 Task: Explore Airbnb accommodation in KpalimÃ©, Togo from 10th December, 2023 to 15th December, 2023 for 7 adults.4 bedrooms having 7 beds and 4 bathrooms. Property type can be house. Amenities needed are: wifi, TV, free parkinig on premises, gym, breakfast. Booking option can be shelf check-in. Look for 5 properties as per requirement.
Action: Mouse moved to (498, 590)
Screenshot: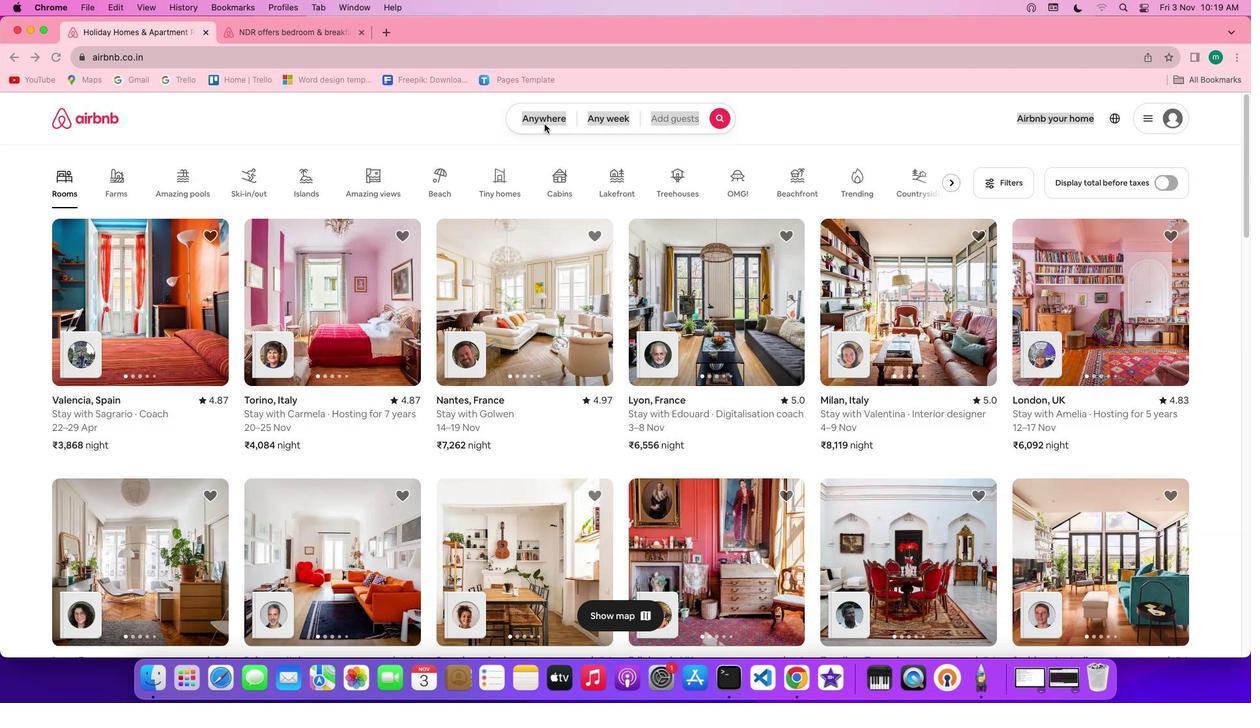 
Action: Mouse pressed left at (498, 590)
Screenshot: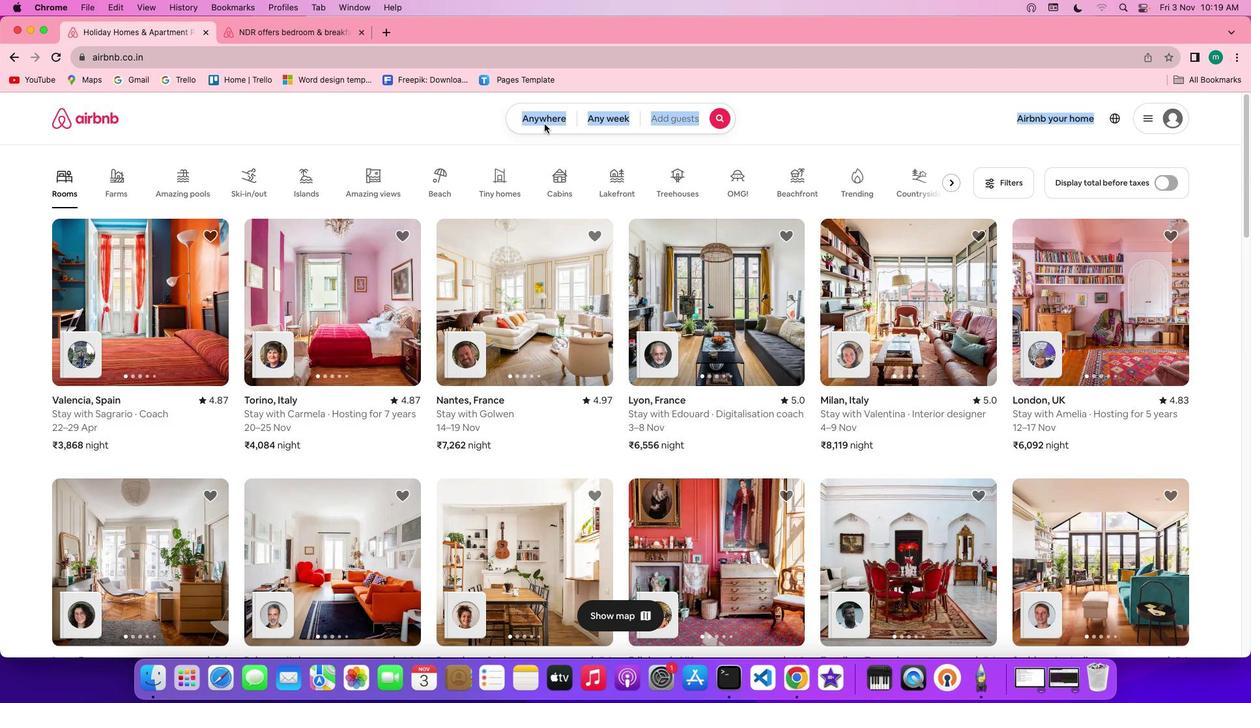 
Action: Mouse pressed left at (498, 590)
Screenshot: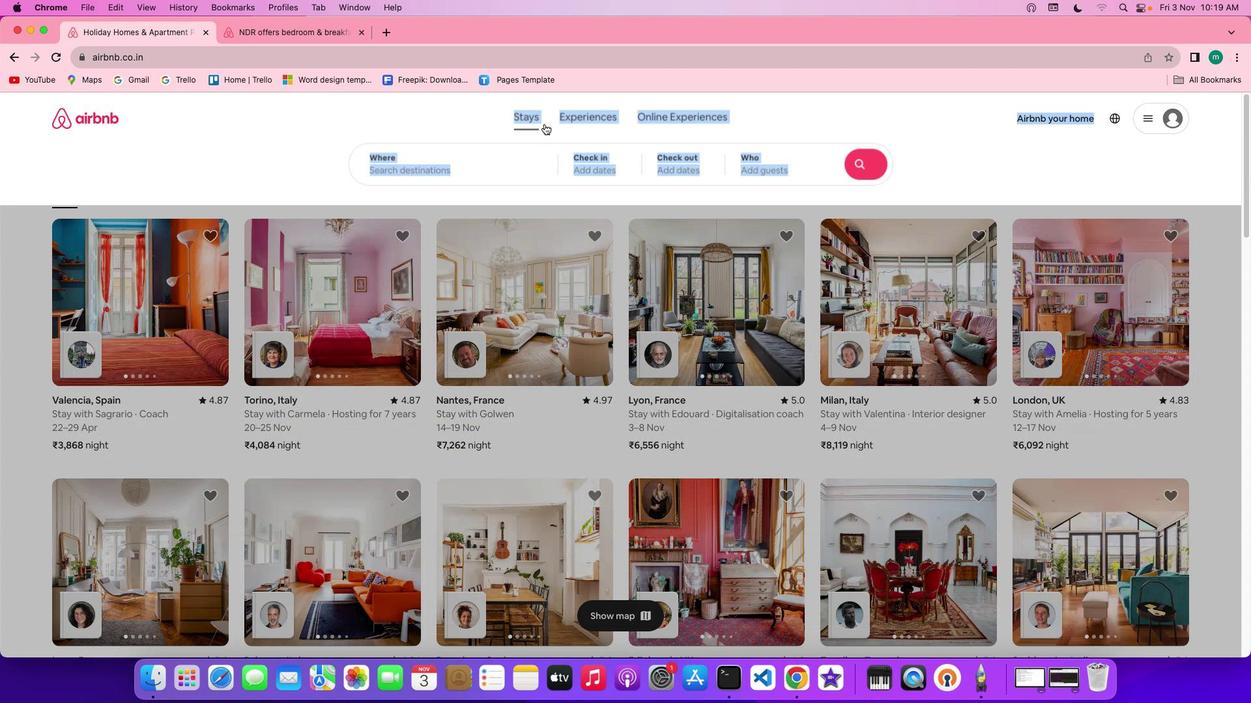 
Action: Mouse moved to (540, 552)
Screenshot: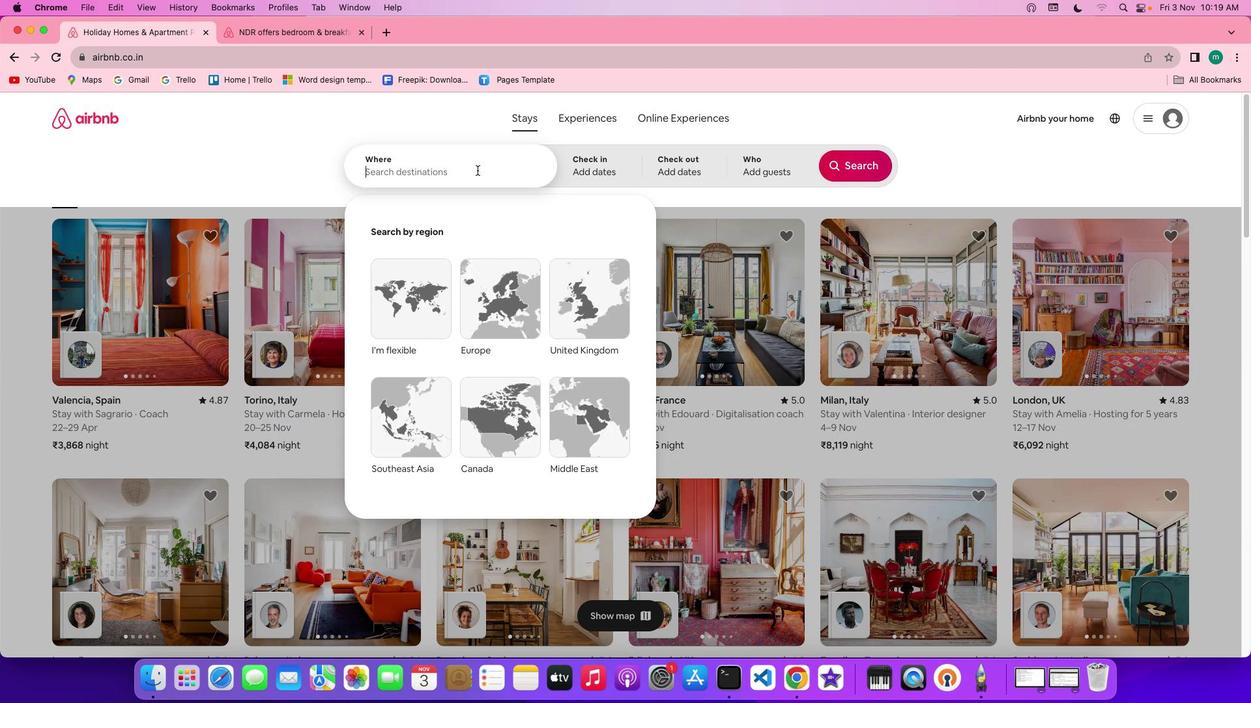 
Action: Key pressed Key.shift'K''p''a''l''i''m''e'','Key.spaceKey.shift'T''o''g''o'
Screenshot: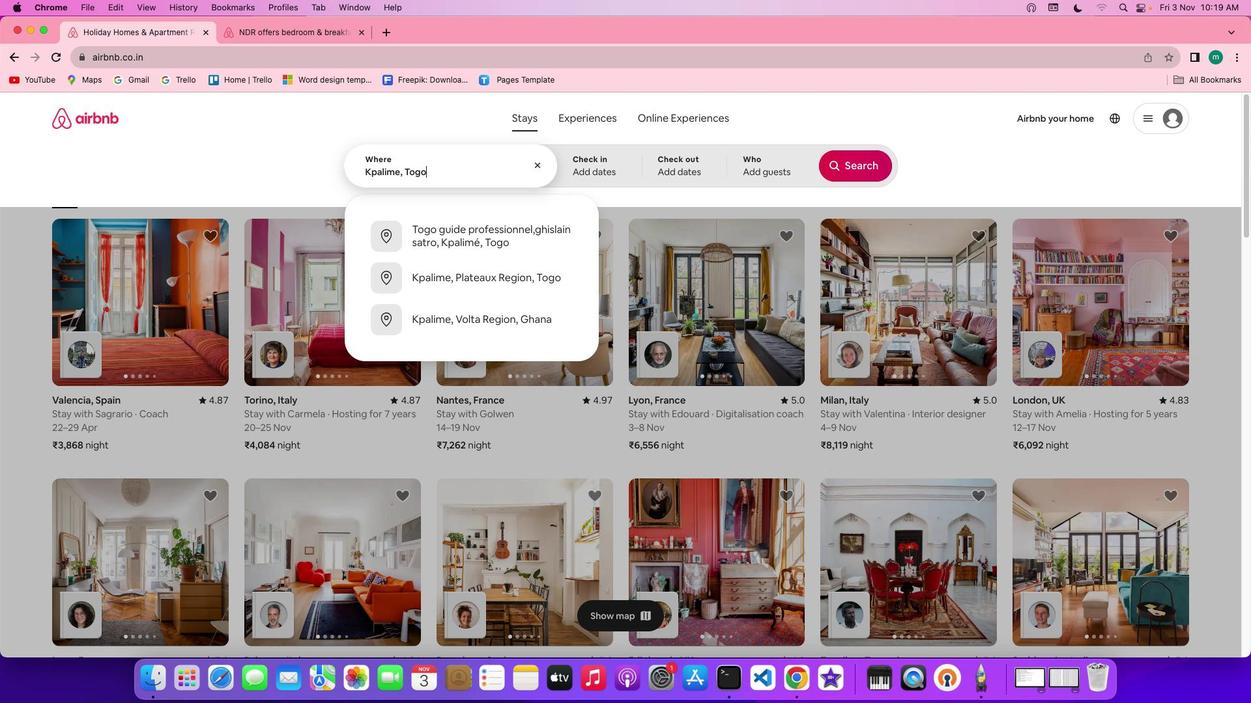 
Action: Mouse moved to (453, 548)
Screenshot: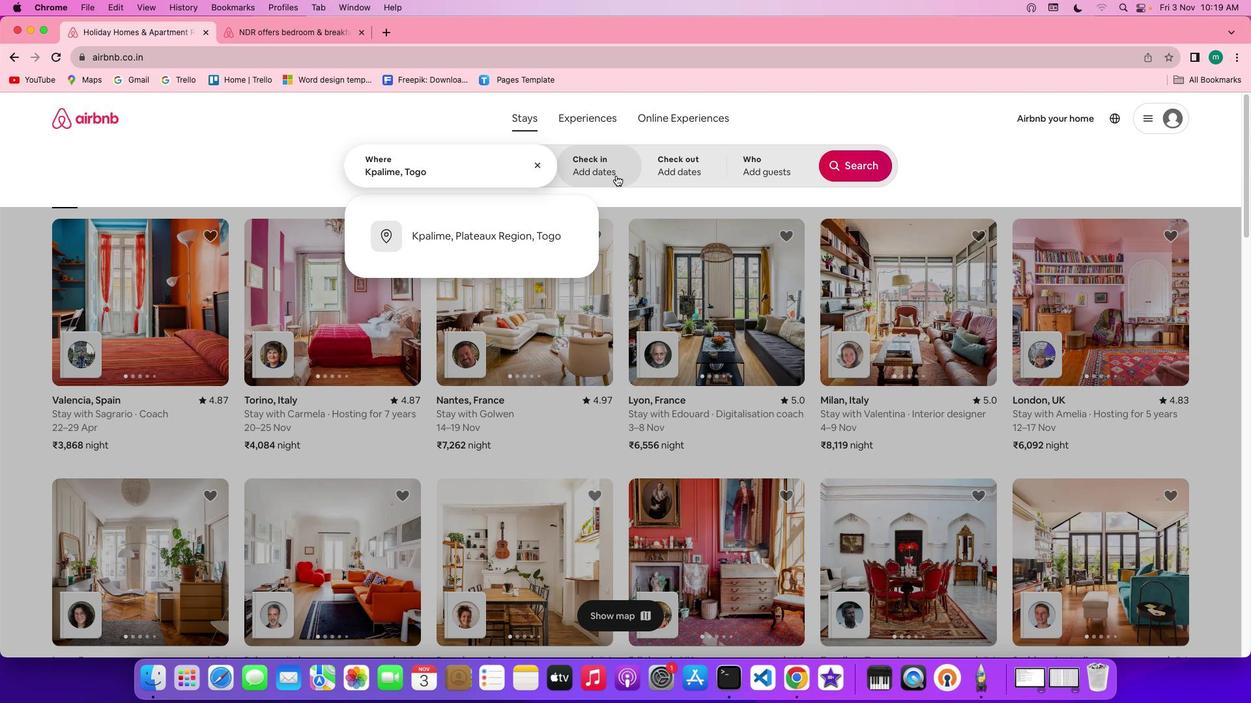 
Action: Mouse pressed left at (453, 548)
Screenshot: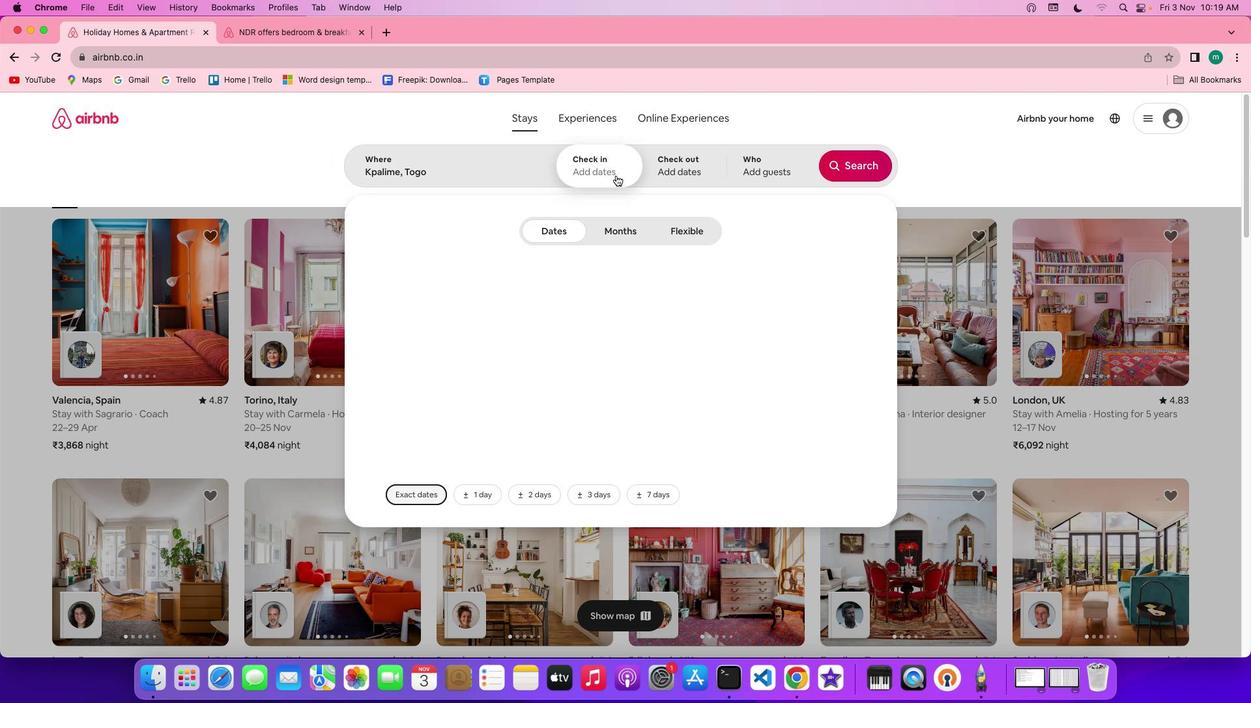 
Action: Mouse moved to (428, 373)
Screenshot: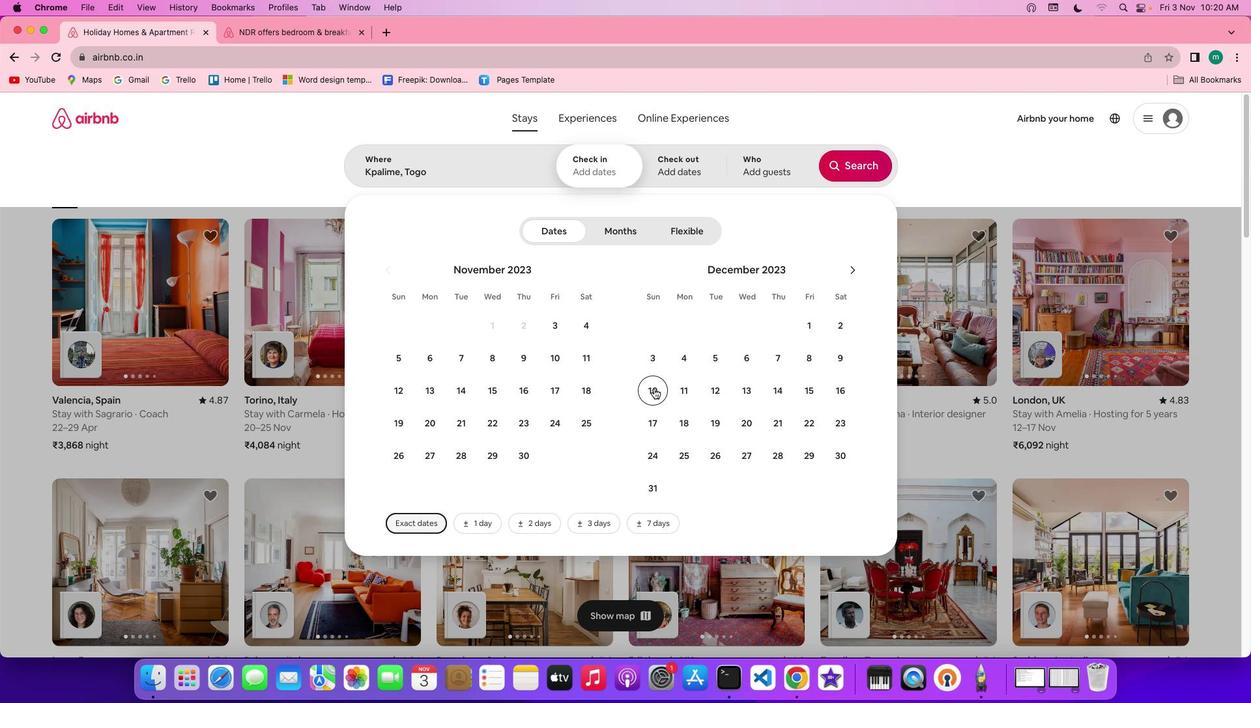 
Action: Mouse pressed left at (428, 373)
Screenshot: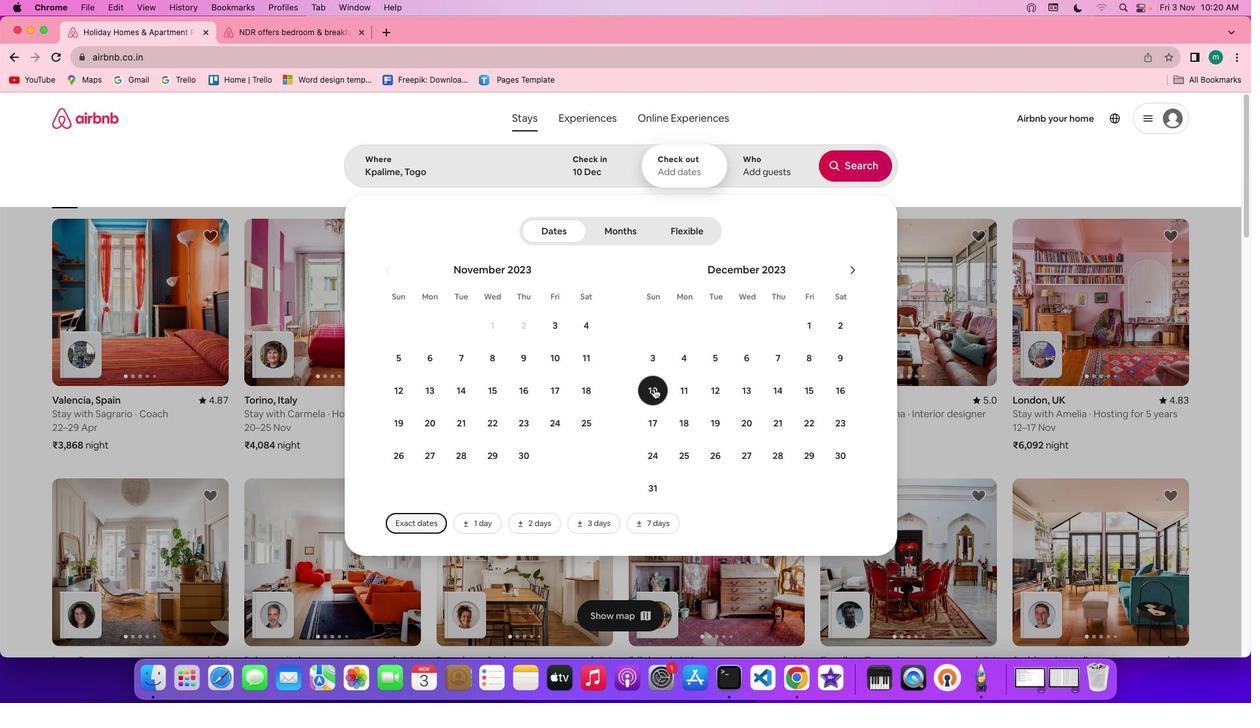 
Action: Mouse moved to (329, 366)
Screenshot: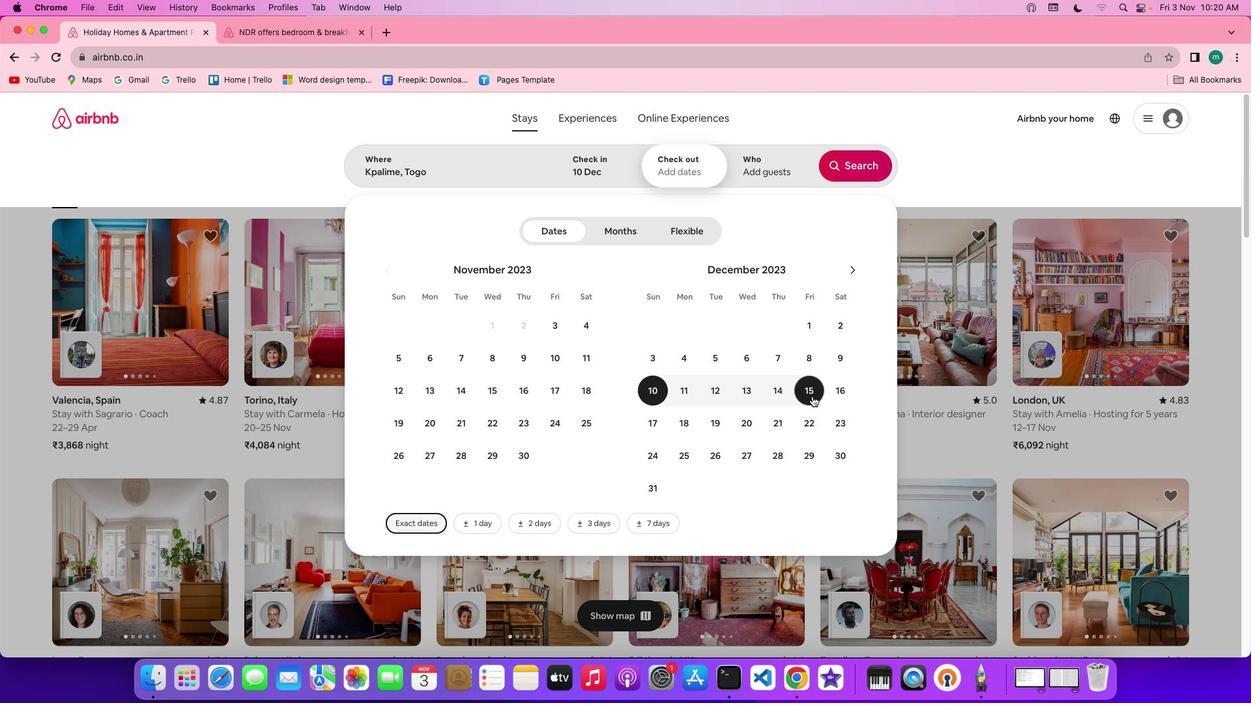 
Action: Mouse pressed left at (329, 366)
Screenshot: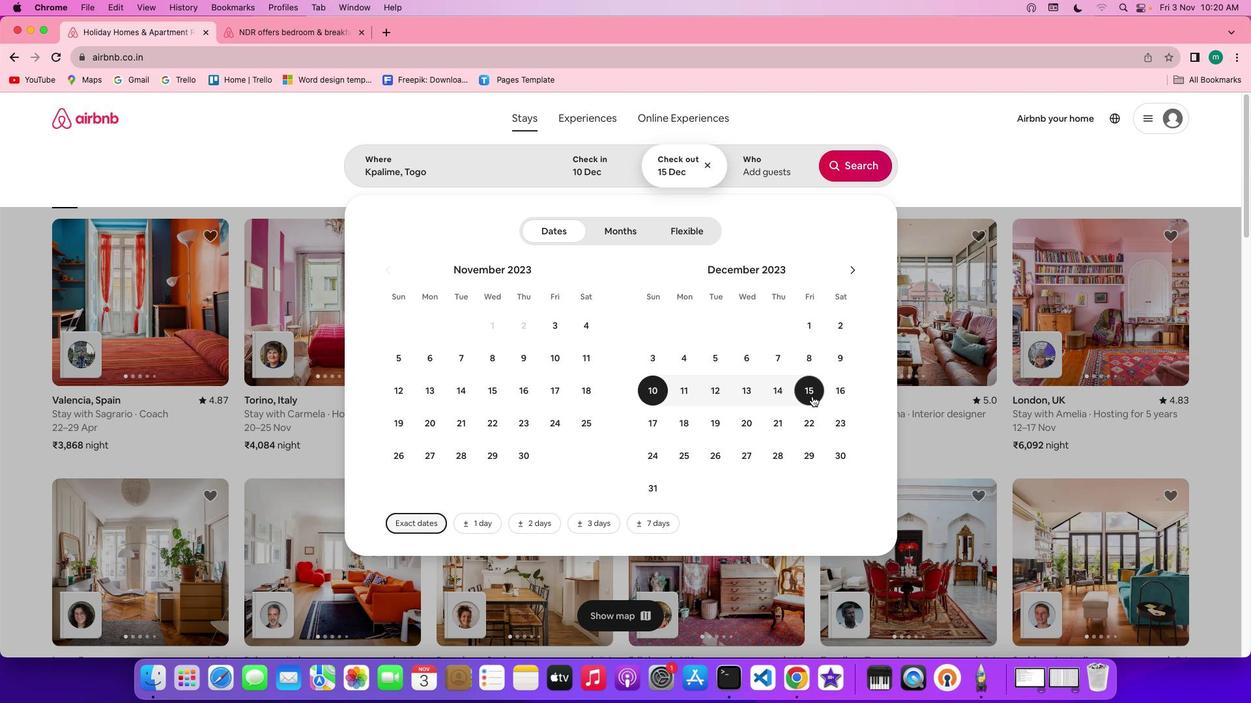 
Action: Mouse moved to (370, 546)
Screenshot: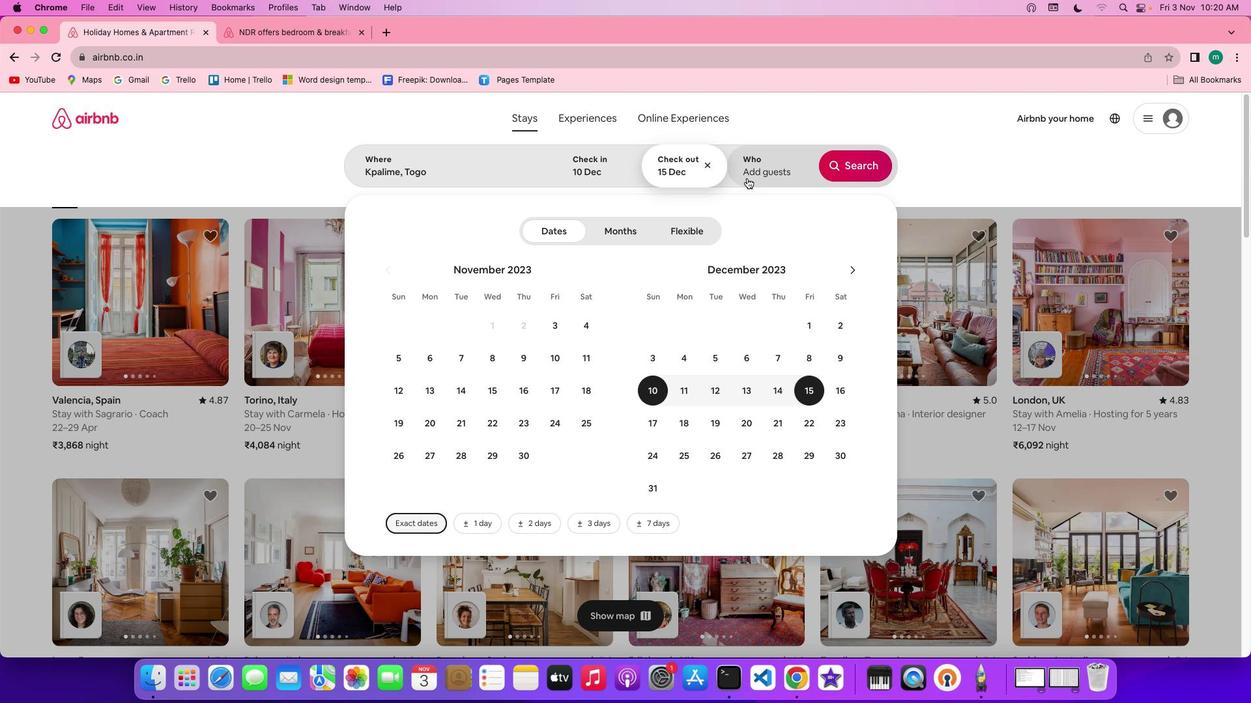 
Action: Mouse pressed left at (370, 546)
Screenshot: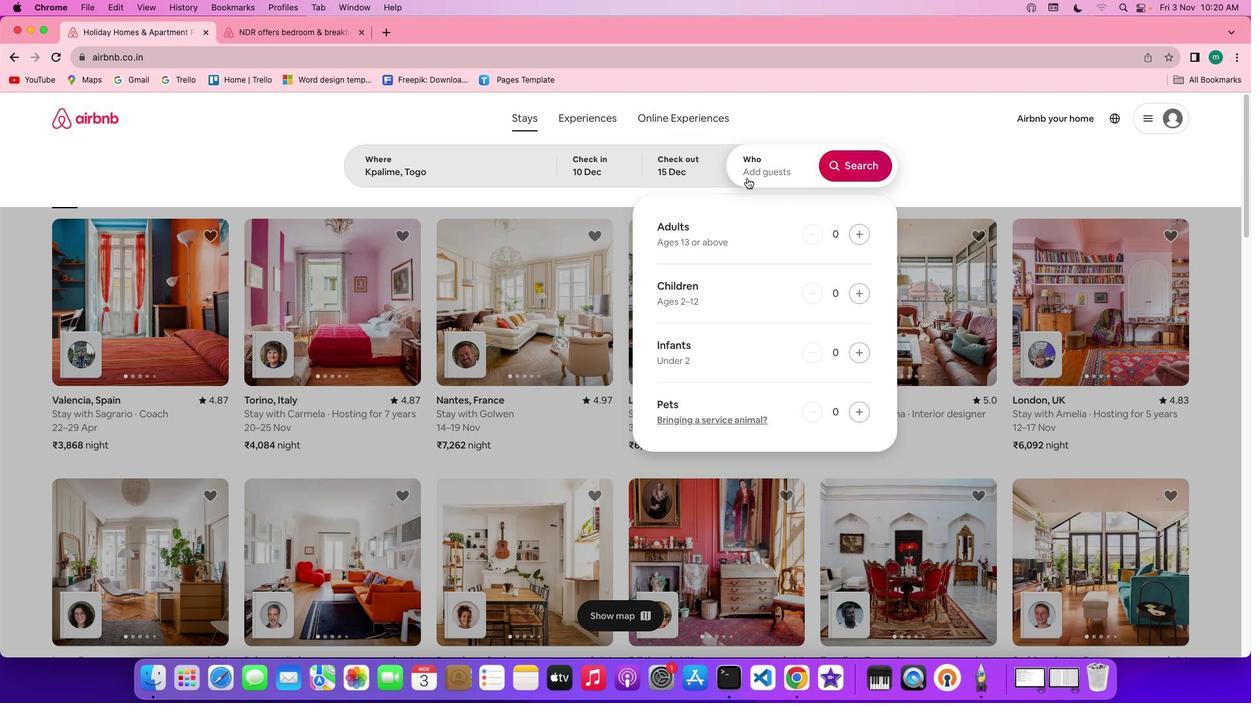
Action: Mouse moved to (297, 501)
Screenshot: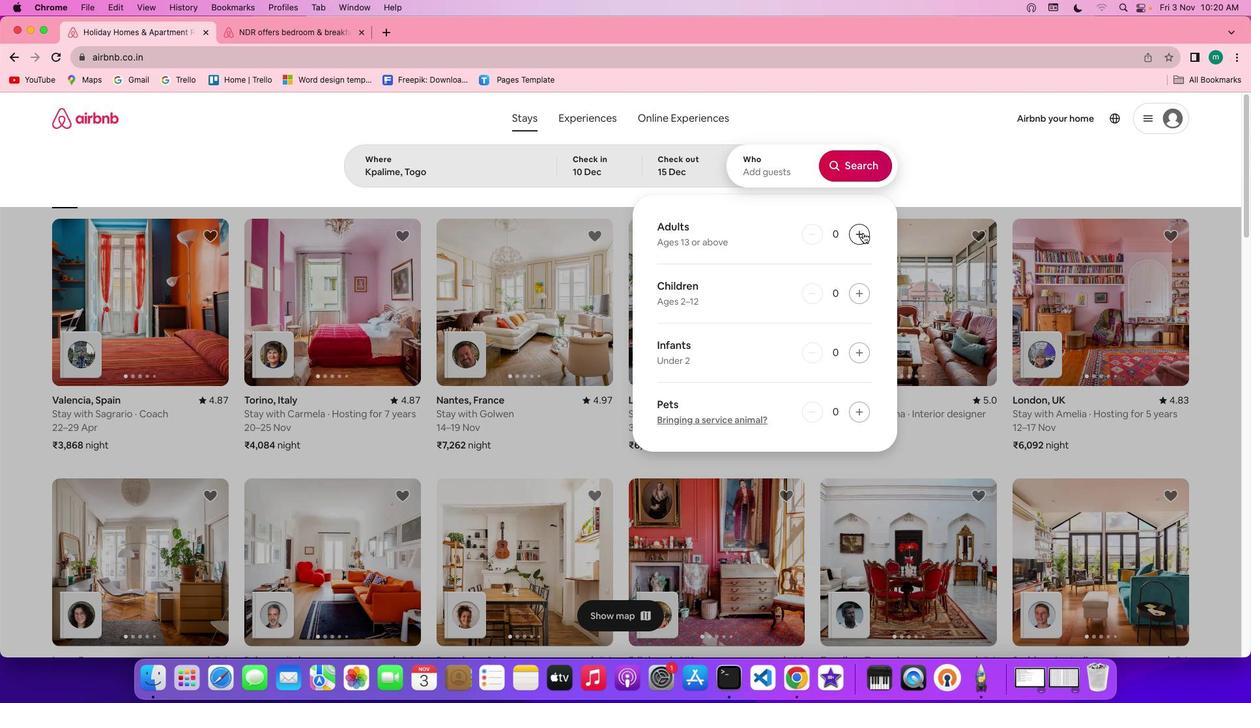 
Action: Mouse pressed left at (297, 501)
Screenshot: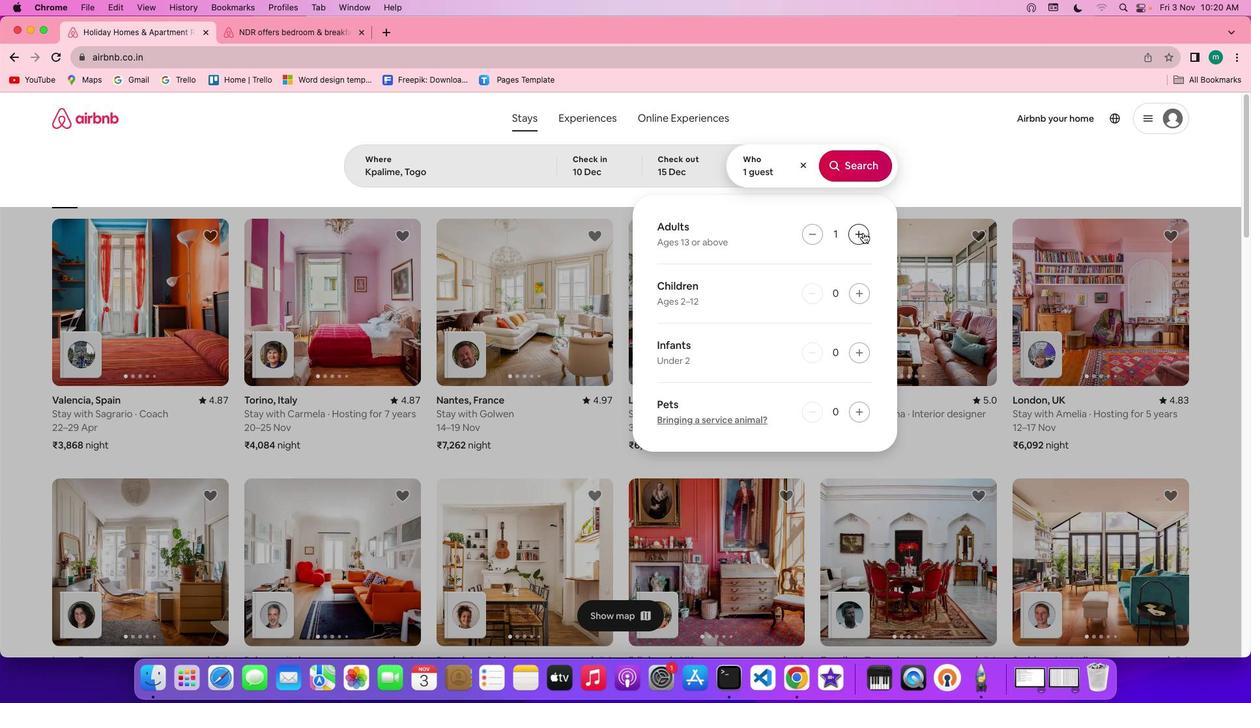 
Action: Mouse pressed left at (297, 501)
Screenshot: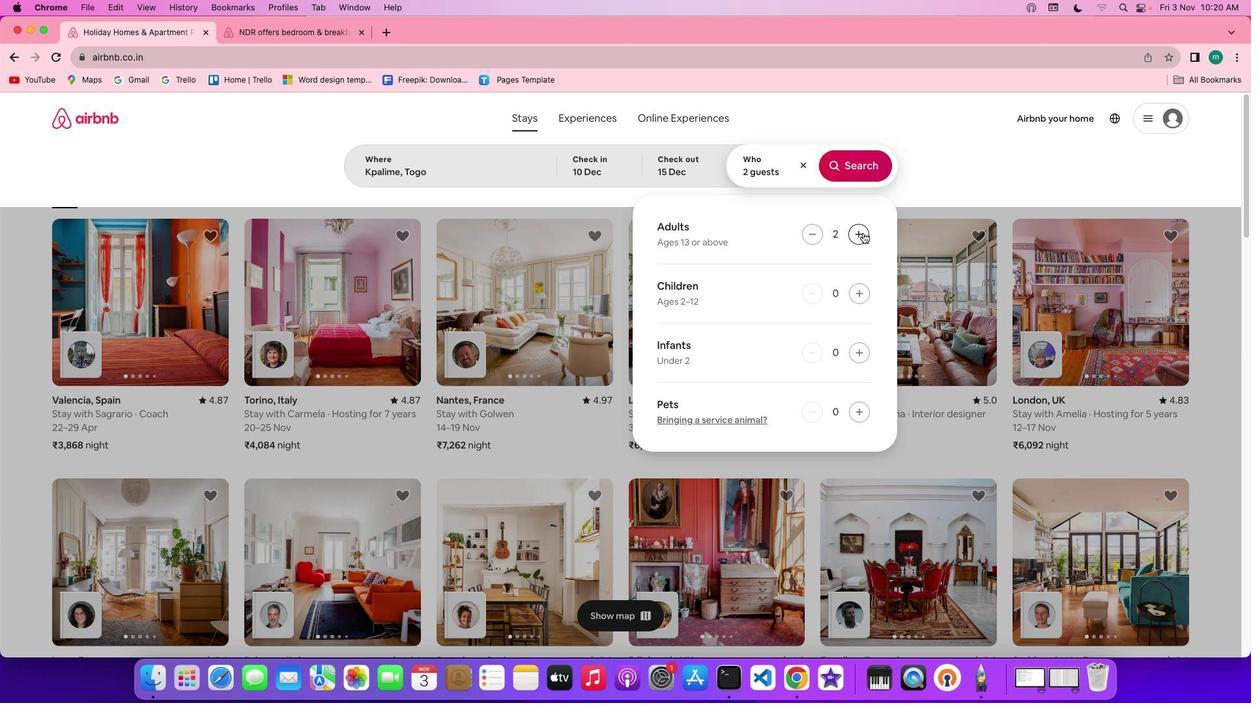 
Action: Mouse pressed left at (297, 501)
Screenshot: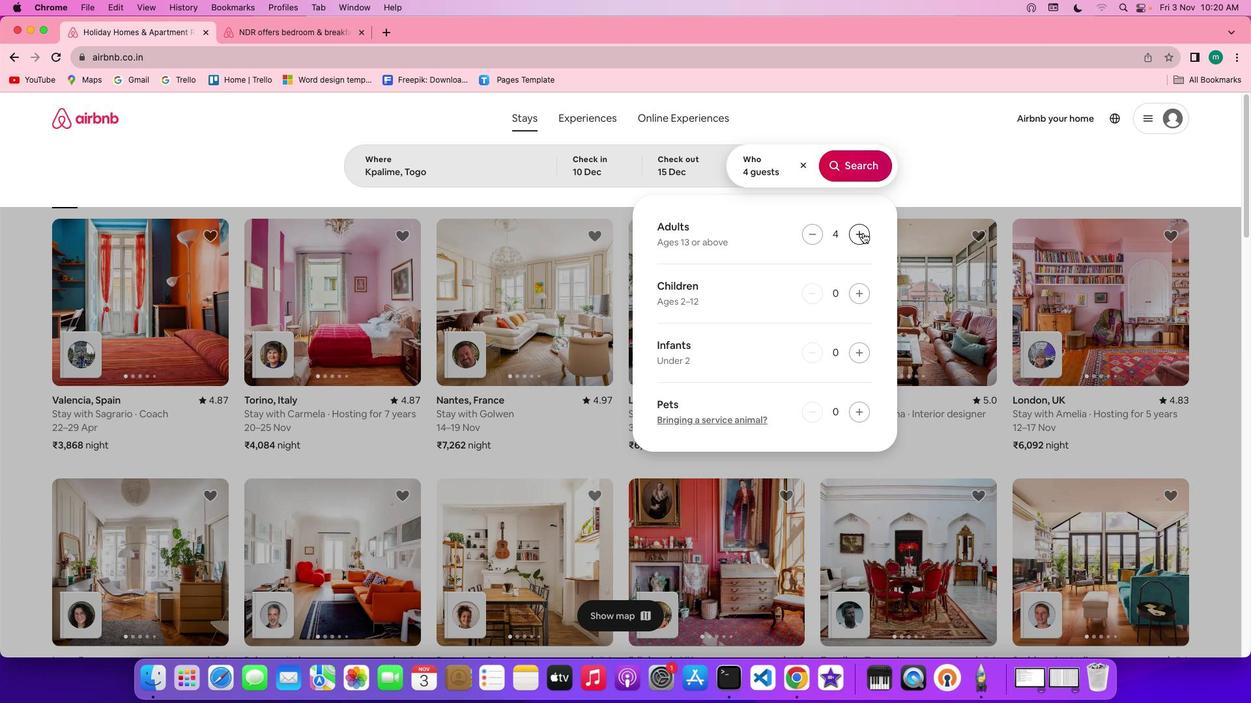 
Action: Mouse pressed left at (297, 501)
Screenshot: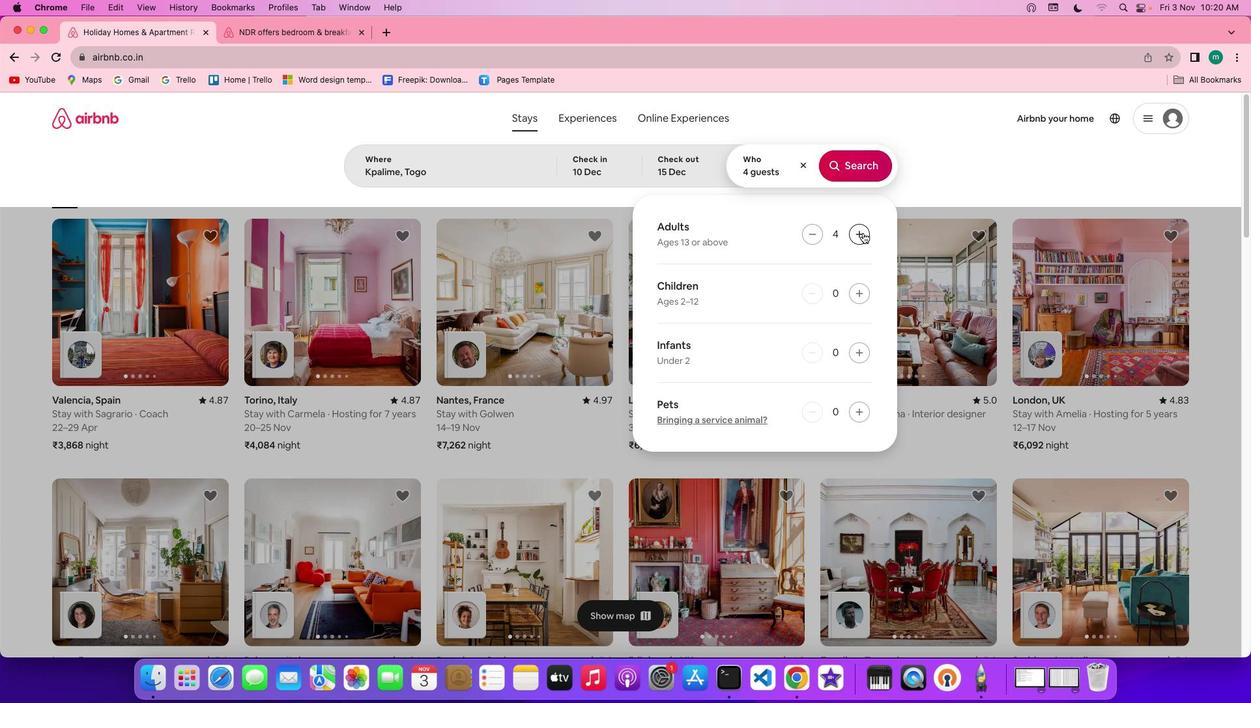 
Action: Mouse pressed left at (297, 501)
Screenshot: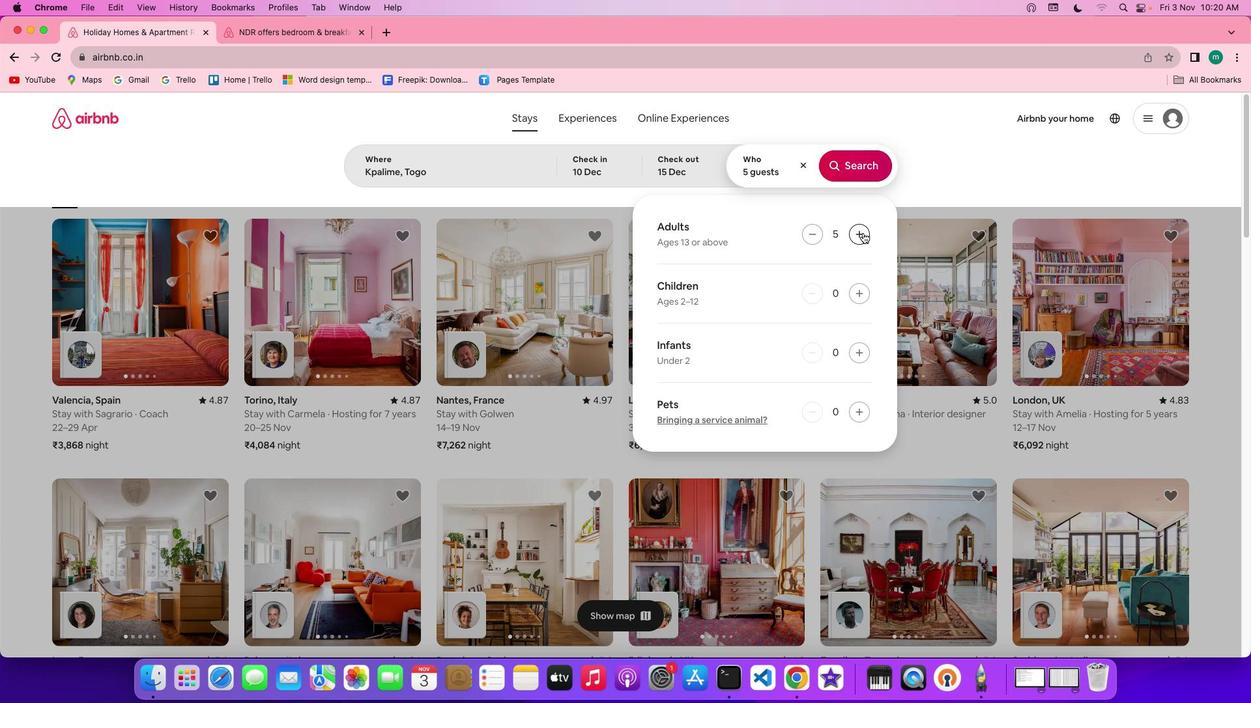 
Action: Mouse pressed left at (297, 501)
Screenshot: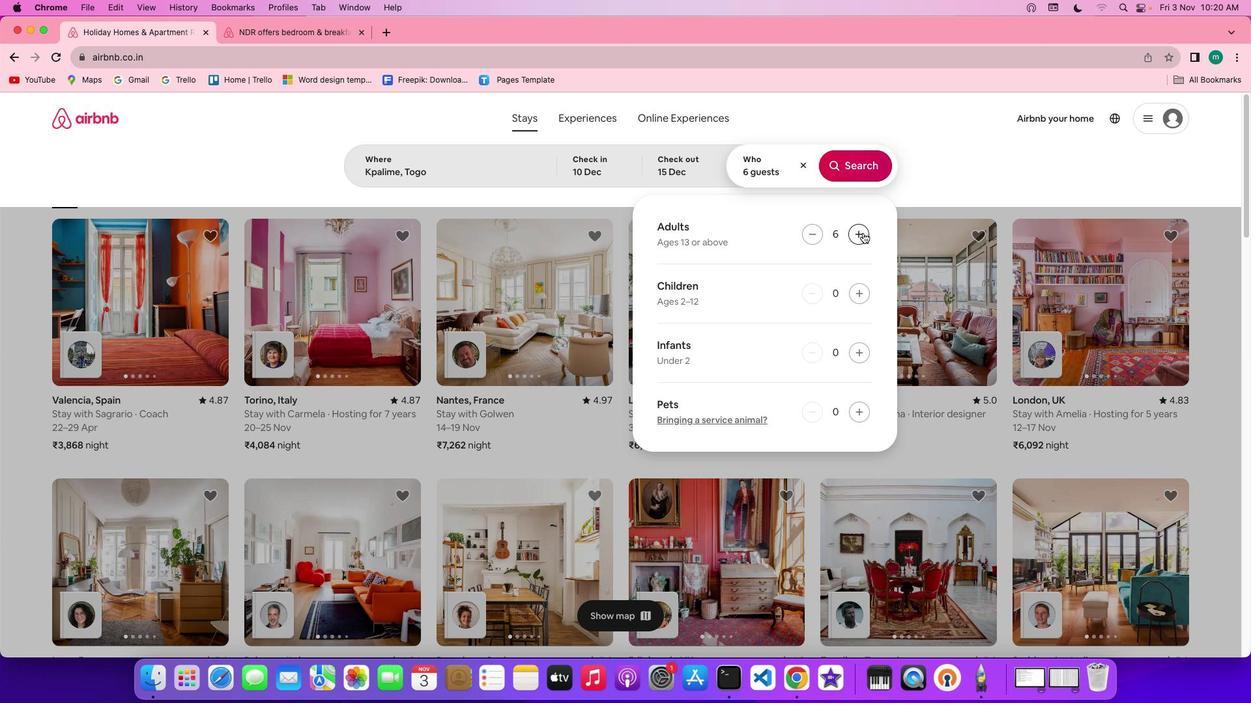 
Action: Mouse pressed left at (297, 501)
Screenshot: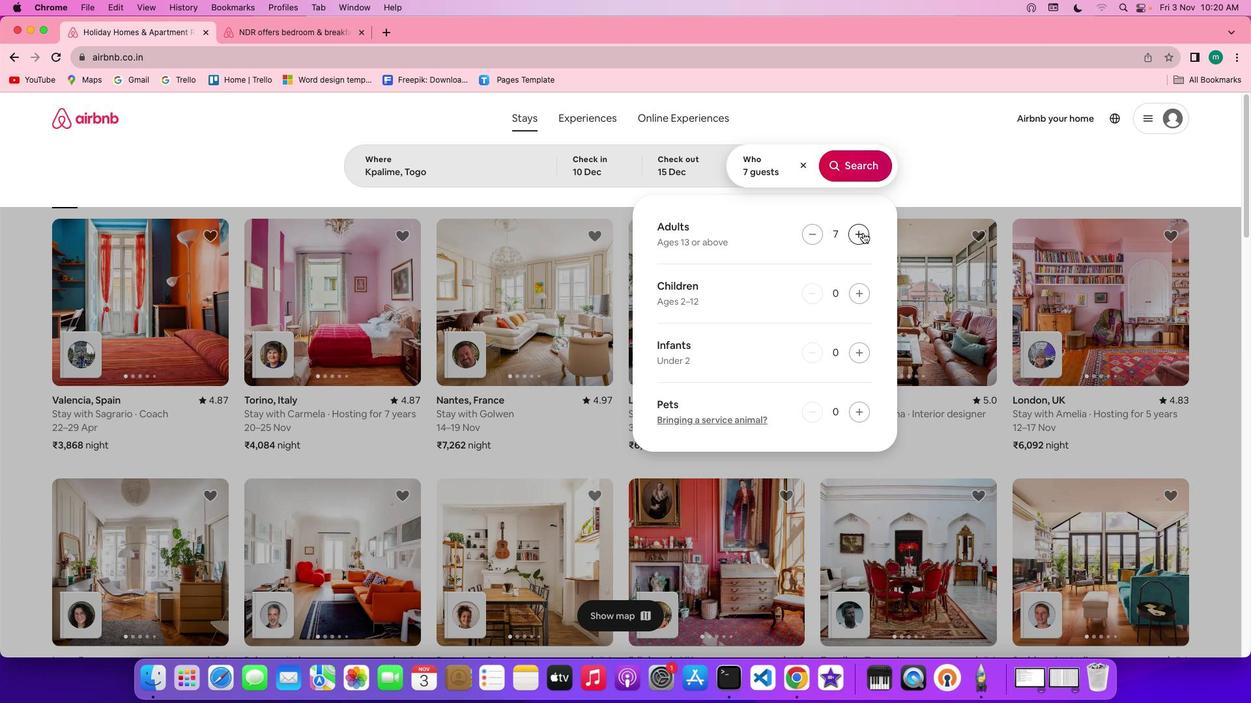 
Action: Mouse moved to (309, 552)
Screenshot: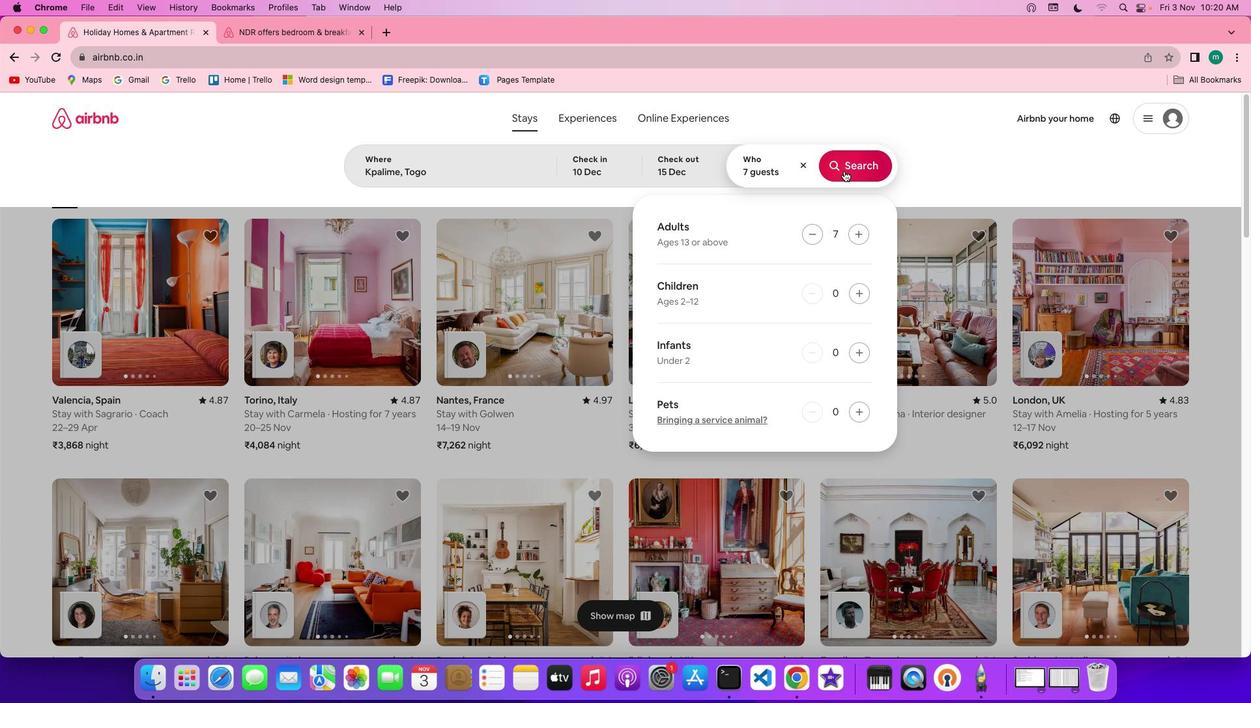 
Action: Mouse pressed left at (309, 552)
Screenshot: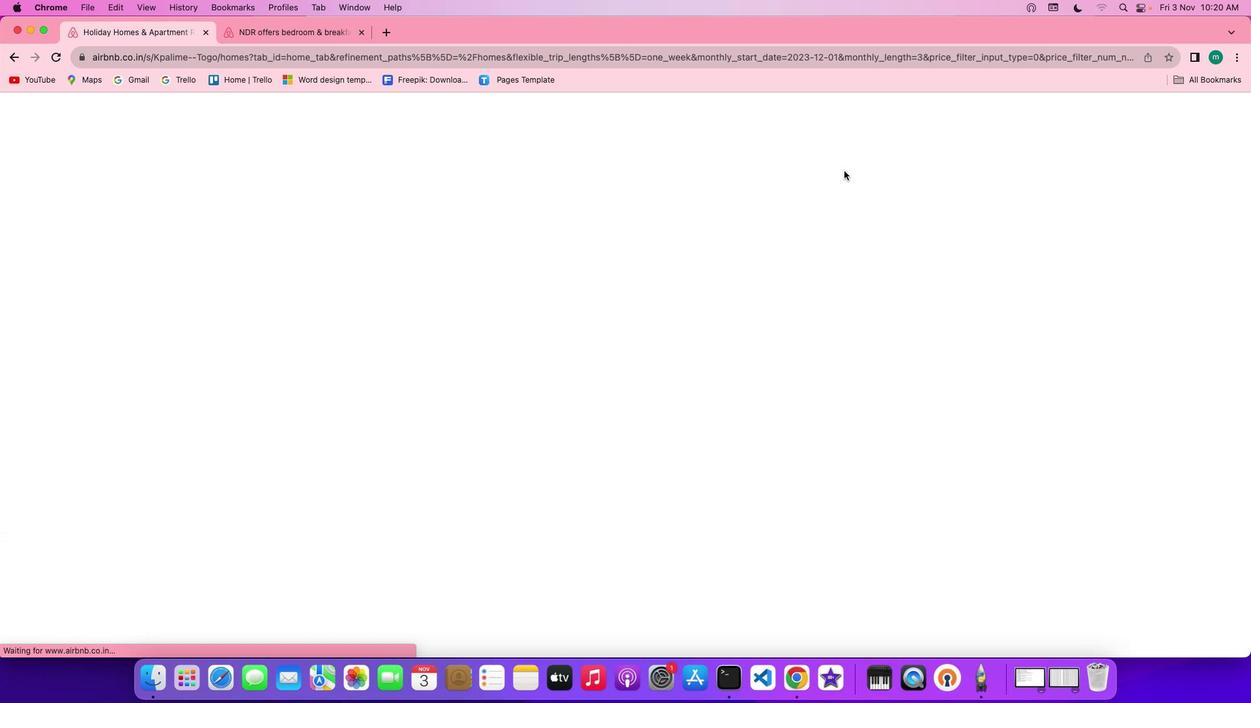 
Action: Mouse moved to (179, 552)
Screenshot: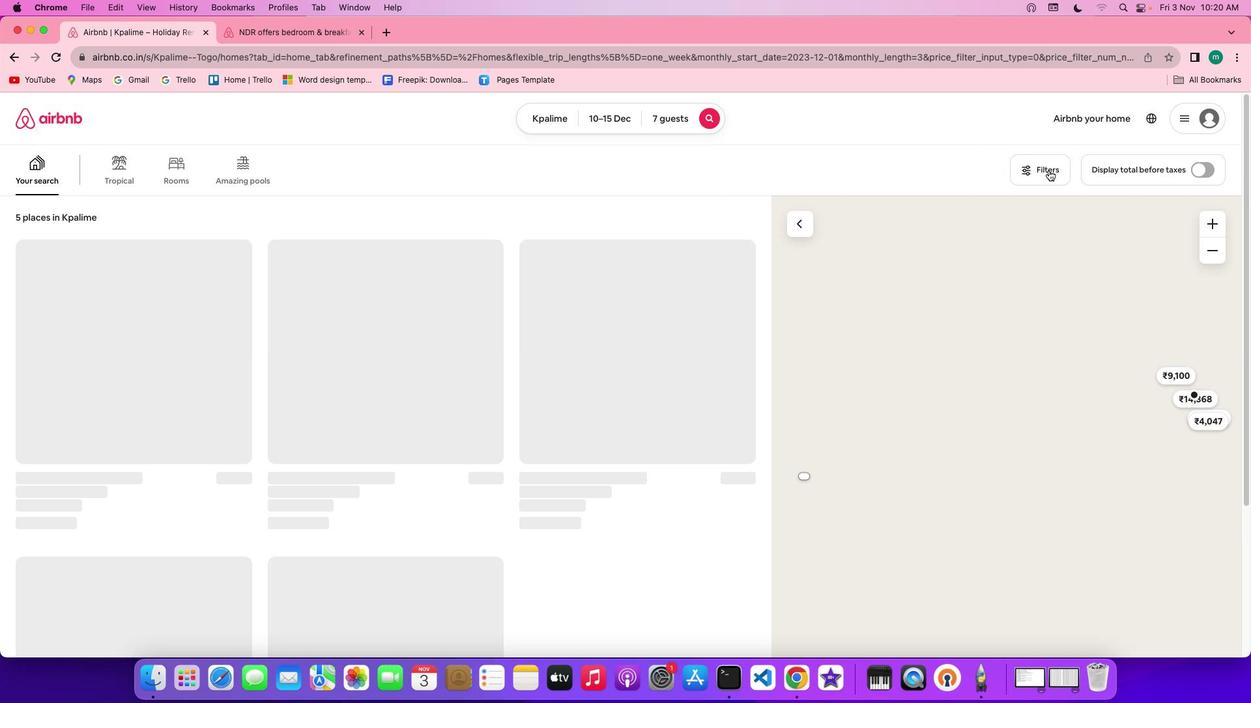 
Action: Mouse pressed left at (179, 552)
Screenshot: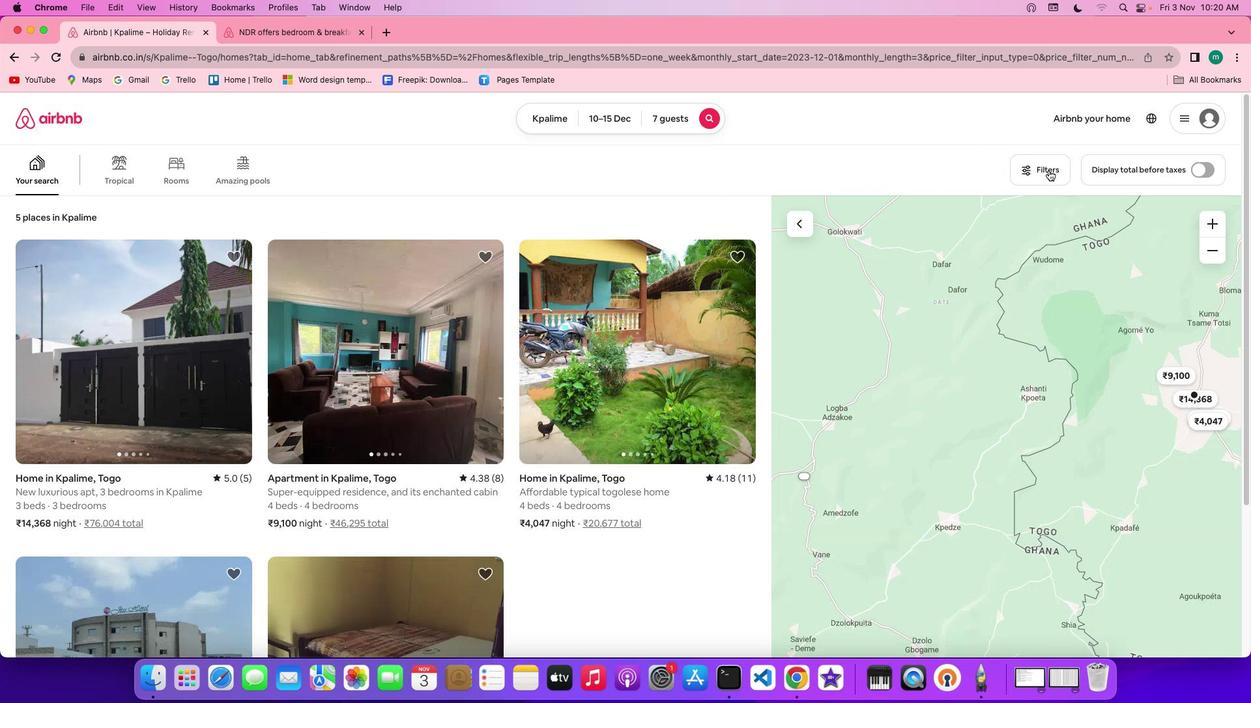 
Action: Mouse moved to (417, 357)
Screenshot: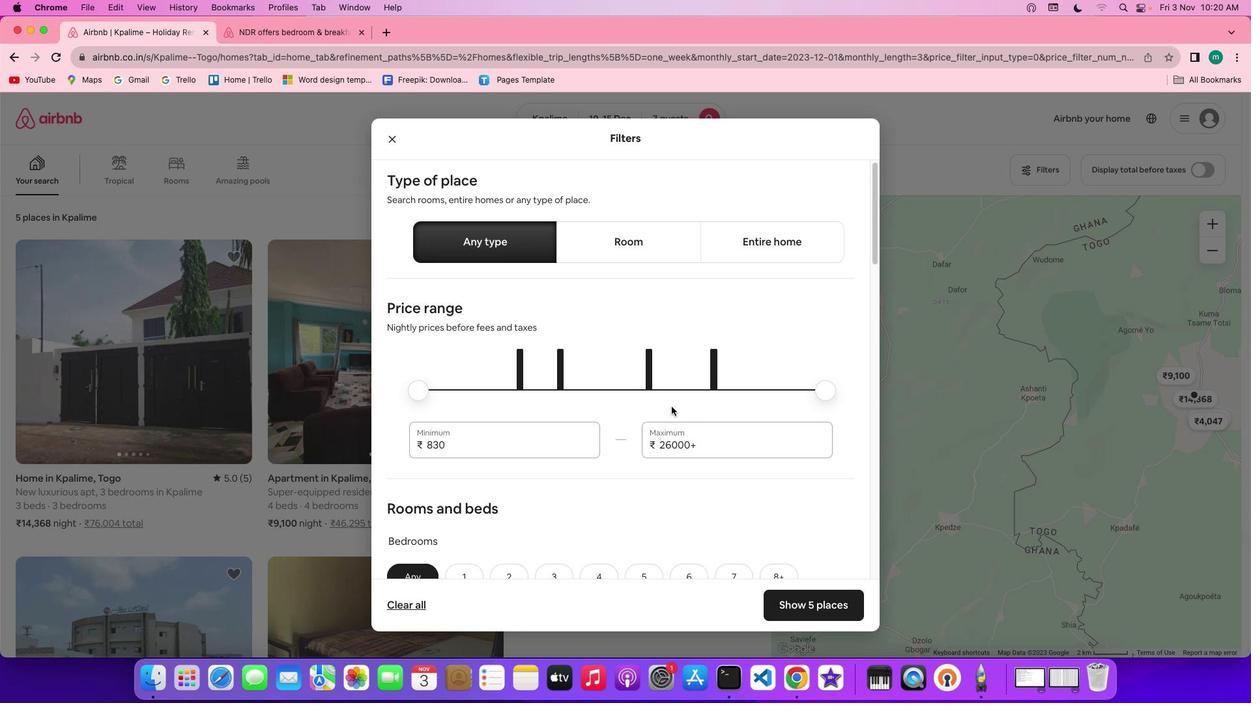 
Action: Mouse scrolled (417, 357) with delta (842, 693)
Screenshot: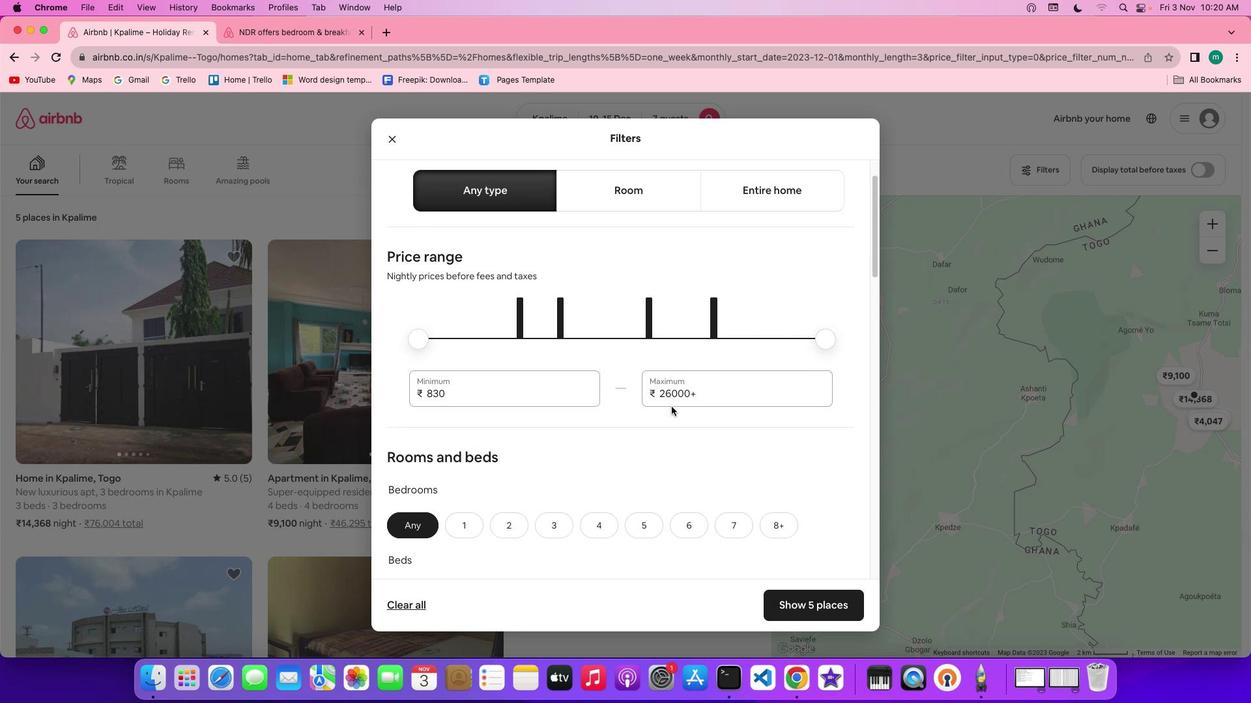 
Action: Mouse scrolled (417, 357) with delta (842, 693)
Screenshot: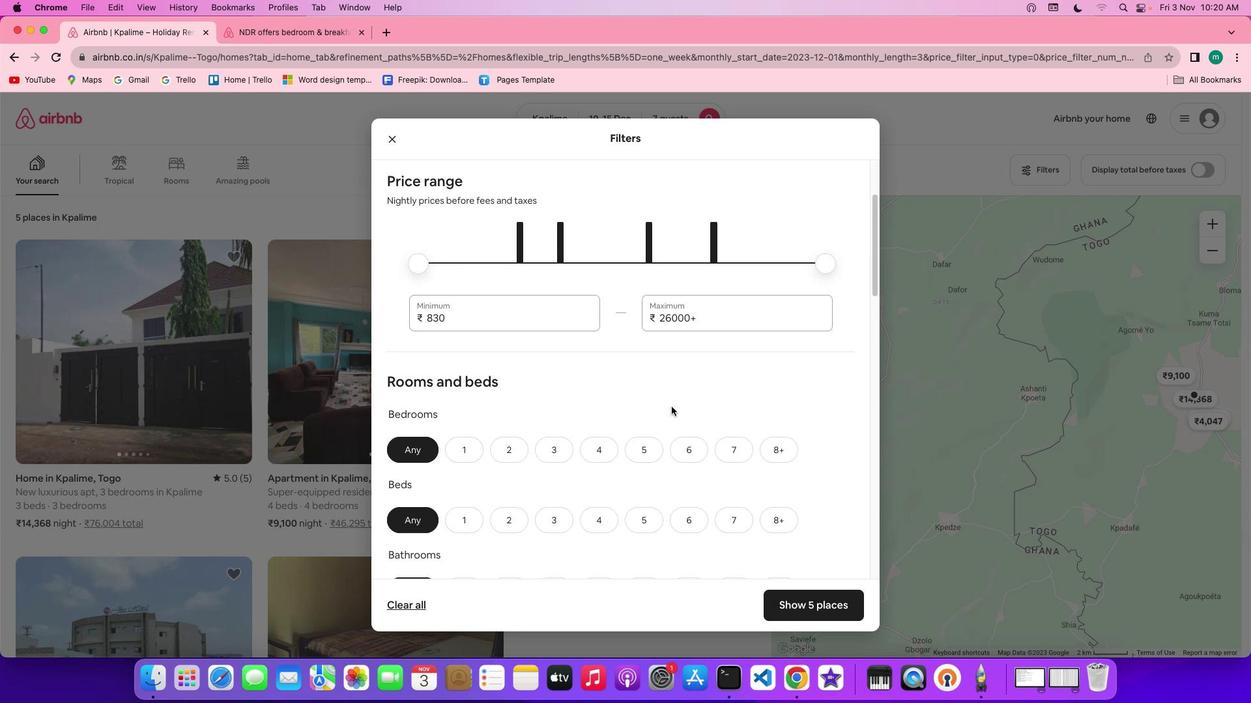 
Action: Mouse scrolled (417, 357) with delta (842, 694)
Screenshot: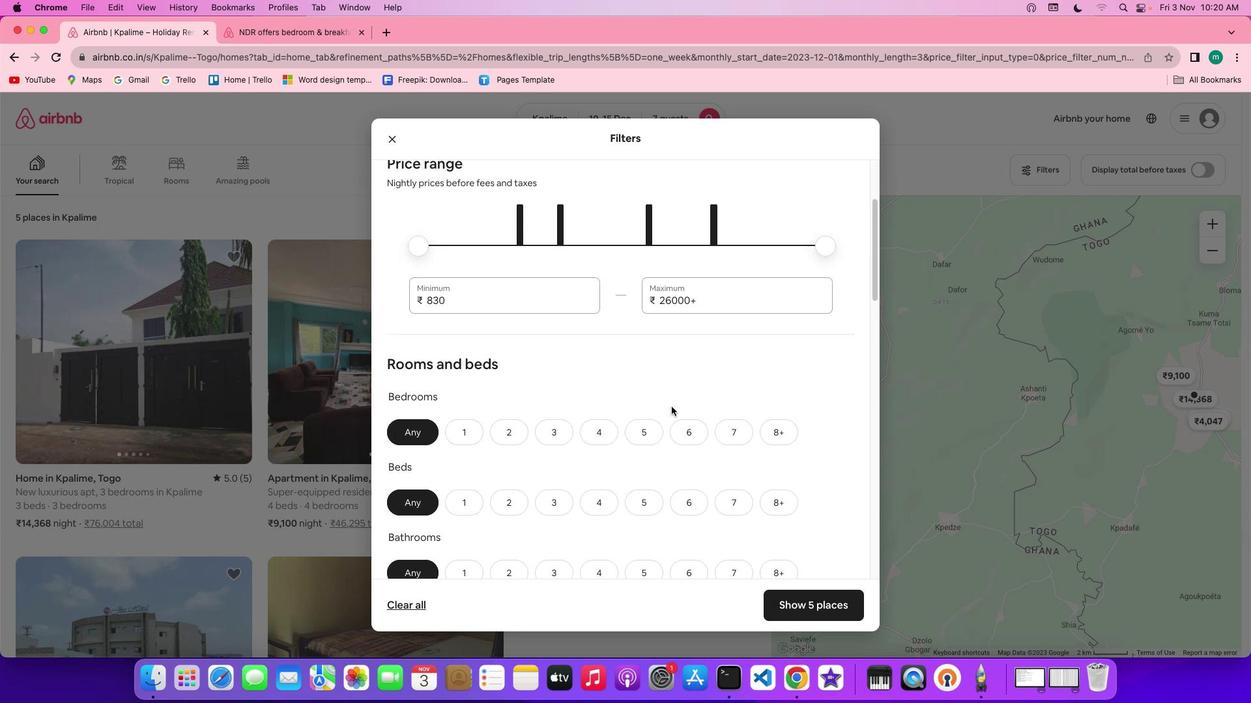 
Action: Mouse scrolled (417, 357) with delta (842, 694)
Screenshot: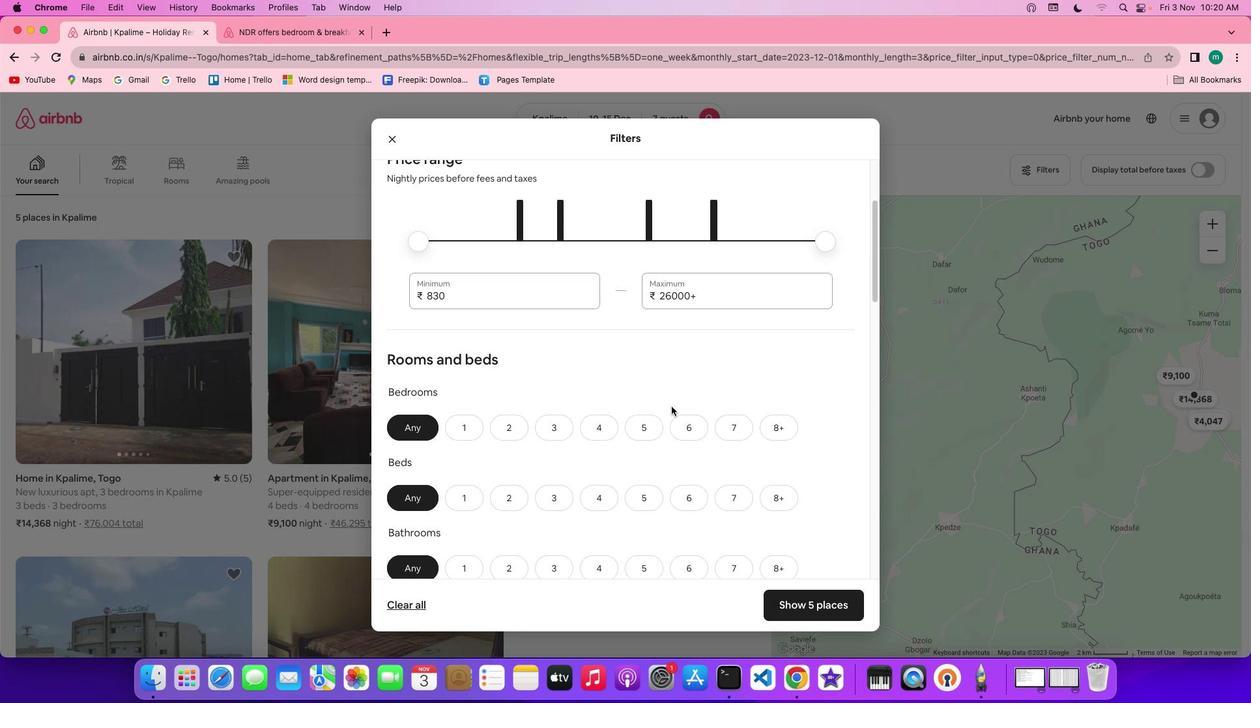 
Action: Mouse scrolled (417, 357) with delta (842, 693)
Screenshot: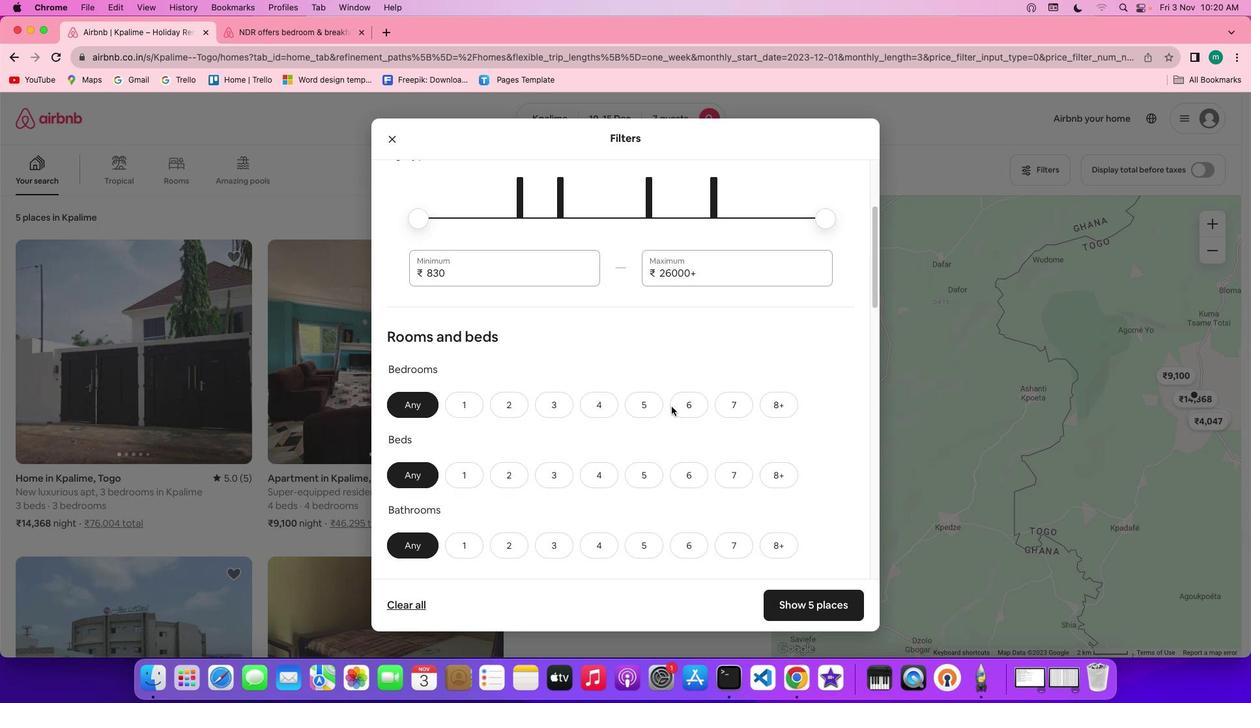 
Action: Mouse scrolled (417, 357) with delta (842, 693)
Screenshot: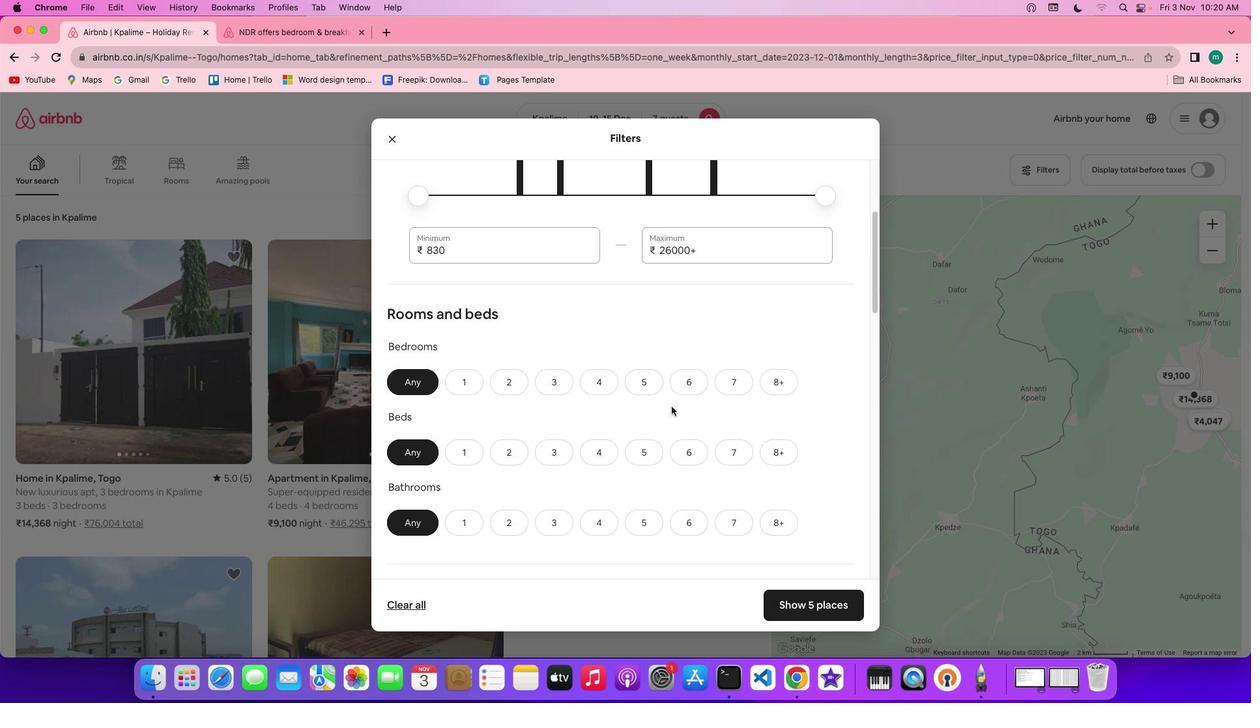 
Action: Mouse scrolled (417, 357) with delta (842, 693)
Screenshot: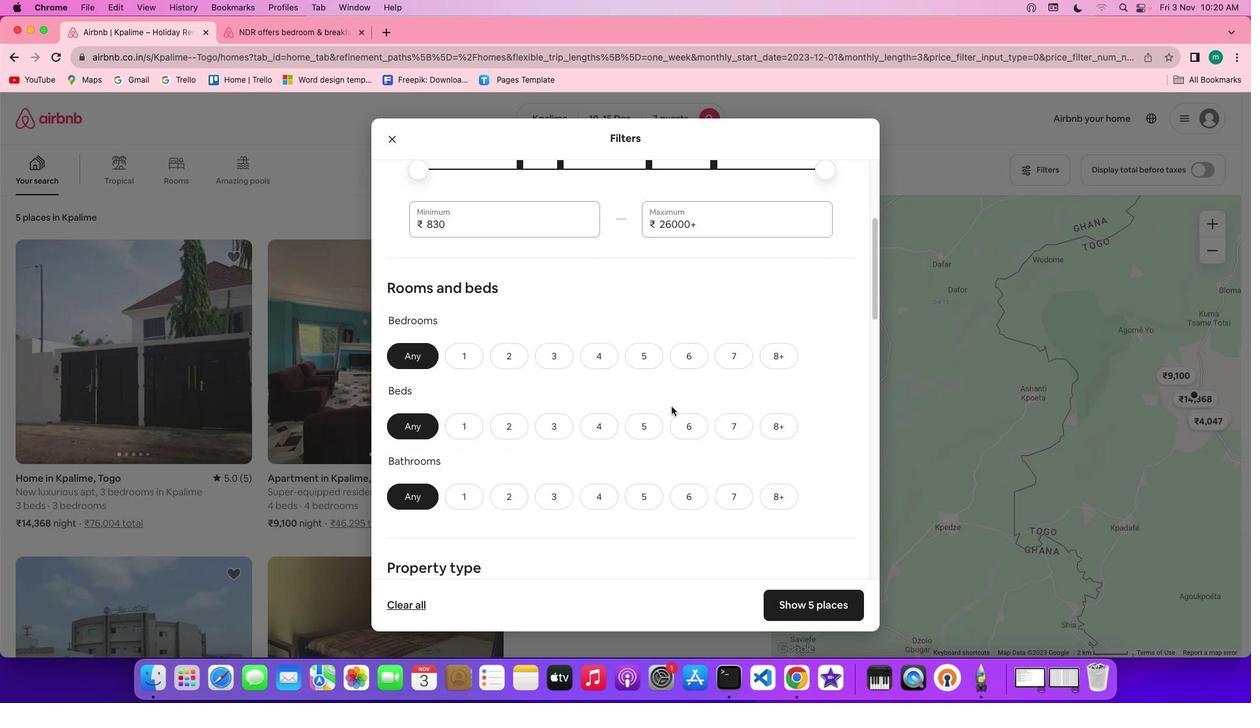 
Action: Mouse scrolled (417, 357) with delta (842, 693)
Screenshot: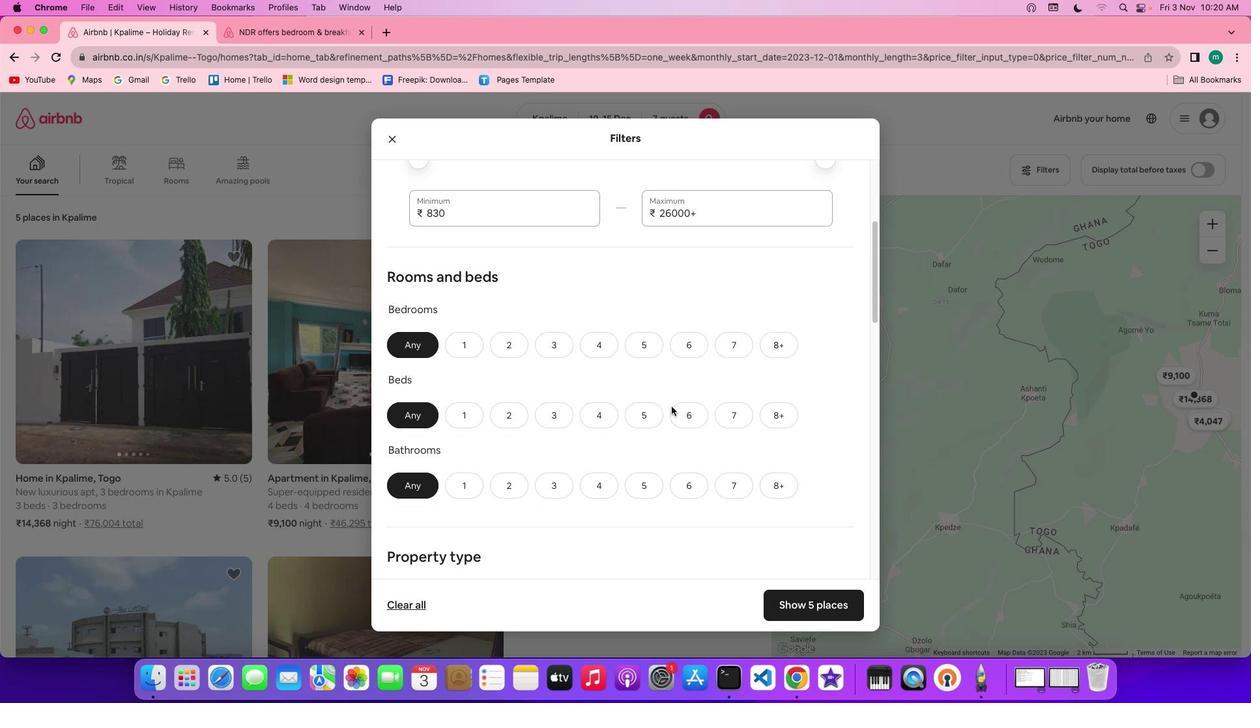 
Action: Mouse scrolled (417, 357) with delta (842, 693)
Screenshot: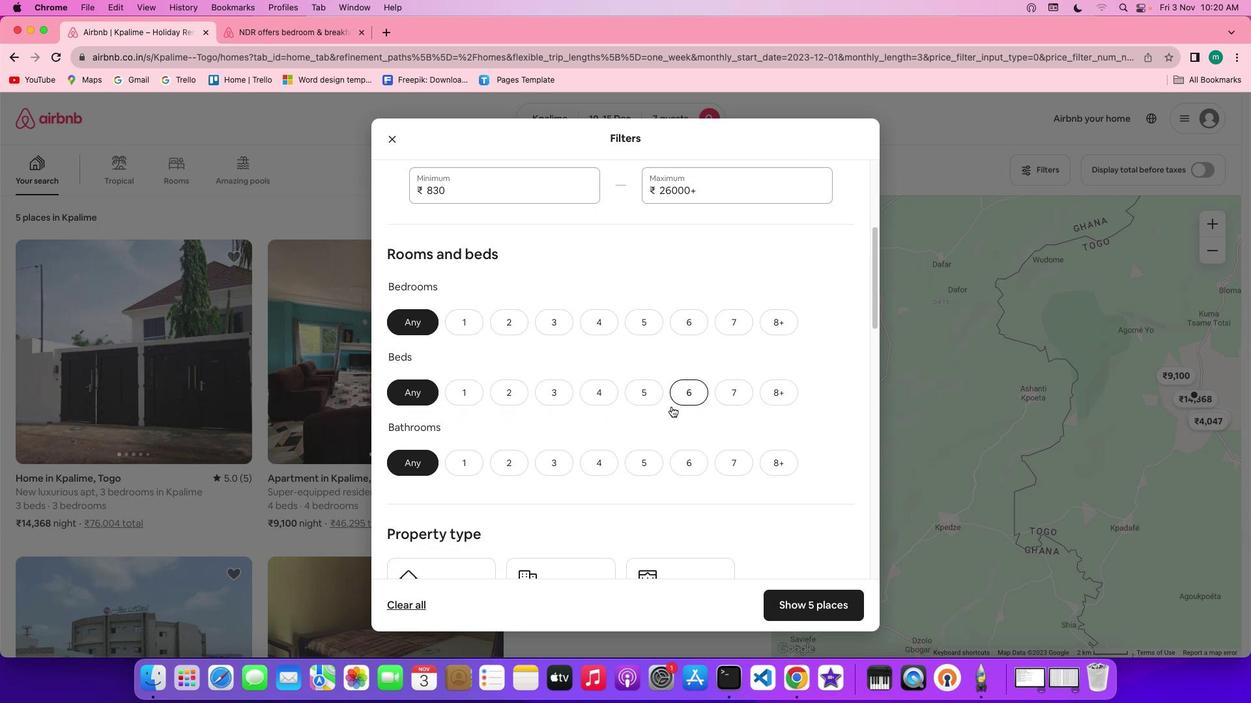 
Action: Mouse scrolled (417, 357) with delta (842, 693)
Screenshot: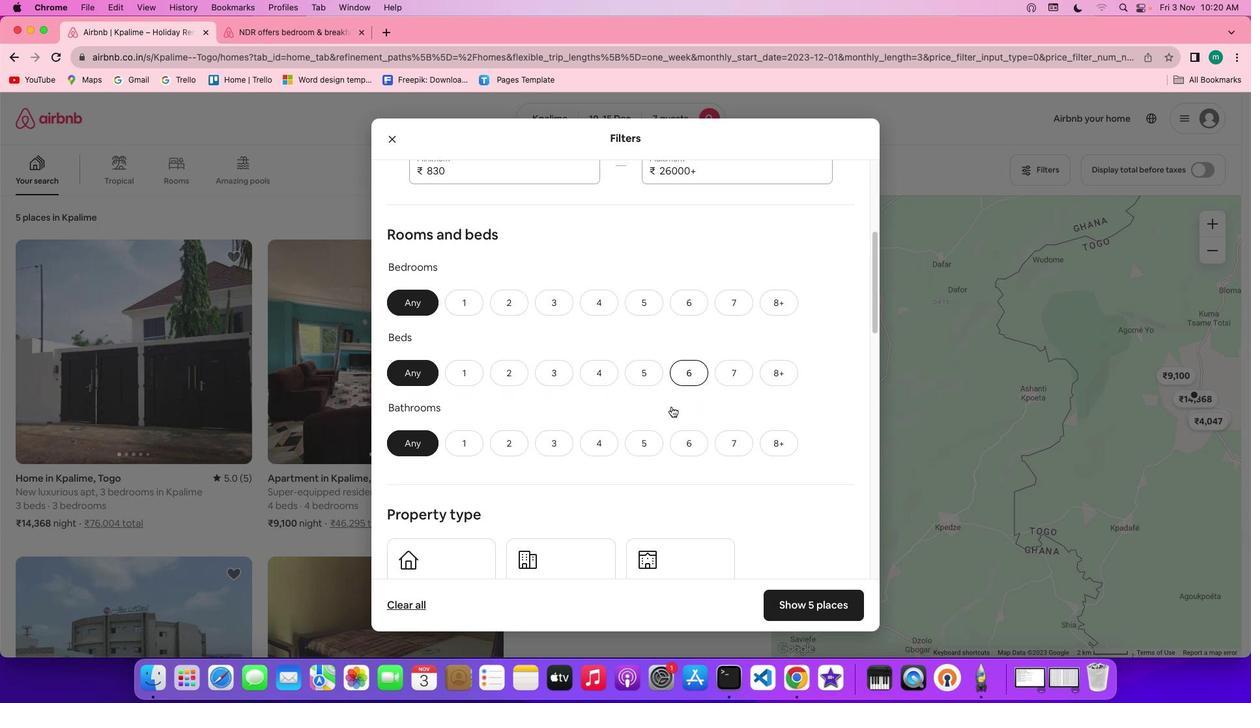 
Action: Mouse scrolled (417, 357) with delta (842, 693)
Screenshot: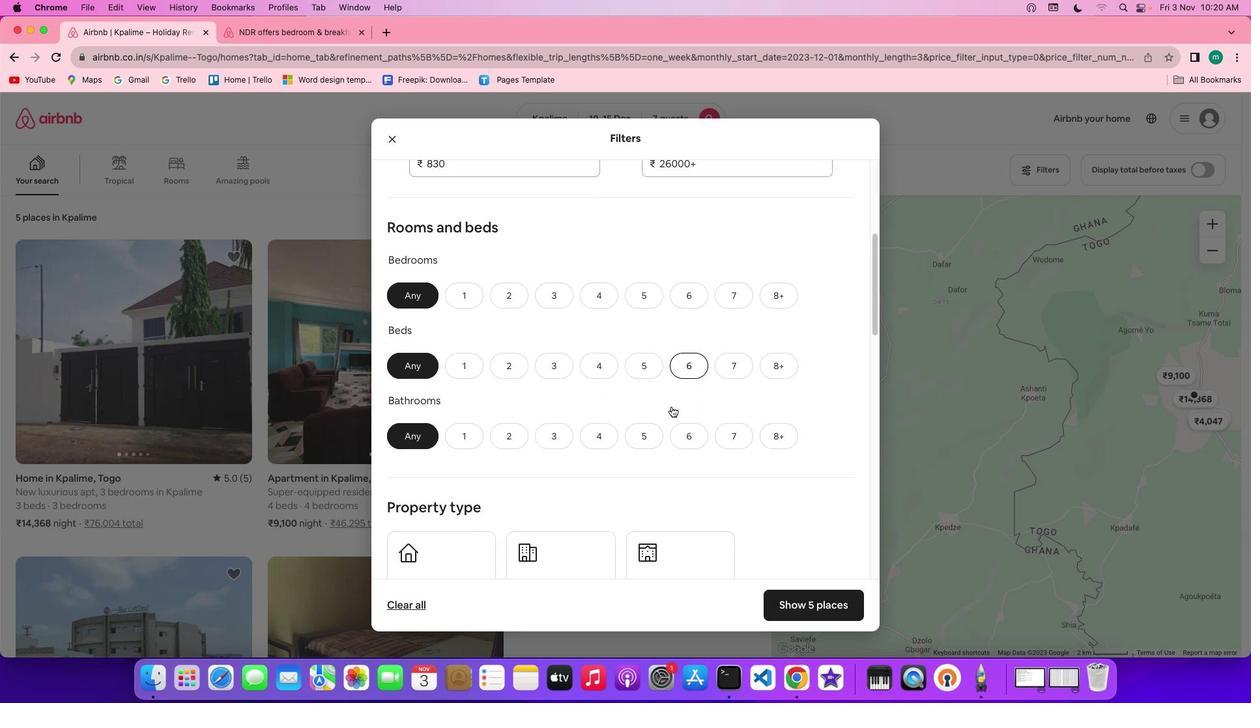 
Action: Mouse moved to (458, 453)
Screenshot: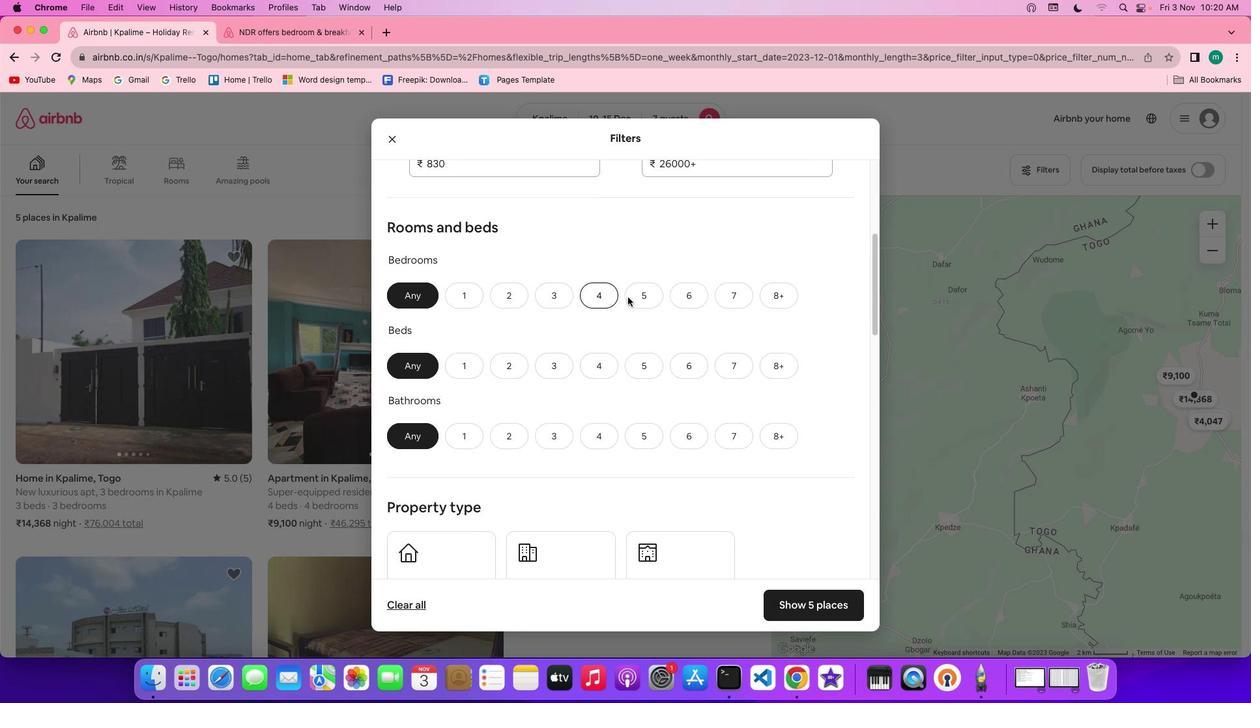 
Action: Mouse pressed left at (458, 453)
Screenshot: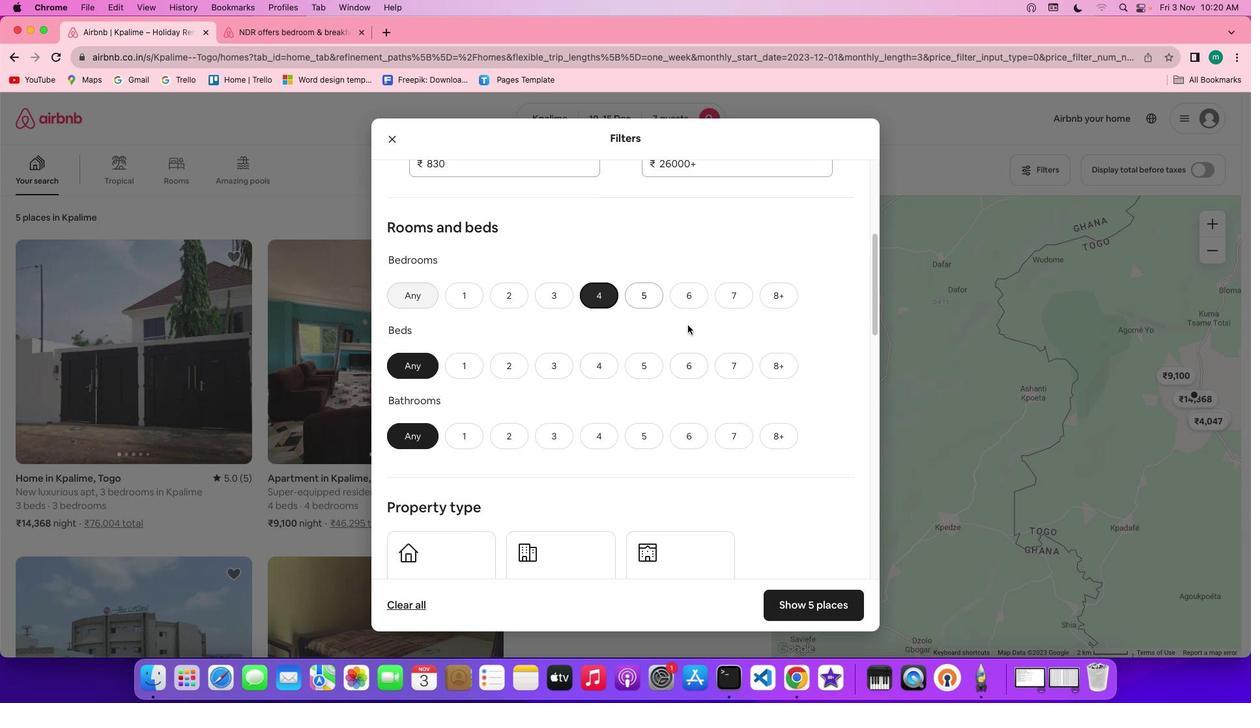 
Action: Mouse moved to (373, 393)
Screenshot: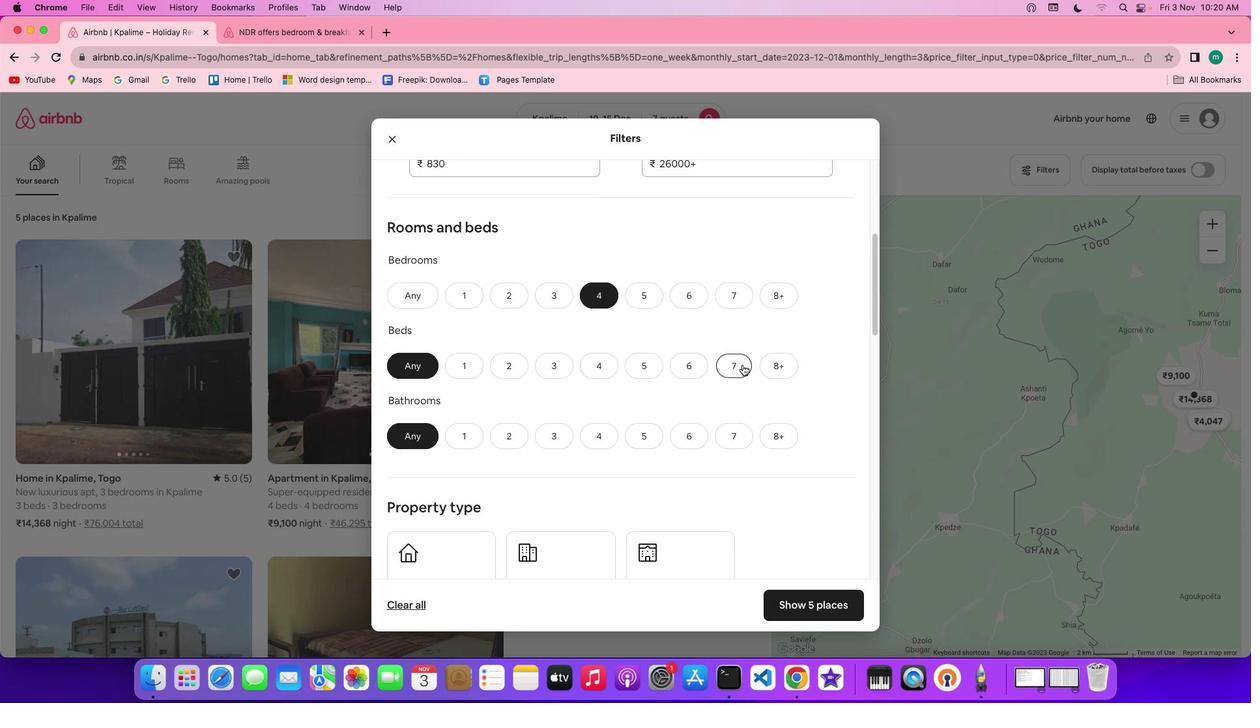 
Action: Mouse pressed left at (373, 393)
Screenshot: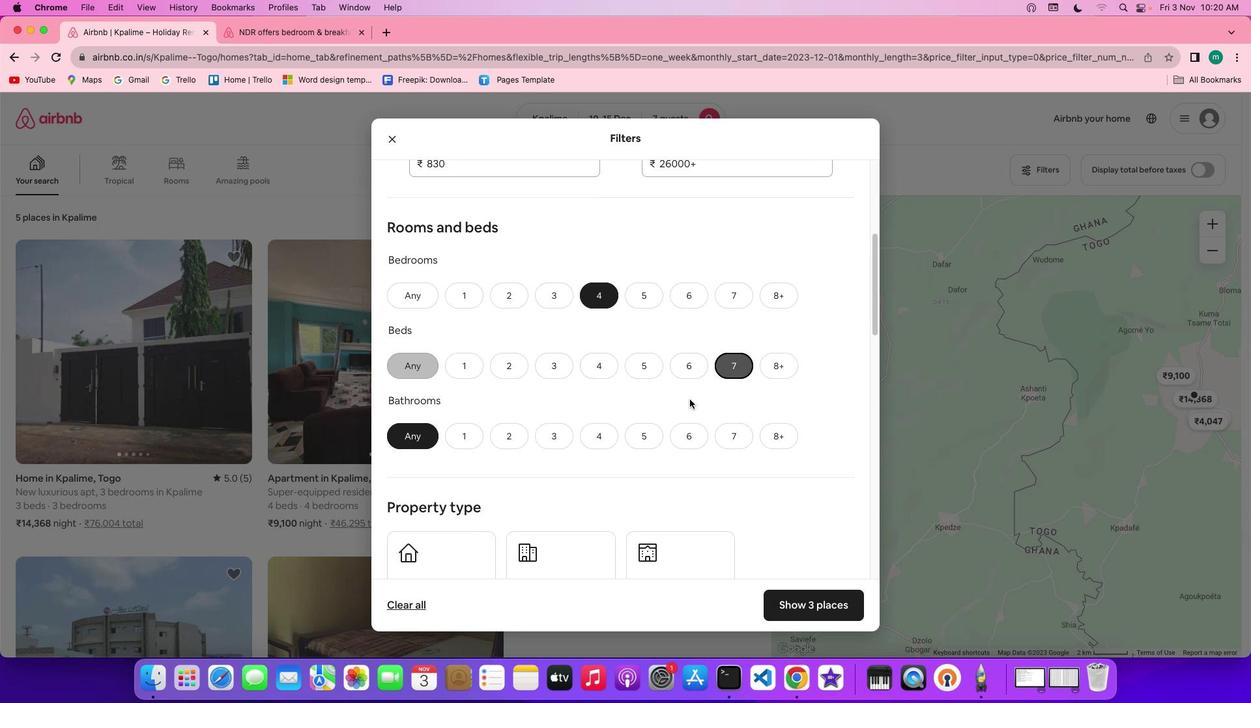 
Action: Mouse moved to (462, 333)
Screenshot: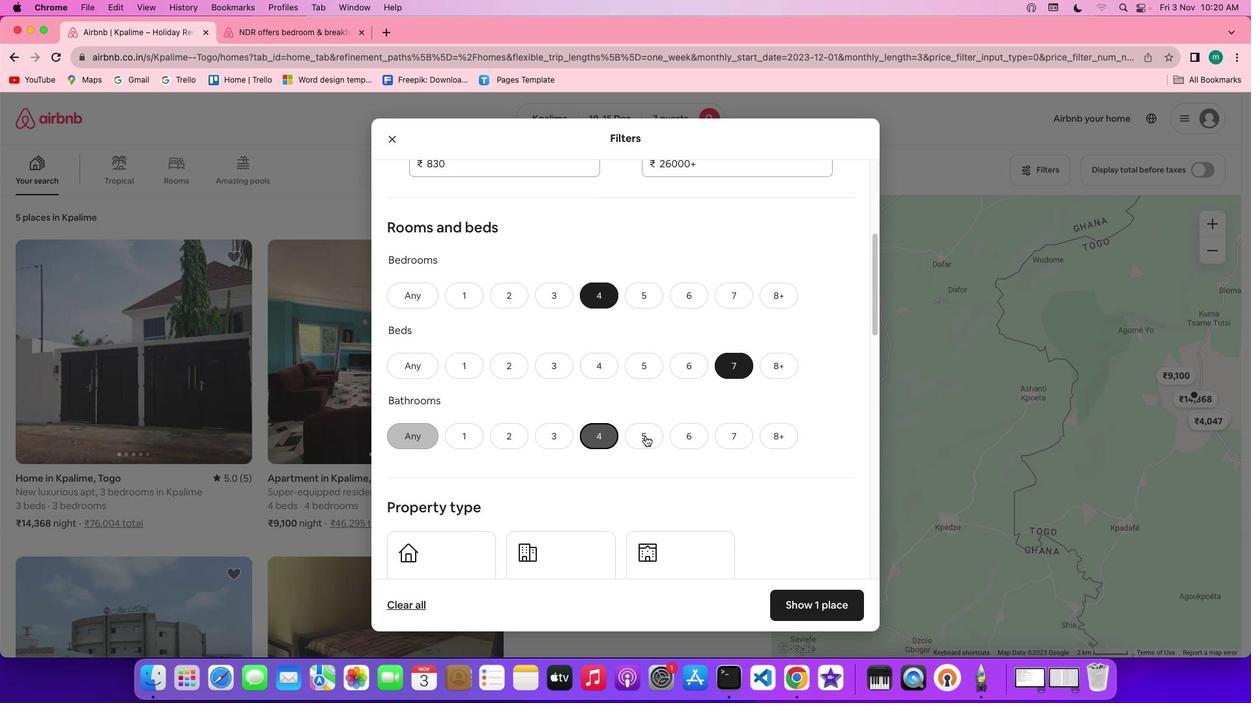 
Action: Mouse pressed left at (462, 333)
Screenshot: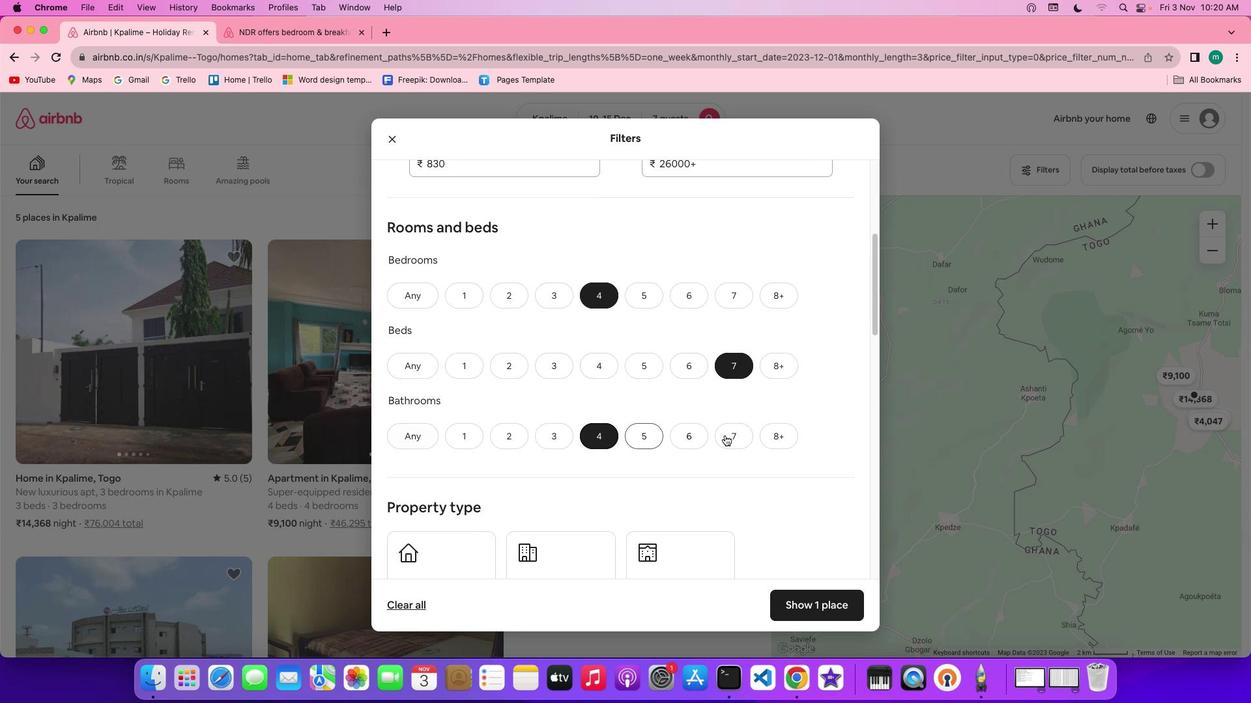 
Action: Mouse moved to (365, 335)
Screenshot: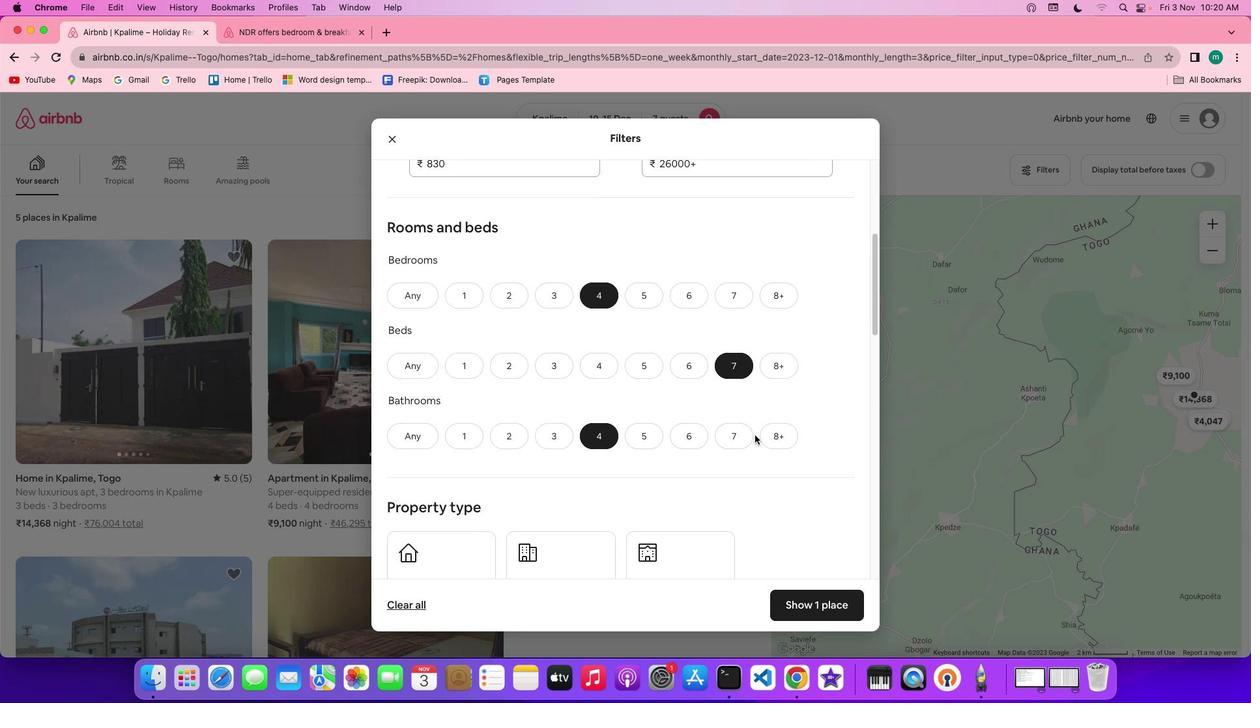 
Action: Mouse scrolled (365, 335) with delta (842, 693)
Screenshot: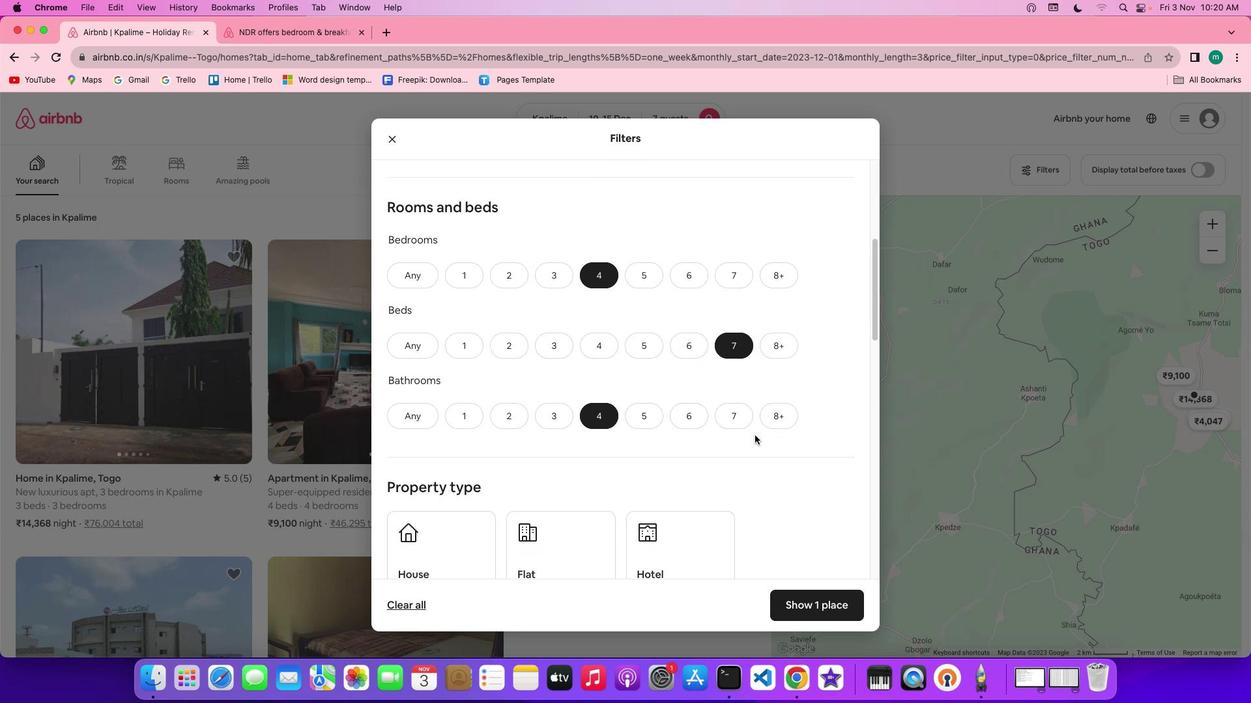 
Action: Mouse scrolled (365, 335) with delta (842, 693)
Screenshot: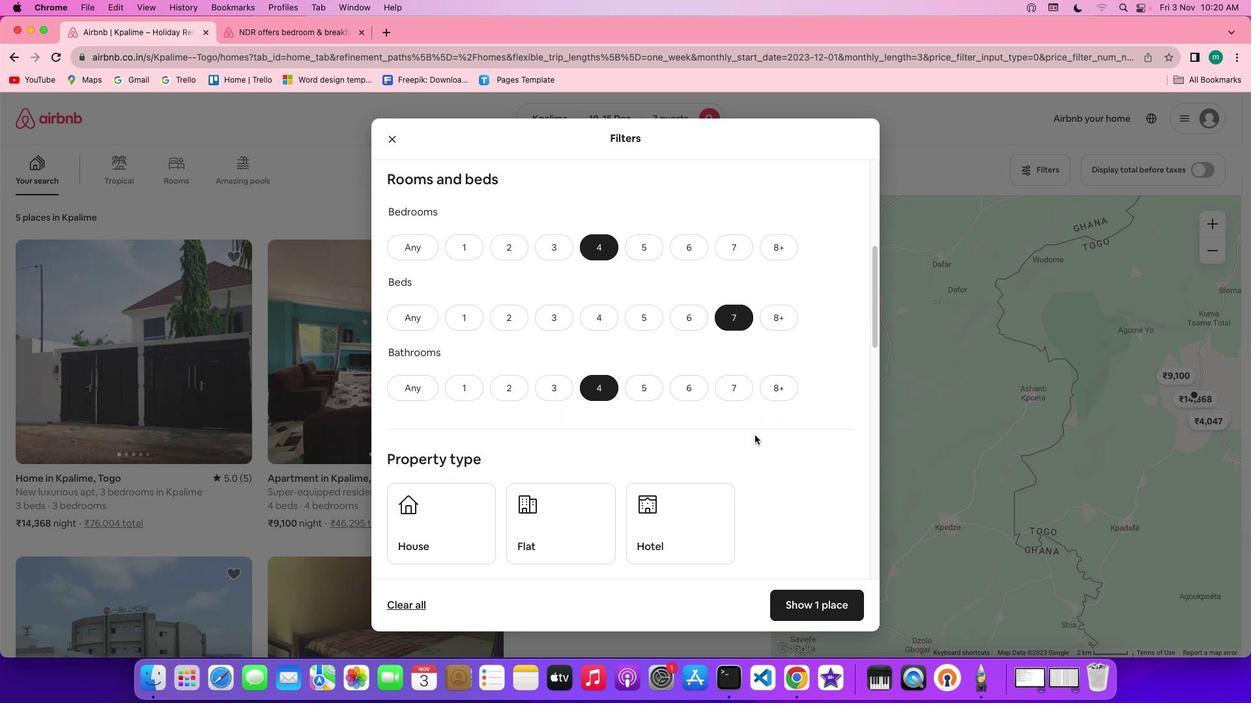 
Action: Mouse scrolled (365, 335) with delta (842, 693)
Screenshot: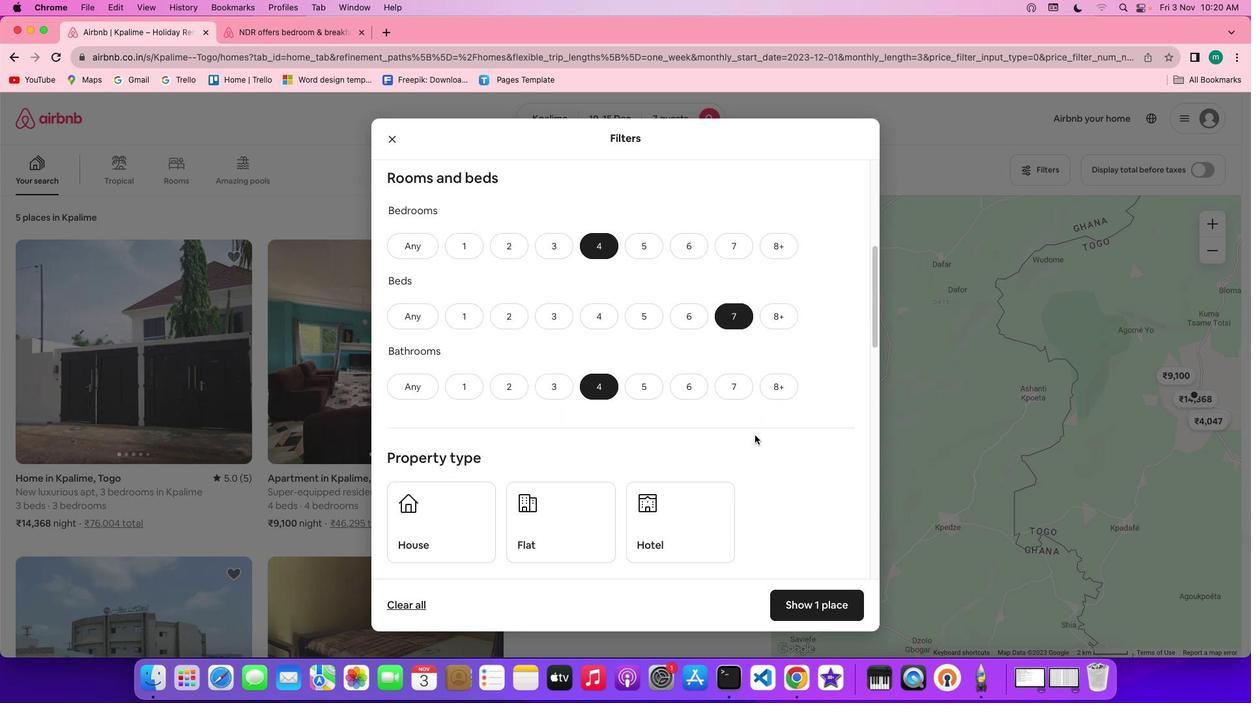 
Action: Mouse scrolled (365, 335) with delta (842, 693)
Screenshot: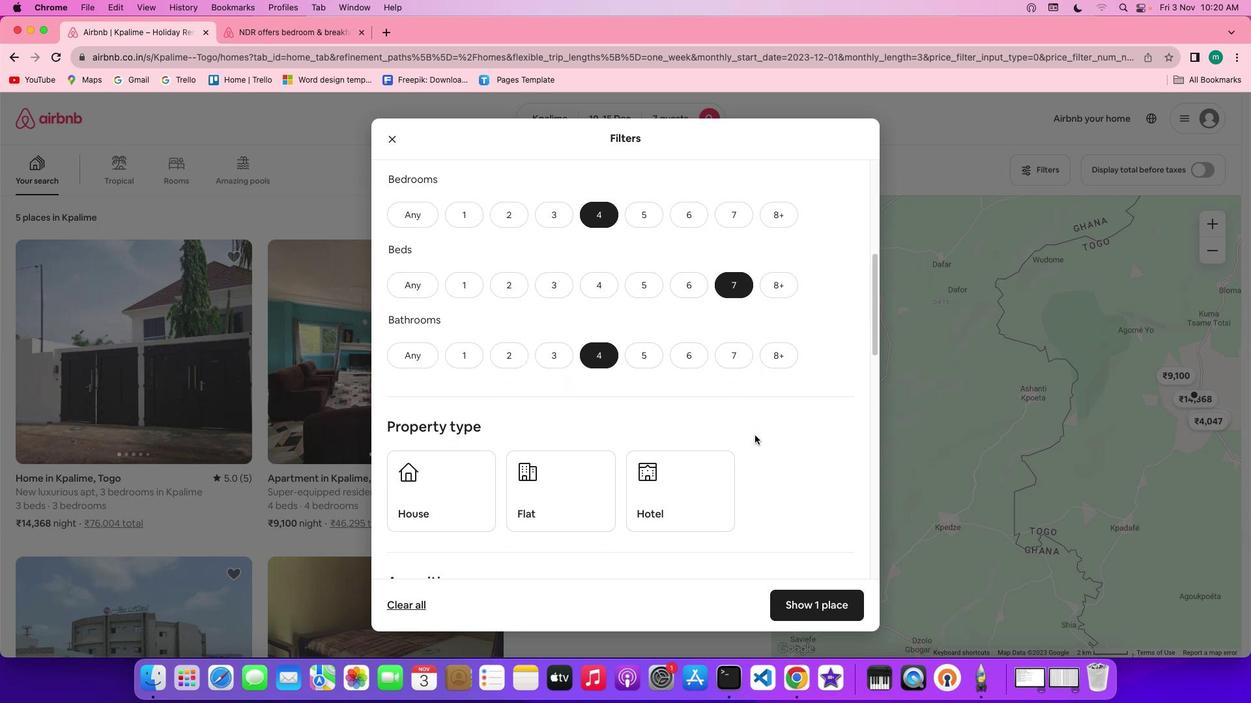 
Action: Mouse scrolled (365, 335) with delta (842, 693)
Screenshot: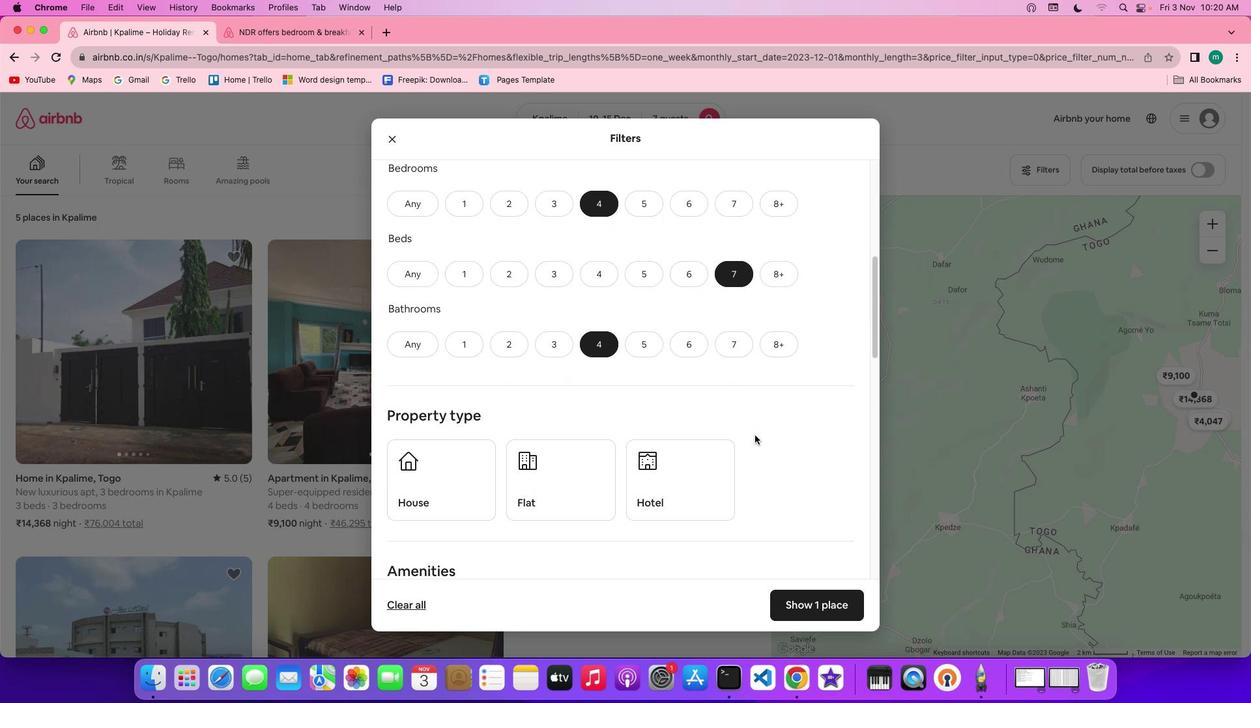 
Action: Mouse scrolled (365, 335) with delta (842, 693)
Screenshot: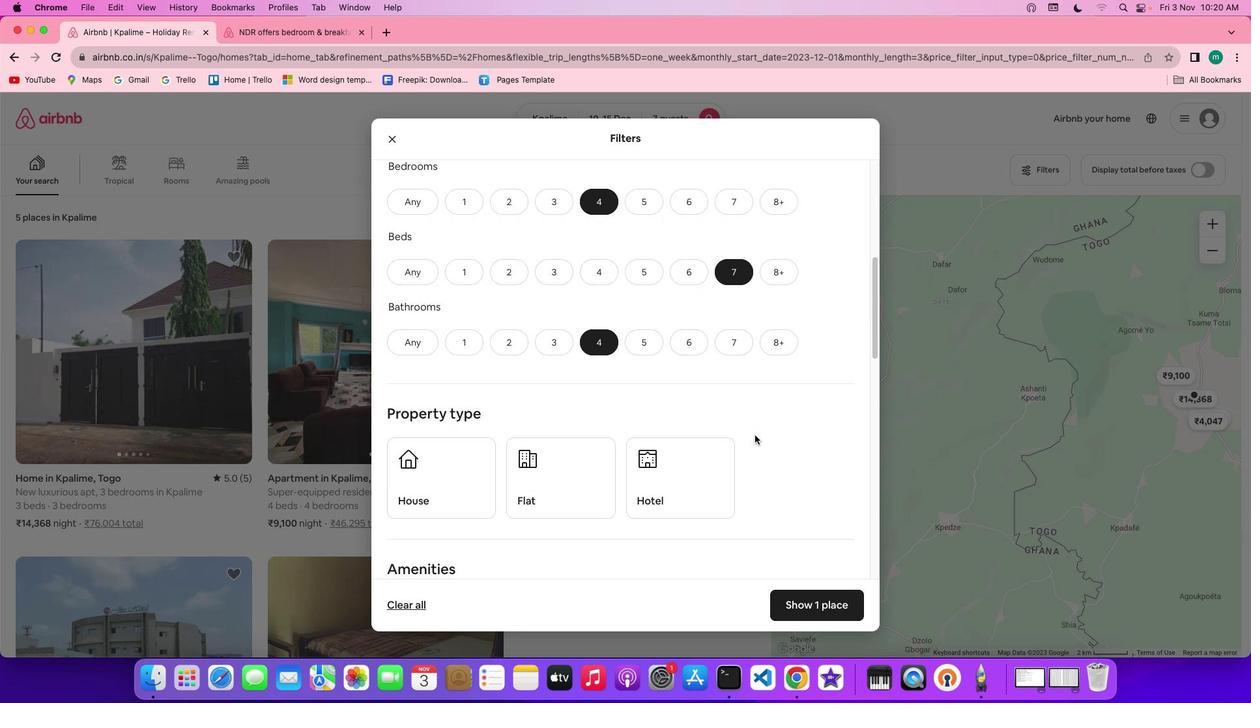 
Action: Mouse scrolled (365, 335) with delta (842, 693)
Screenshot: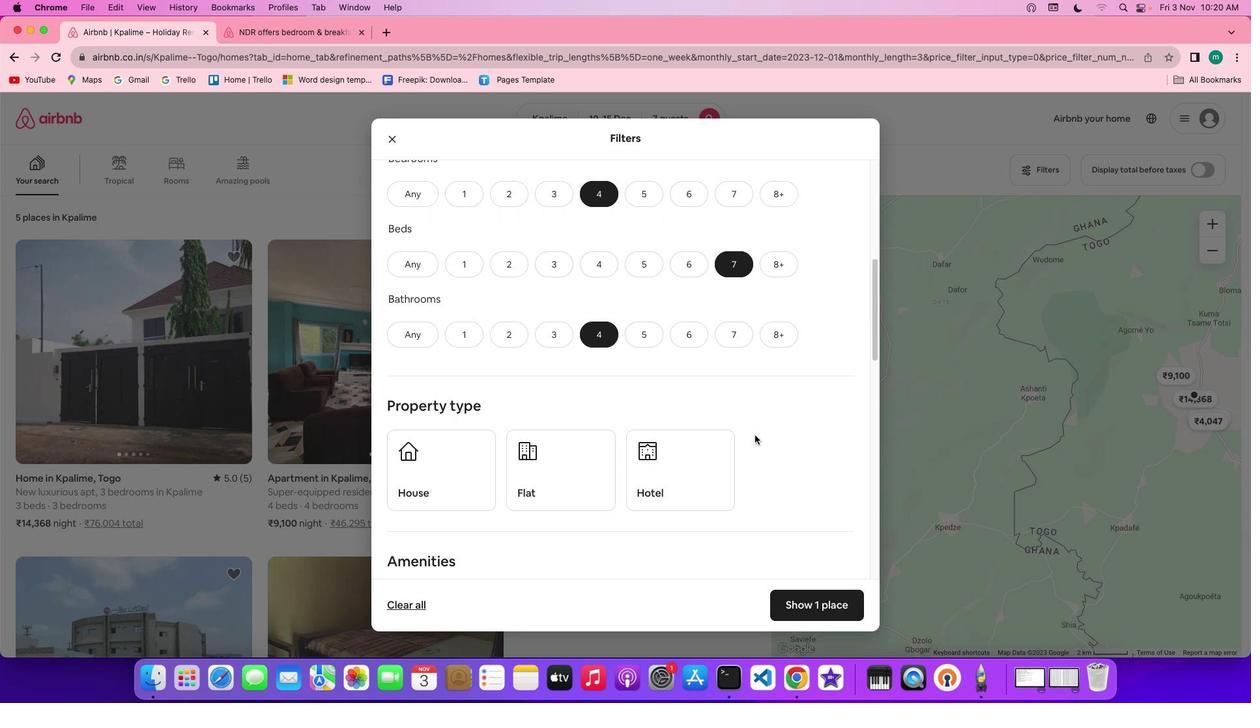 
Action: Mouse scrolled (365, 335) with delta (842, 693)
Screenshot: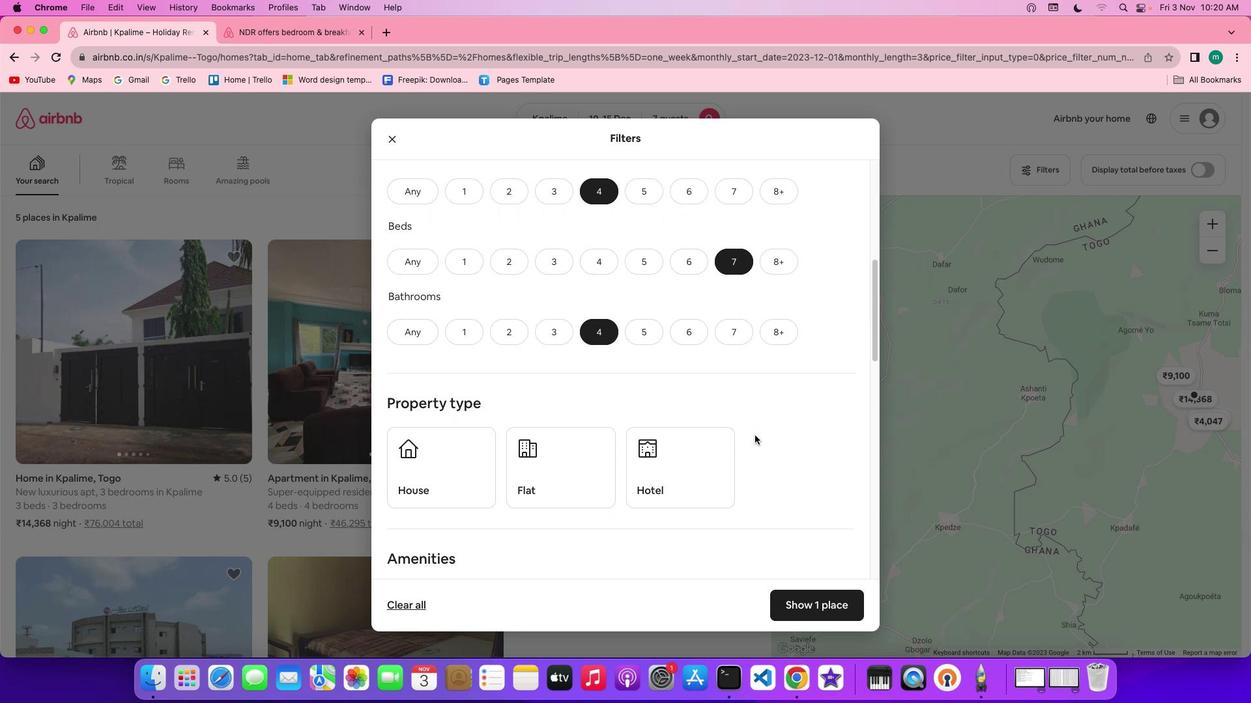 
Action: Mouse scrolled (365, 335) with delta (842, 693)
Screenshot: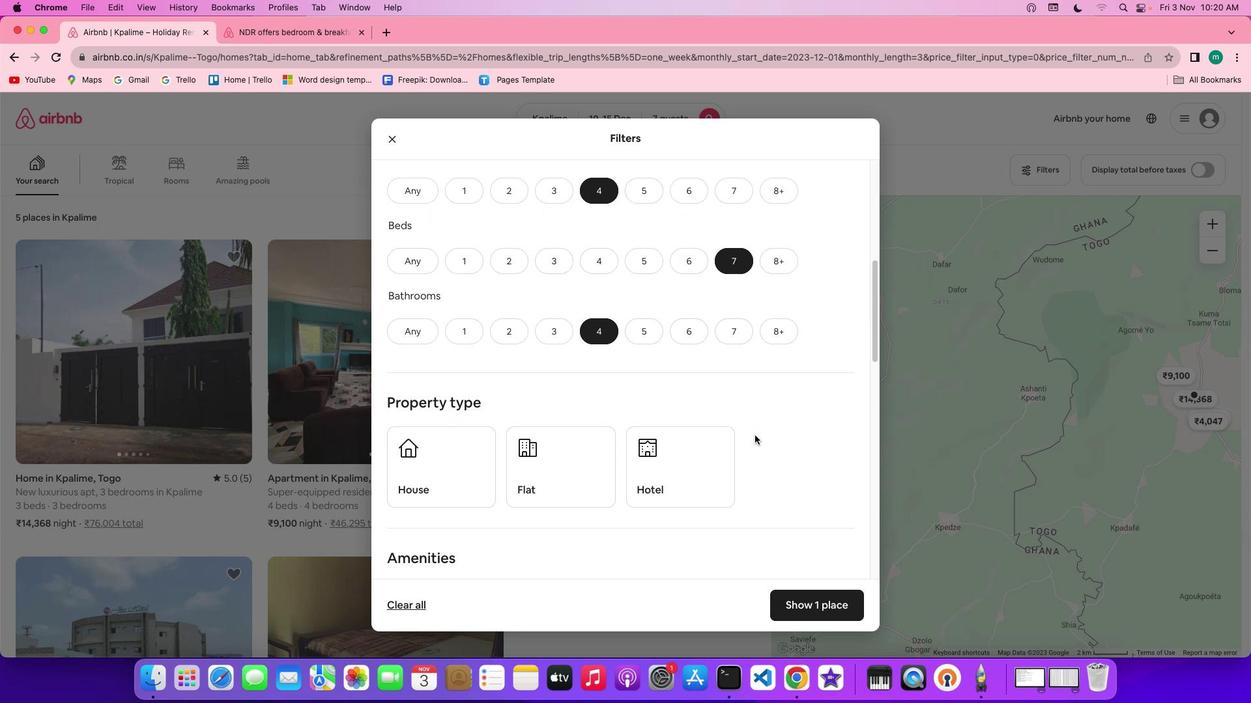 
Action: Mouse scrolled (365, 335) with delta (842, 693)
Screenshot: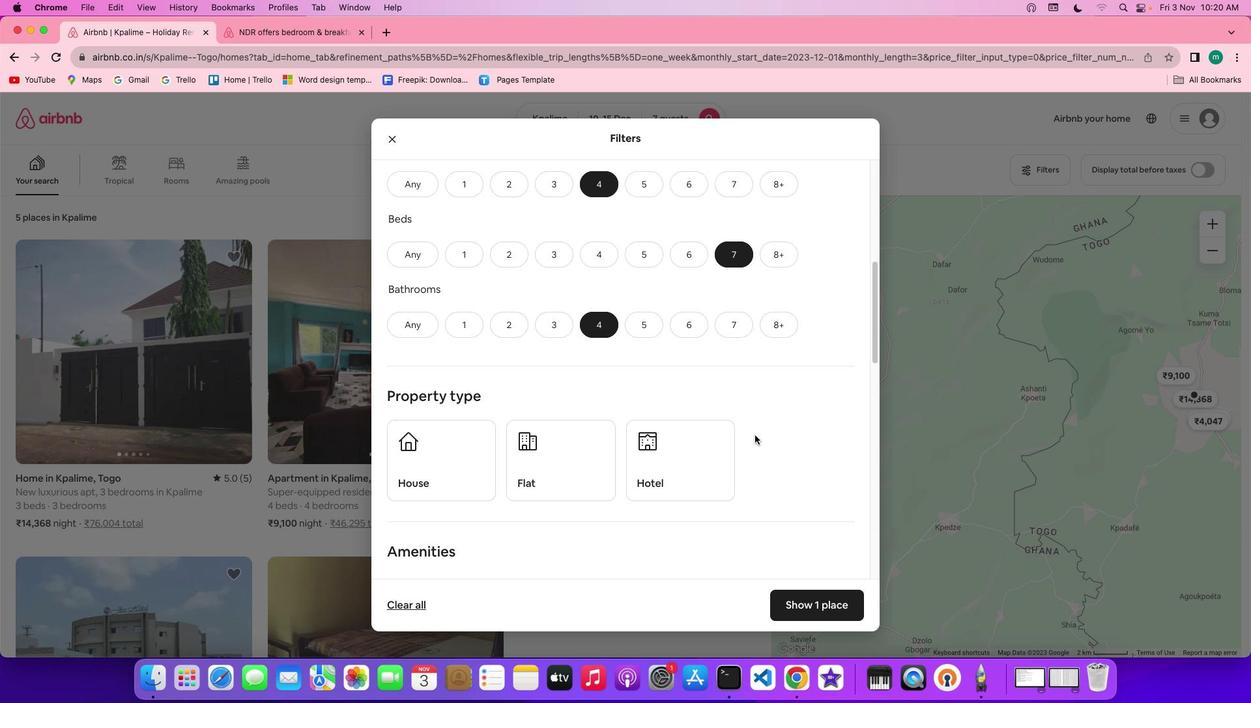 
Action: Mouse scrolled (365, 335) with delta (842, 693)
Screenshot: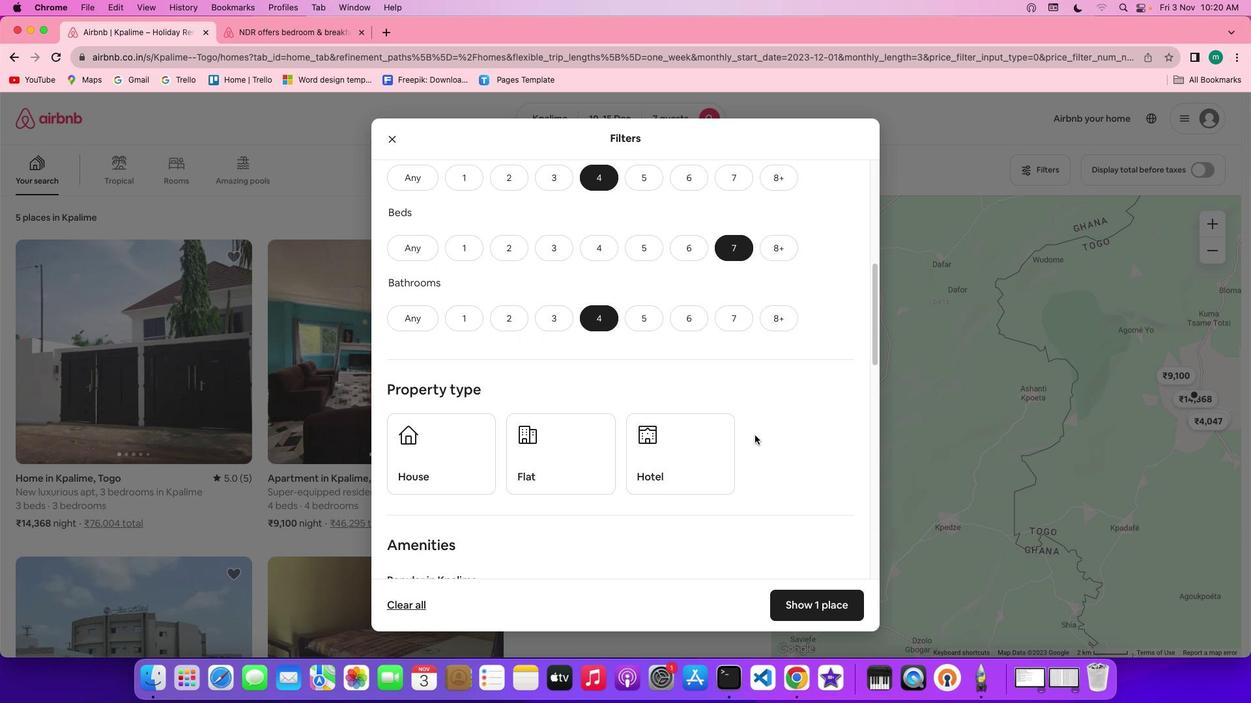 
Action: Mouse scrolled (365, 335) with delta (842, 693)
Screenshot: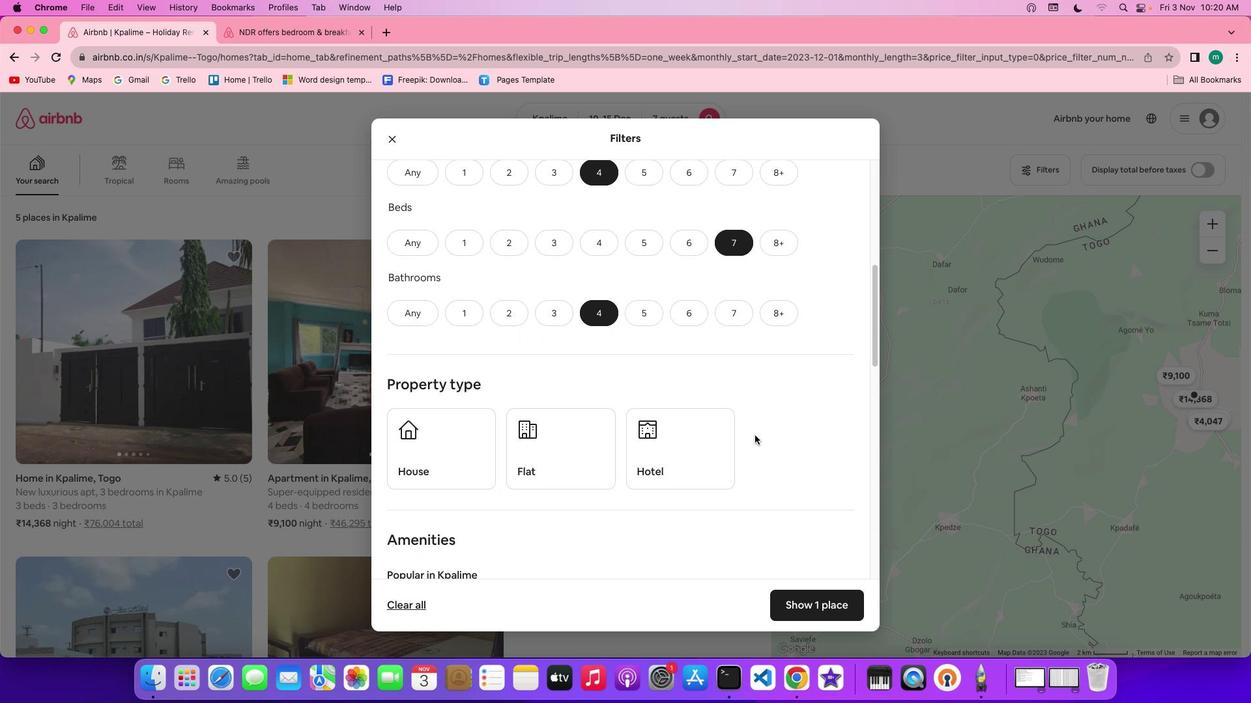 
Action: Mouse scrolled (365, 335) with delta (842, 693)
Screenshot: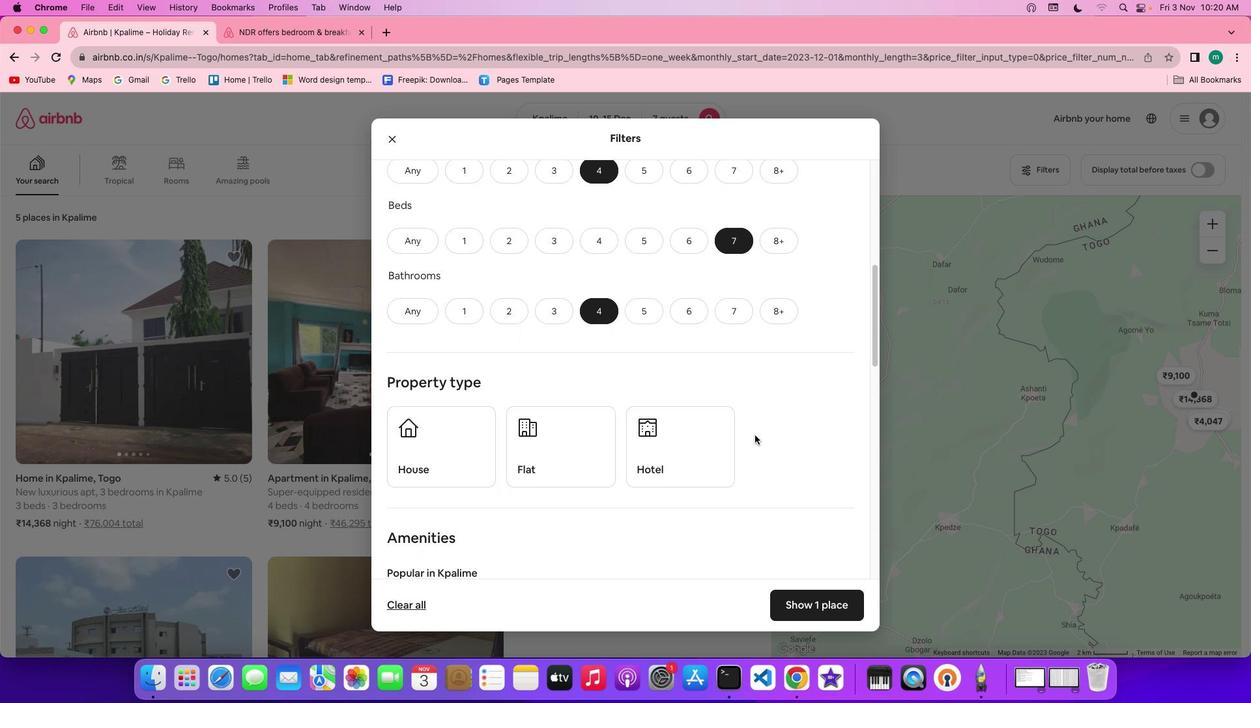 
Action: Mouse scrolled (365, 335) with delta (842, 693)
Screenshot: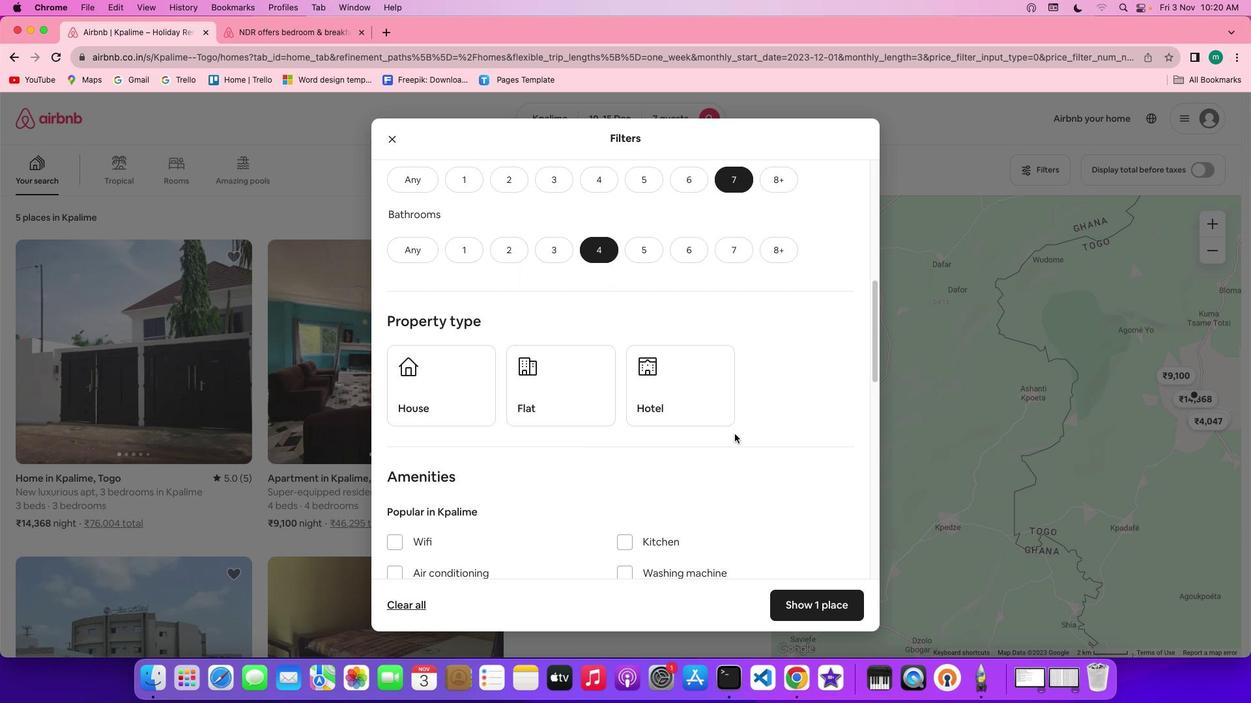 
Action: Mouse scrolled (365, 335) with delta (842, 693)
Screenshot: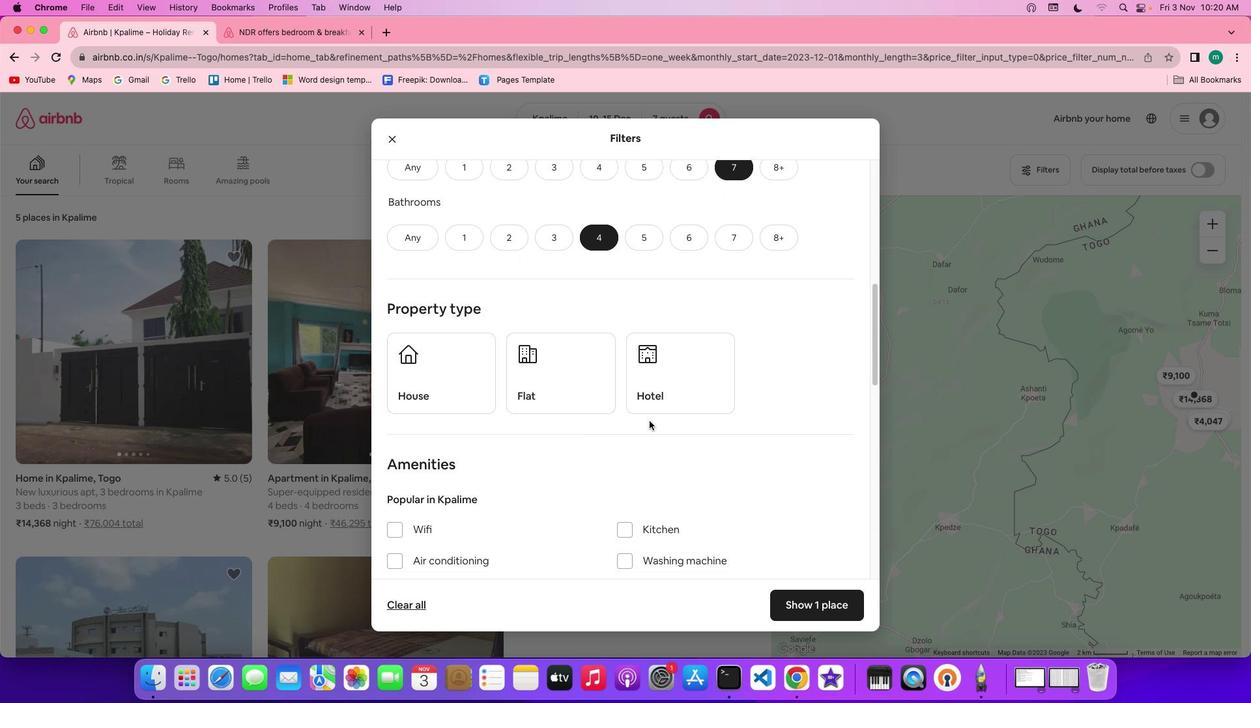 
Action: Mouse scrolled (365, 335) with delta (842, 694)
Screenshot: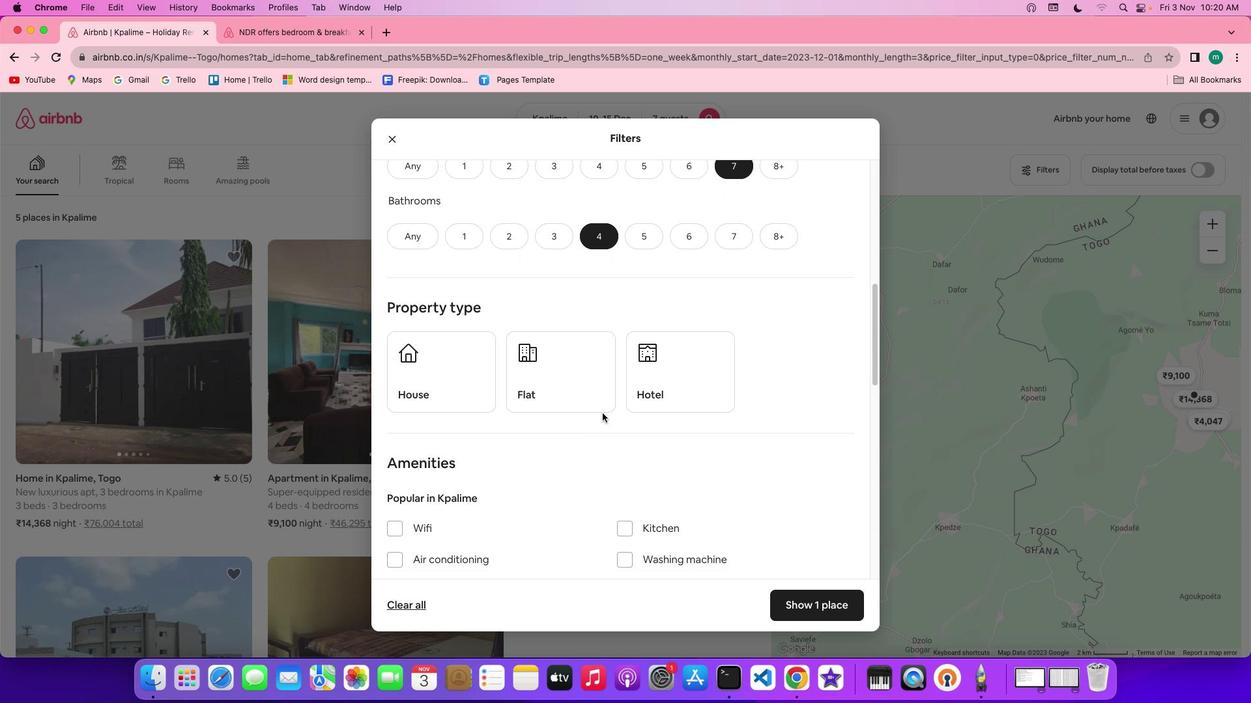 
Action: Mouse moved to (531, 372)
Screenshot: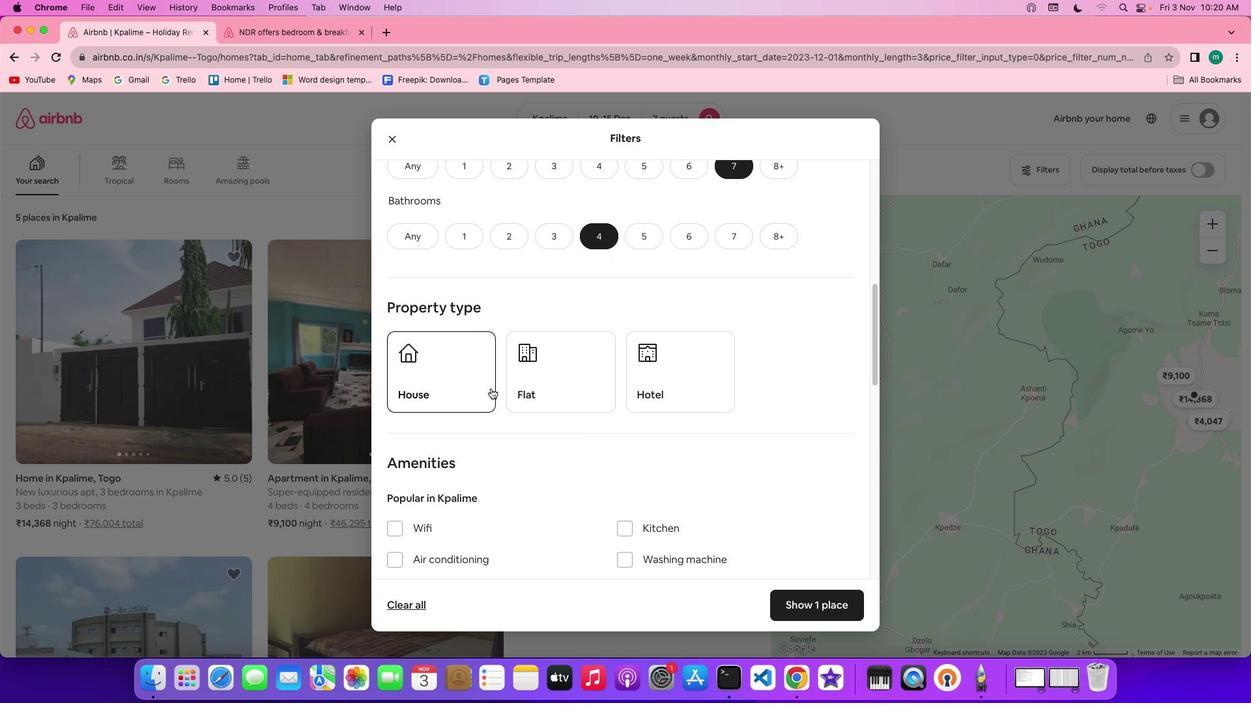 
Action: Mouse pressed left at (531, 372)
Screenshot: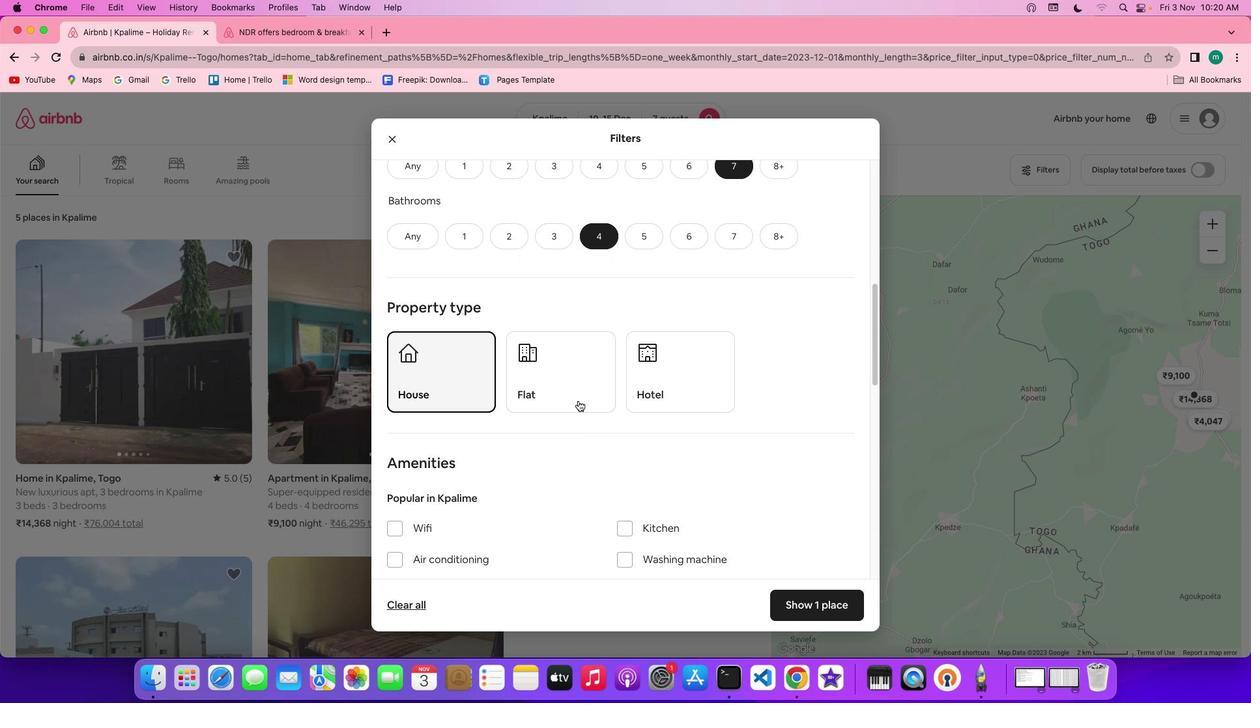 
Action: Mouse moved to (378, 345)
Screenshot: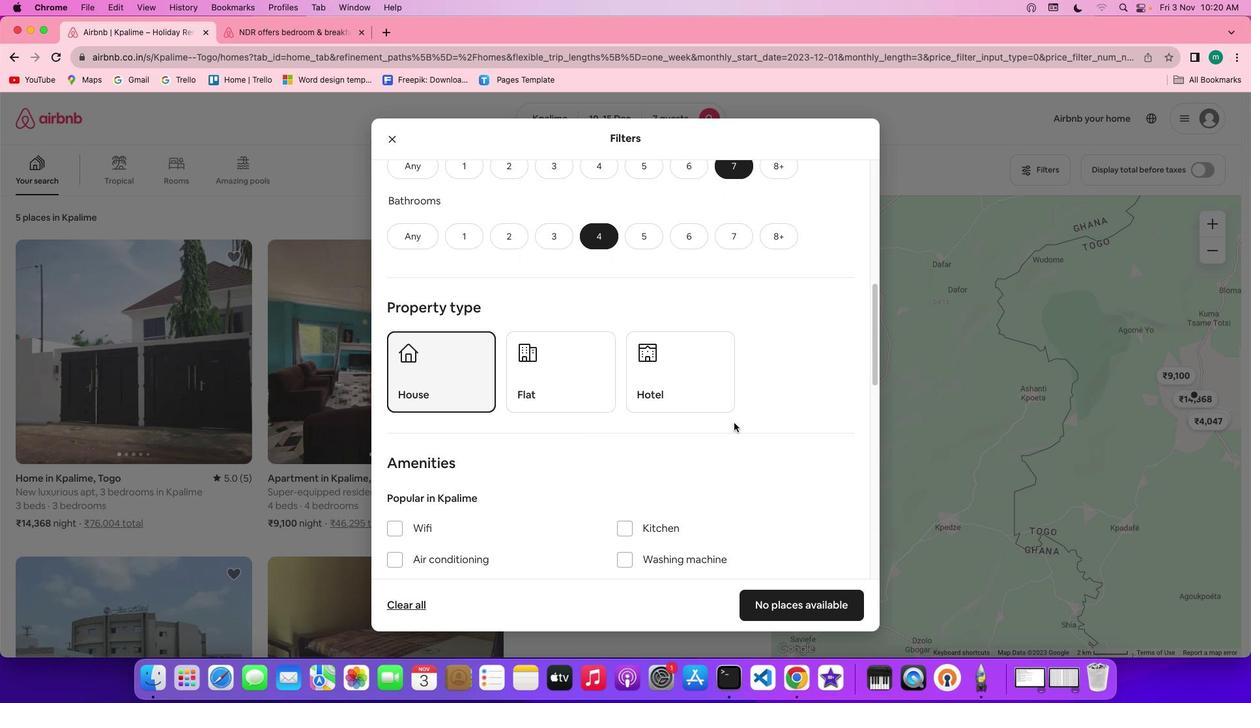 
Action: Mouse scrolled (378, 345) with delta (842, 693)
Screenshot: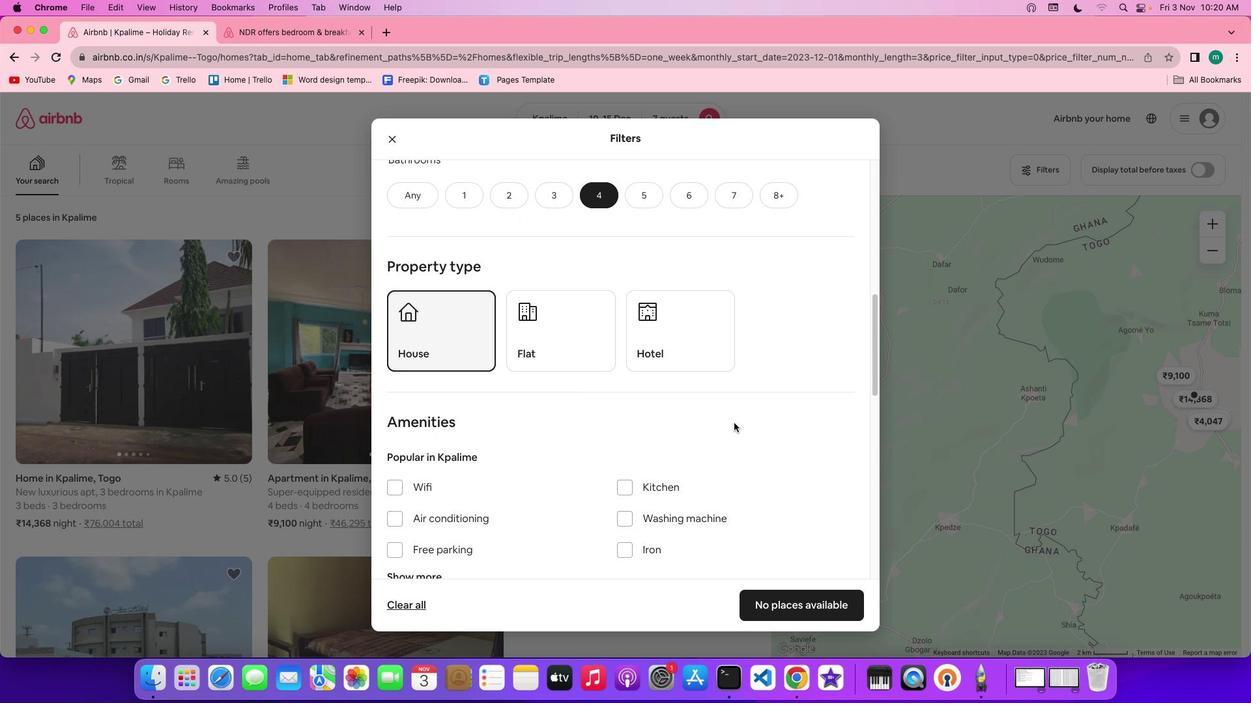
Action: Mouse scrolled (378, 345) with delta (842, 693)
Screenshot: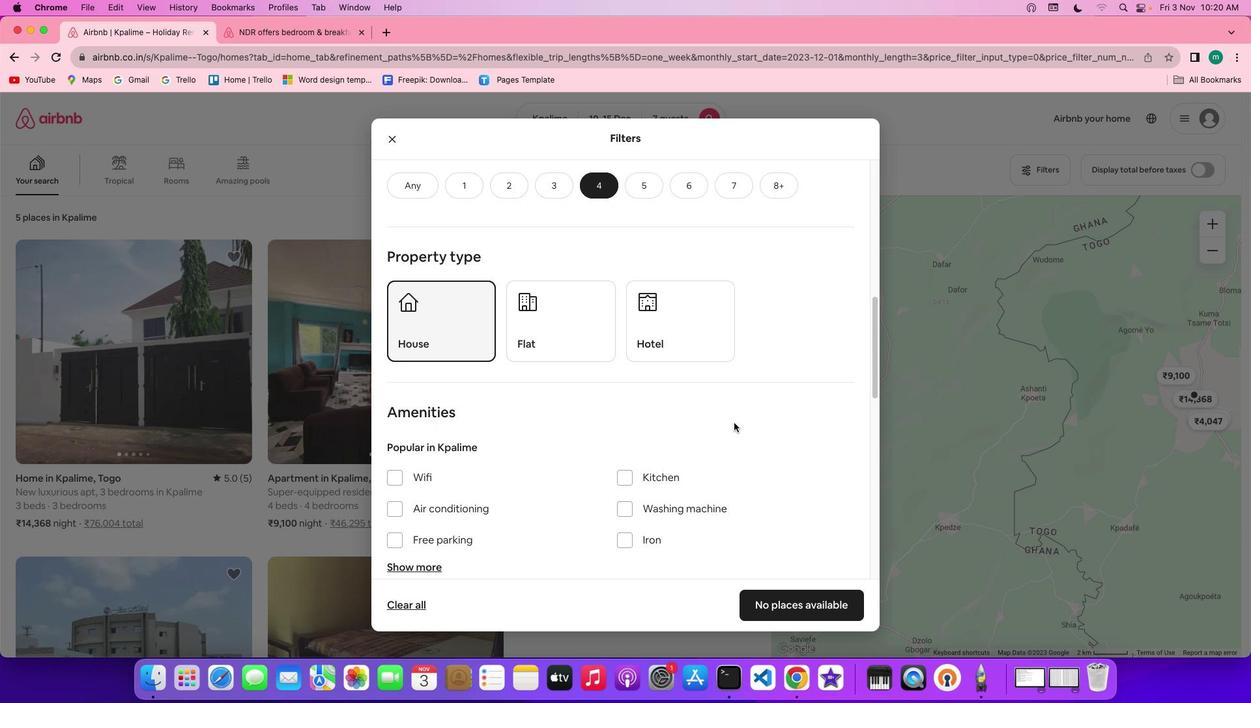 
Action: Mouse scrolled (378, 345) with delta (842, 693)
Screenshot: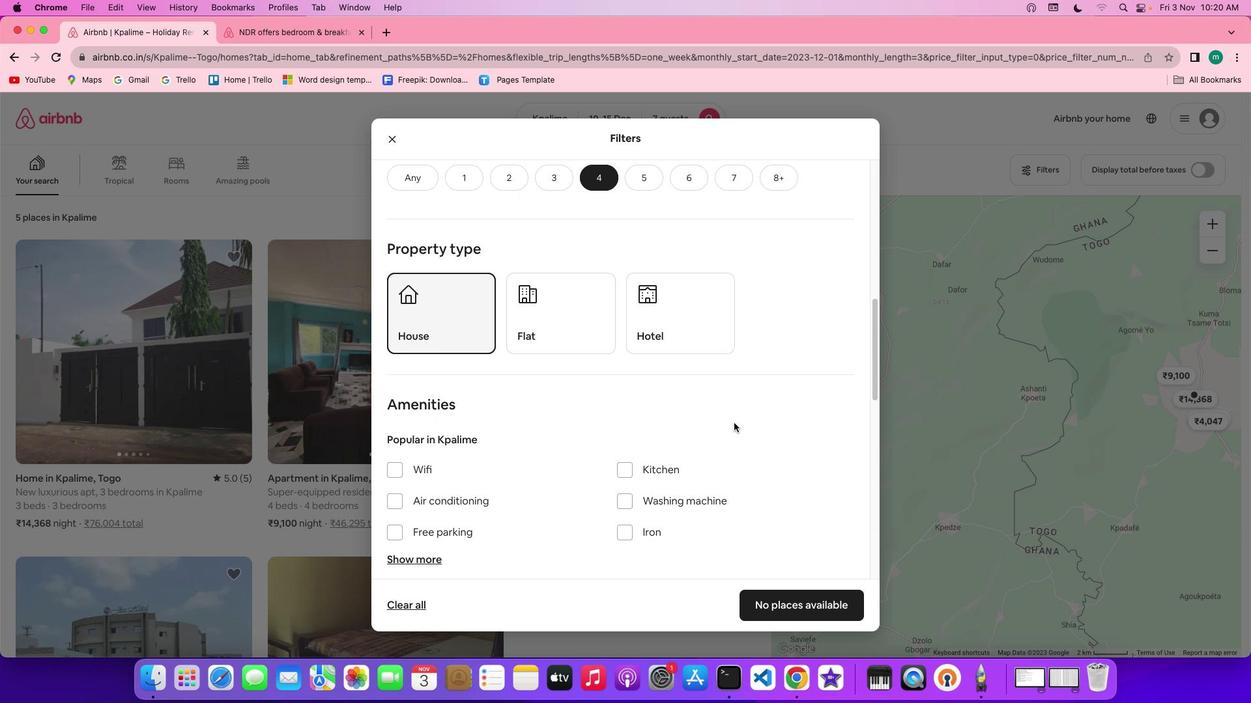 
Action: Mouse scrolled (378, 345) with delta (842, 693)
Screenshot: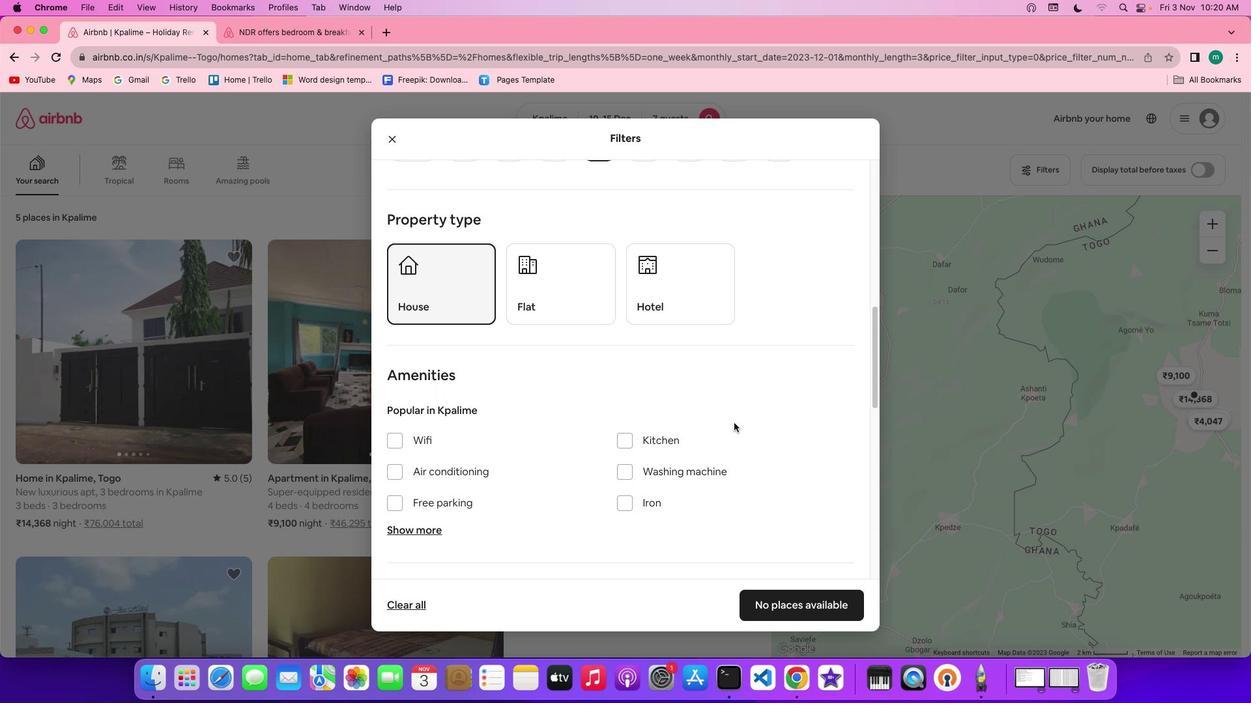 
Action: Mouse scrolled (378, 345) with delta (842, 693)
Screenshot: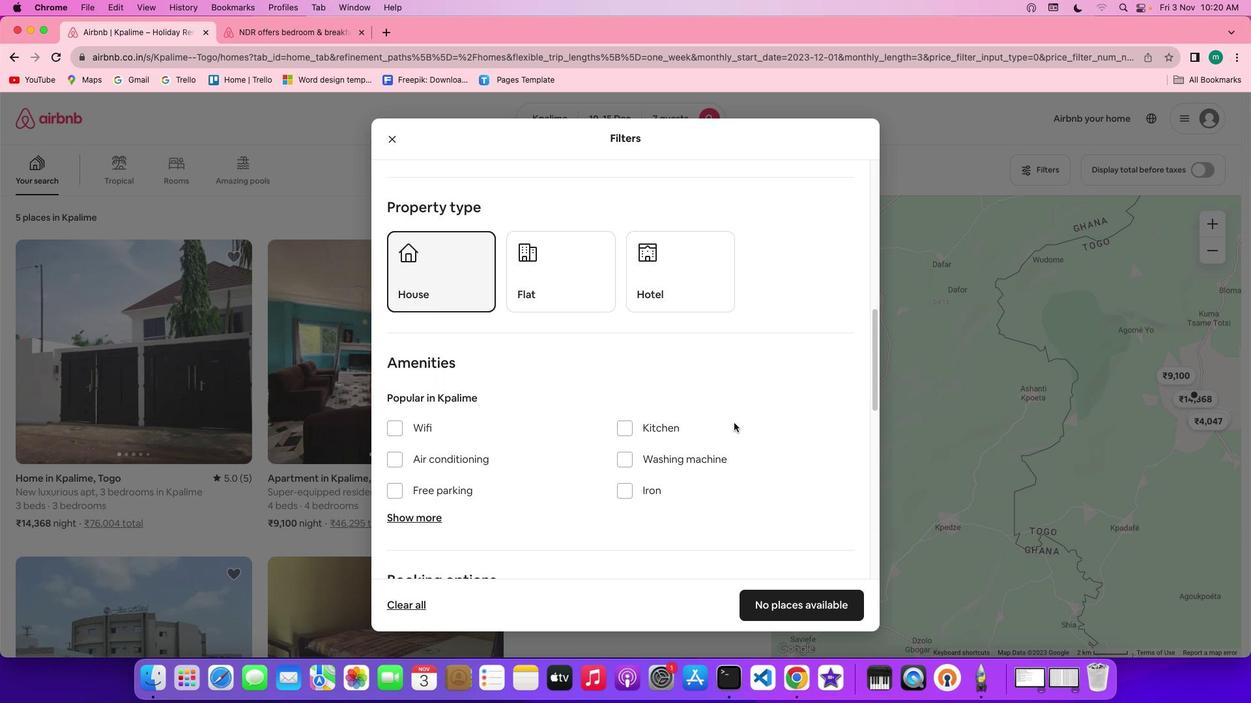
Action: Mouse scrolled (378, 345) with delta (842, 693)
Screenshot: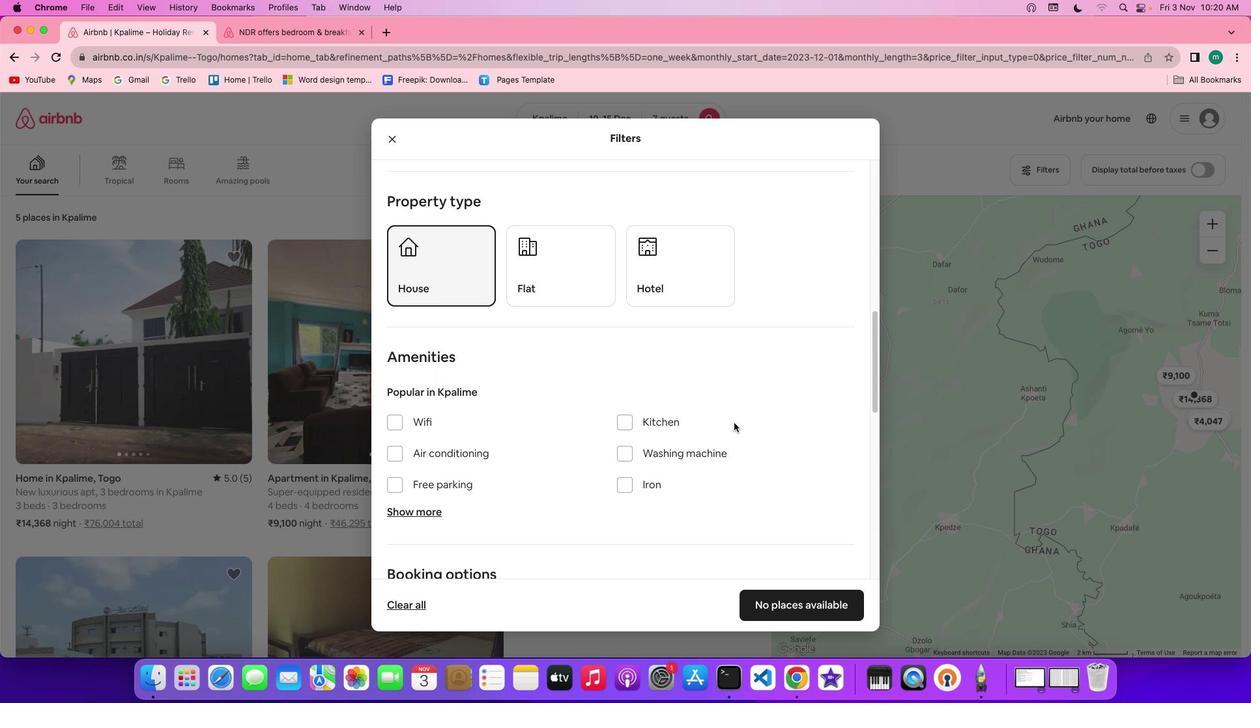 
Action: Mouse scrolled (378, 345) with delta (842, 693)
Screenshot: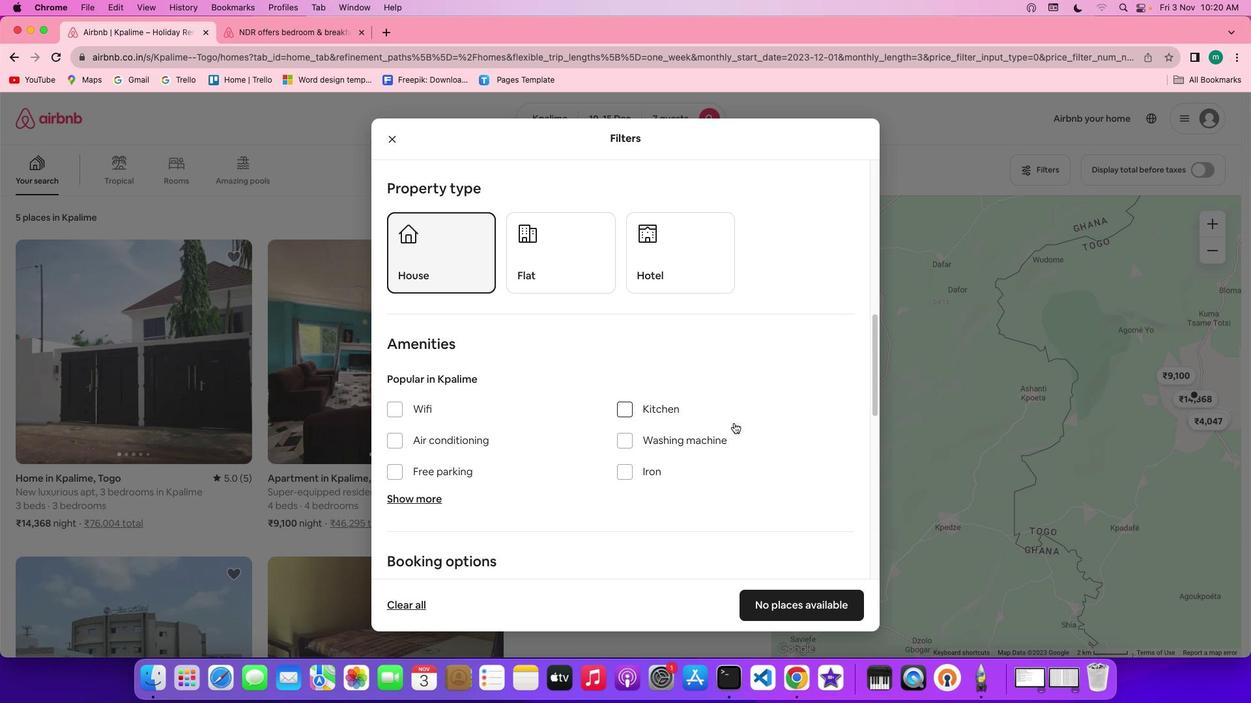 
Action: Mouse scrolled (378, 345) with delta (842, 693)
Screenshot: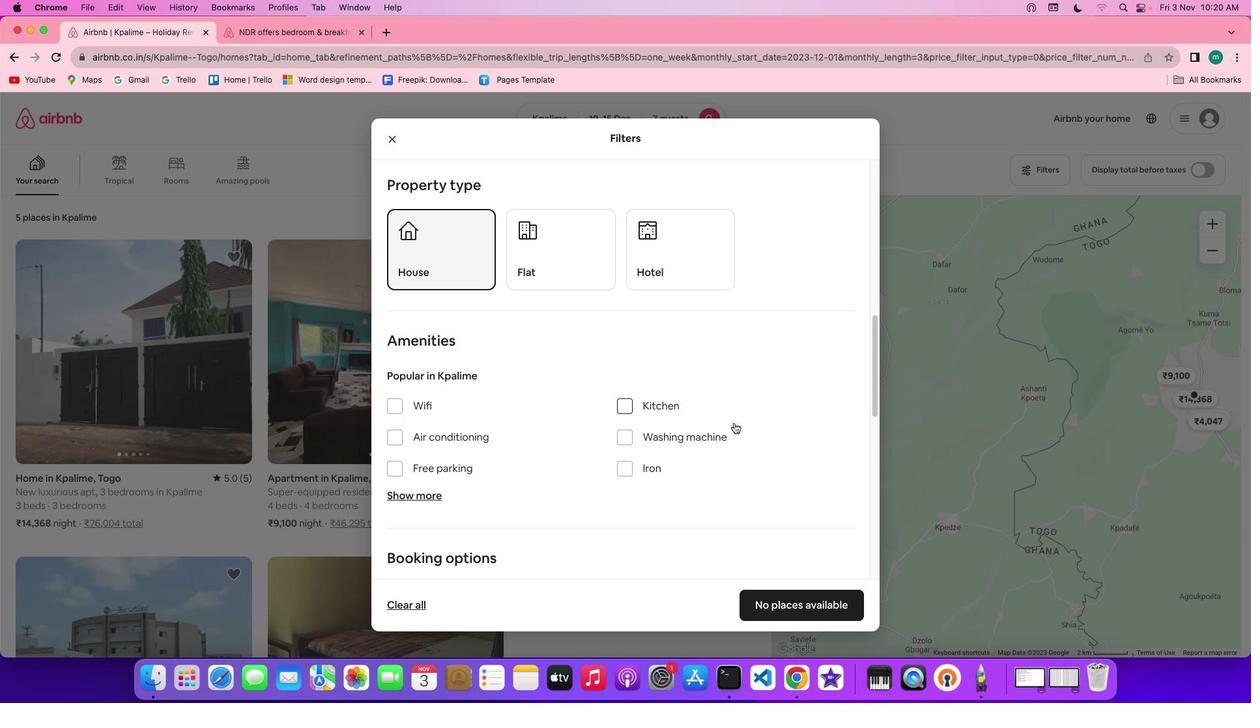 
Action: Mouse scrolled (378, 345) with delta (842, 693)
Screenshot: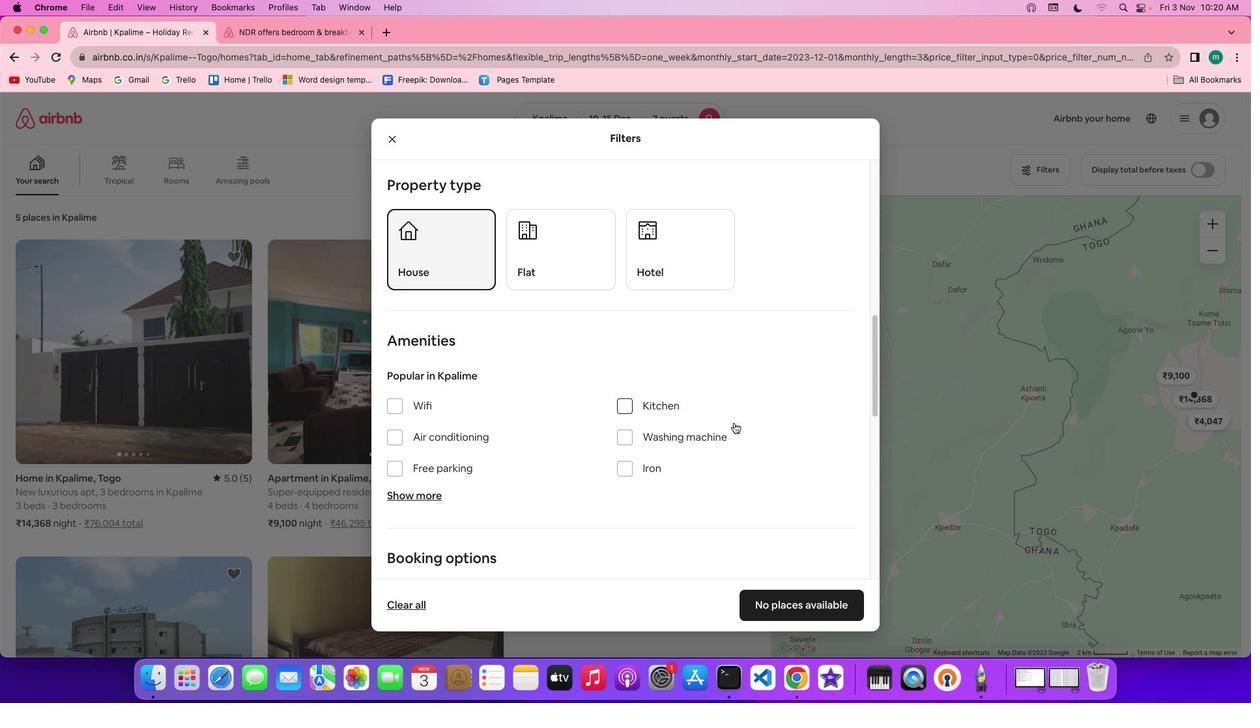 
Action: Mouse scrolled (378, 345) with delta (842, 693)
Screenshot: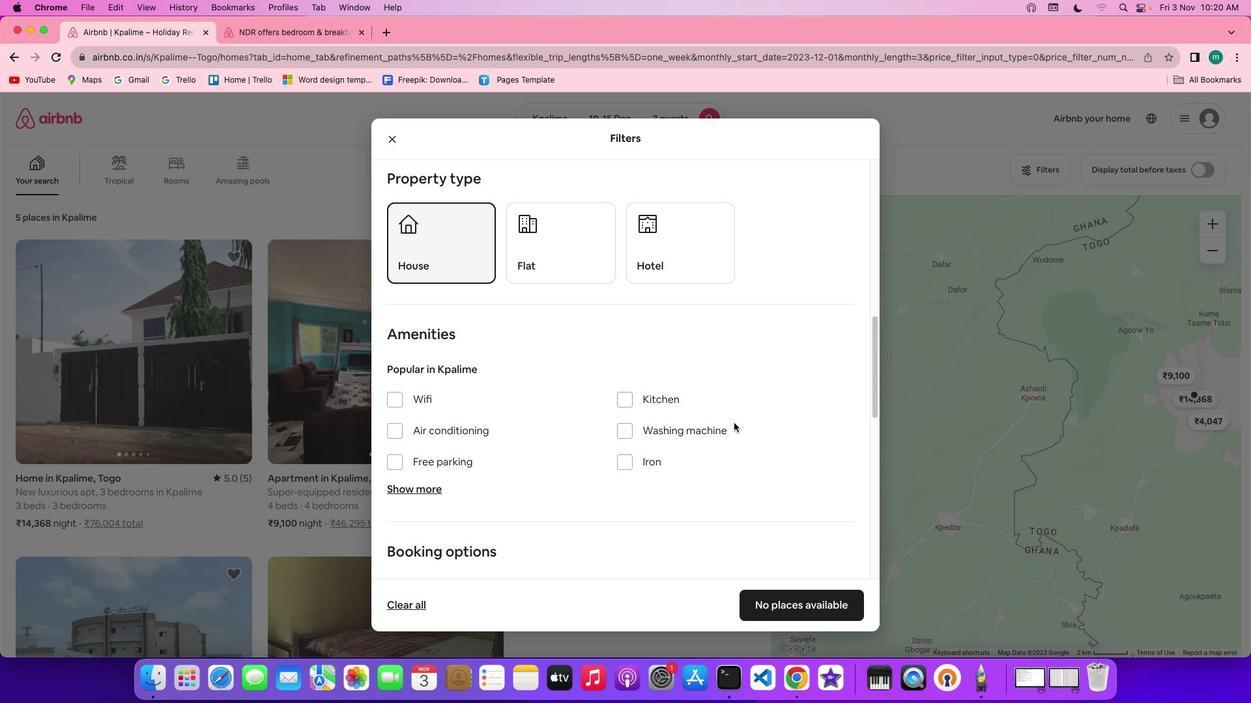 
Action: Mouse scrolled (378, 345) with delta (842, 693)
Screenshot: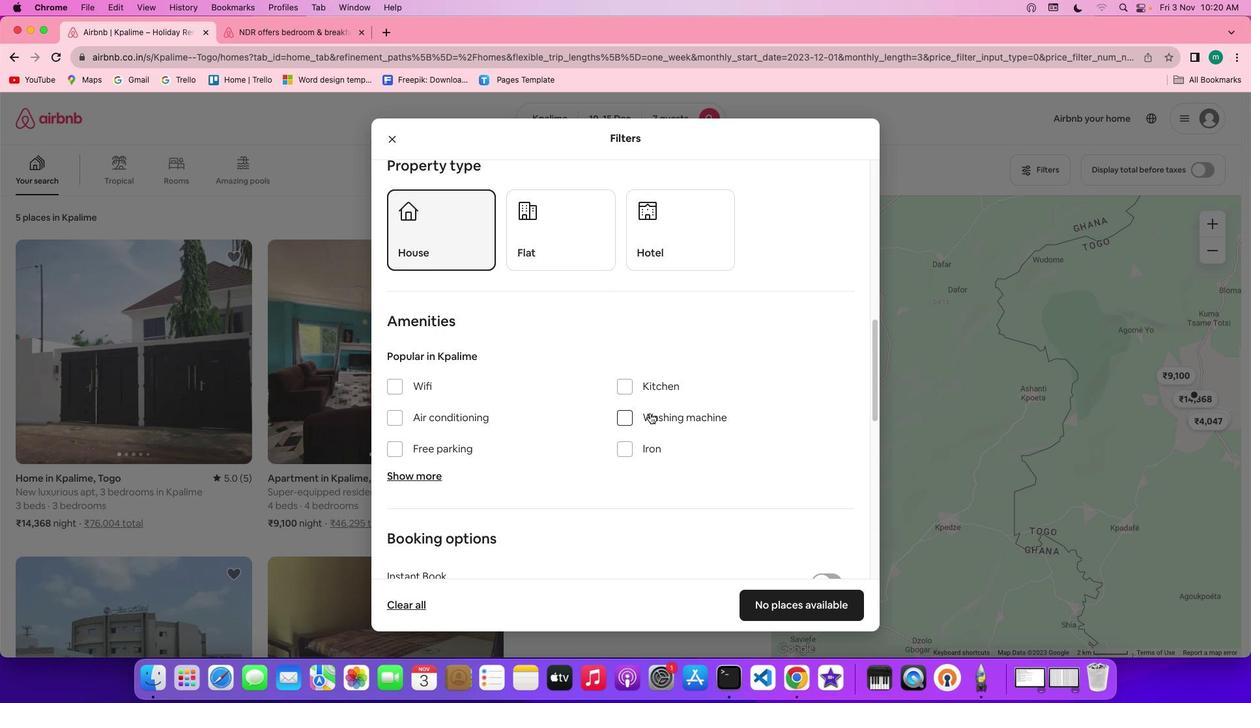 
Action: Mouse scrolled (378, 345) with delta (842, 693)
Screenshot: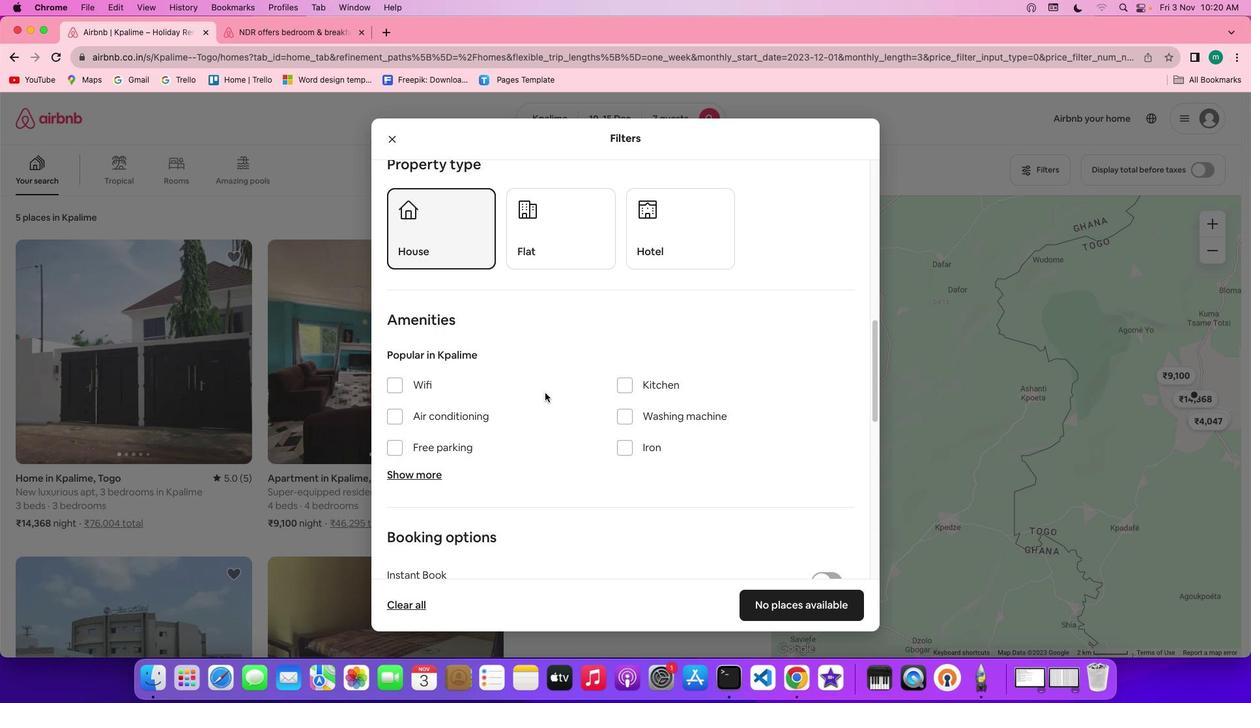 
Action: Mouse moved to (572, 379)
Screenshot: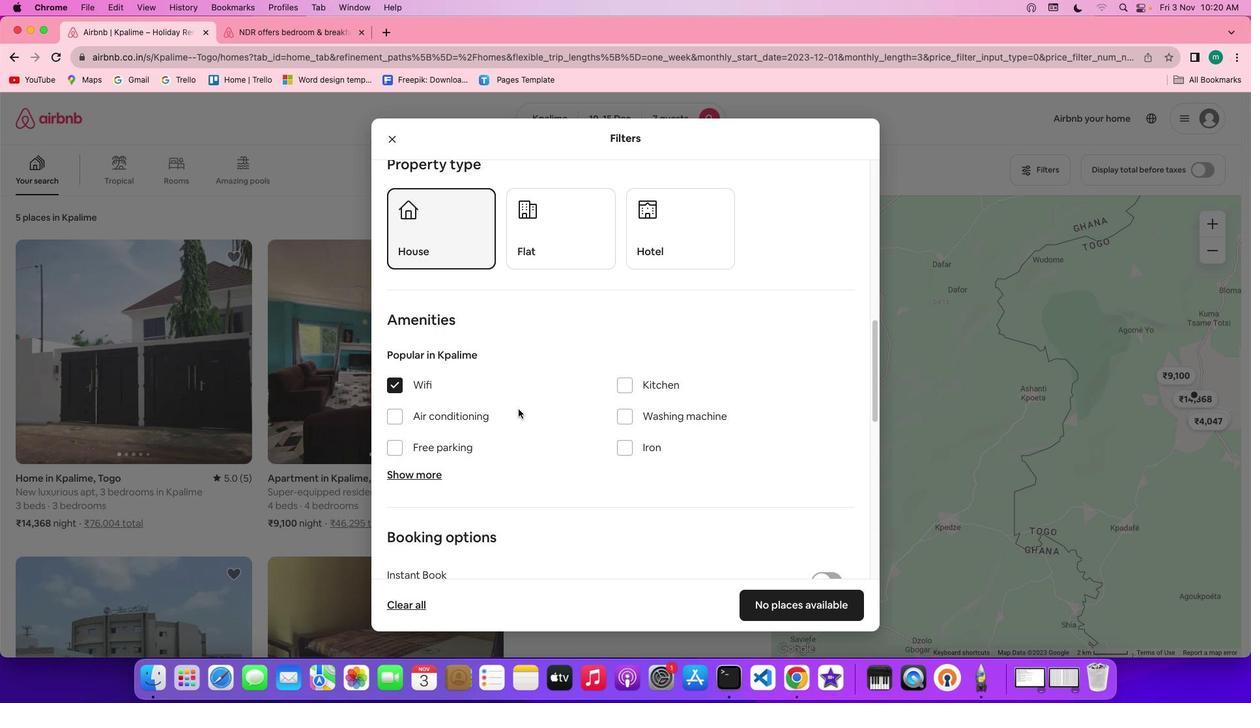 
Action: Mouse pressed left at (572, 379)
Screenshot: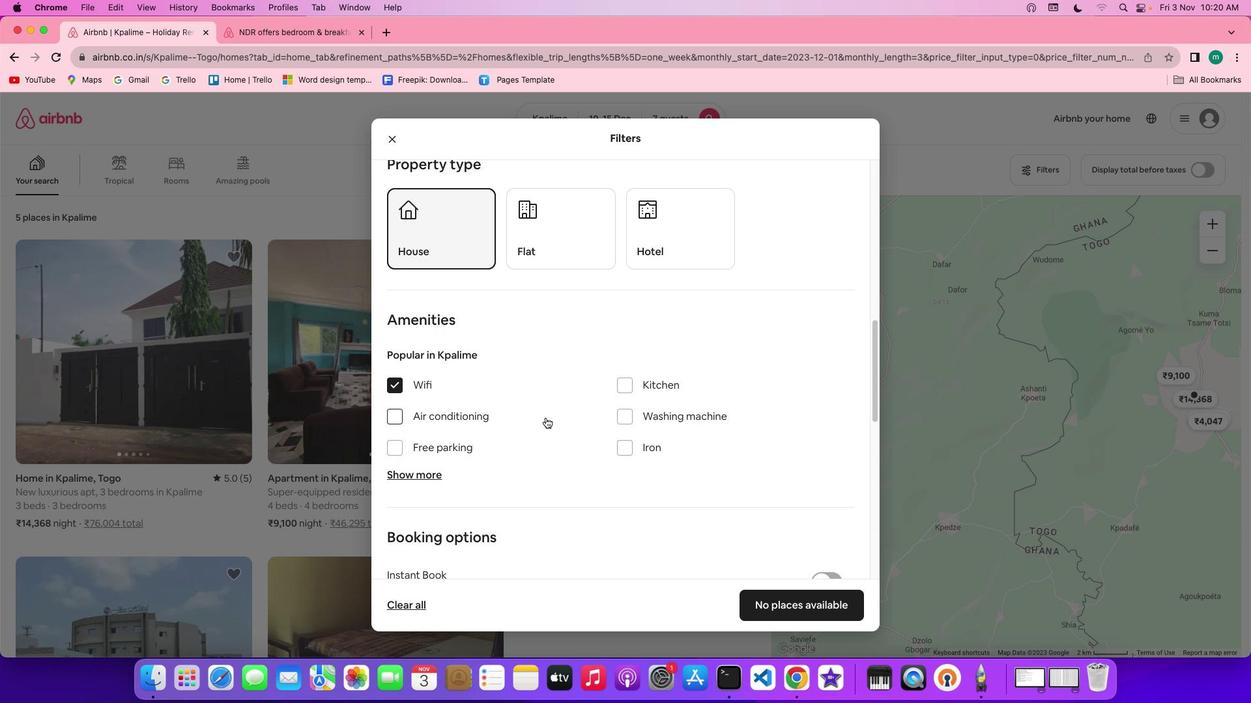 
Action: Mouse moved to (479, 345)
Screenshot: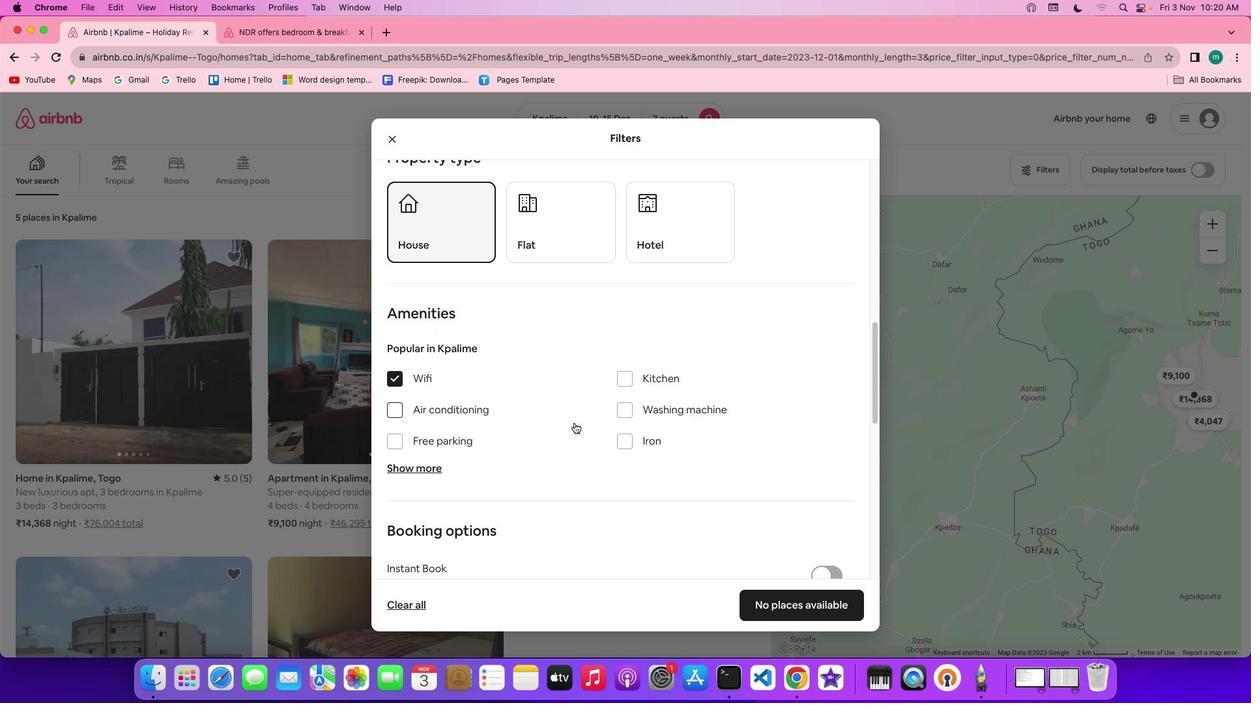 
Action: Mouse scrolled (479, 345) with delta (842, 693)
Screenshot: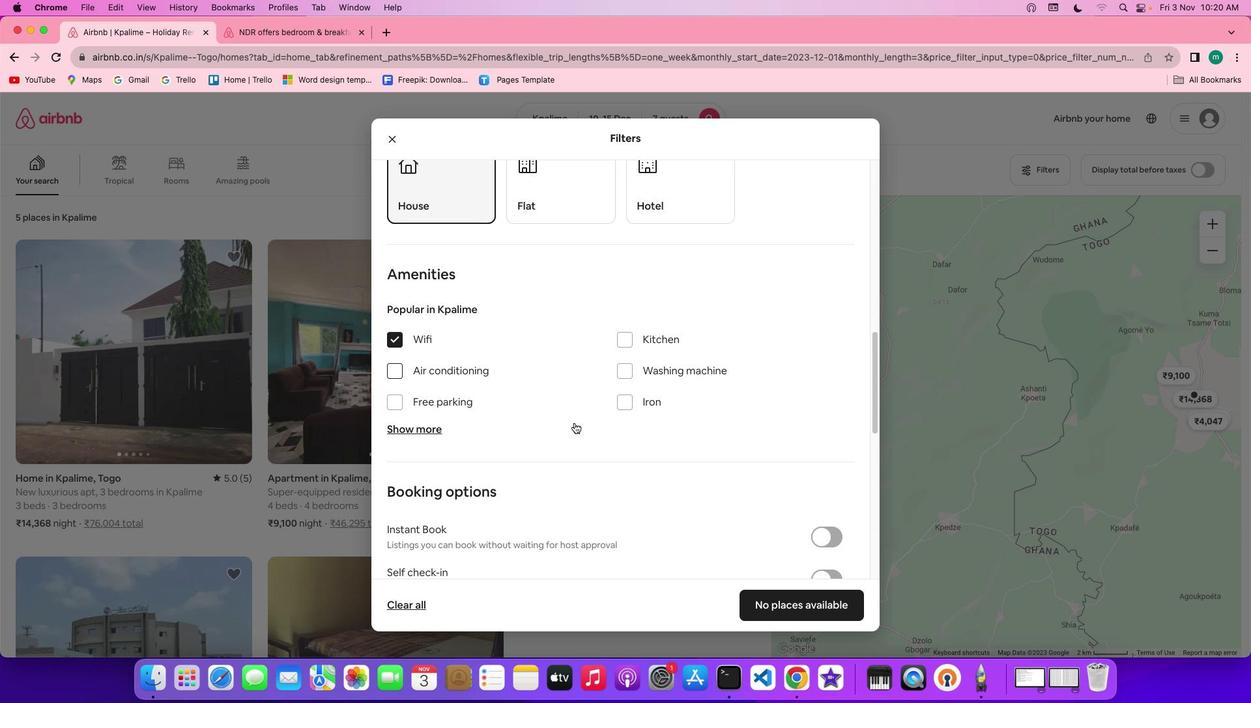 
Action: Mouse scrolled (479, 345) with delta (842, 693)
Screenshot: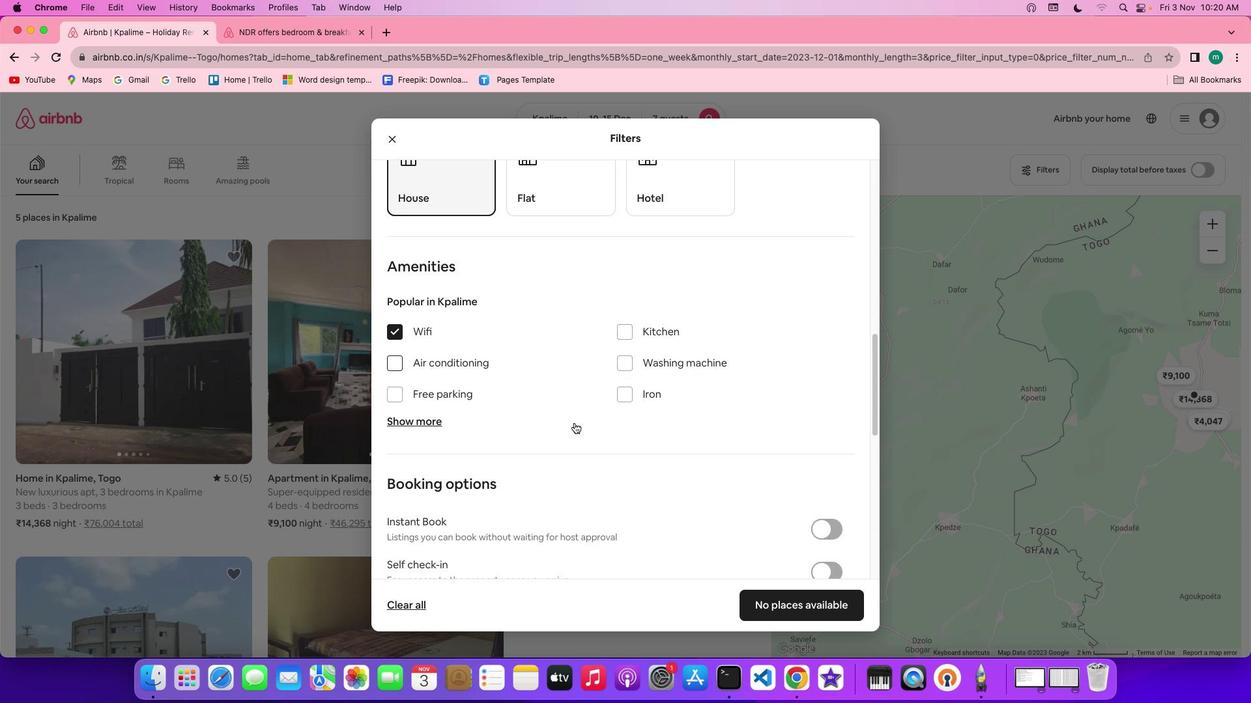 
Action: Mouse scrolled (479, 345) with delta (842, 693)
Screenshot: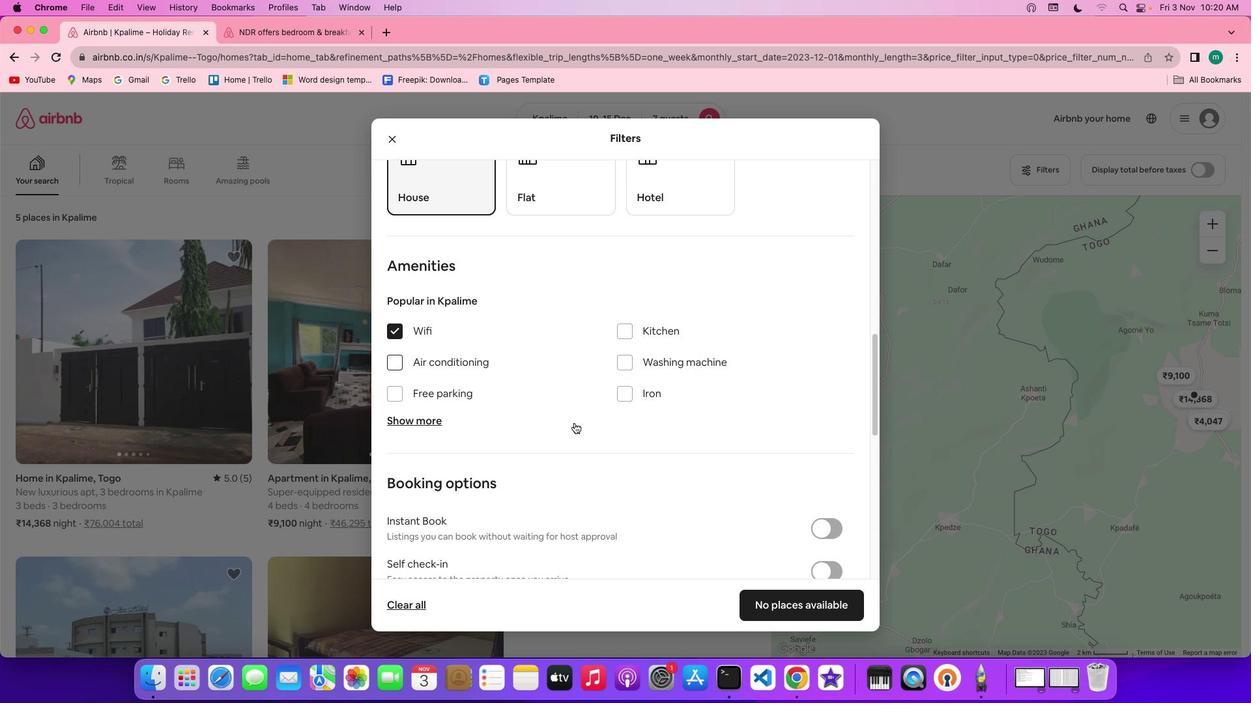 
Action: Mouse scrolled (479, 345) with delta (842, 693)
Screenshot: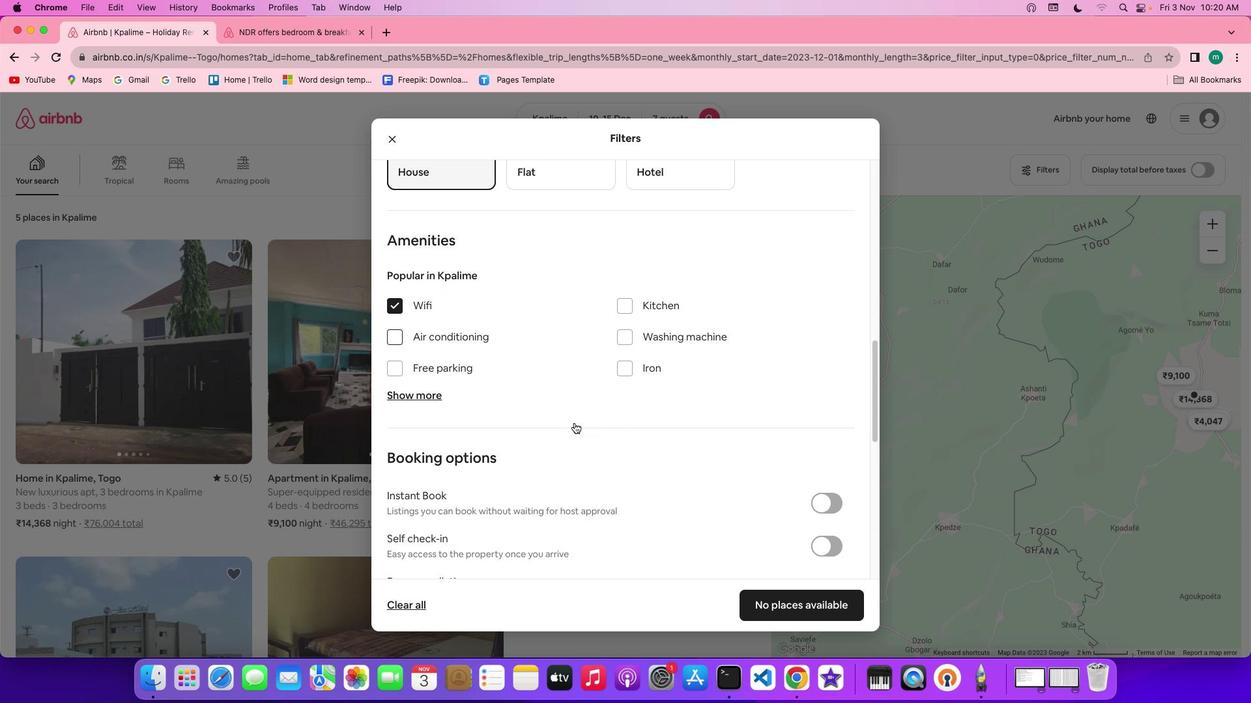 
Action: Mouse scrolled (479, 345) with delta (842, 693)
Screenshot: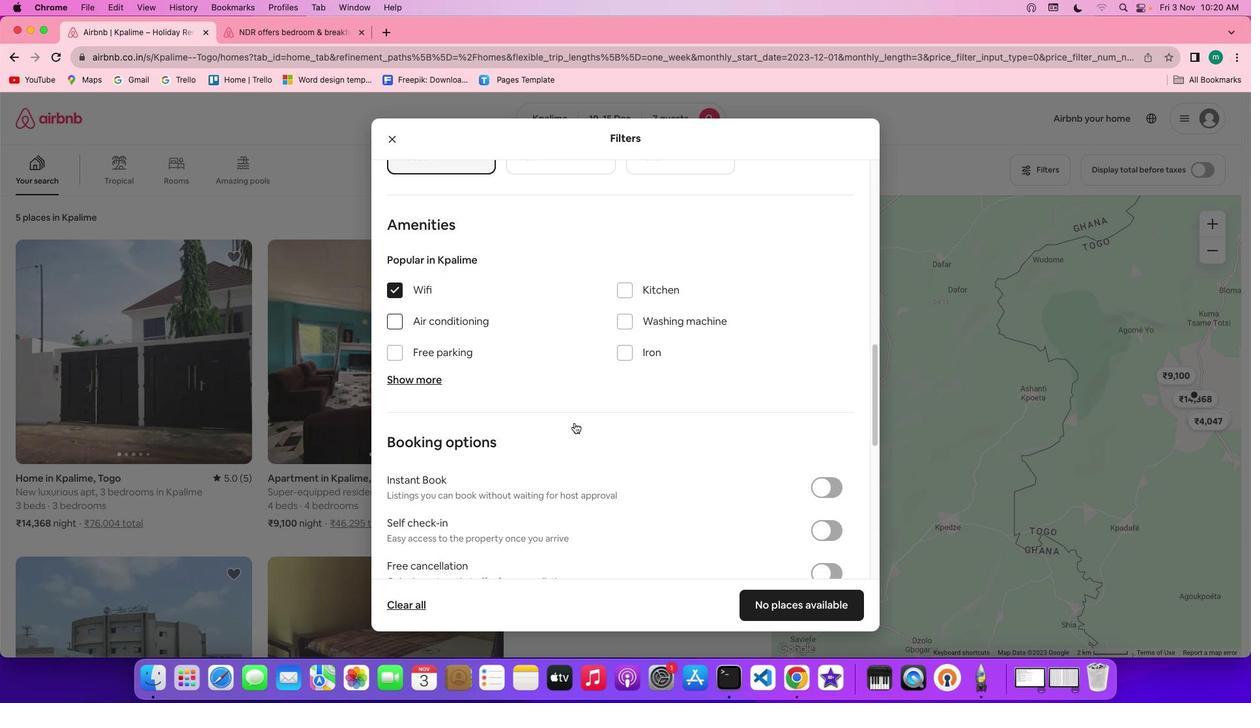 
Action: Mouse scrolled (479, 345) with delta (842, 693)
Screenshot: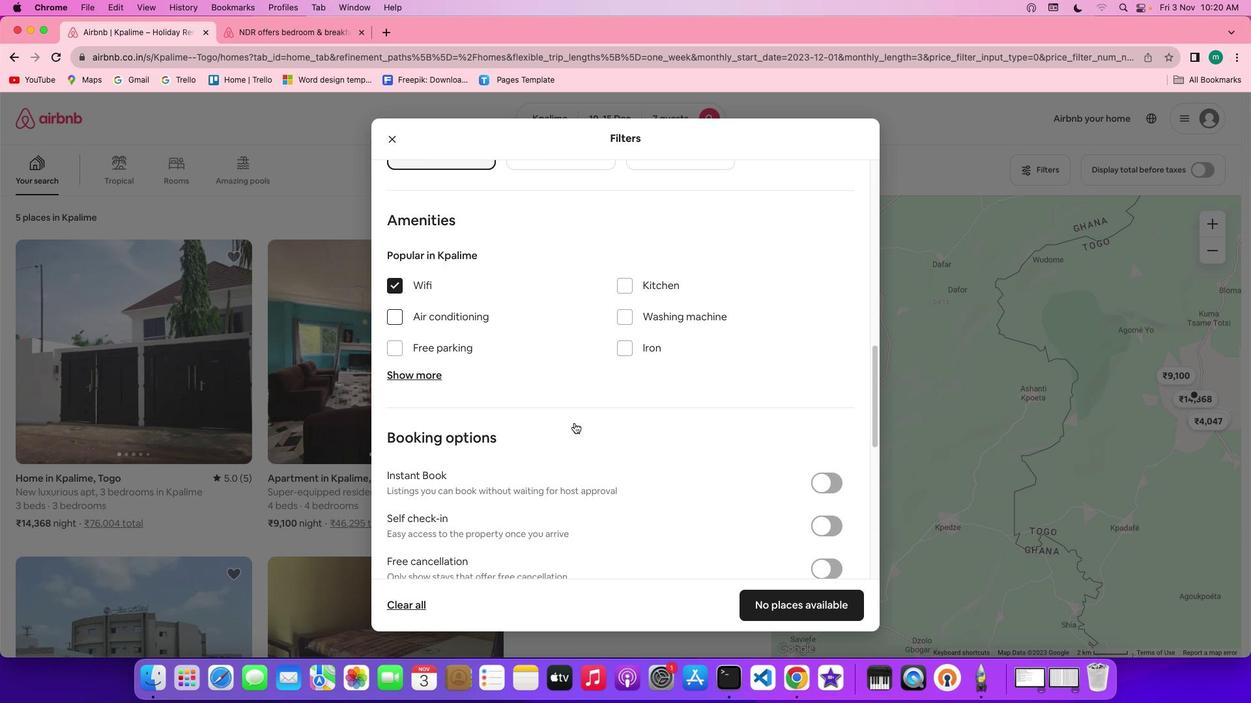 
Action: Mouse scrolled (479, 345) with delta (842, 693)
Screenshot: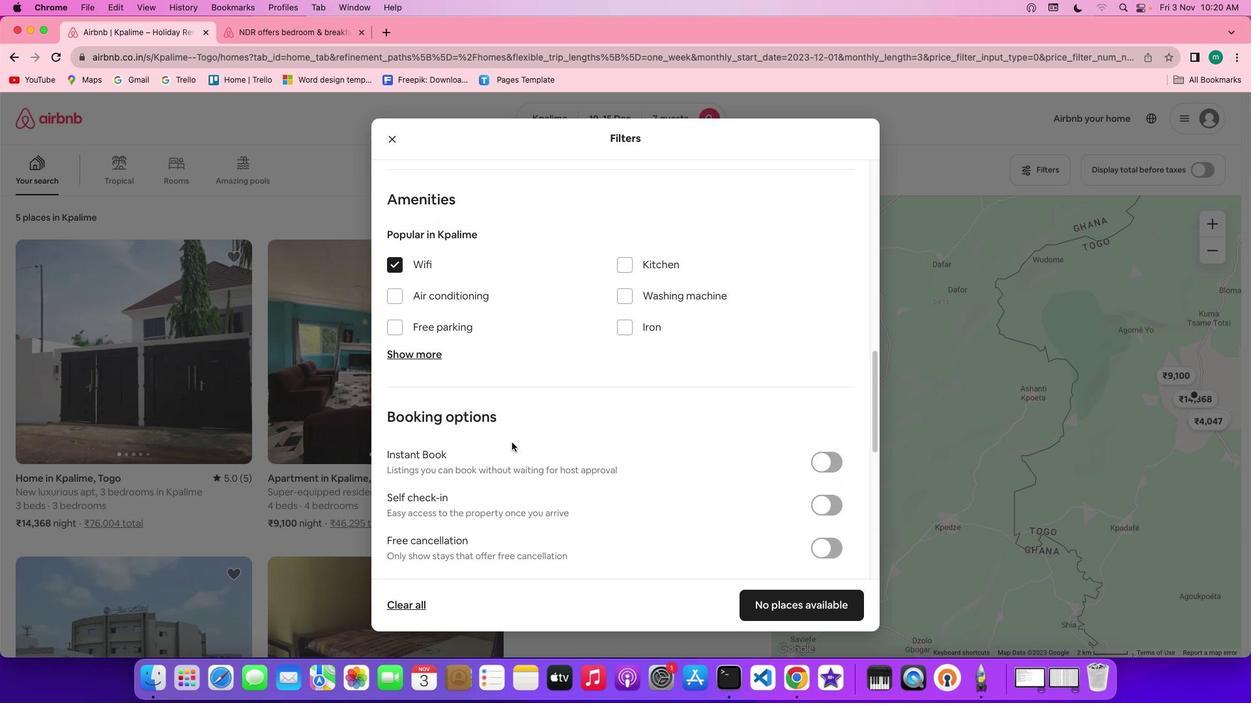 
Action: Mouse scrolled (479, 345) with delta (842, 693)
Screenshot: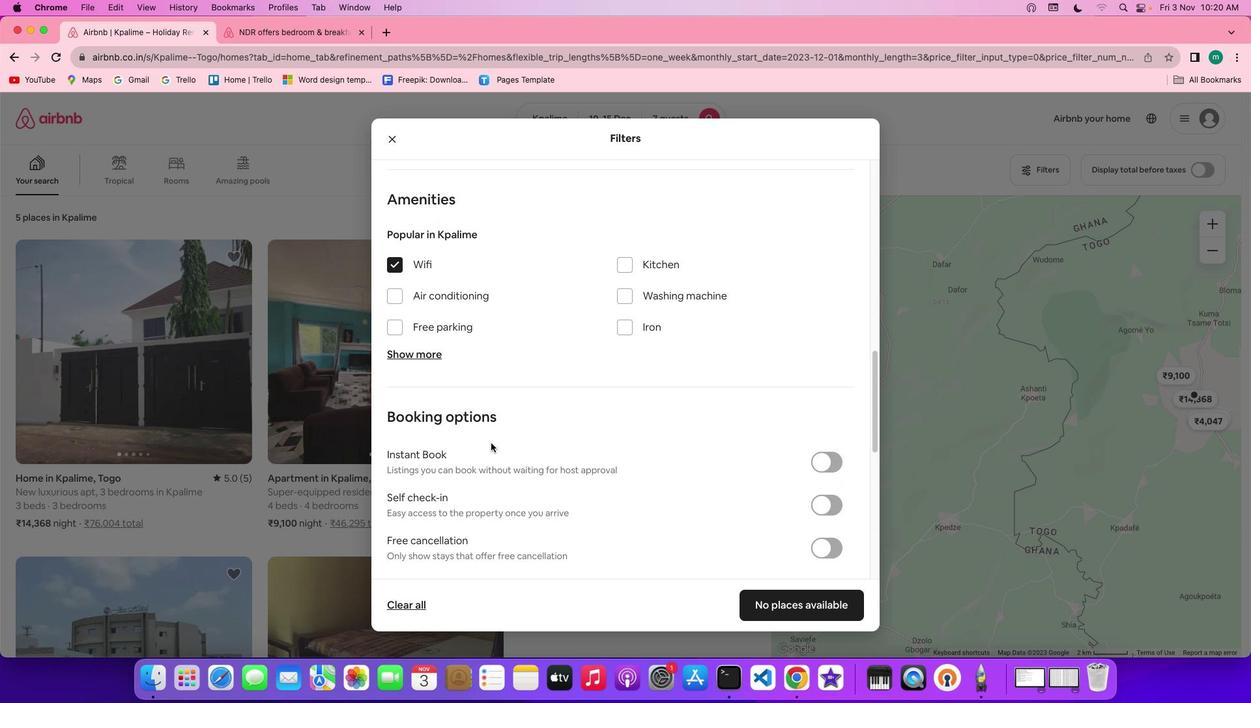 
Action: Mouse moved to (572, 397)
Screenshot: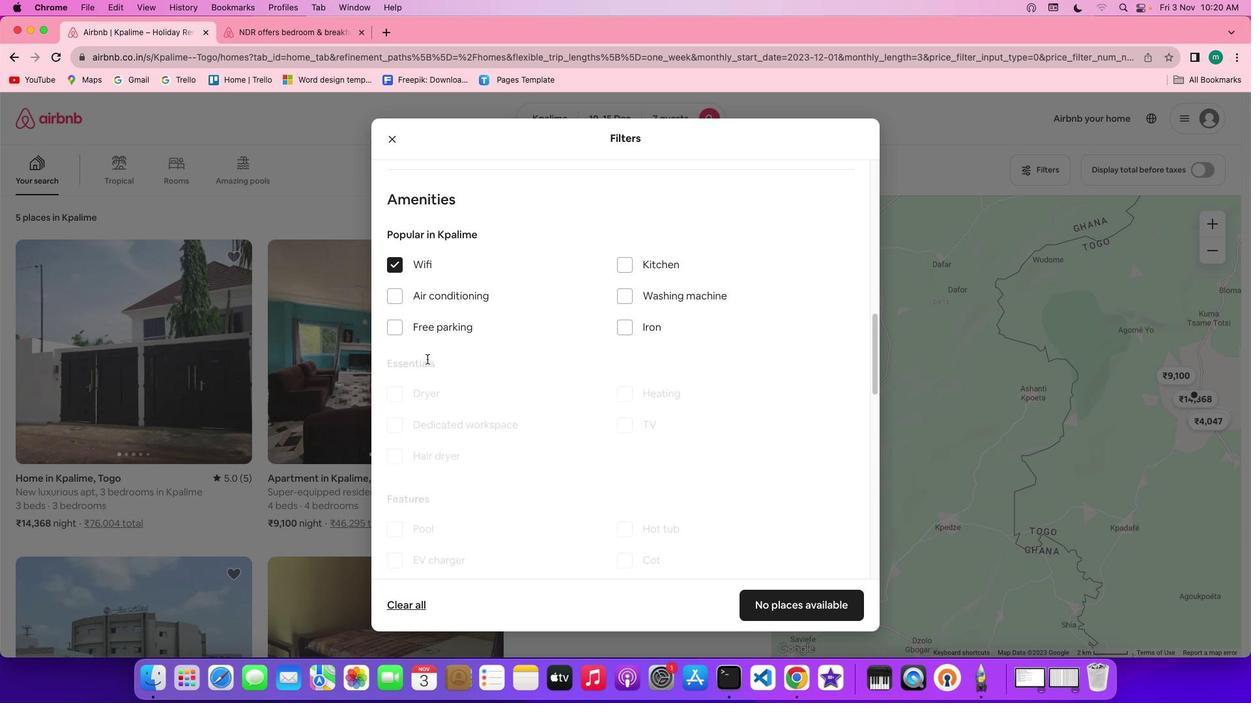 
Action: Mouse pressed left at (572, 397)
Screenshot: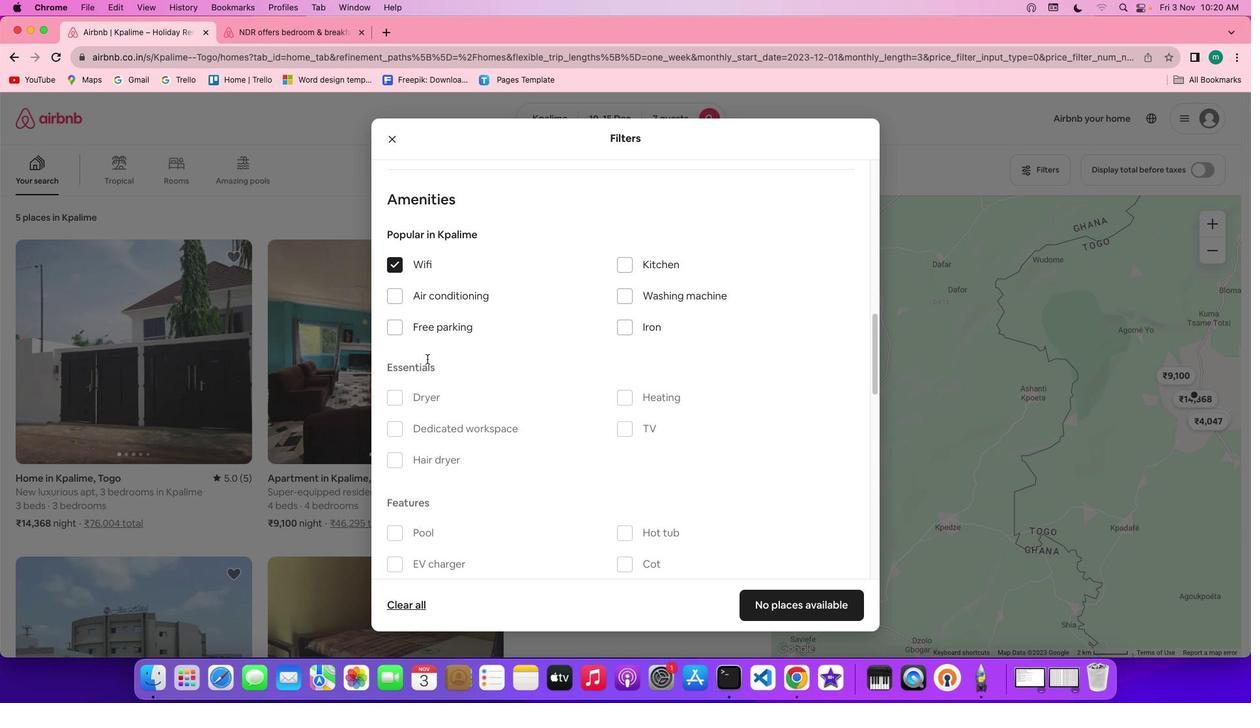 
Action: Mouse moved to (444, 339)
Screenshot: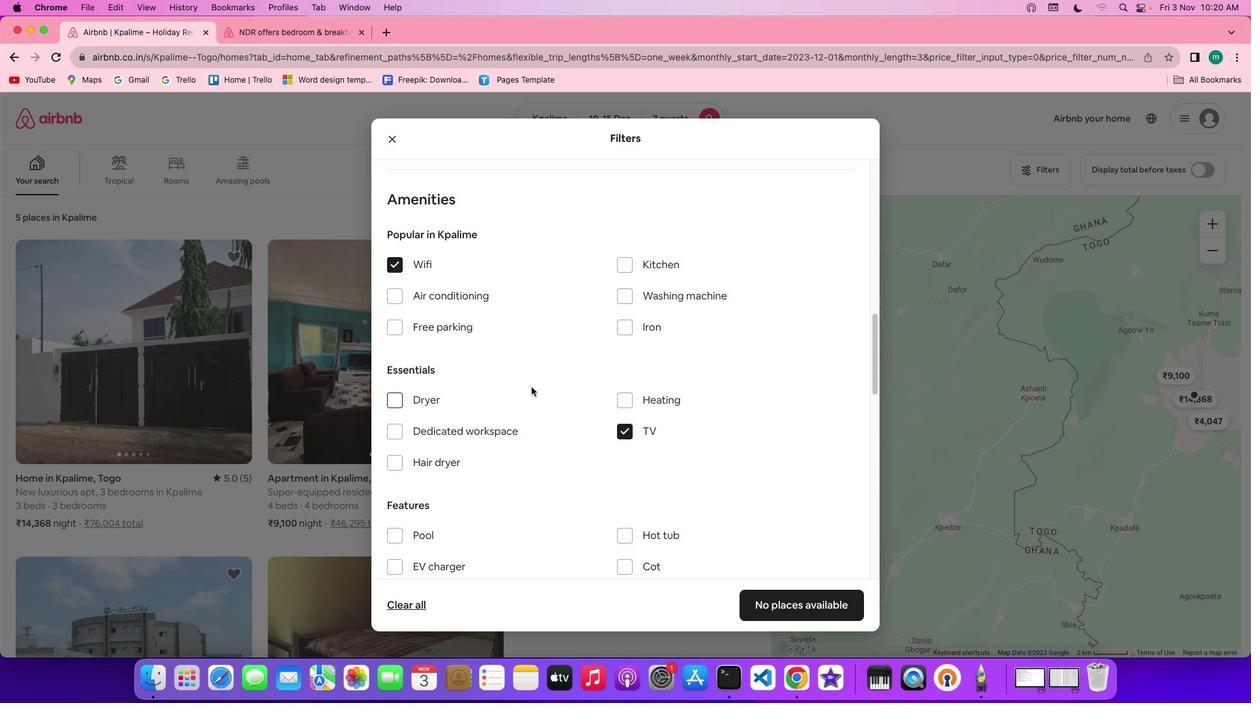 
Action: Mouse pressed left at (444, 339)
Screenshot: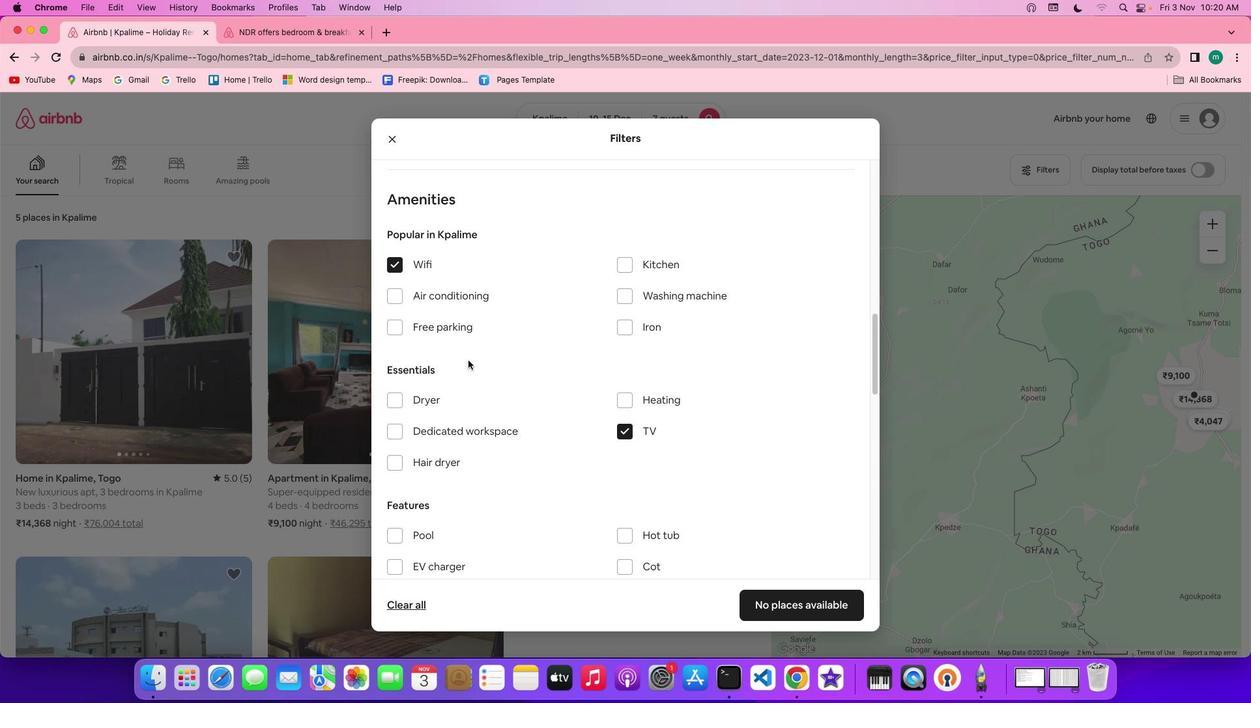 
Action: Mouse moved to (557, 423)
Screenshot: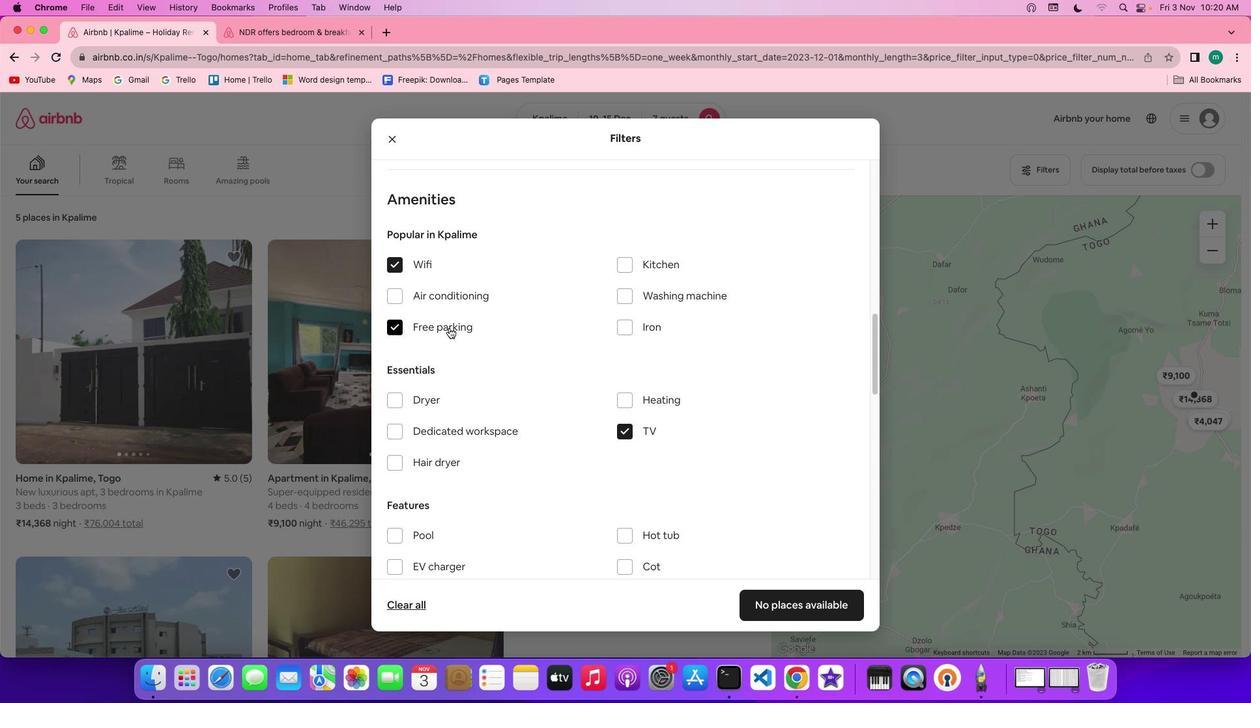 
Action: Mouse pressed left at (557, 423)
Screenshot: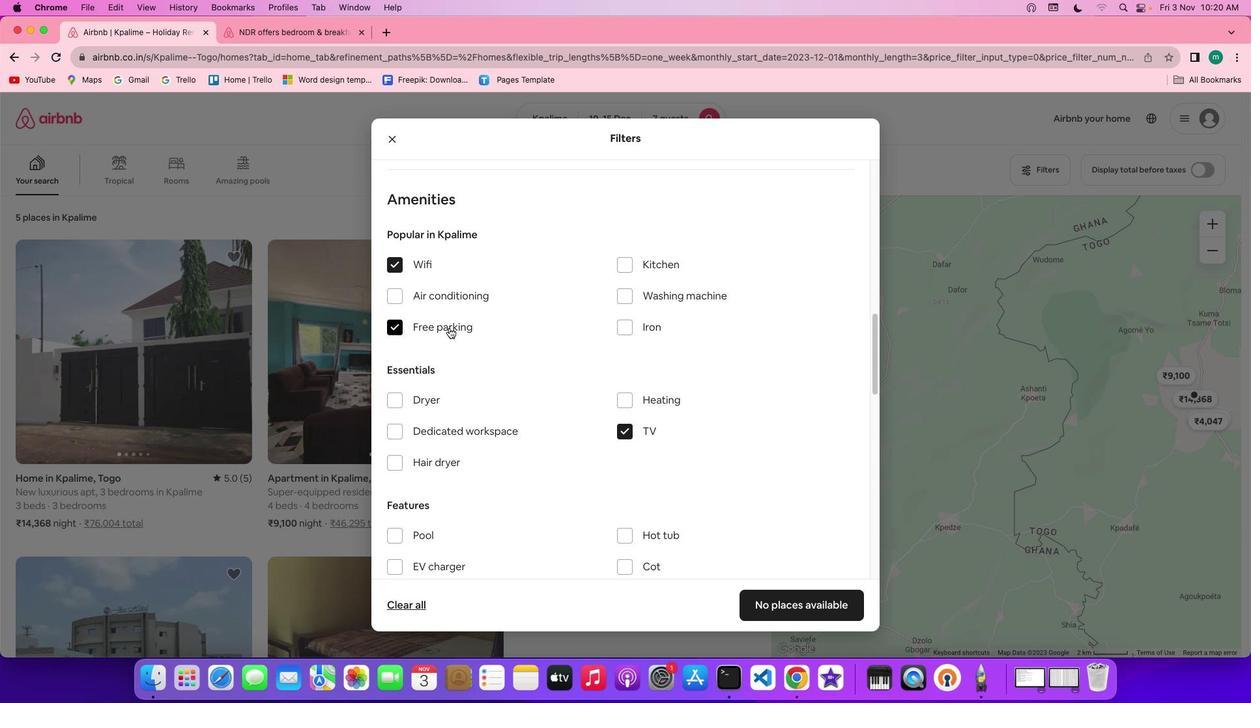 
Action: Mouse moved to (454, 370)
Screenshot: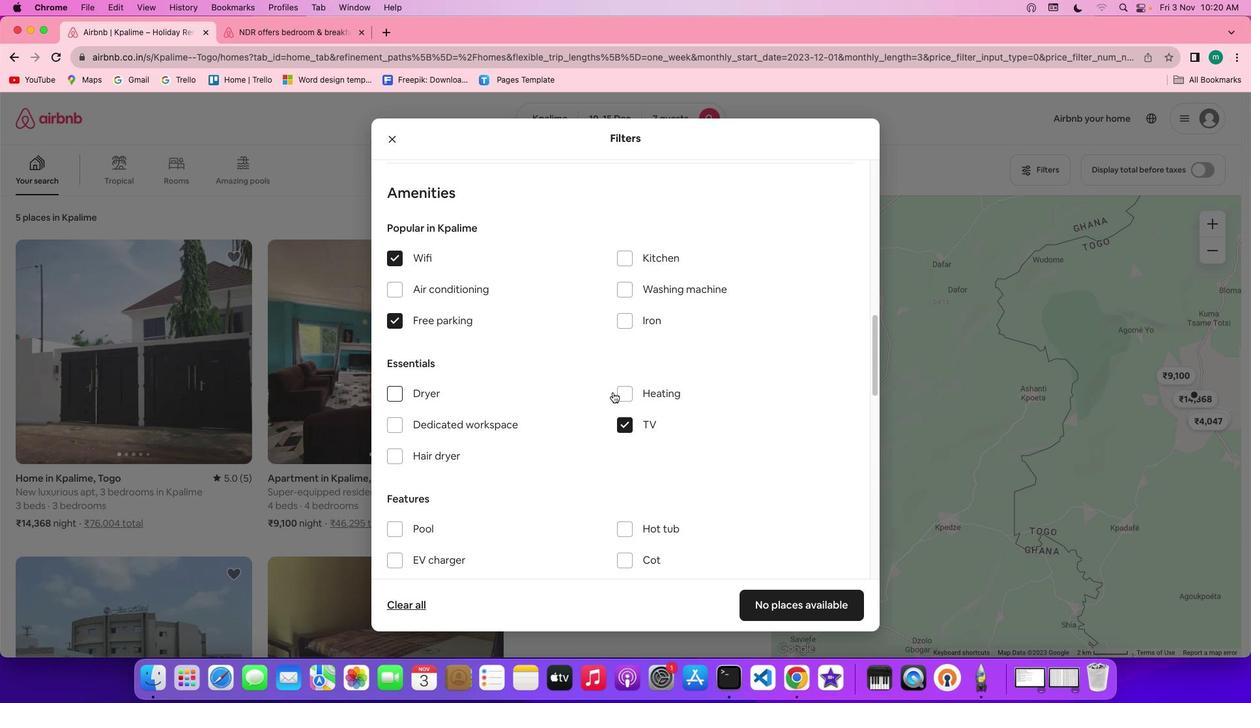 
Action: Mouse scrolled (454, 370) with delta (842, 693)
Screenshot: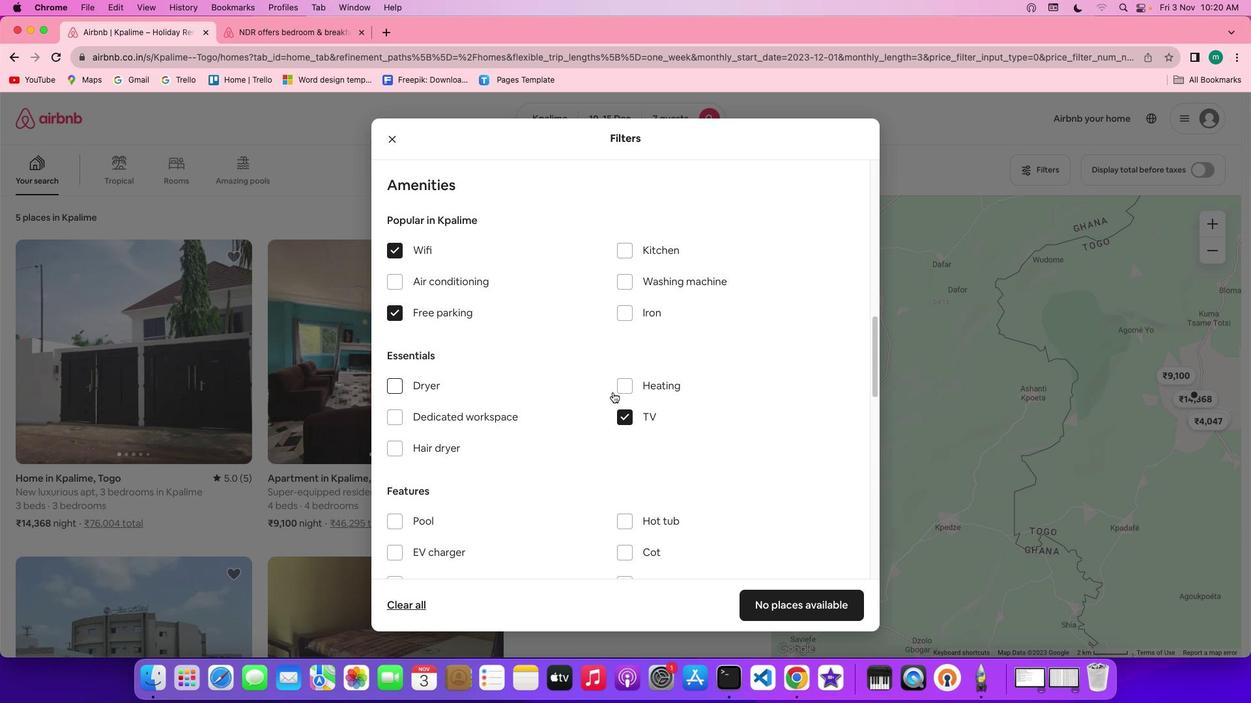 
Action: Mouse scrolled (454, 370) with delta (842, 693)
Screenshot: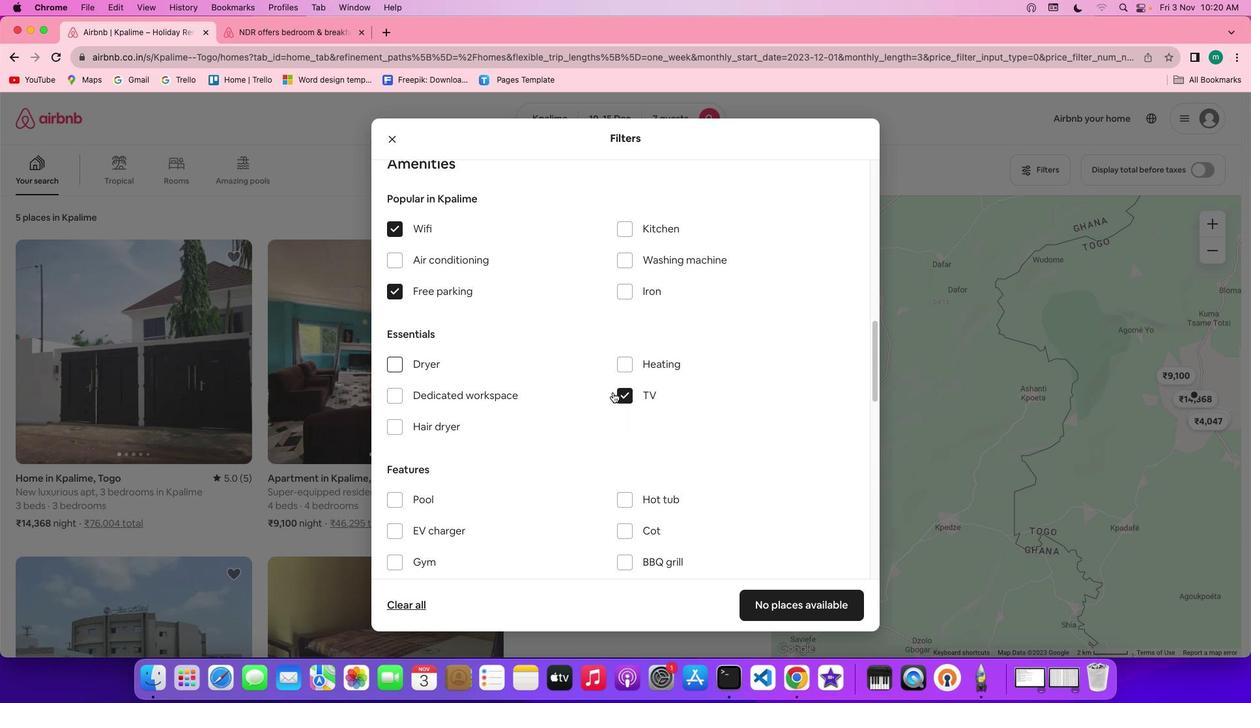
Action: Mouse scrolled (454, 370) with delta (842, 693)
Screenshot: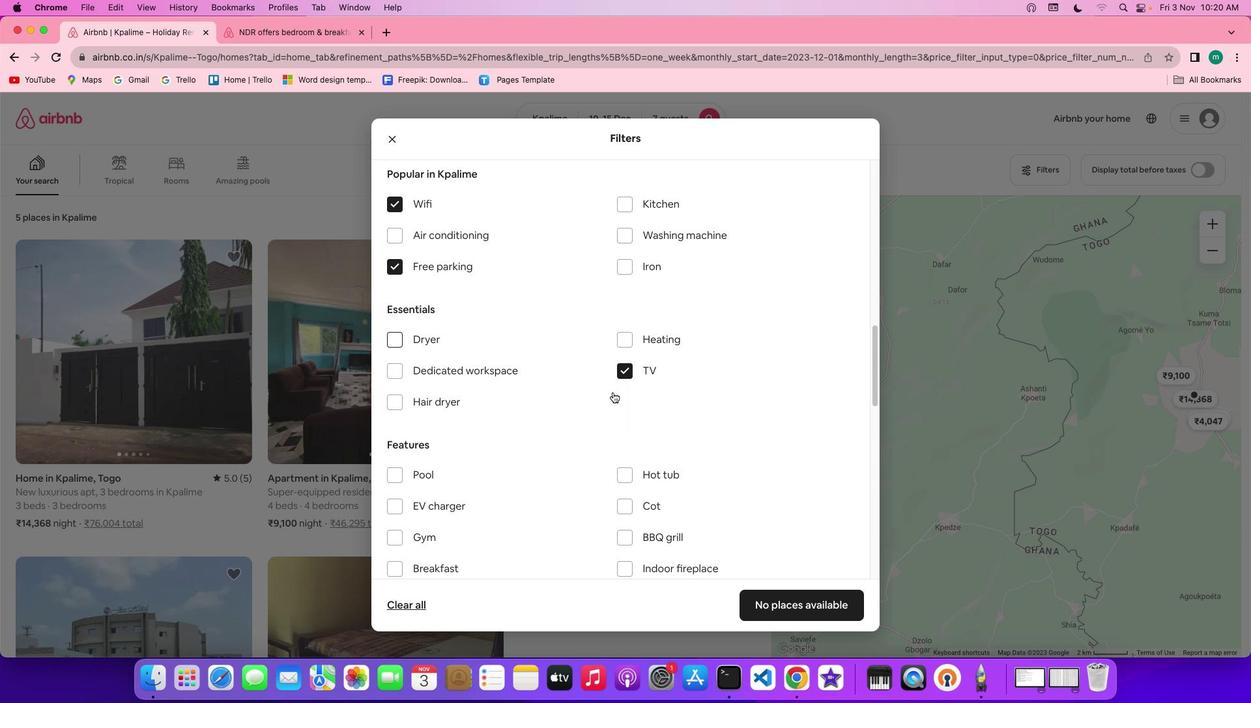 
Action: Mouse scrolled (454, 370) with delta (842, 693)
Screenshot: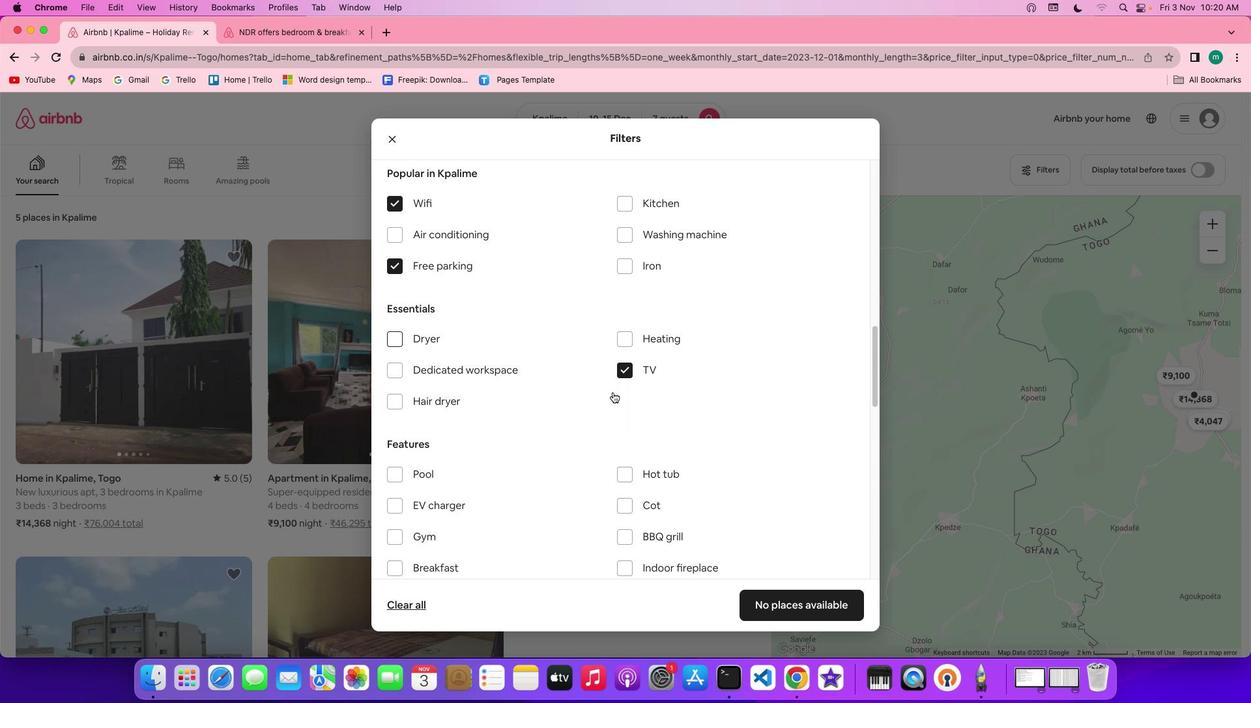 
Action: Mouse scrolled (454, 370) with delta (842, 693)
Screenshot: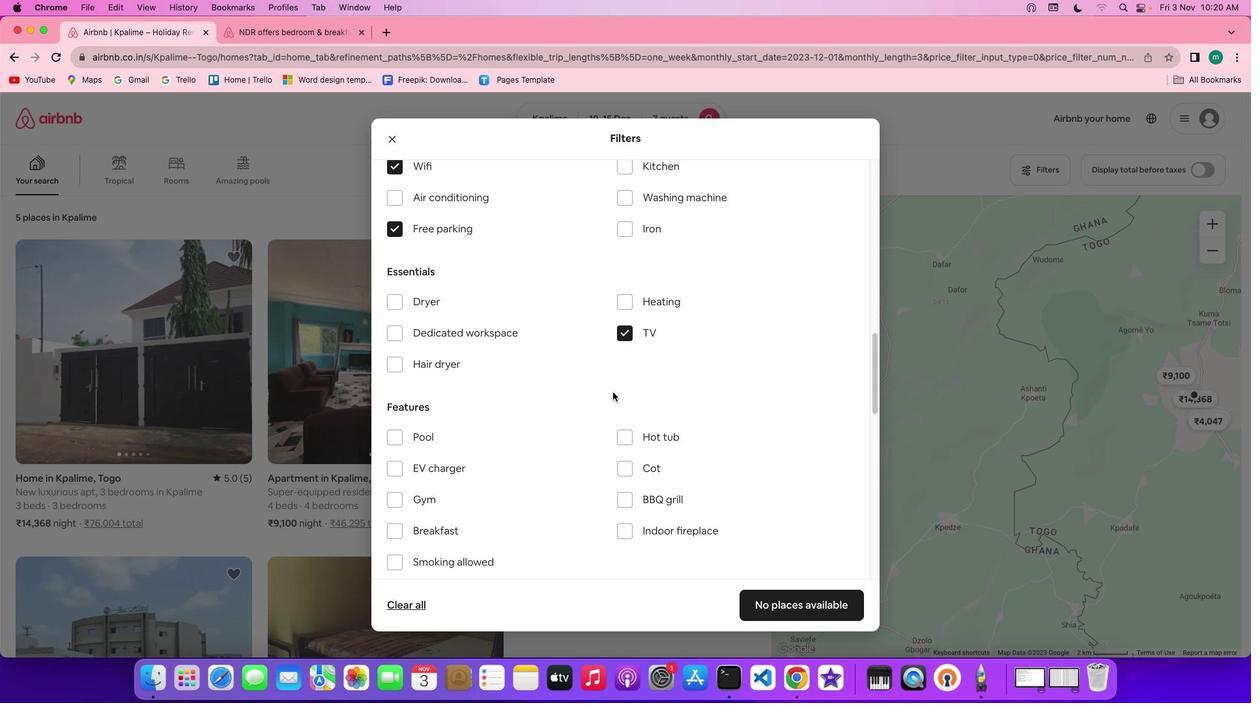 
Action: Mouse scrolled (454, 370) with delta (842, 693)
Screenshot: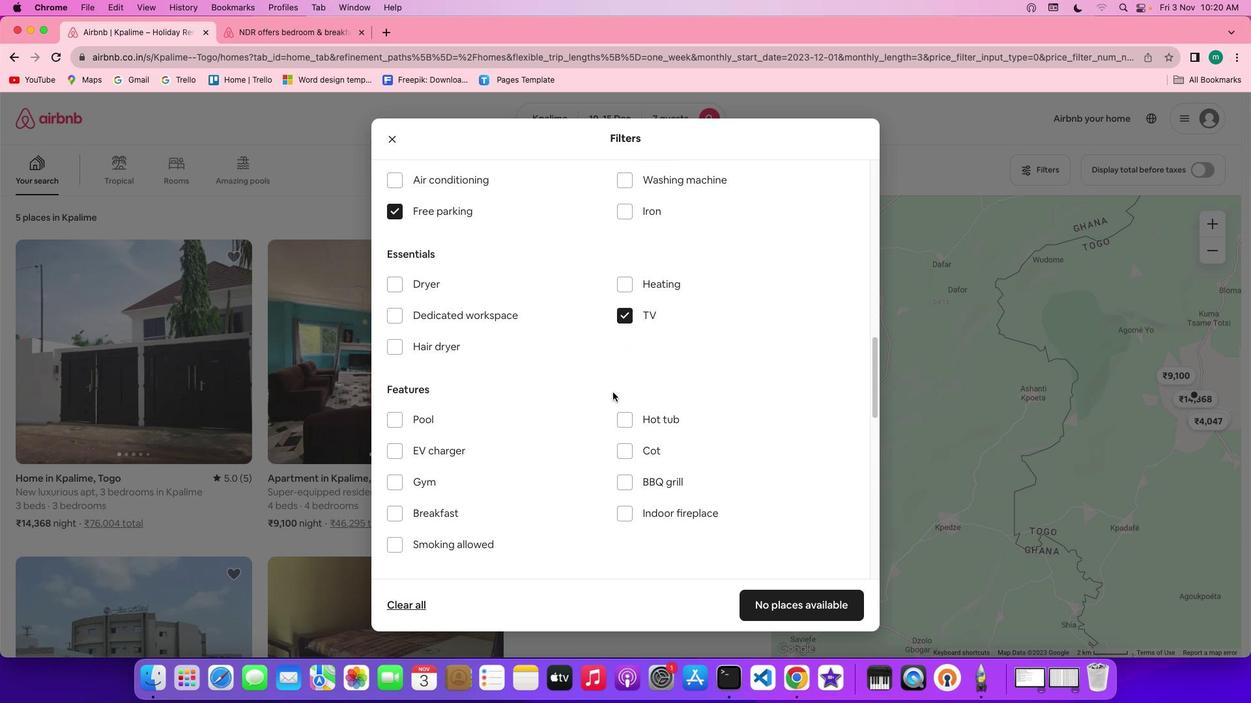 
Action: Mouse scrolled (454, 370) with delta (842, 693)
Screenshot: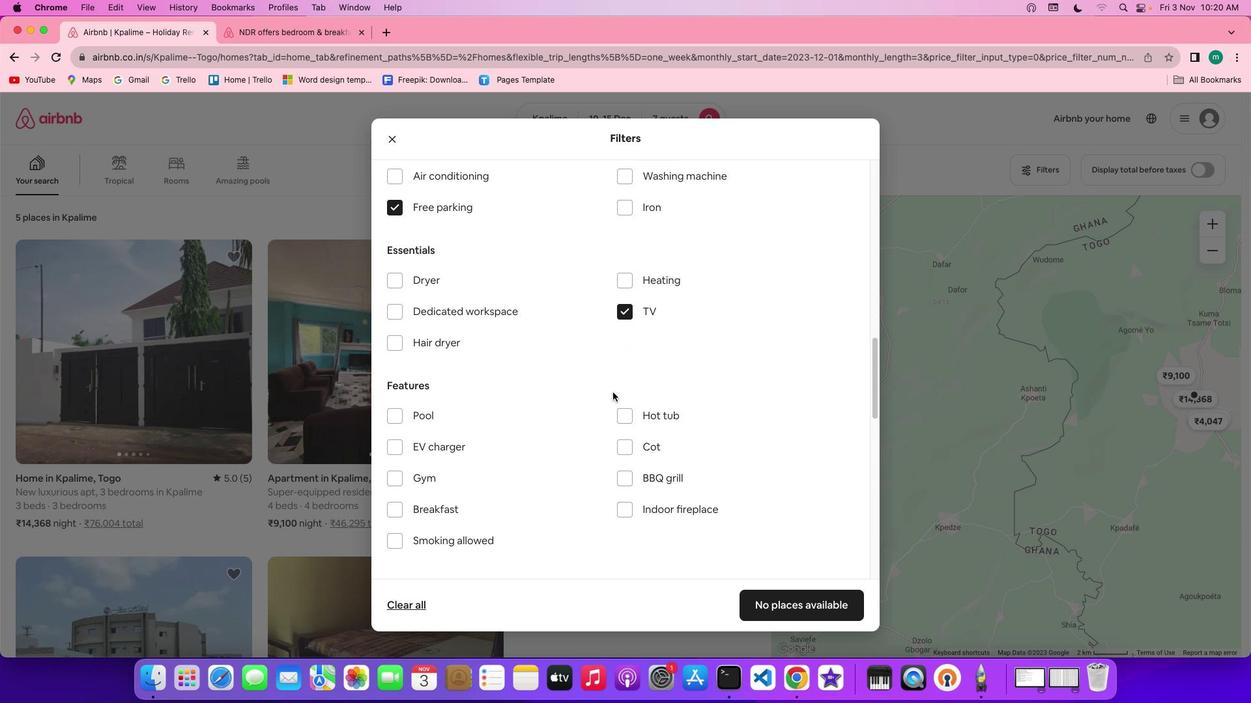 
Action: Mouse scrolled (454, 370) with delta (842, 693)
Screenshot: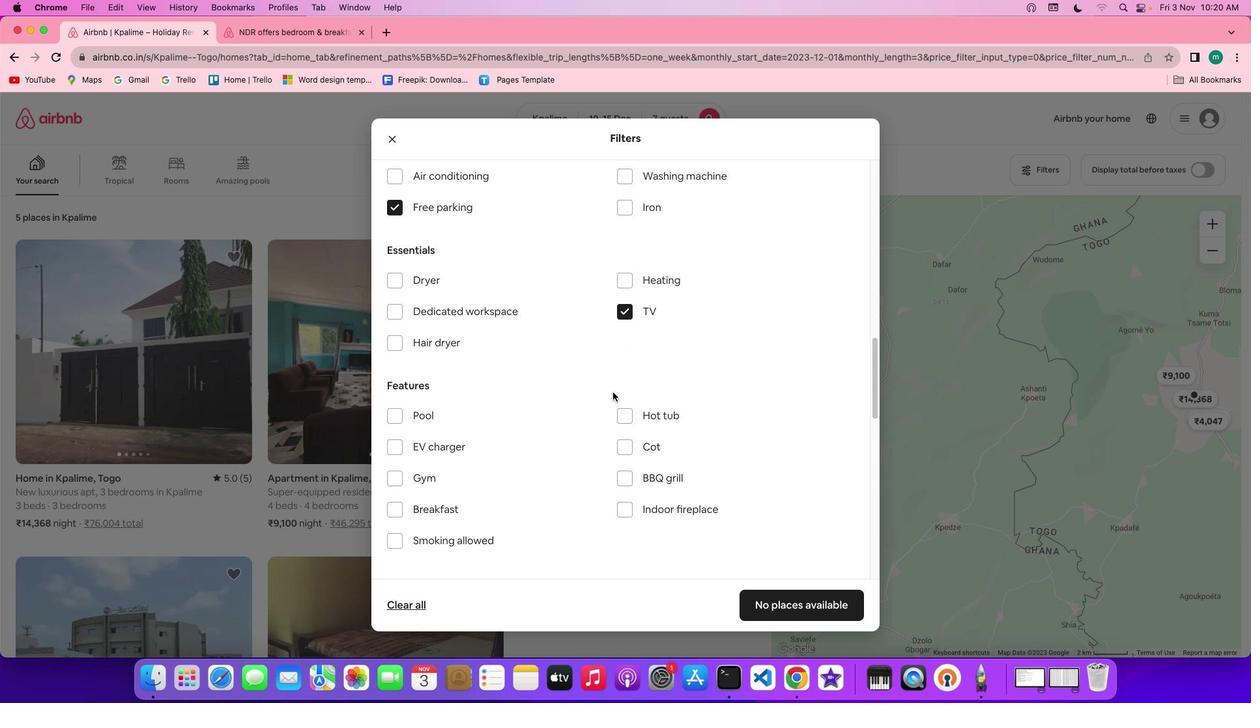 
Action: Mouse scrolled (454, 370) with delta (842, 693)
Screenshot: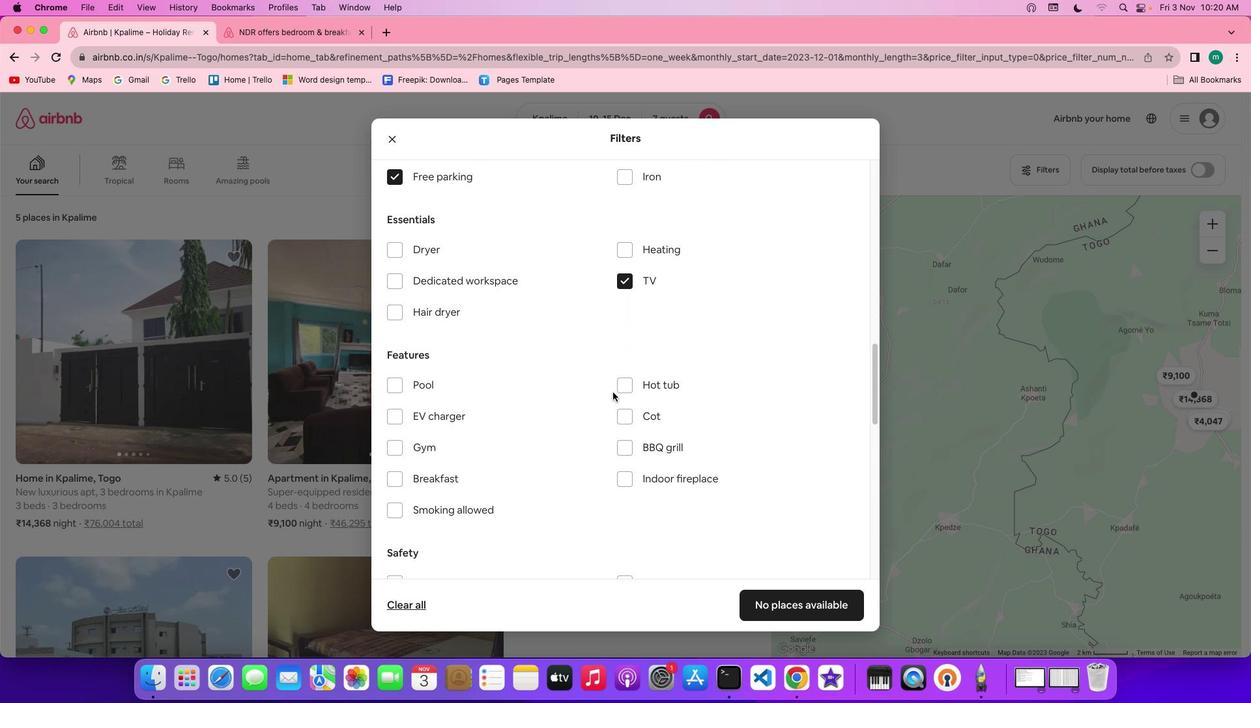 
Action: Mouse scrolled (454, 370) with delta (842, 693)
Screenshot: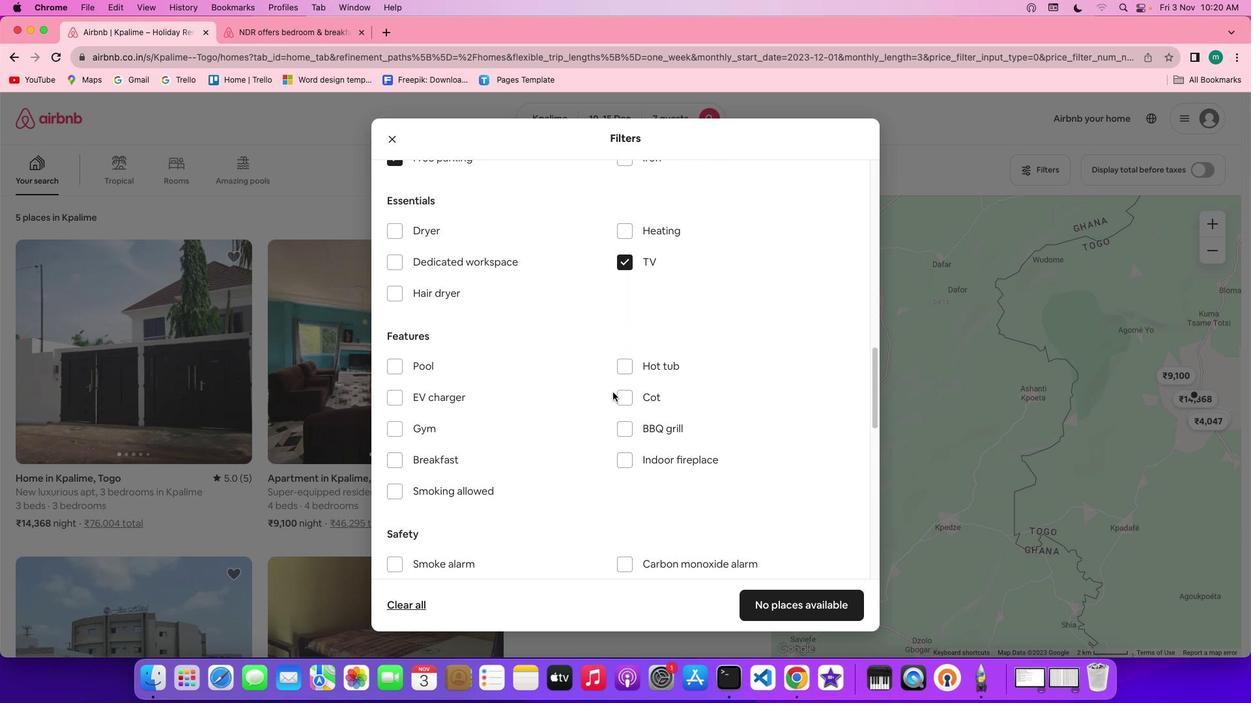 
Action: Mouse scrolled (454, 370) with delta (842, 693)
Screenshot: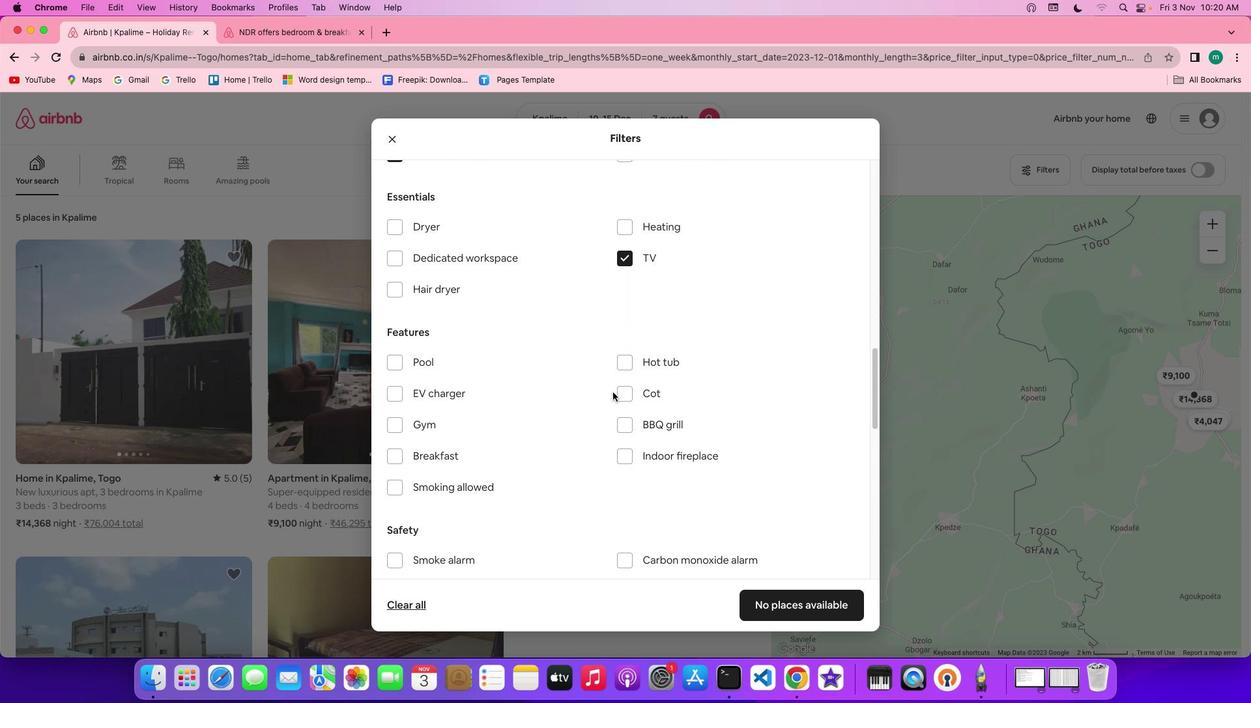 
Action: Mouse scrolled (454, 370) with delta (842, 693)
Screenshot: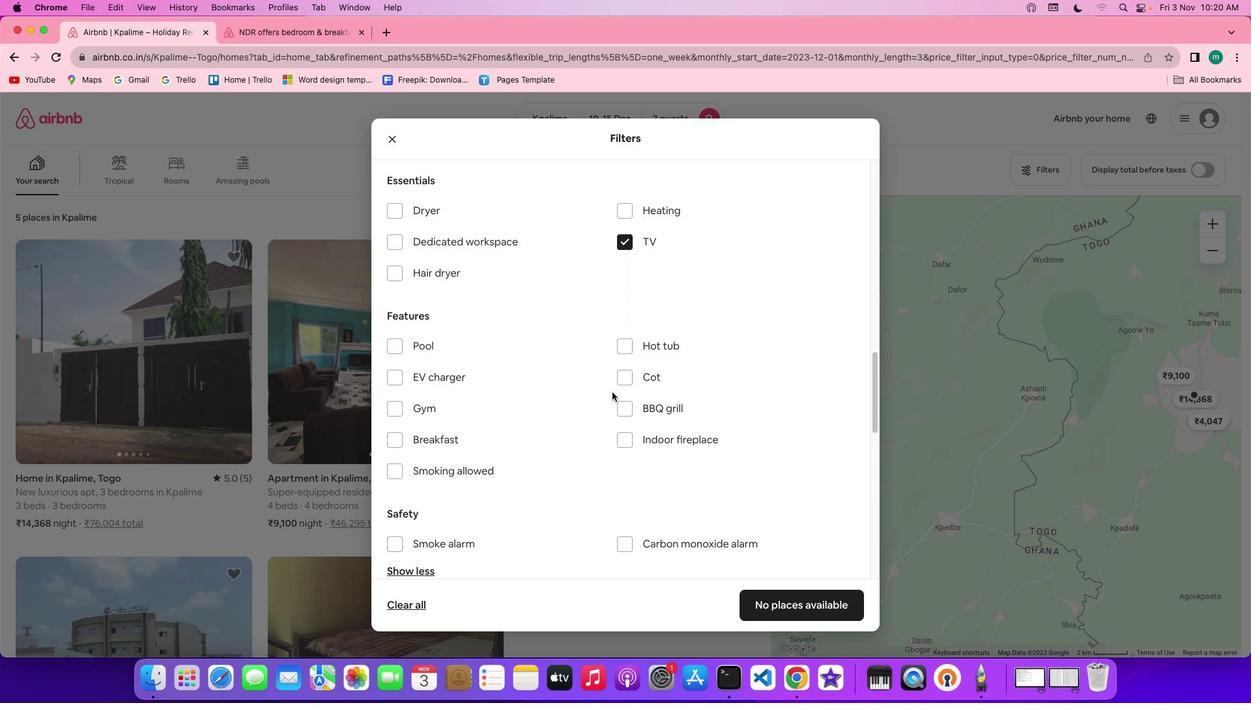 
Action: Mouse scrolled (454, 370) with delta (842, 693)
Screenshot: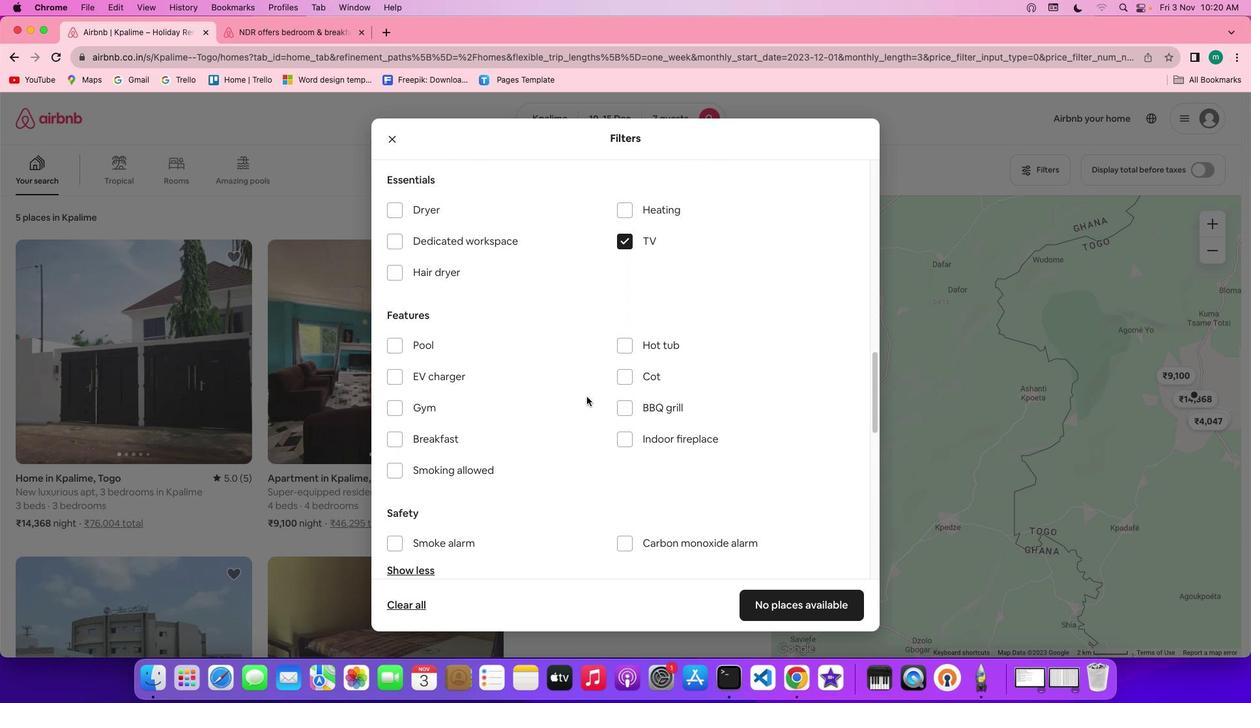 
Action: Mouse moved to (572, 356)
Screenshot: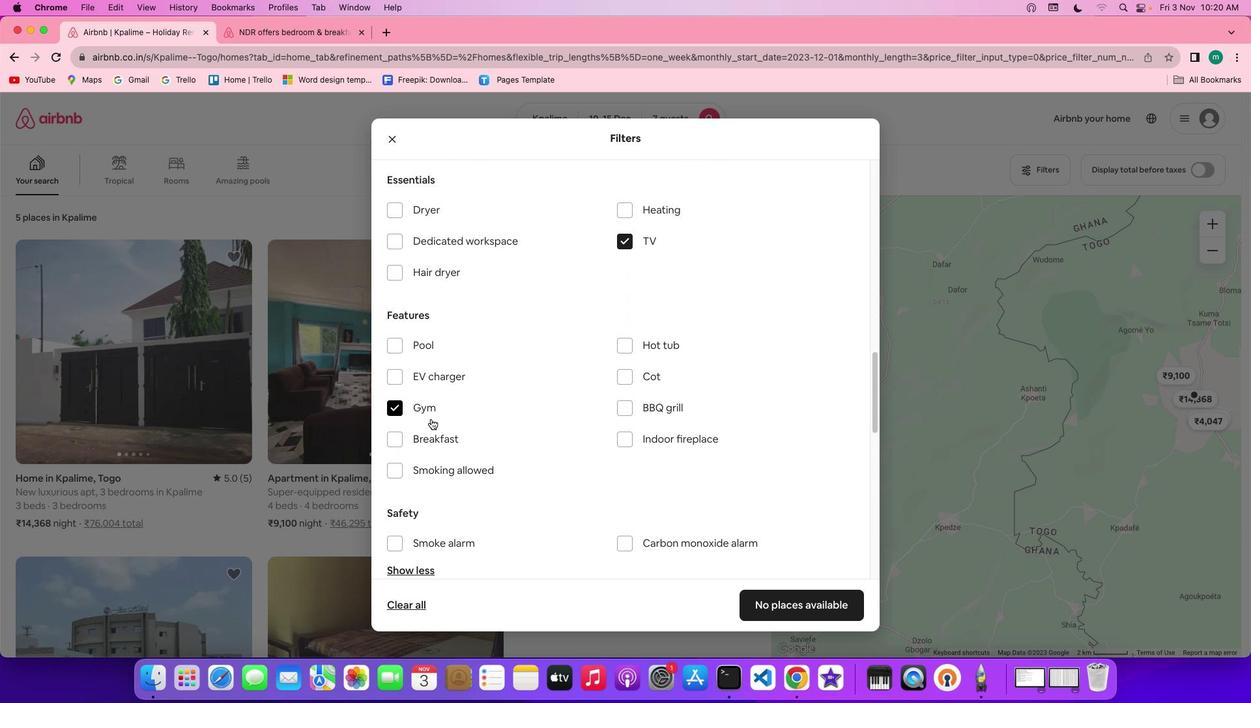 
Action: Mouse pressed left at (572, 356)
Screenshot: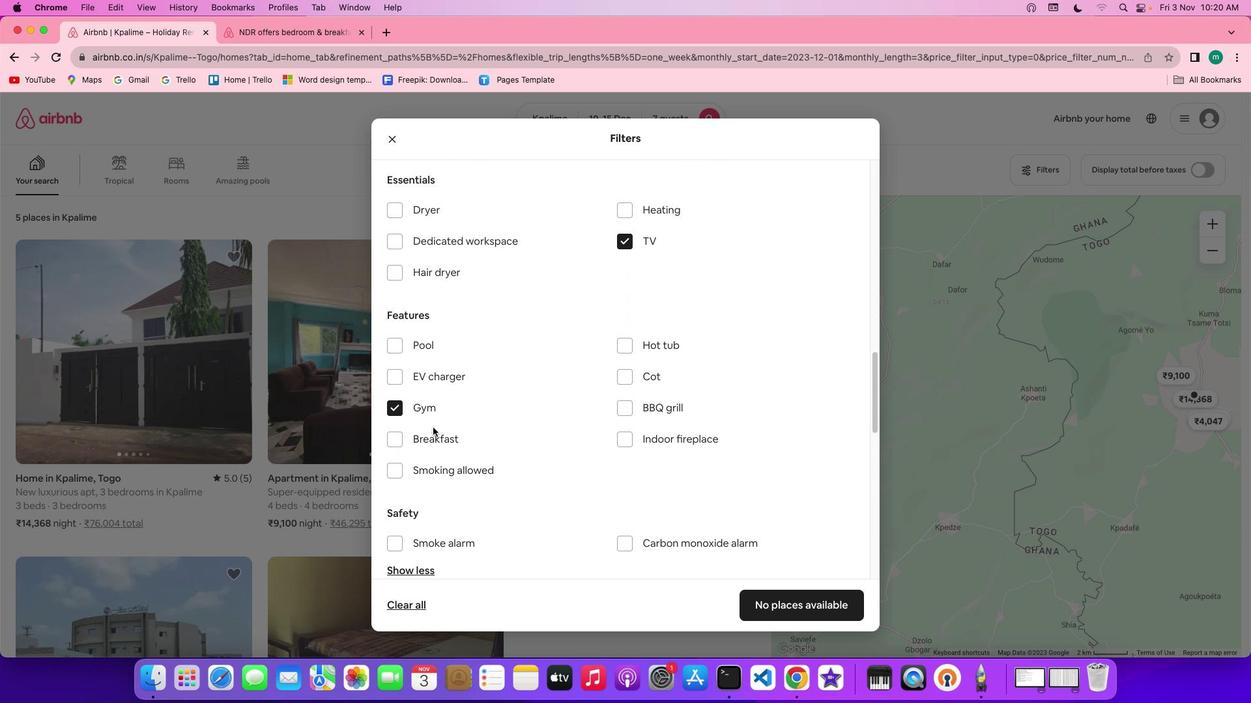
Action: Mouse moved to (570, 334)
Screenshot: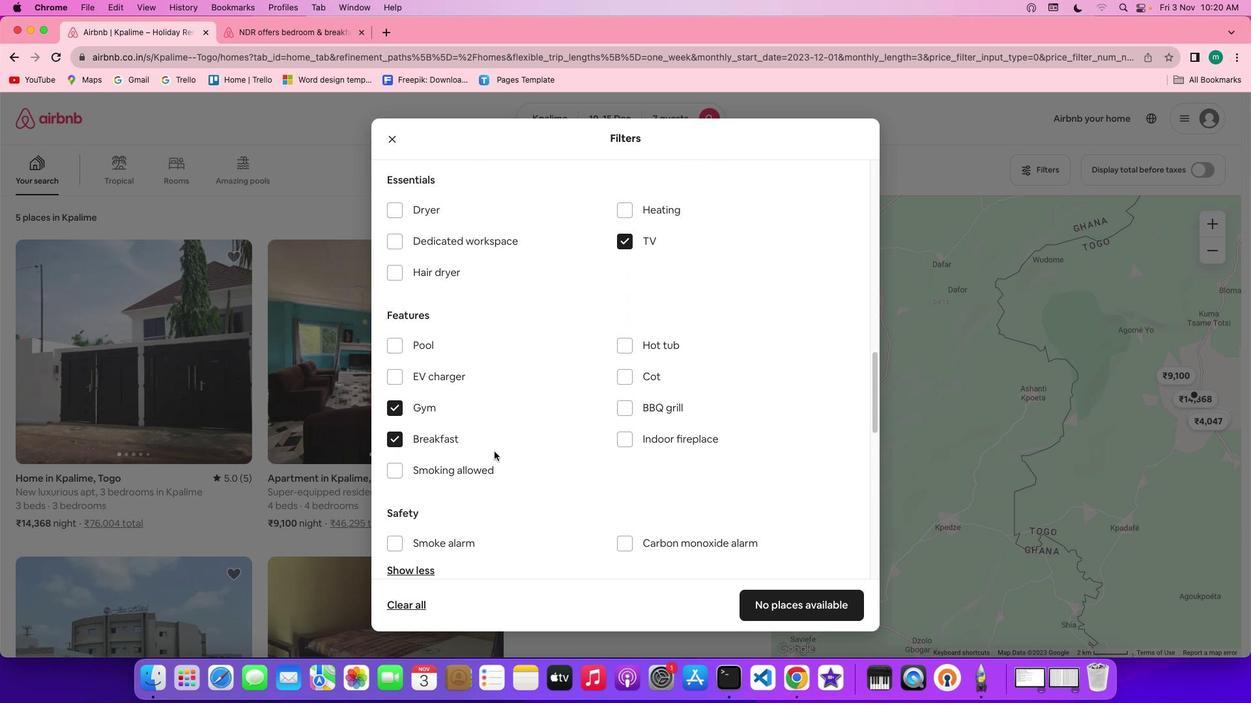 
Action: Mouse pressed left at (570, 334)
Screenshot: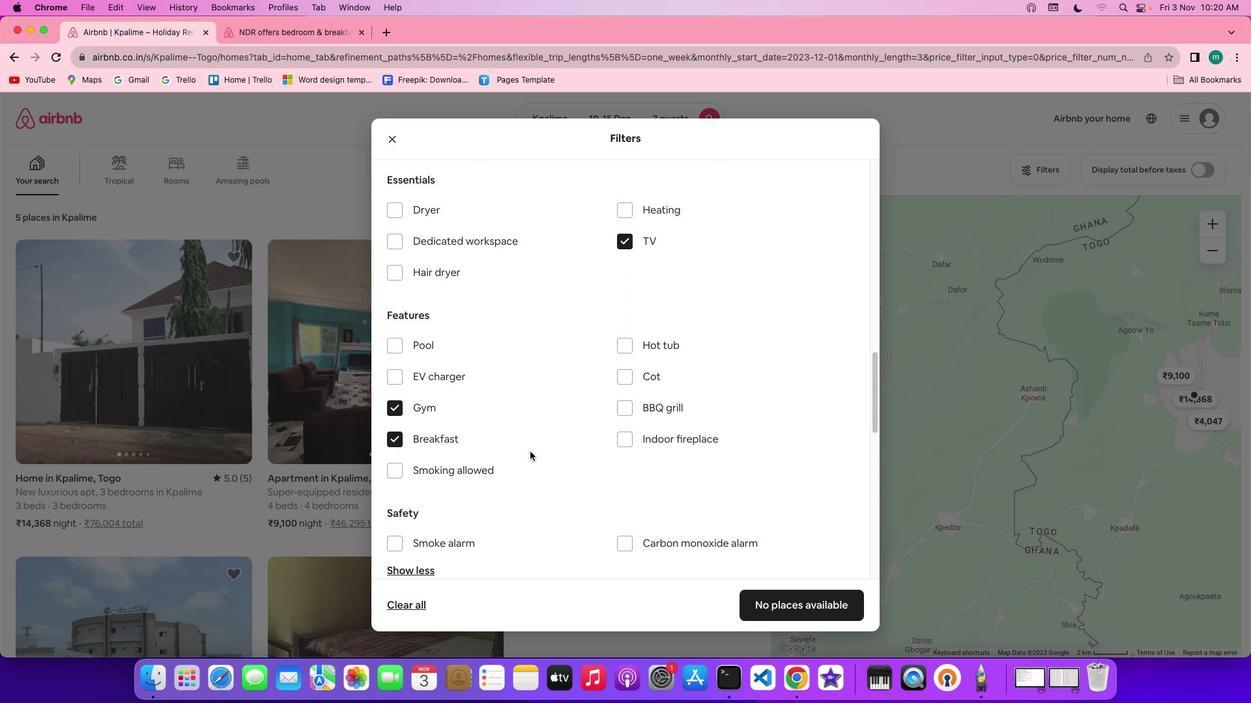 
Action: Mouse moved to (488, 319)
Screenshot: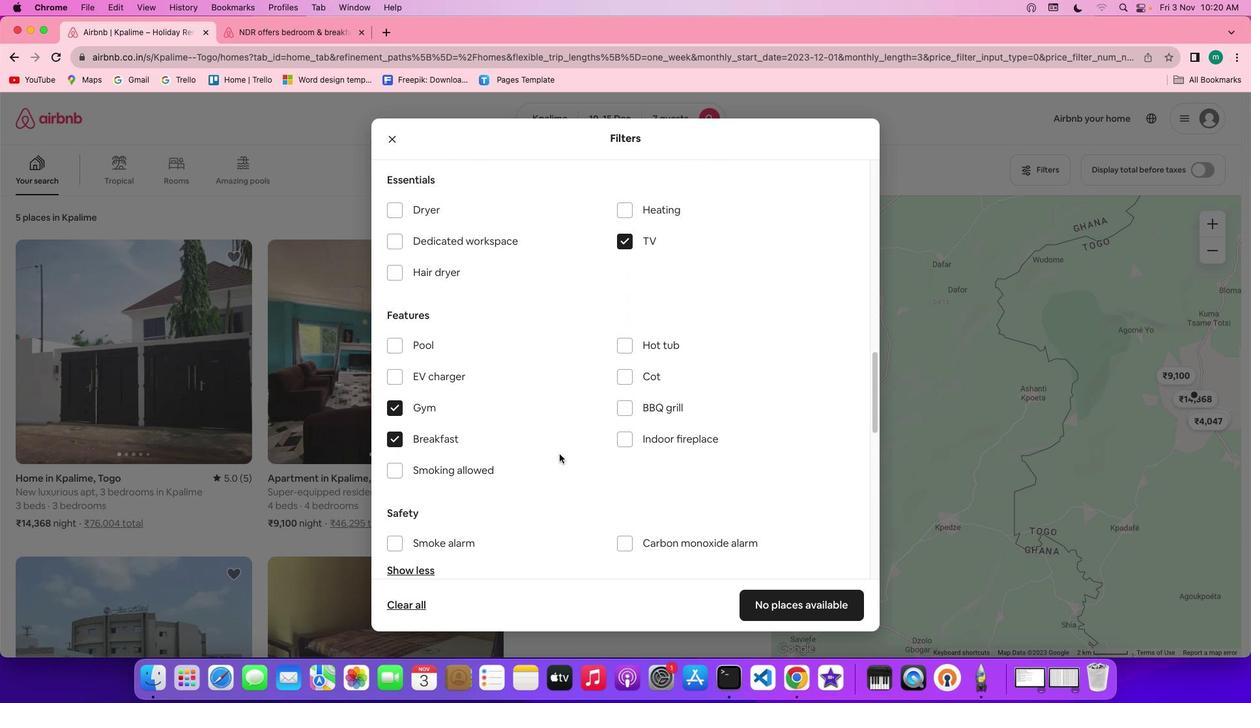 
Action: Mouse scrolled (488, 319) with delta (842, 693)
Screenshot: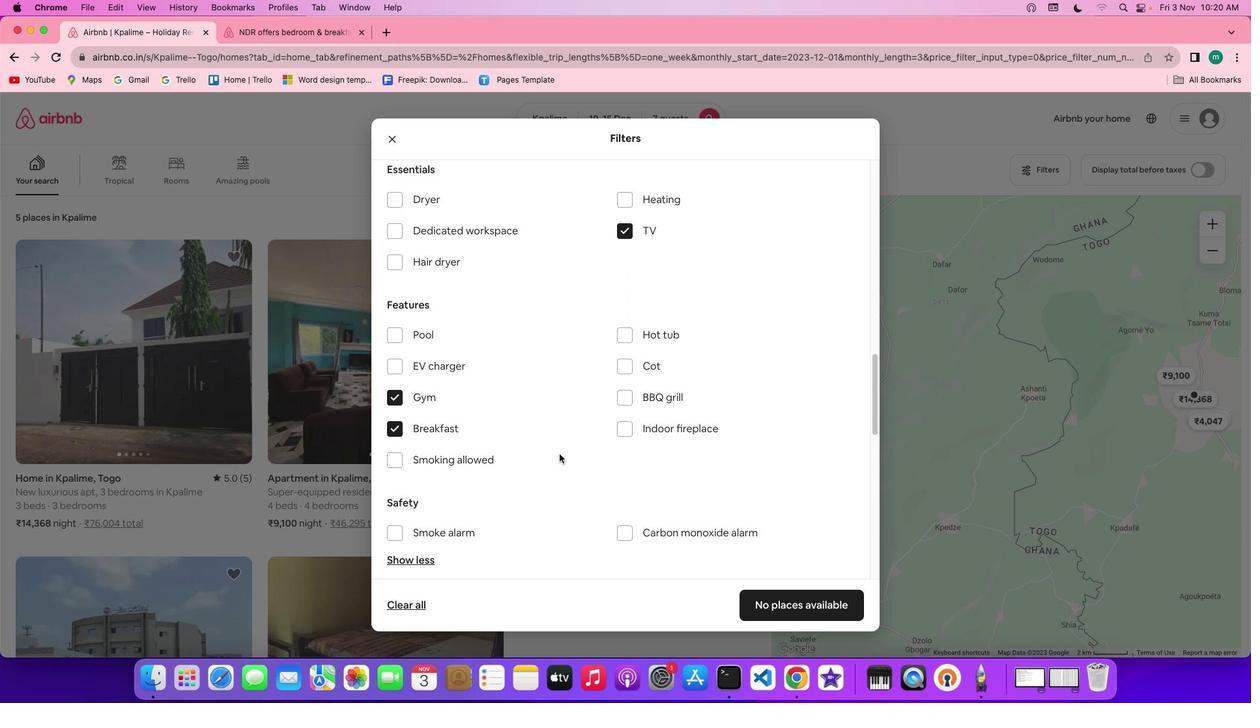 
Action: Mouse scrolled (488, 319) with delta (842, 693)
Screenshot: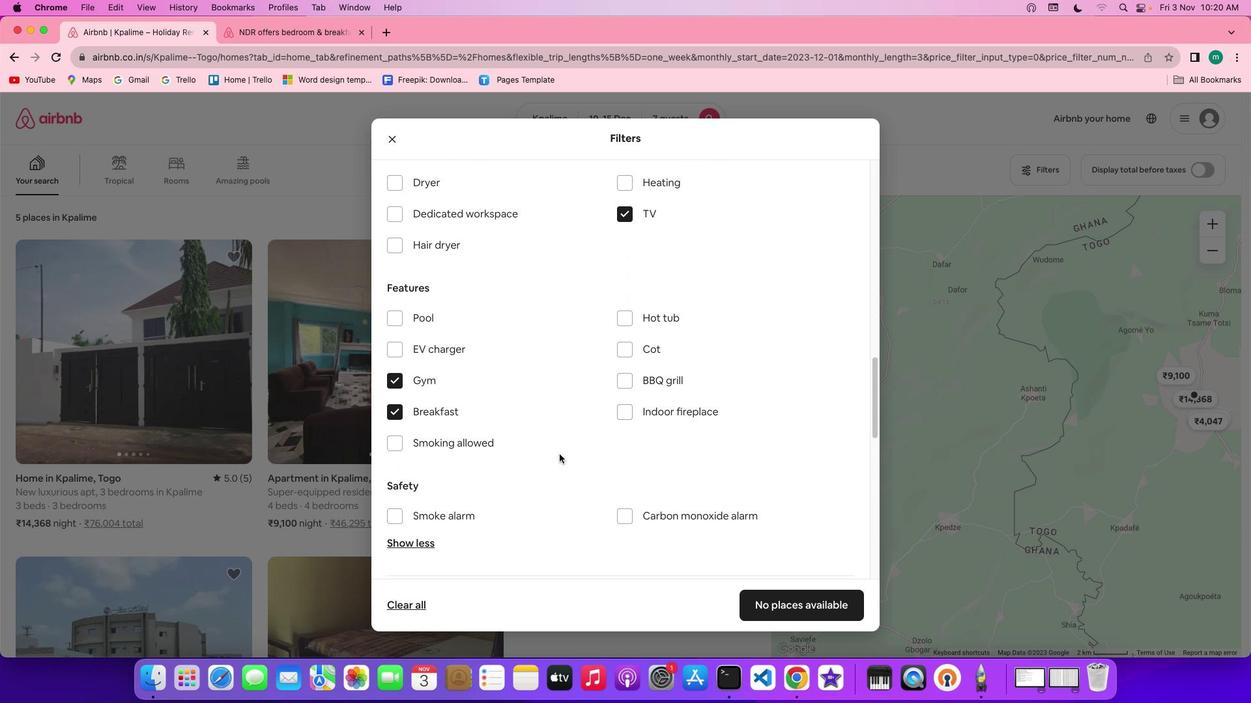 
Action: Mouse scrolled (488, 319) with delta (842, 693)
Screenshot: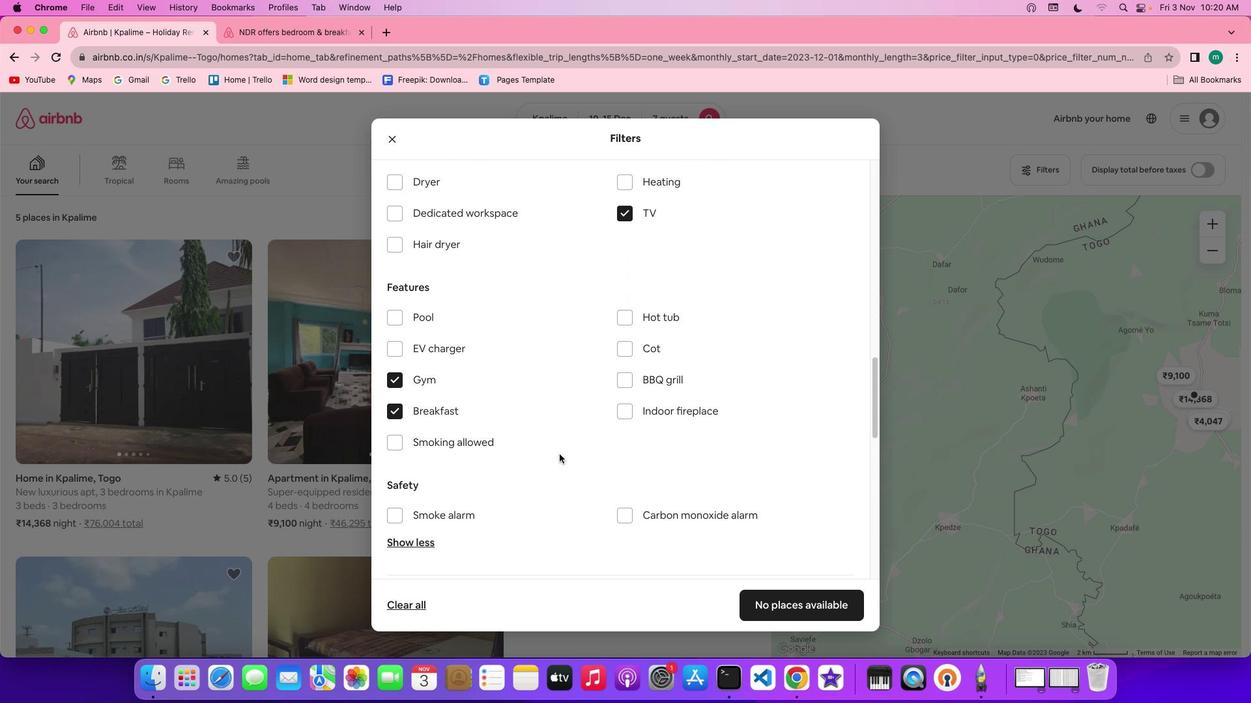 
Action: Mouse scrolled (488, 319) with delta (842, 693)
Screenshot: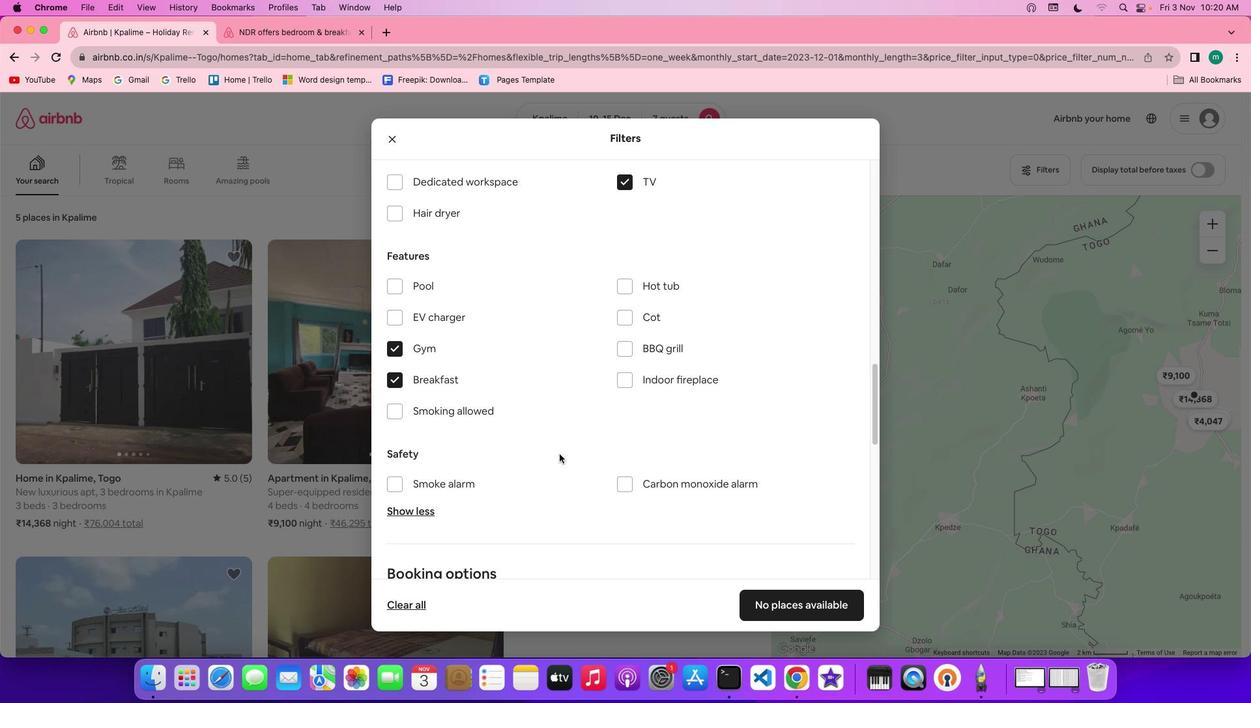 
Action: Mouse scrolled (488, 319) with delta (842, 693)
Screenshot: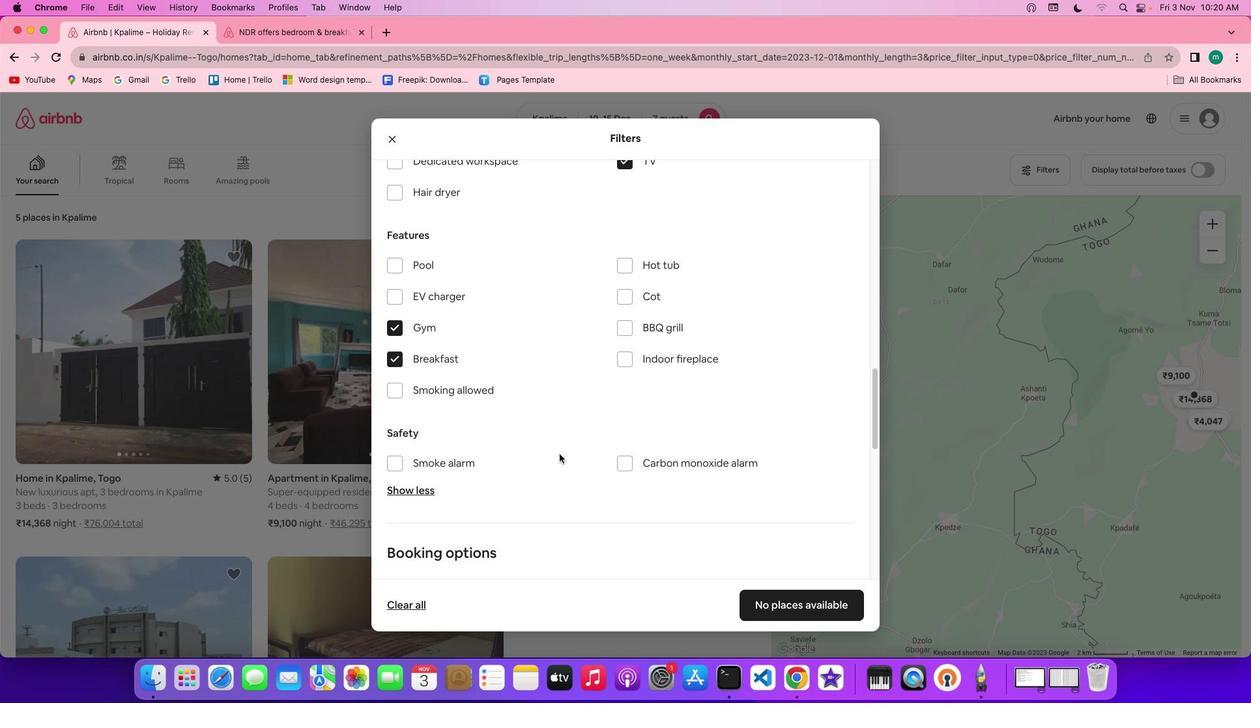 
Action: Mouse scrolled (488, 319) with delta (842, 693)
Screenshot: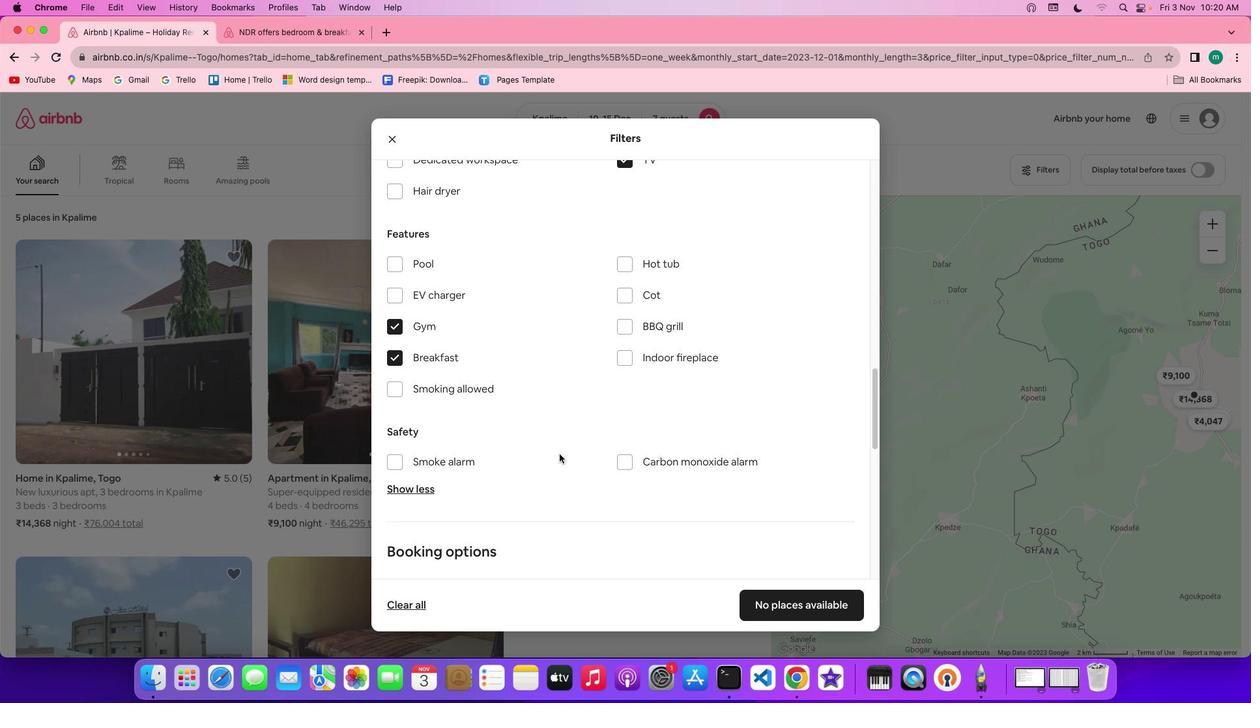 
Action: Mouse scrolled (488, 319) with delta (842, 693)
Screenshot: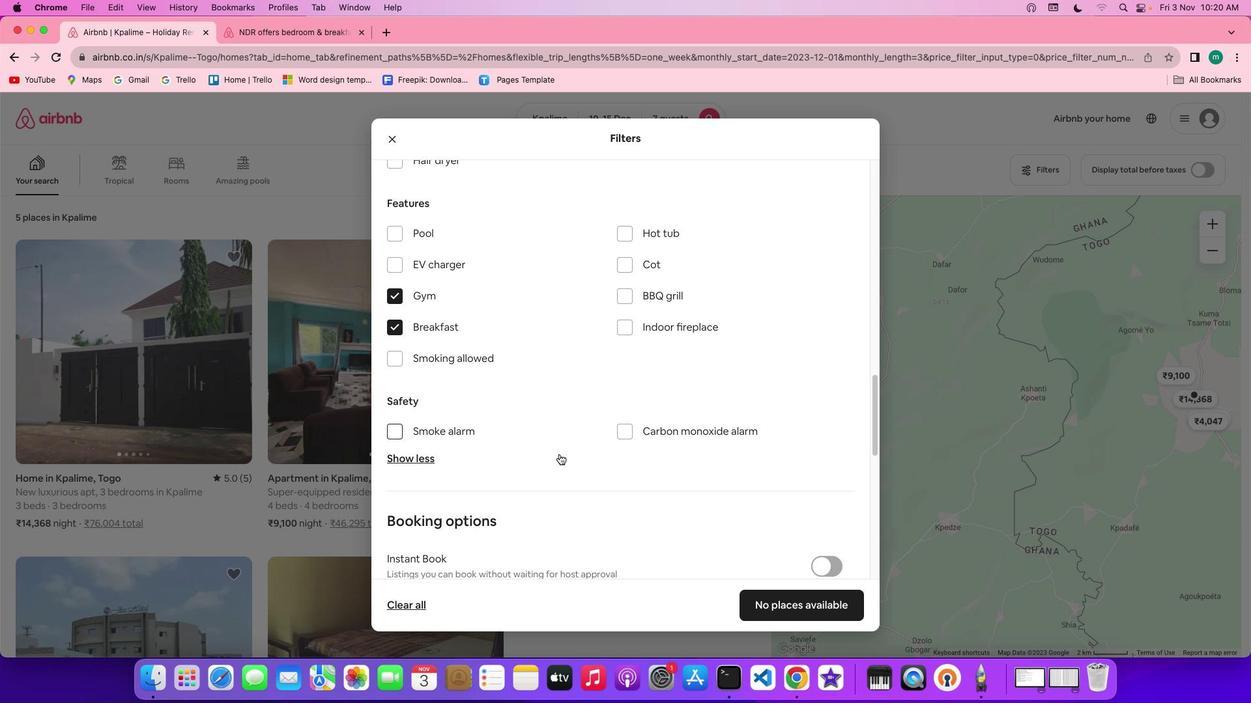 
Action: Mouse scrolled (488, 319) with delta (842, 693)
Screenshot: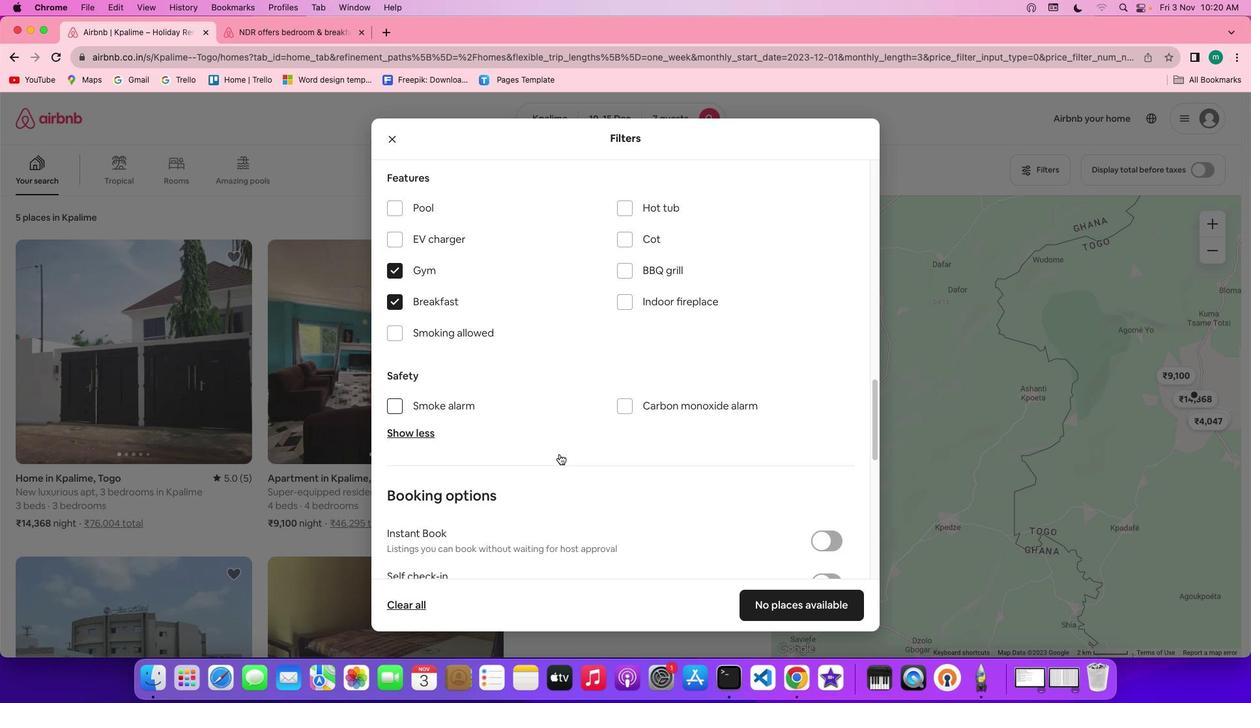 
Action: Mouse scrolled (488, 319) with delta (842, 693)
Screenshot: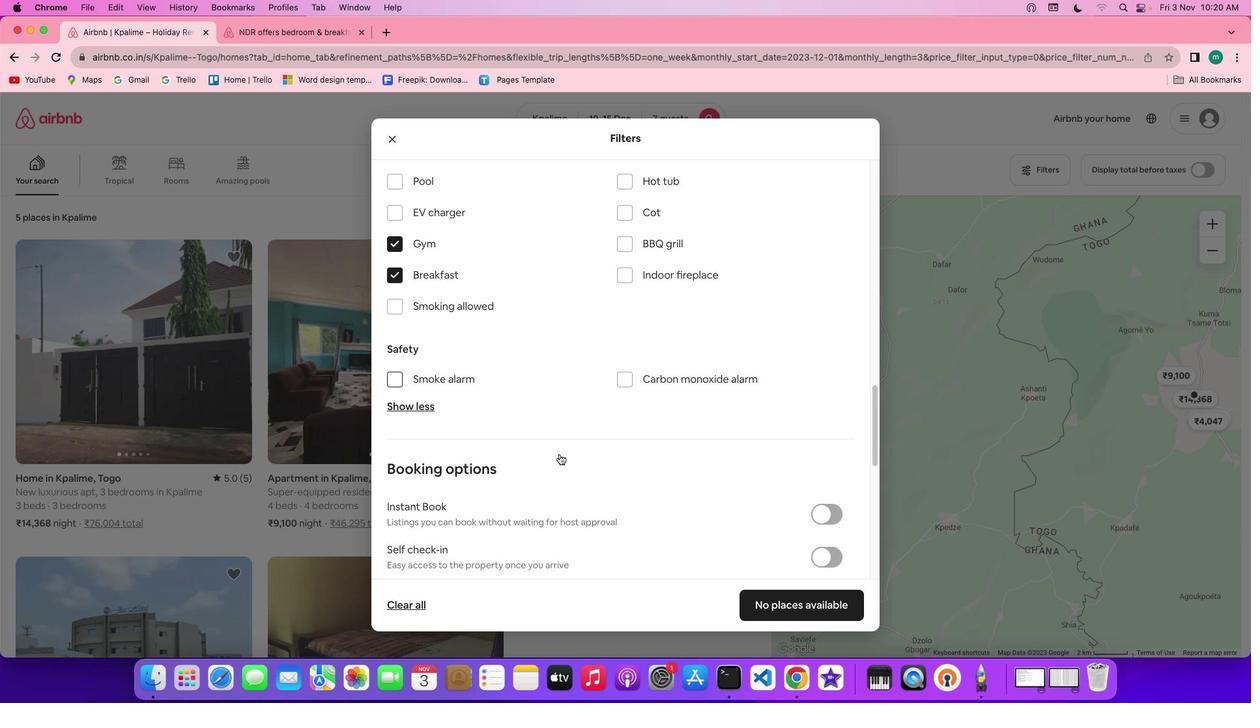
Action: Mouse scrolled (488, 319) with delta (842, 693)
Screenshot: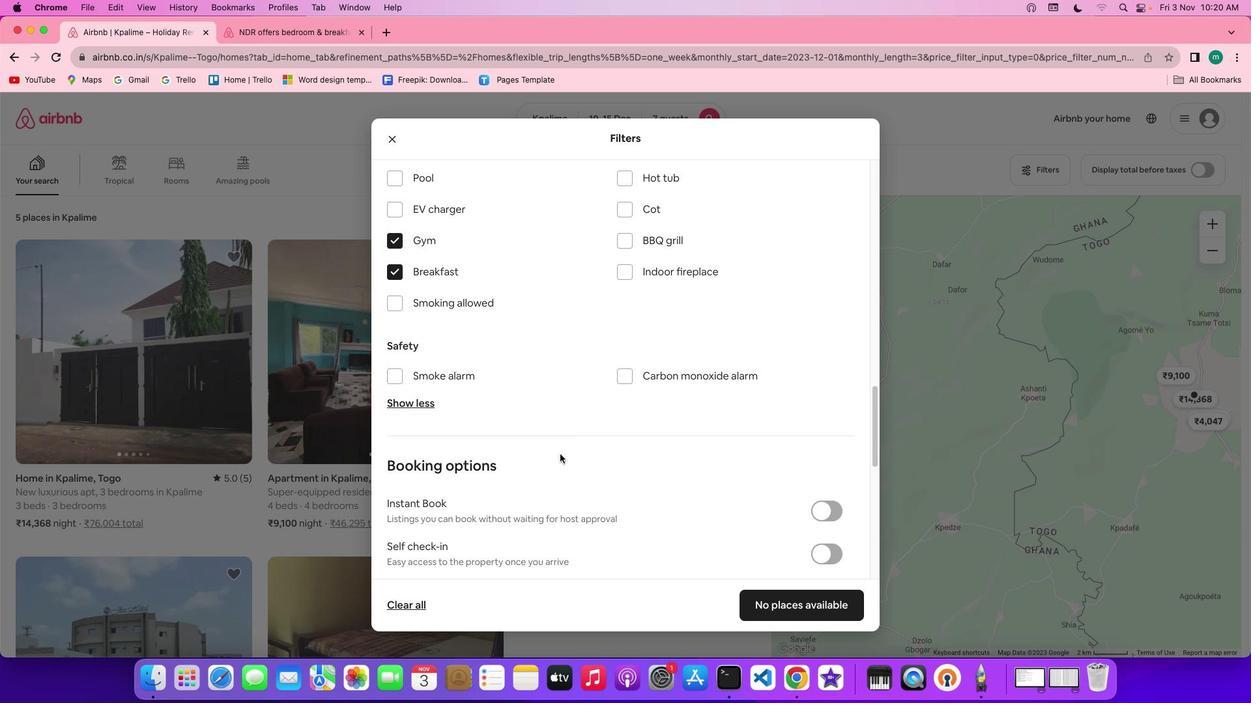 
Action: Mouse moved to (488, 319)
Screenshot: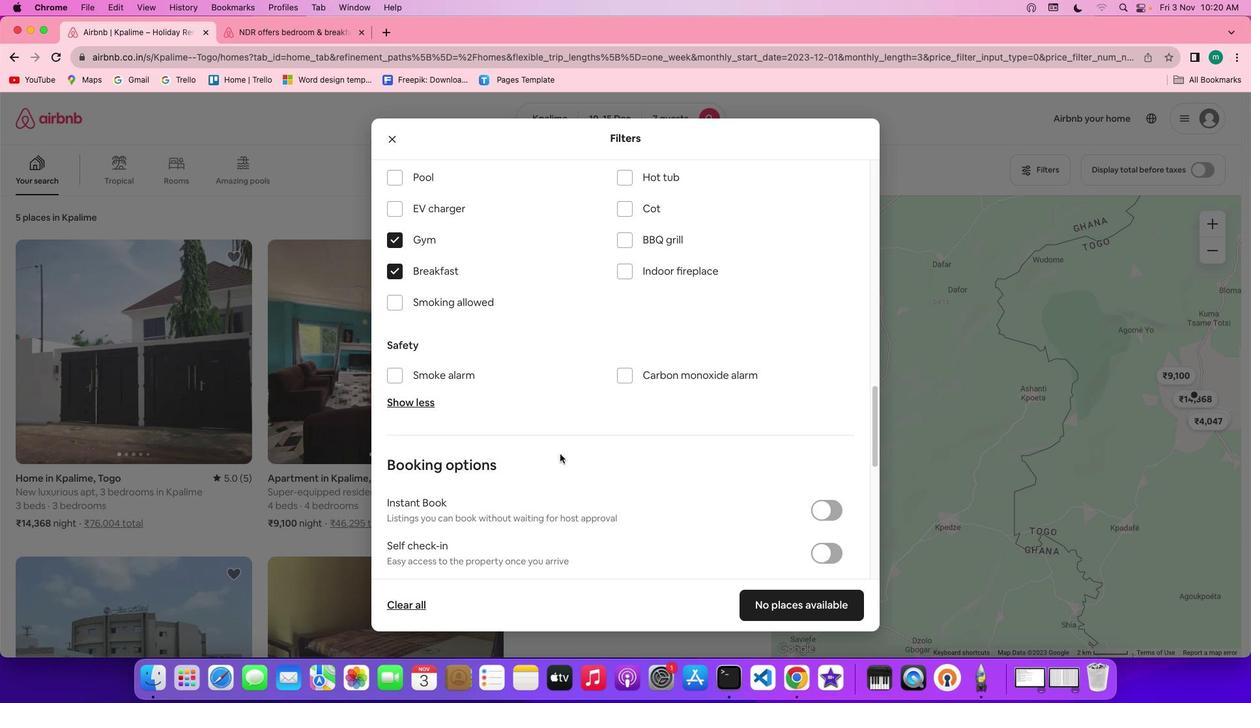 
Action: Mouse scrolled (488, 319) with delta (842, 693)
Screenshot: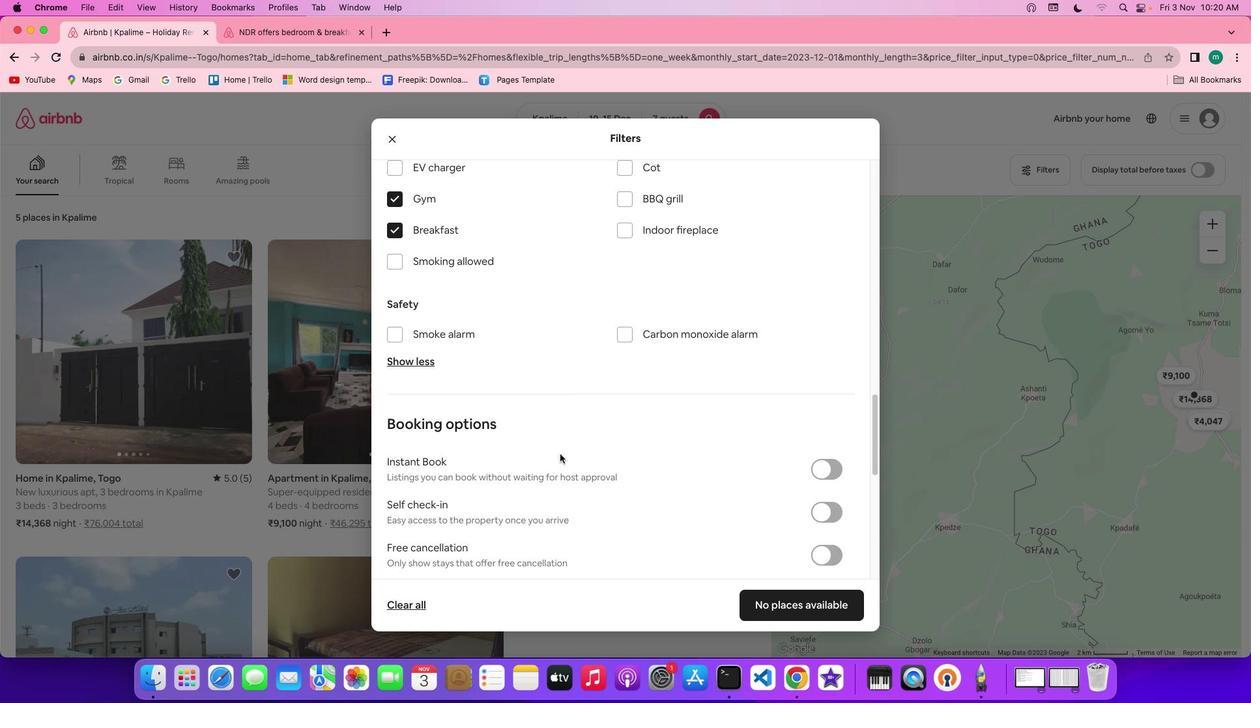 
Action: Mouse scrolled (488, 319) with delta (842, 693)
Screenshot: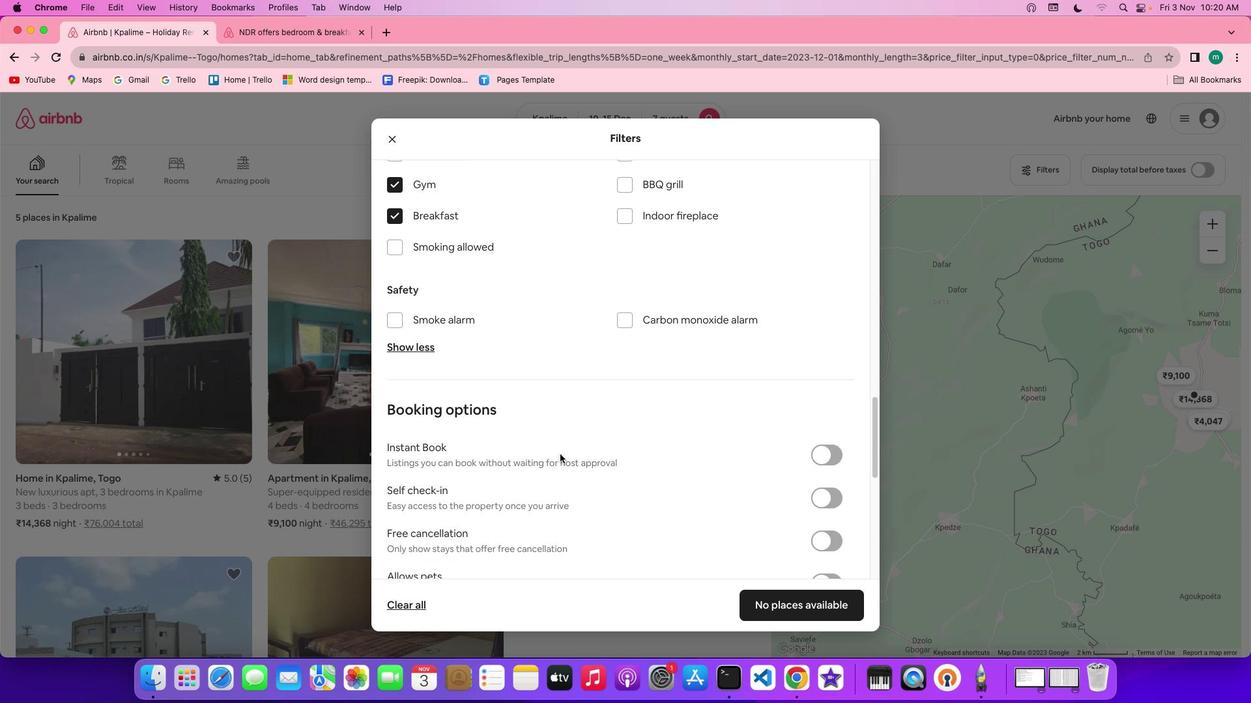 
Action: Mouse scrolled (488, 319) with delta (842, 693)
Screenshot: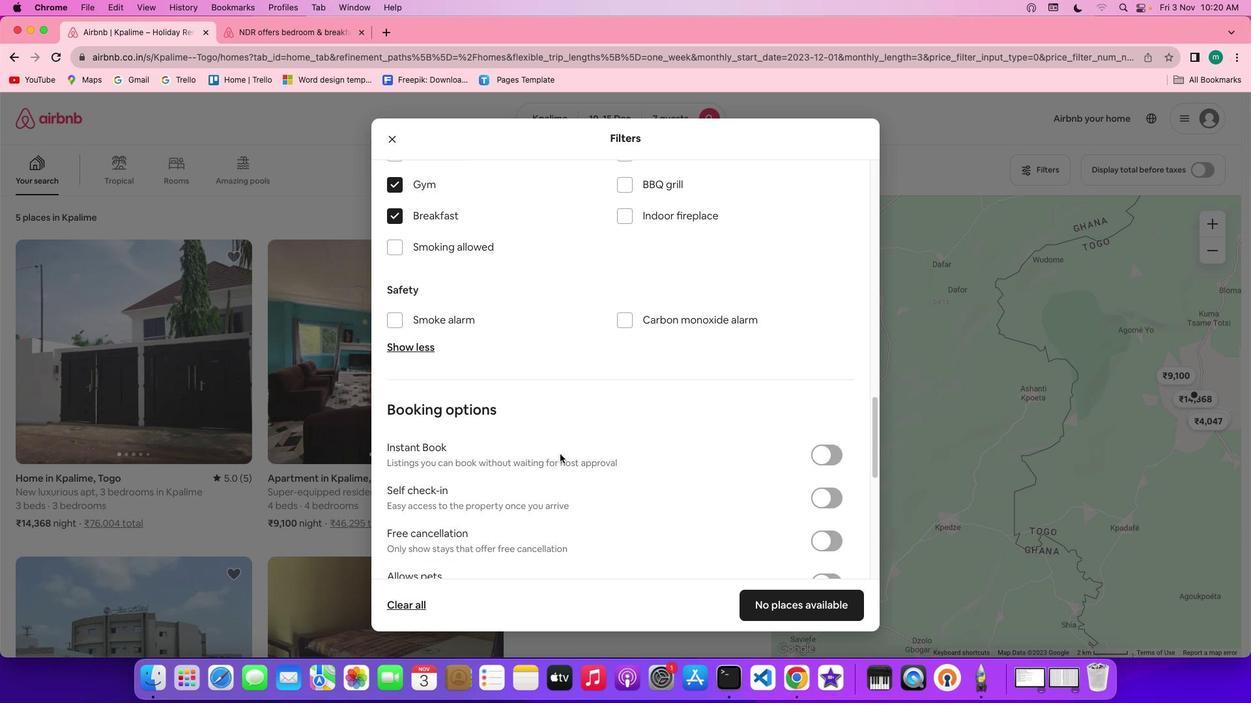 
Action: Mouse scrolled (488, 319) with delta (842, 693)
Screenshot: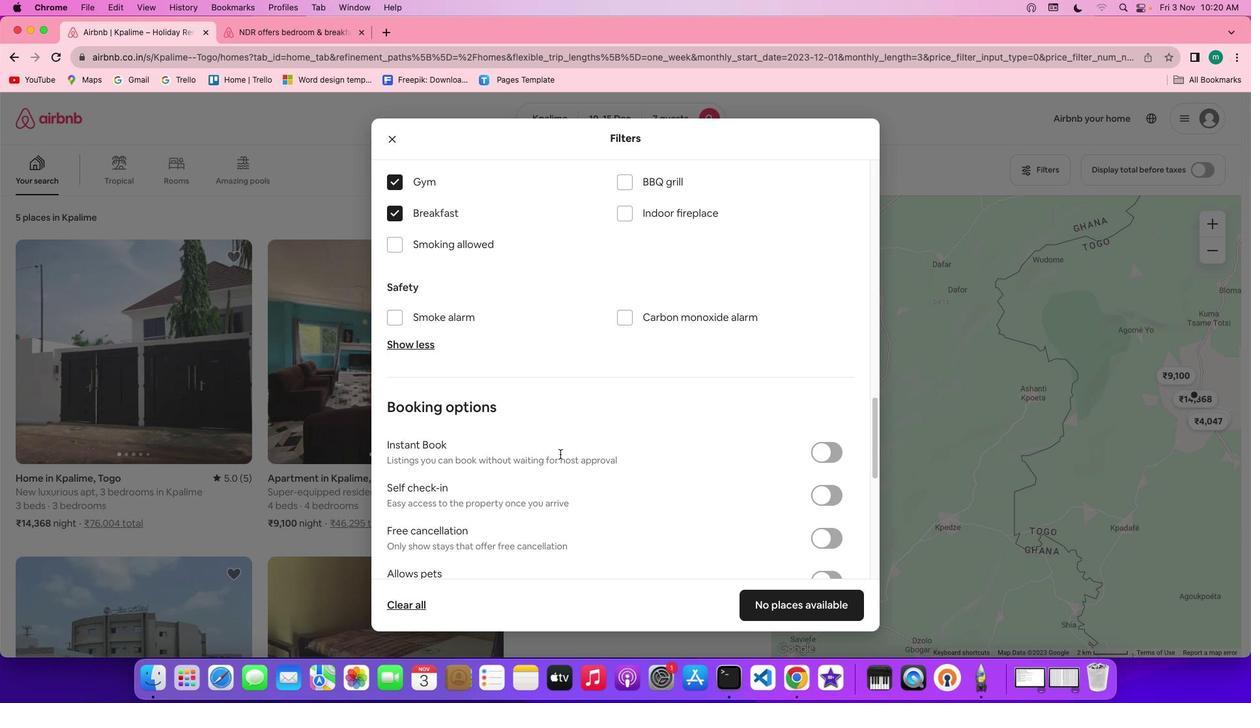 
Action: Mouse moved to (488, 319)
Screenshot: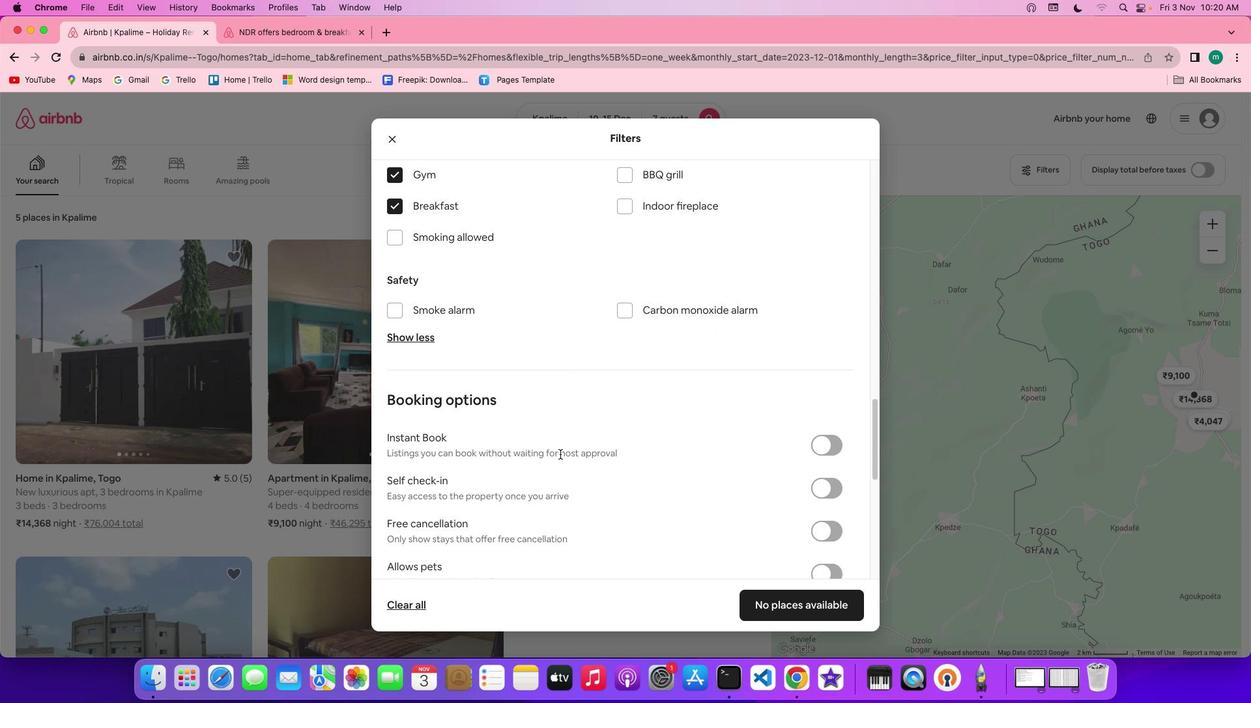 
Action: Mouse scrolled (488, 319) with delta (842, 693)
Screenshot: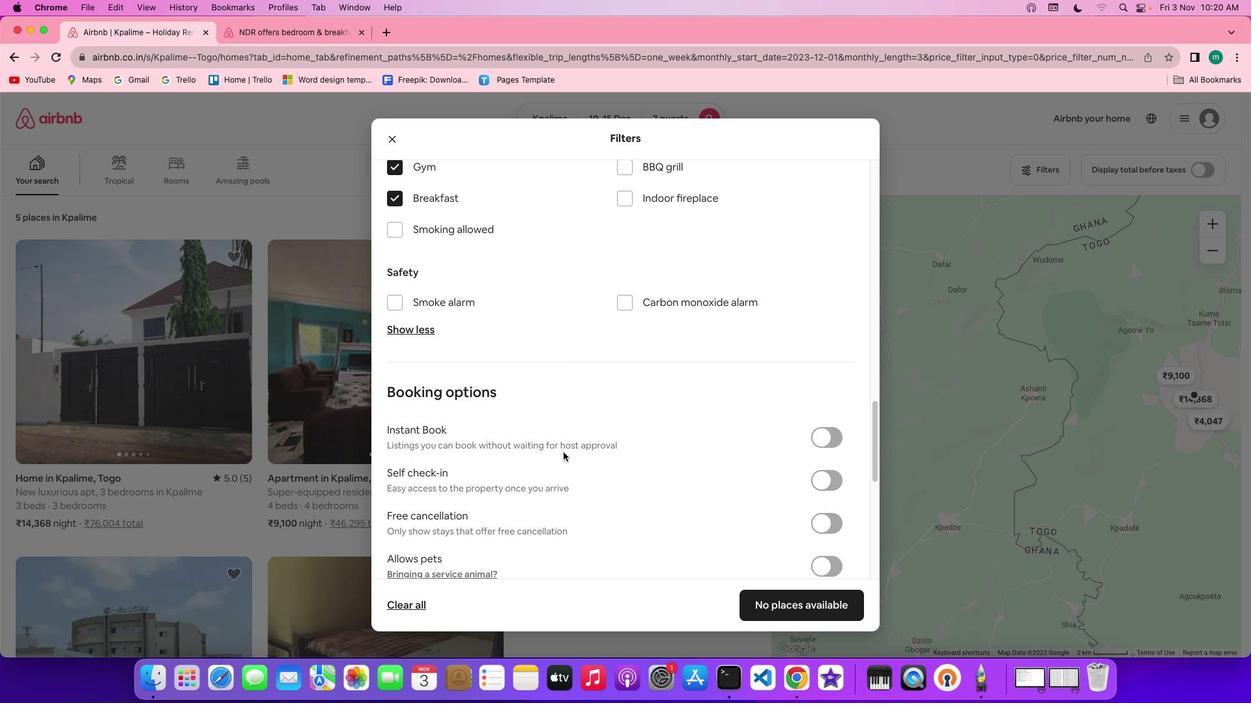 
Action: Mouse scrolled (488, 319) with delta (842, 693)
Screenshot: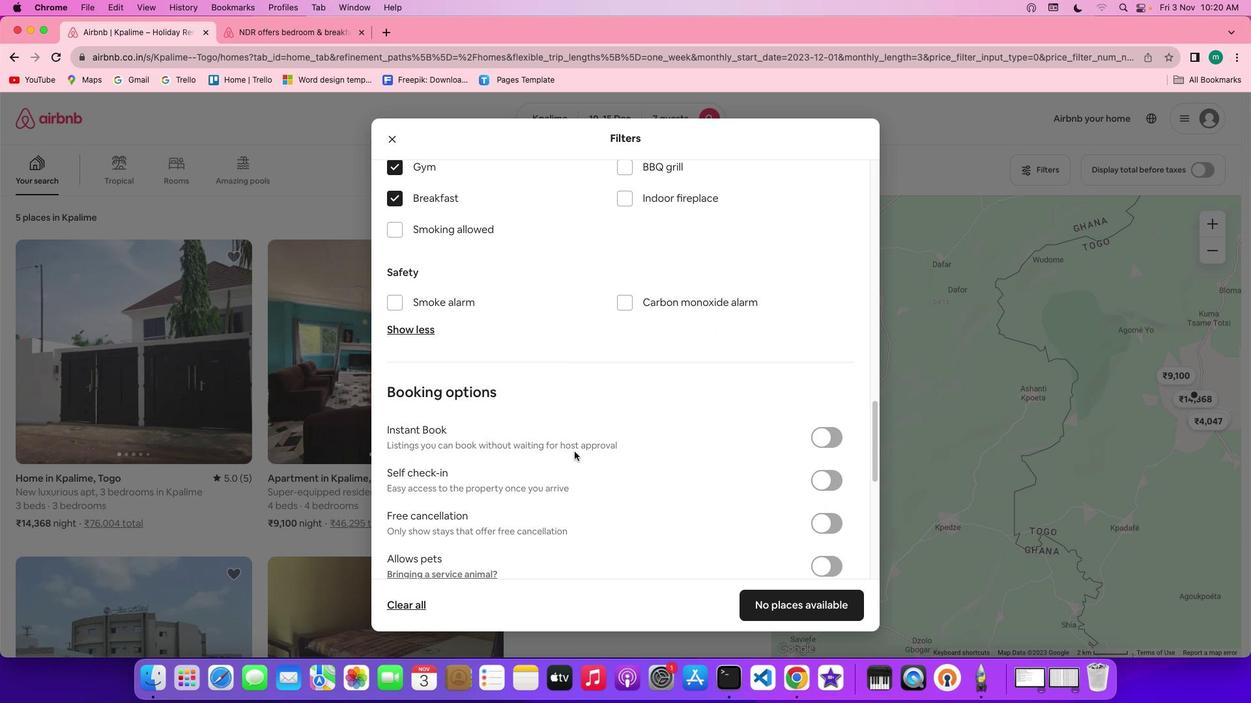 
Action: Mouse moved to (326, 297)
Screenshot: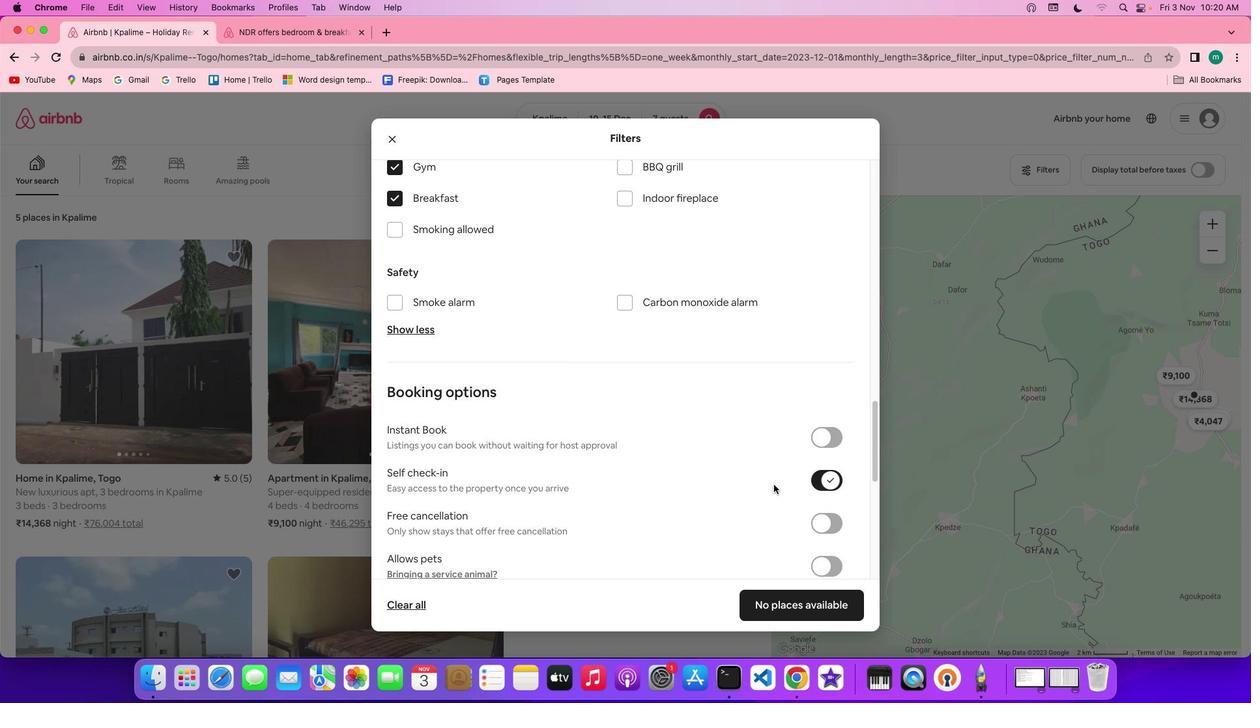 
Action: Mouse pressed left at (326, 297)
Screenshot: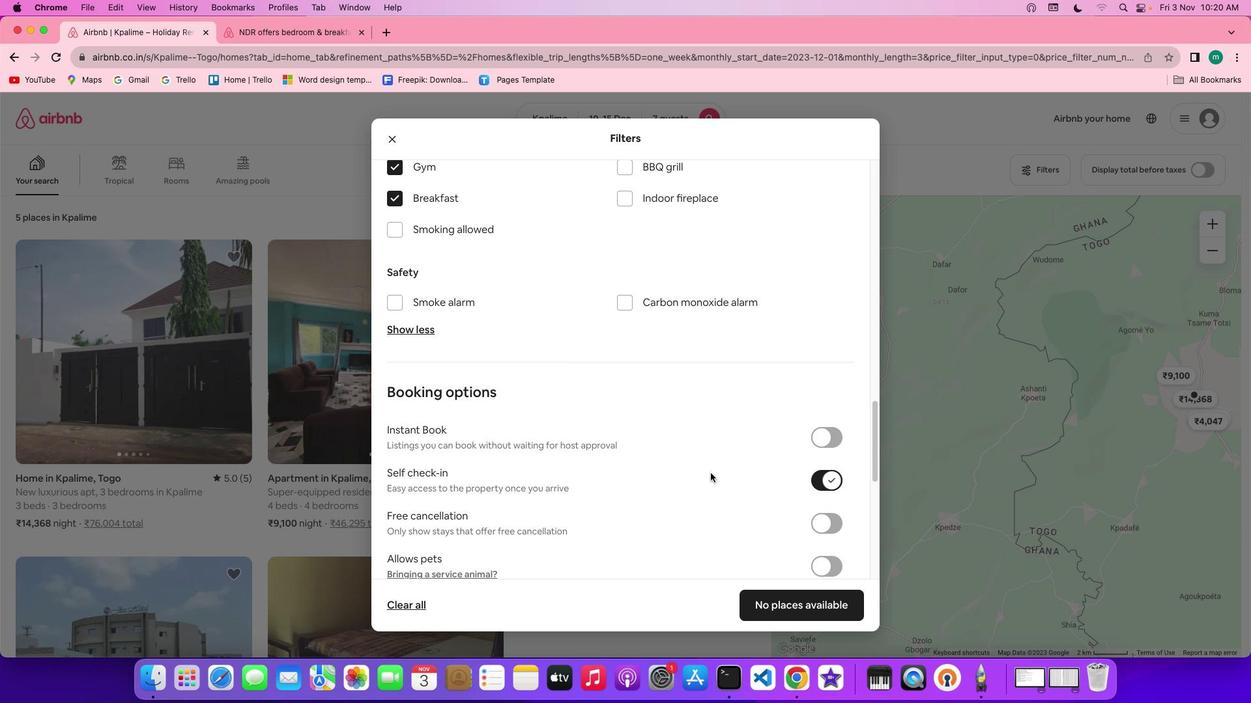 
Action: Mouse moved to (416, 312)
Screenshot: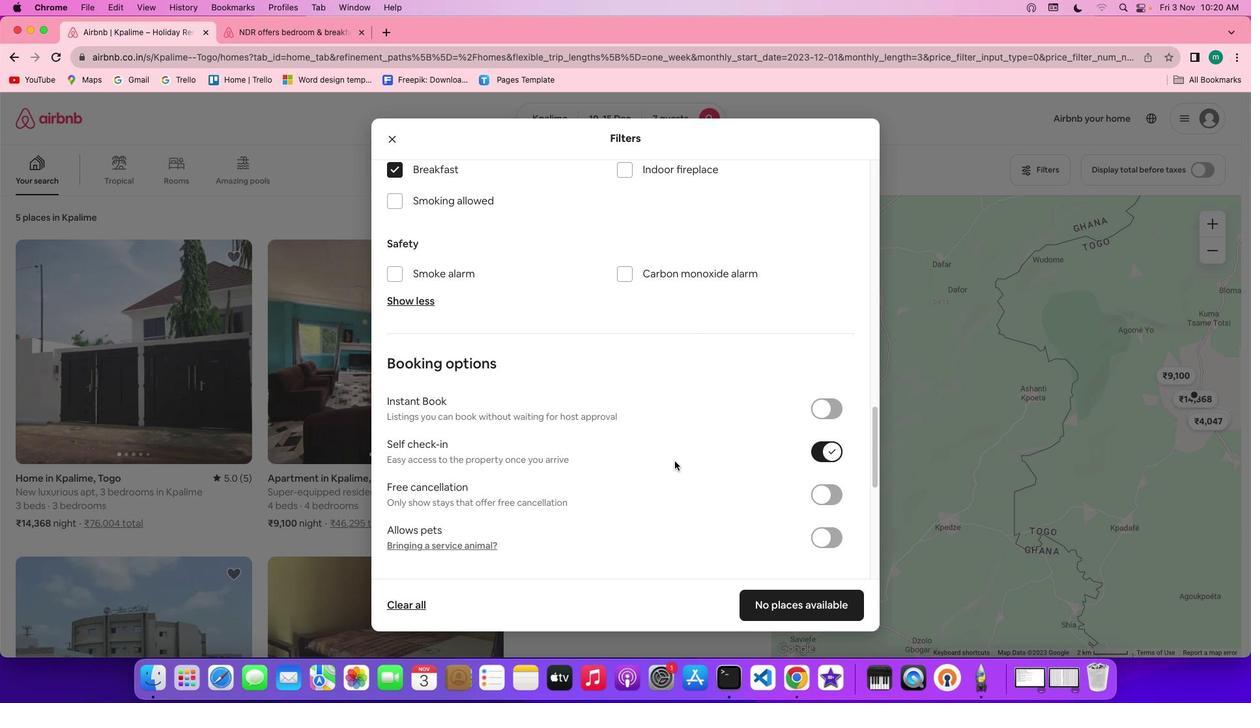 
Action: Mouse scrolled (416, 312) with delta (842, 693)
Screenshot: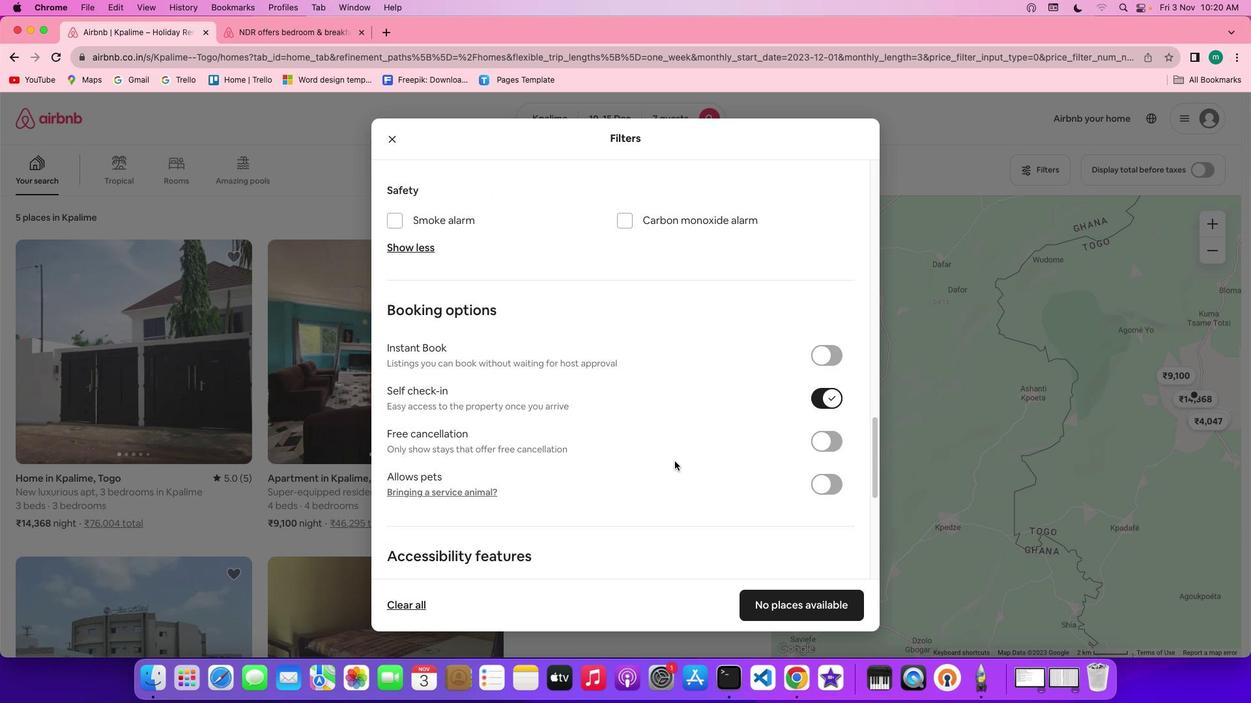 
Action: Mouse scrolled (416, 312) with delta (842, 693)
Screenshot: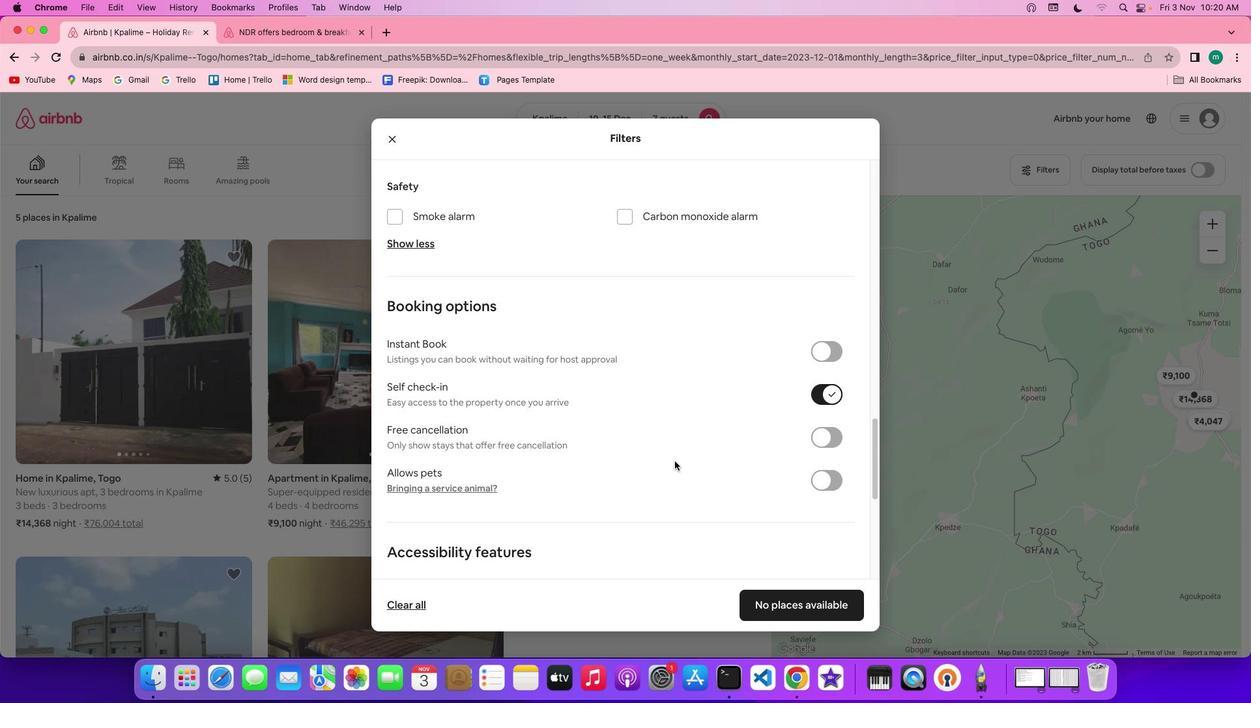 
Action: Mouse scrolled (416, 312) with delta (842, 694)
Screenshot: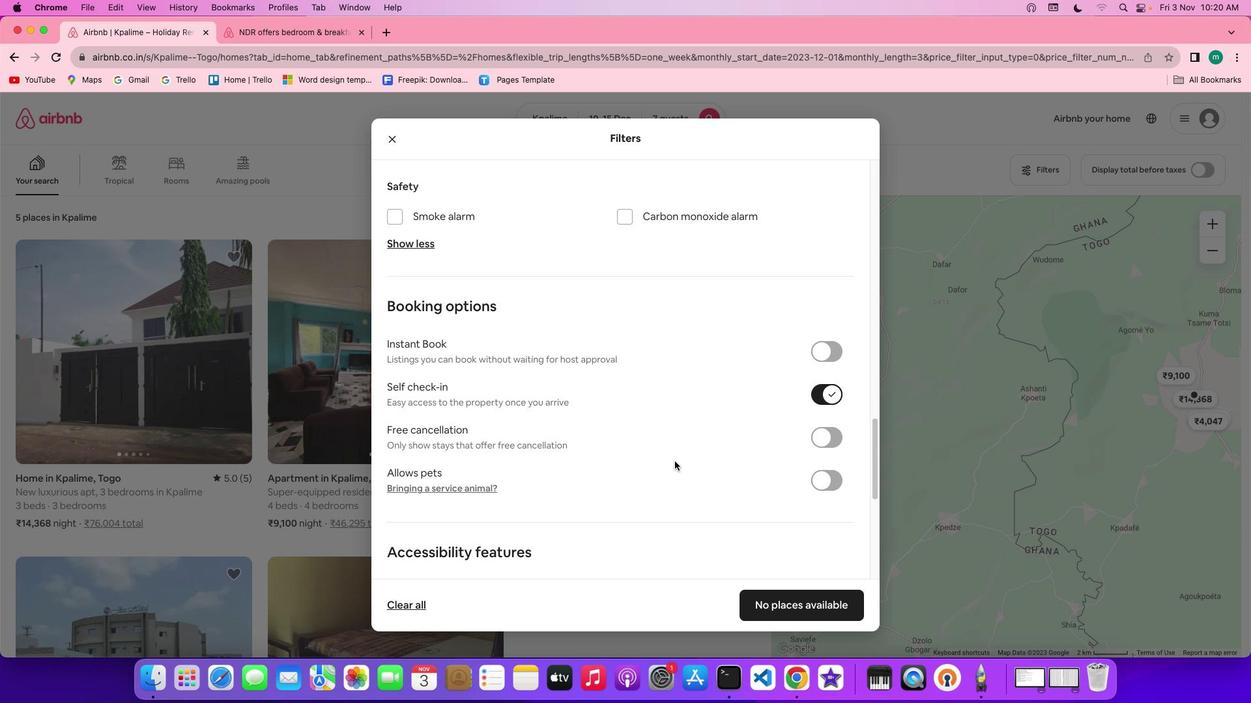 
Action: Mouse scrolled (416, 312) with delta (842, 693)
Screenshot: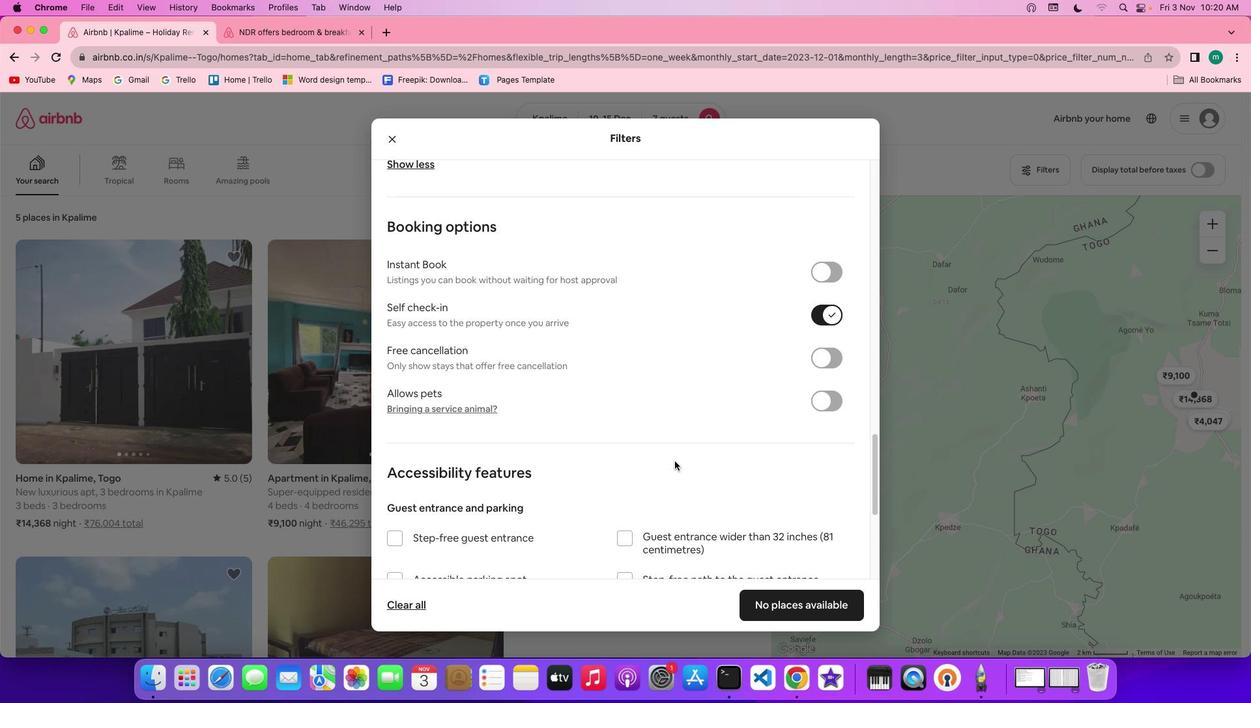 
Action: Mouse scrolled (416, 312) with delta (842, 693)
Screenshot: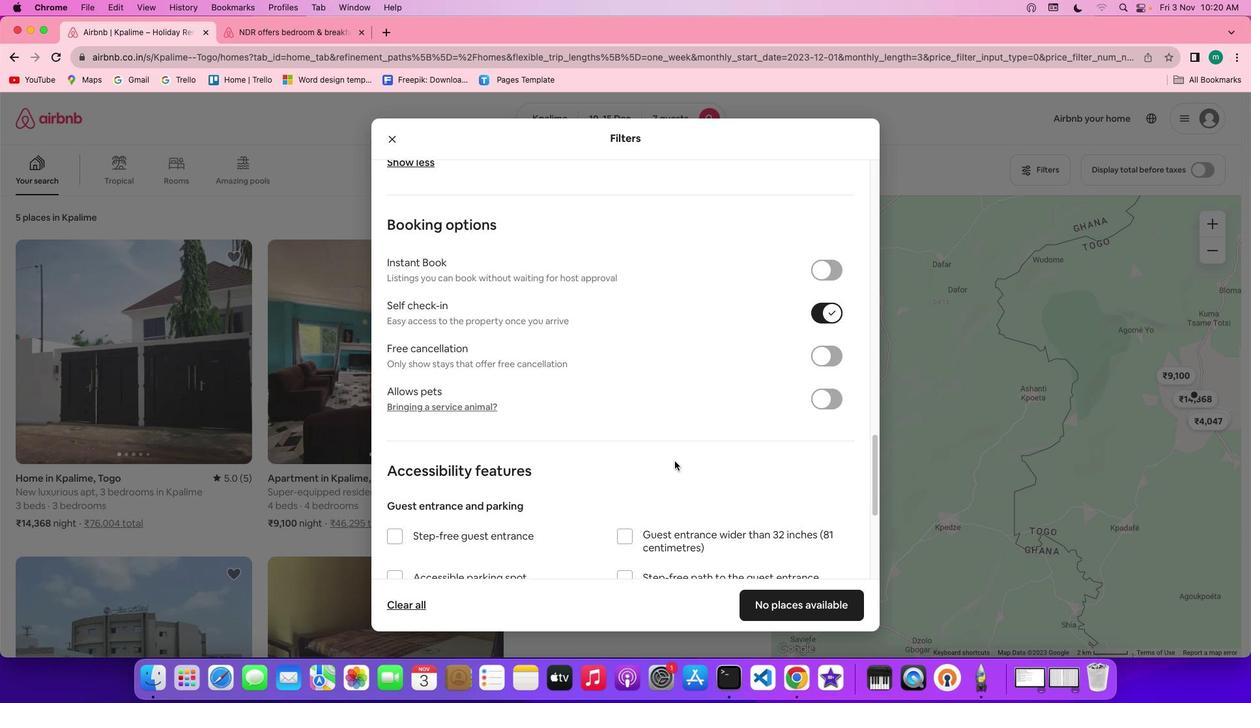 
Action: Mouse scrolled (416, 312) with delta (842, 694)
Screenshot: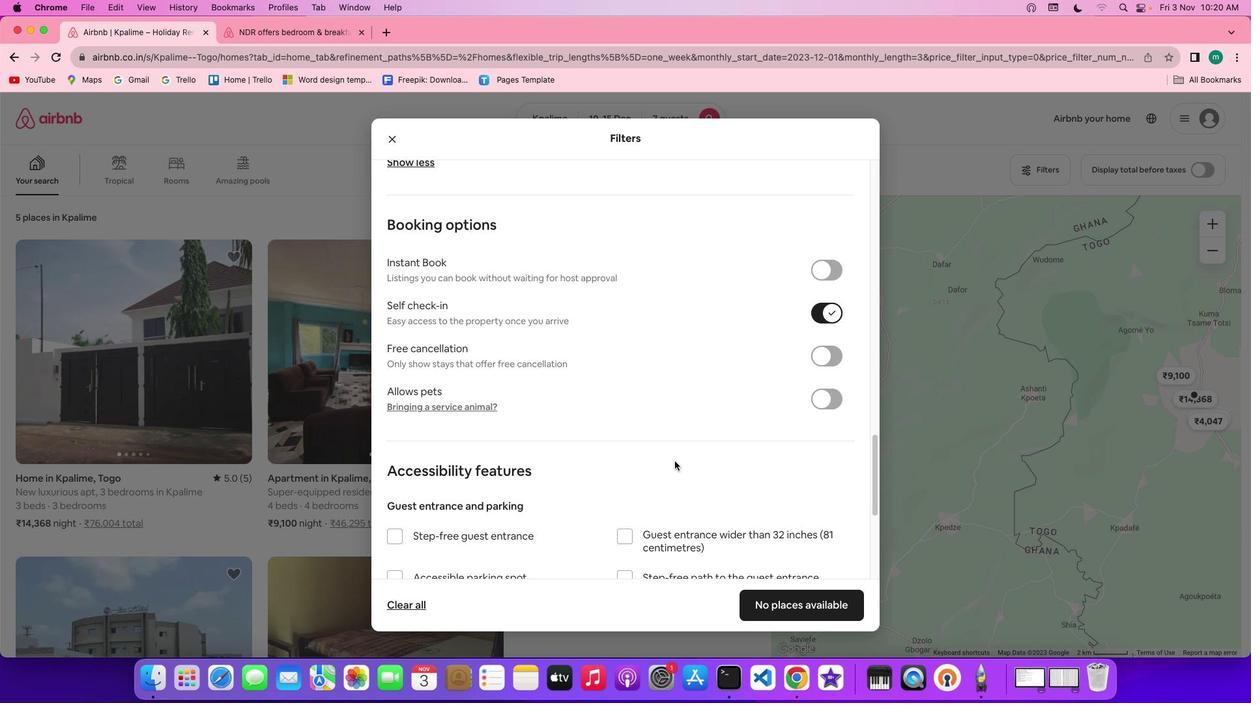 
Action: Mouse scrolled (416, 312) with delta (842, 693)
Screenshot: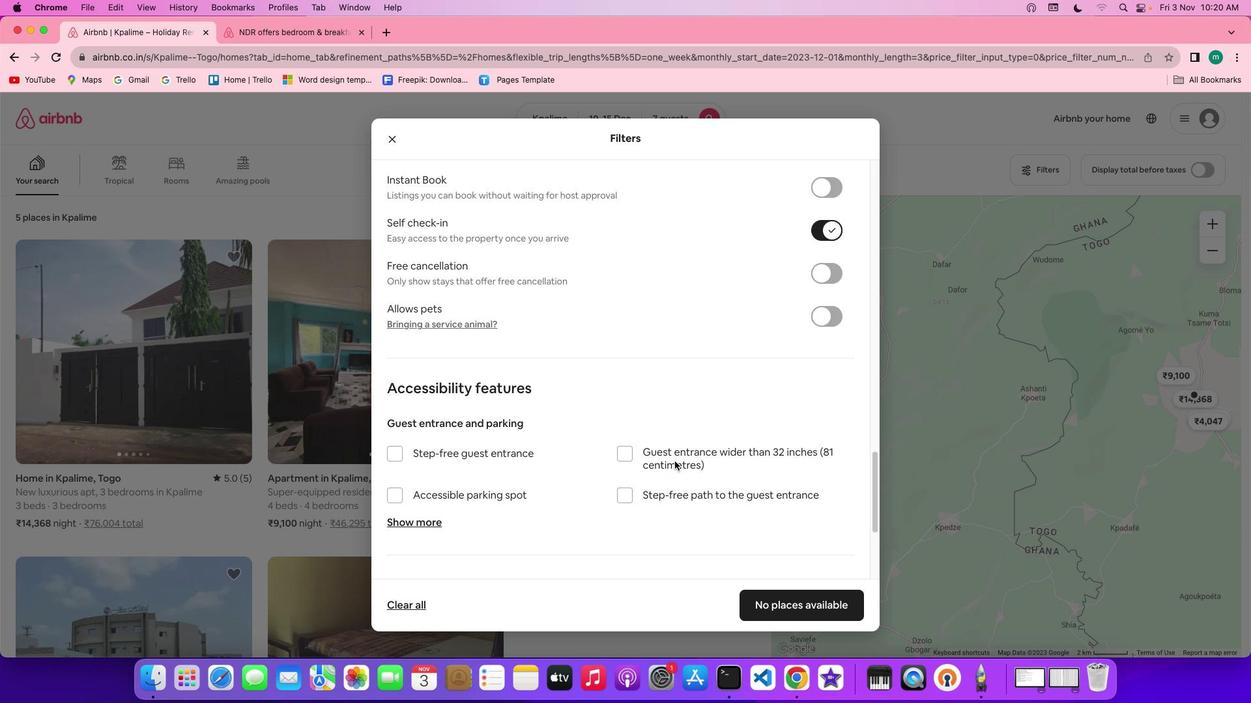 
Action: Mouse scrolled (416, 312) with delta (842, 693)
Screenshot: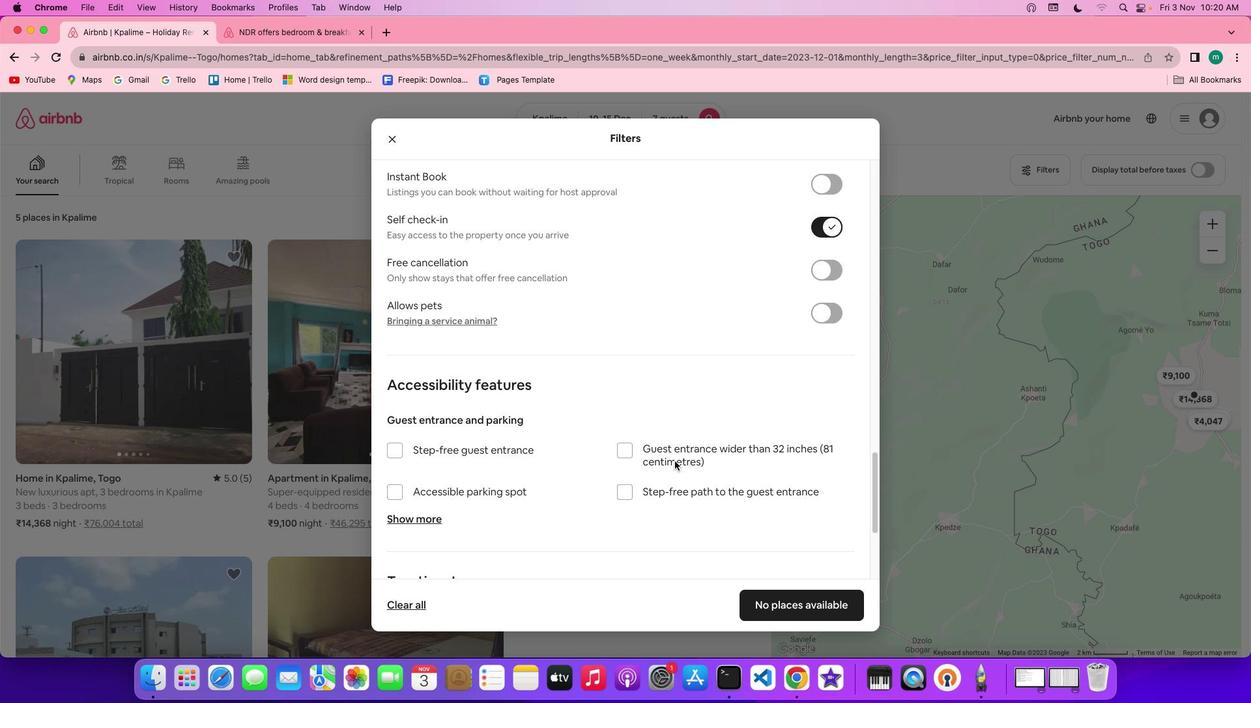 
Action: Mouse scrolled (416, 312) with delta (842, 694)
Screenshot: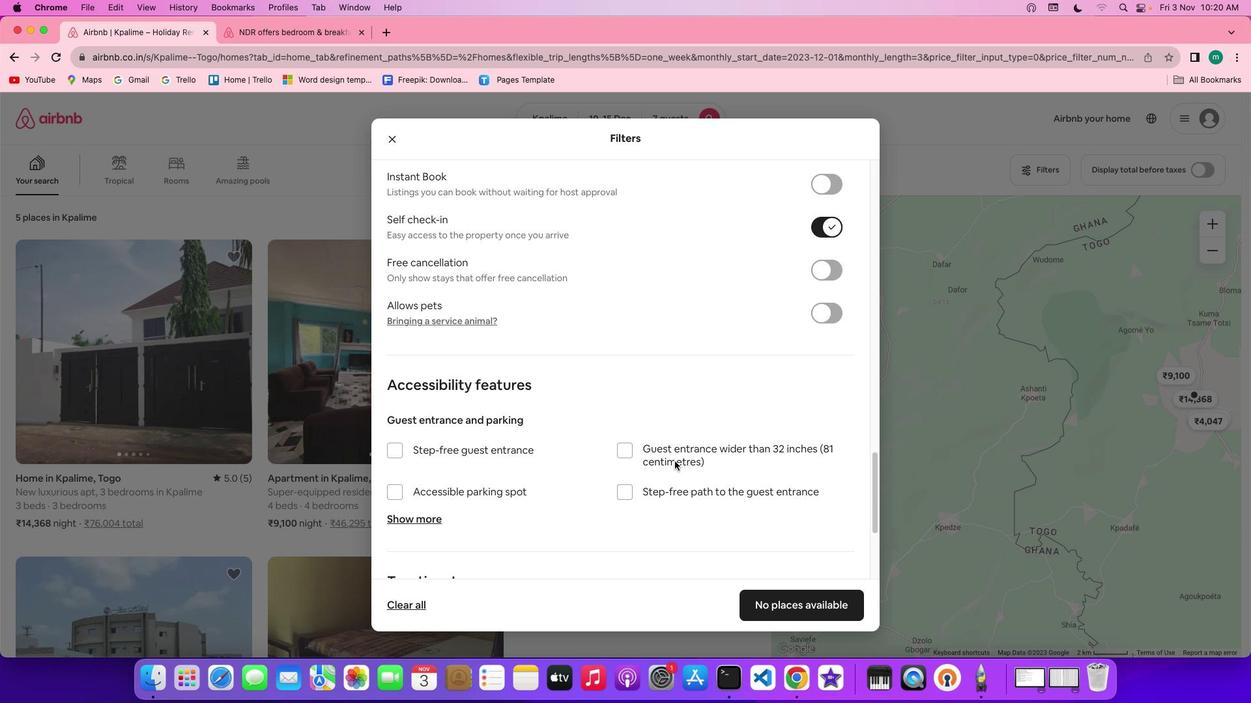 
Action: Mouse scrolled (416, 312) with delta (842, 693)
Screenshot: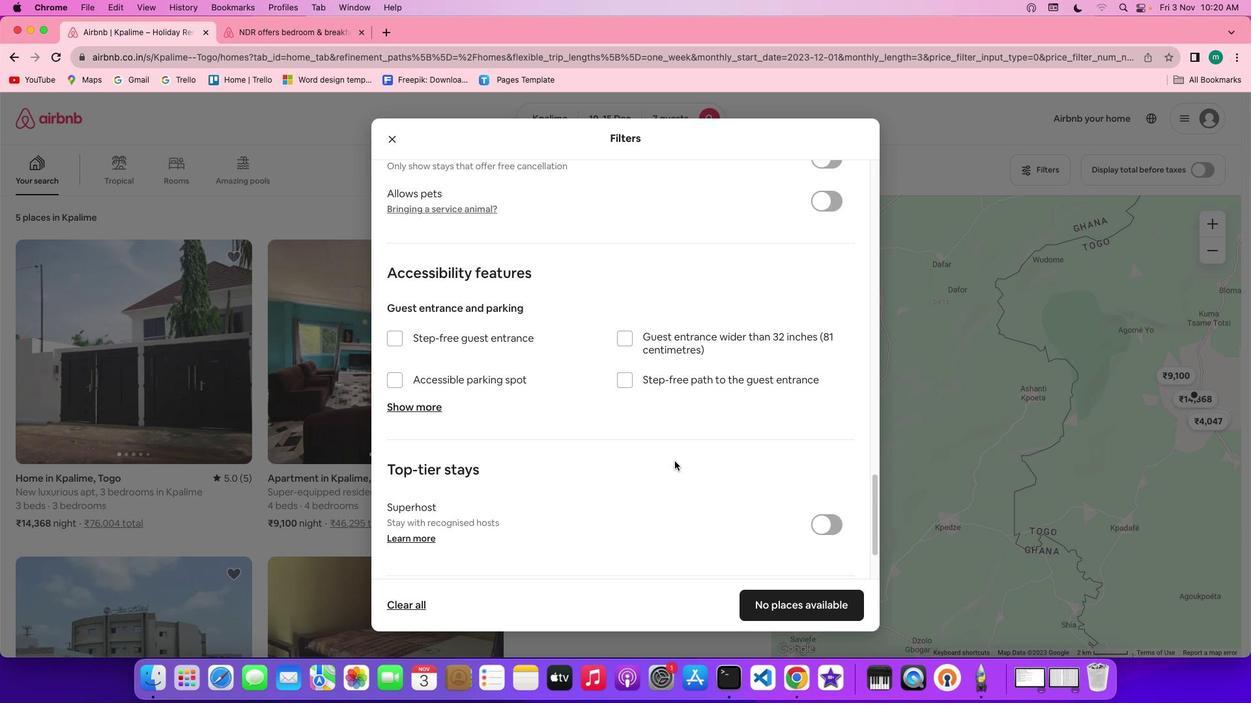
Action: Mouse scrolled (416, 312) with delta (842, 693)
Screenshot: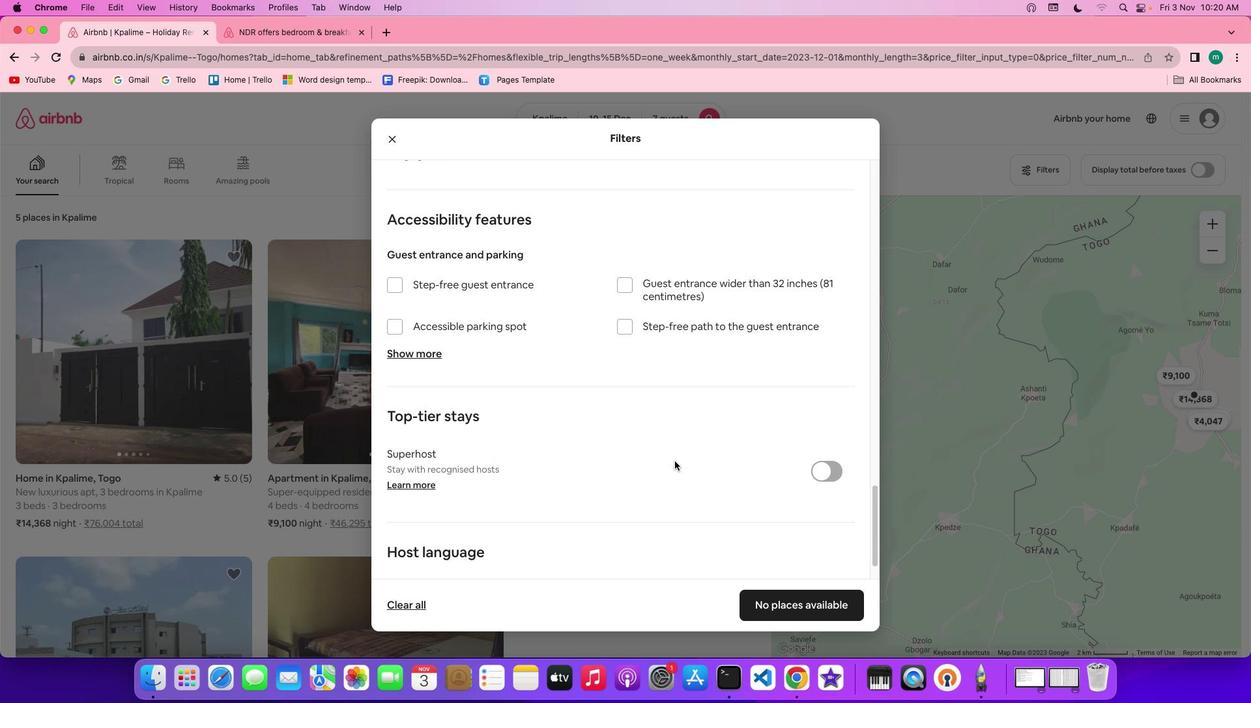 
Action: Mouse scrolled (416, 312) with delta (842, 694)
Screenshot: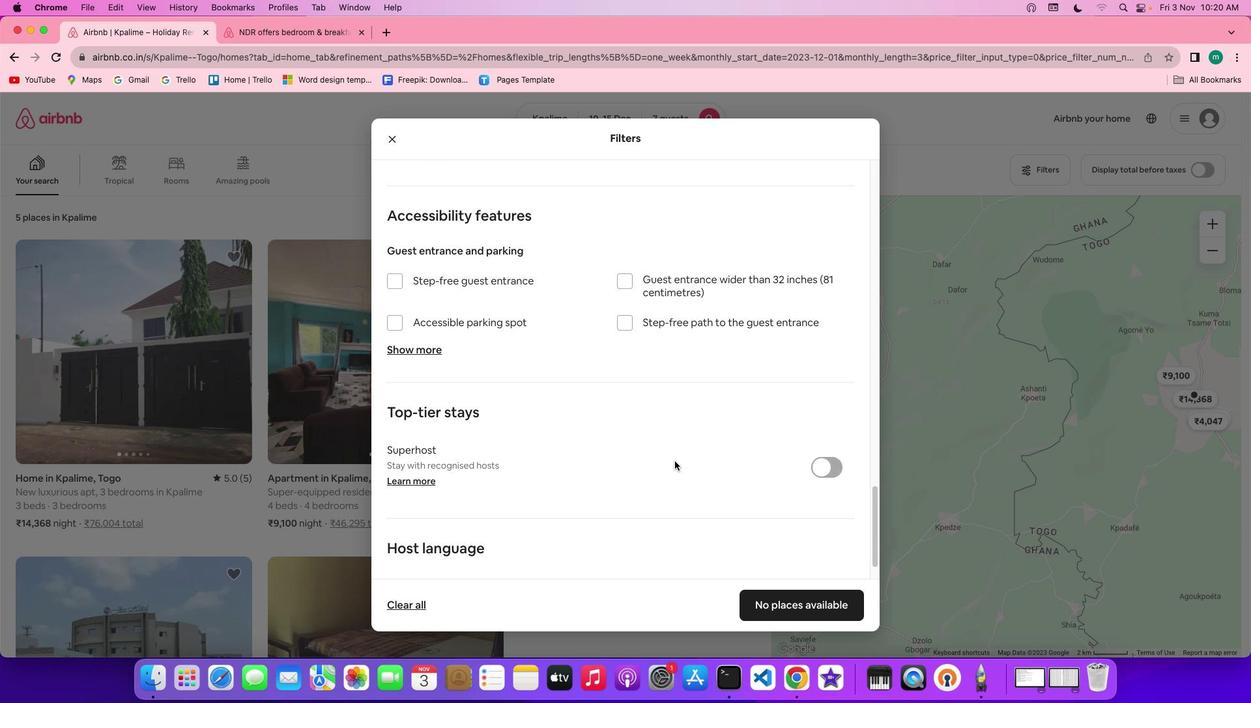 
Action: Mouse scrolled (416, 312) with delta (842, 694)
Screenshot: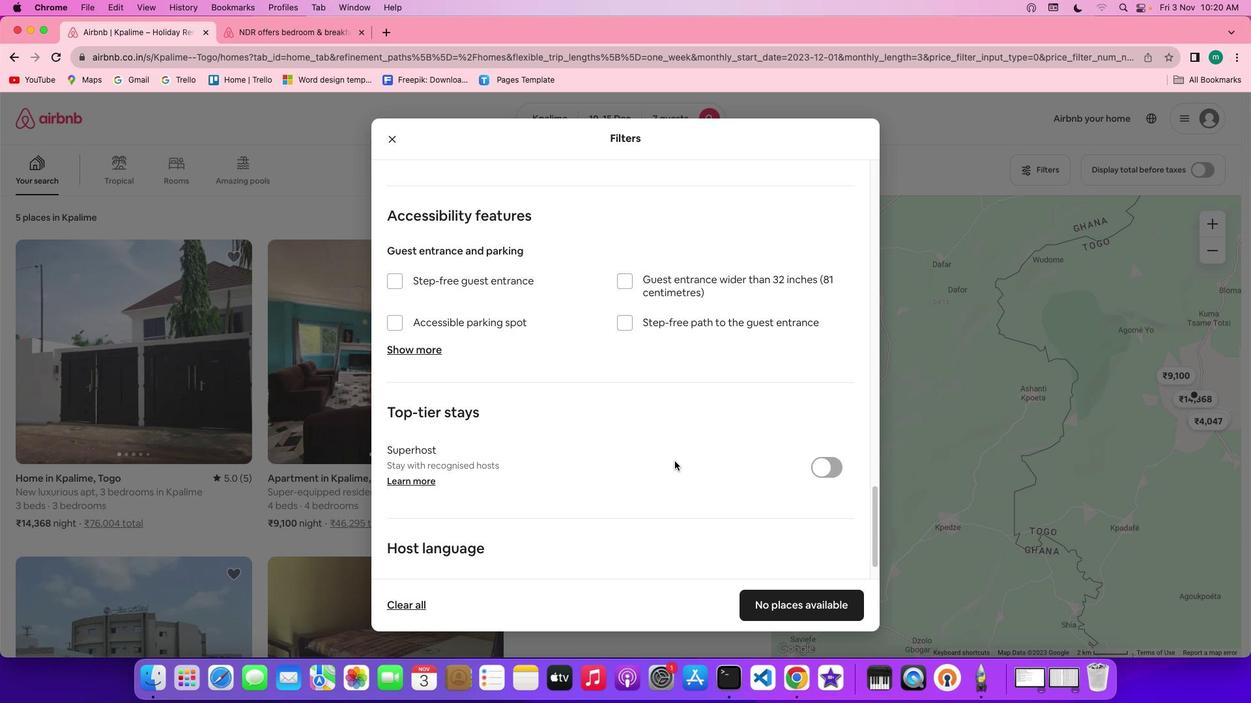 
Action: Mouse scrolled (416, 312) with delta (842, 693)
Screenshot: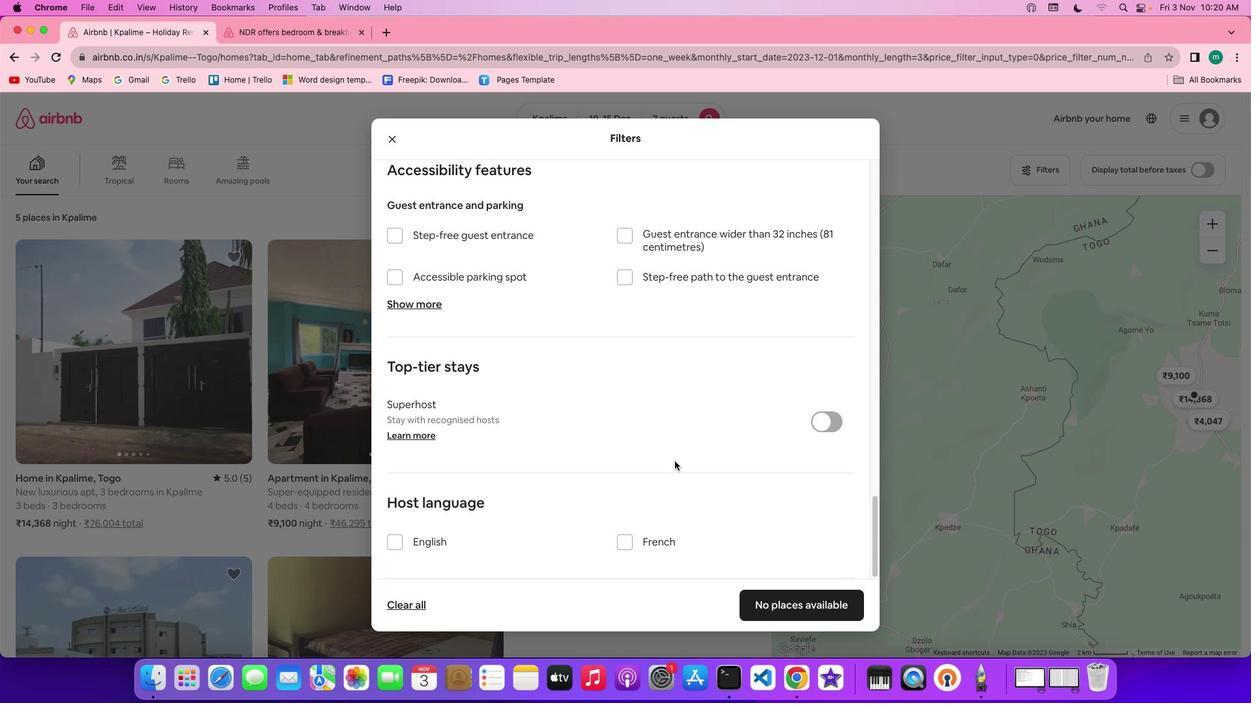 
Action: Mouse scrolled (416, 312) with delta (842, 693)
Screenshot: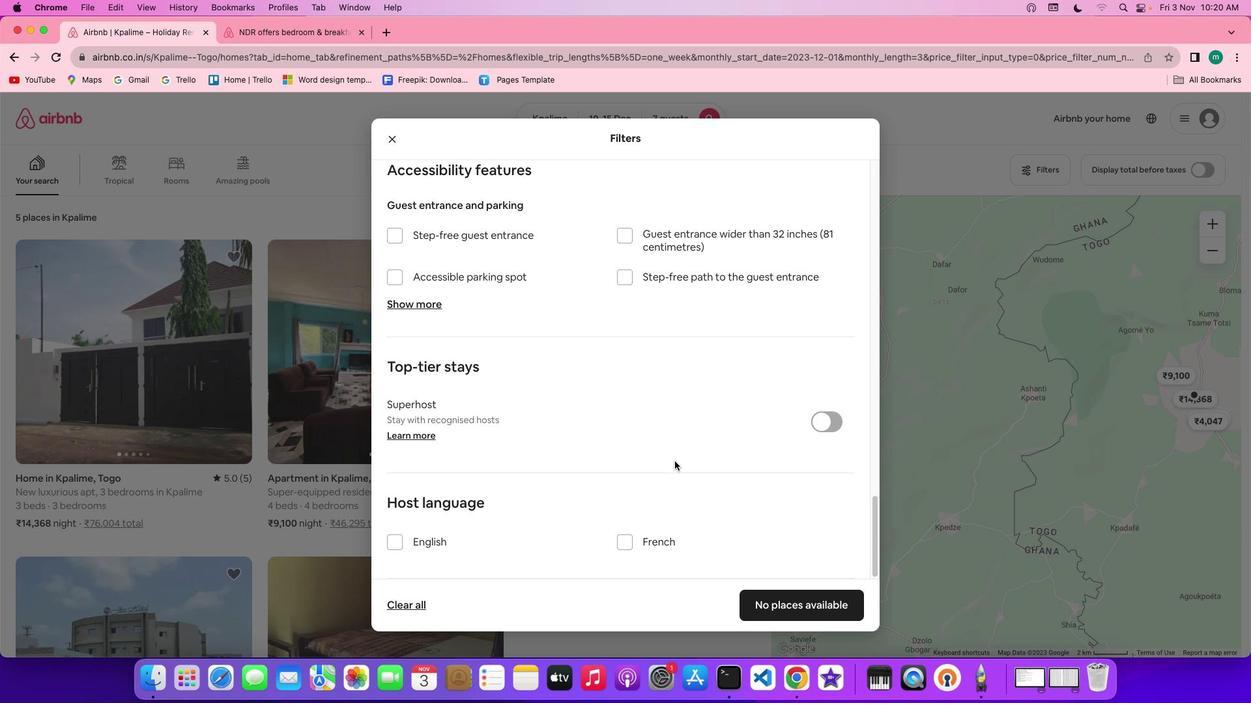 
Action: Mouse scrolled (416, 312) with delta (842, 694)
Screenshot: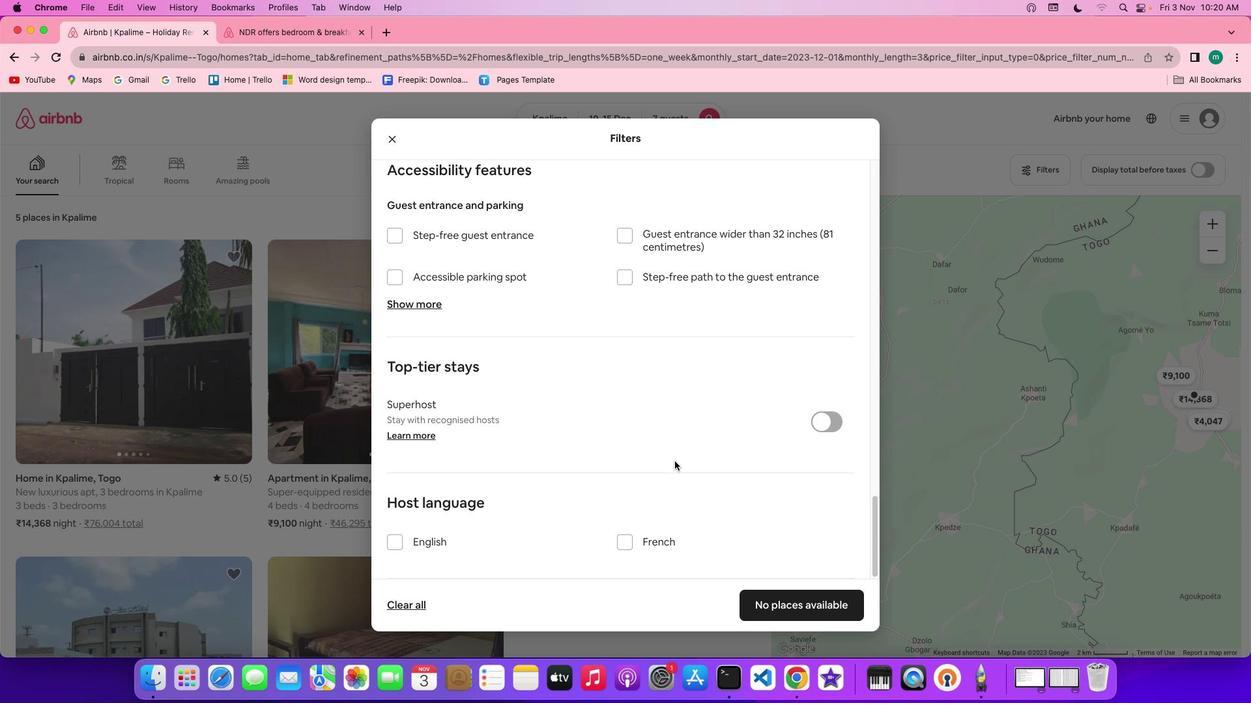 
Action: Mouse scrolled (416, 312) with delta (842, 695)
Screenshot: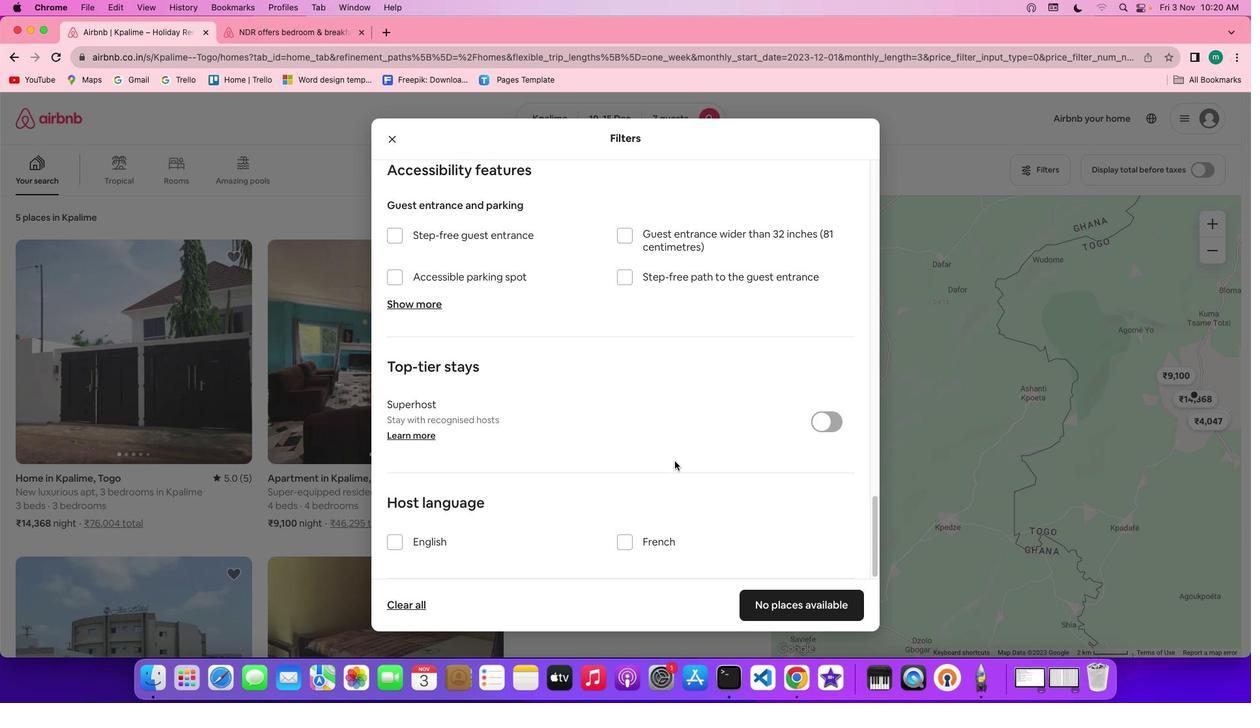 
Action: Mouse scrolled (416, 312) with delta (842, 695)
Screenshot: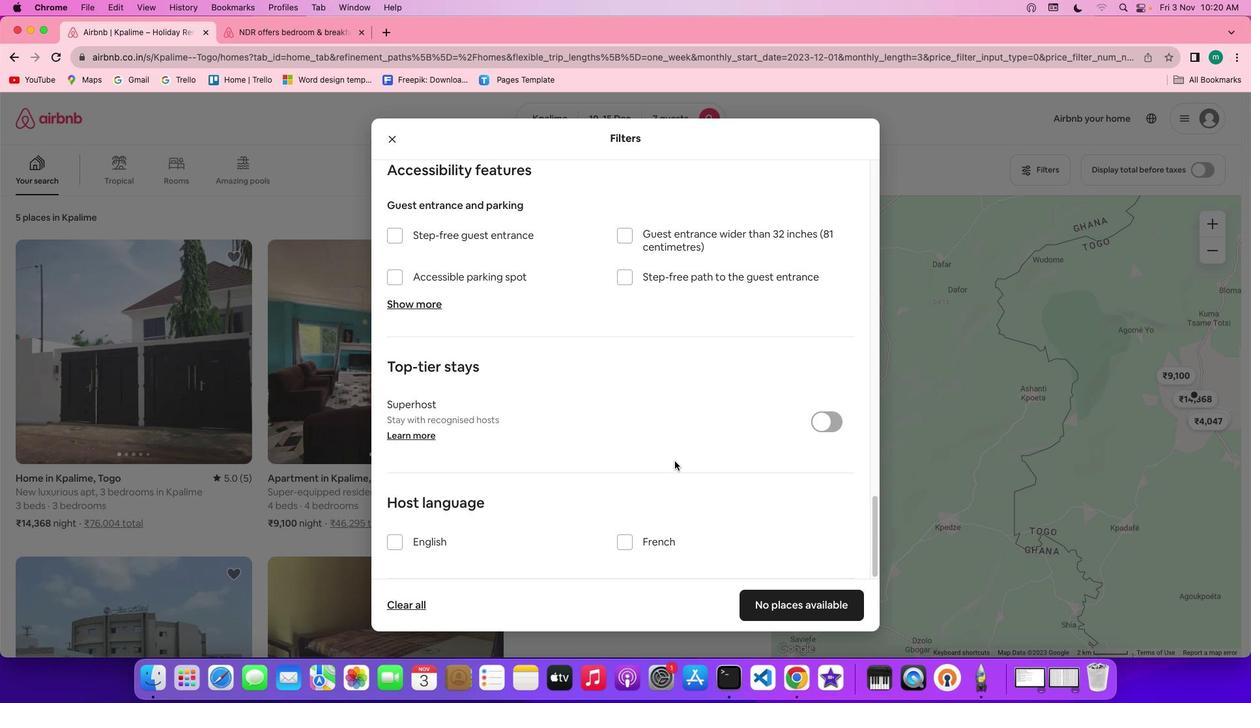 
Action: Mouse scrolled (416, 312) with delta (842, 693)
Screenshot: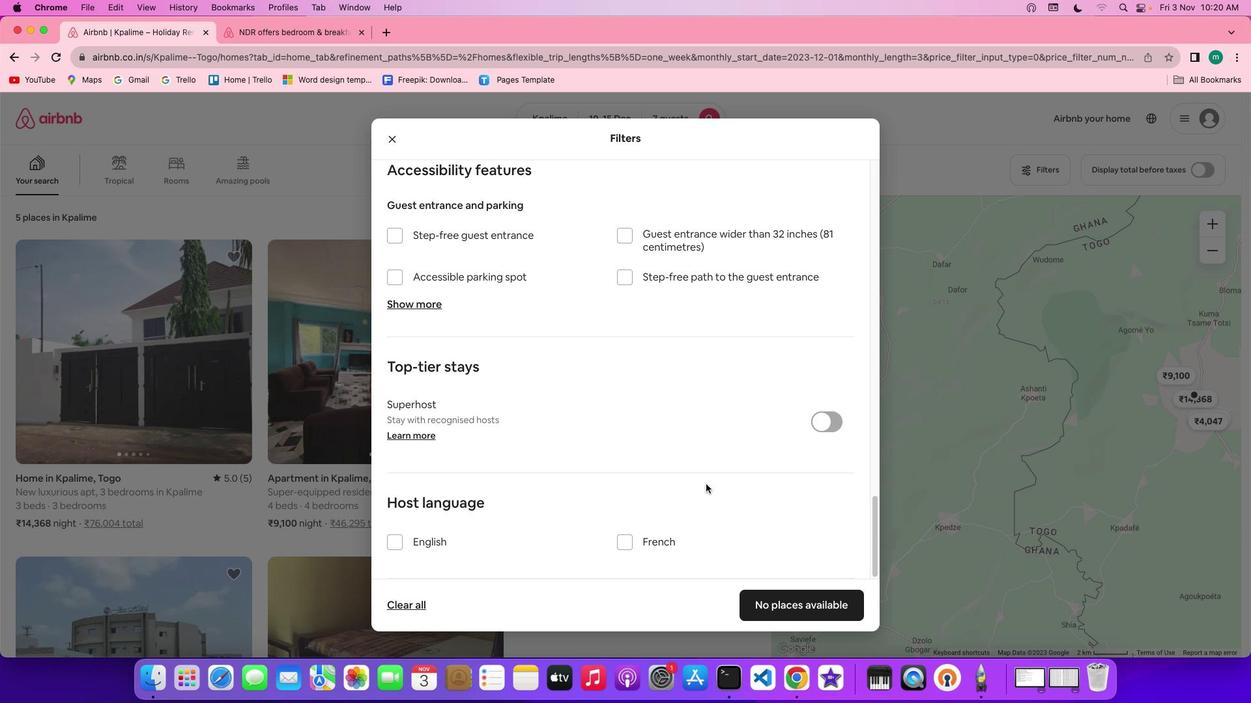 
Action: Mouse scrolled (416, 312) with delta (842, 693)
Screenshot: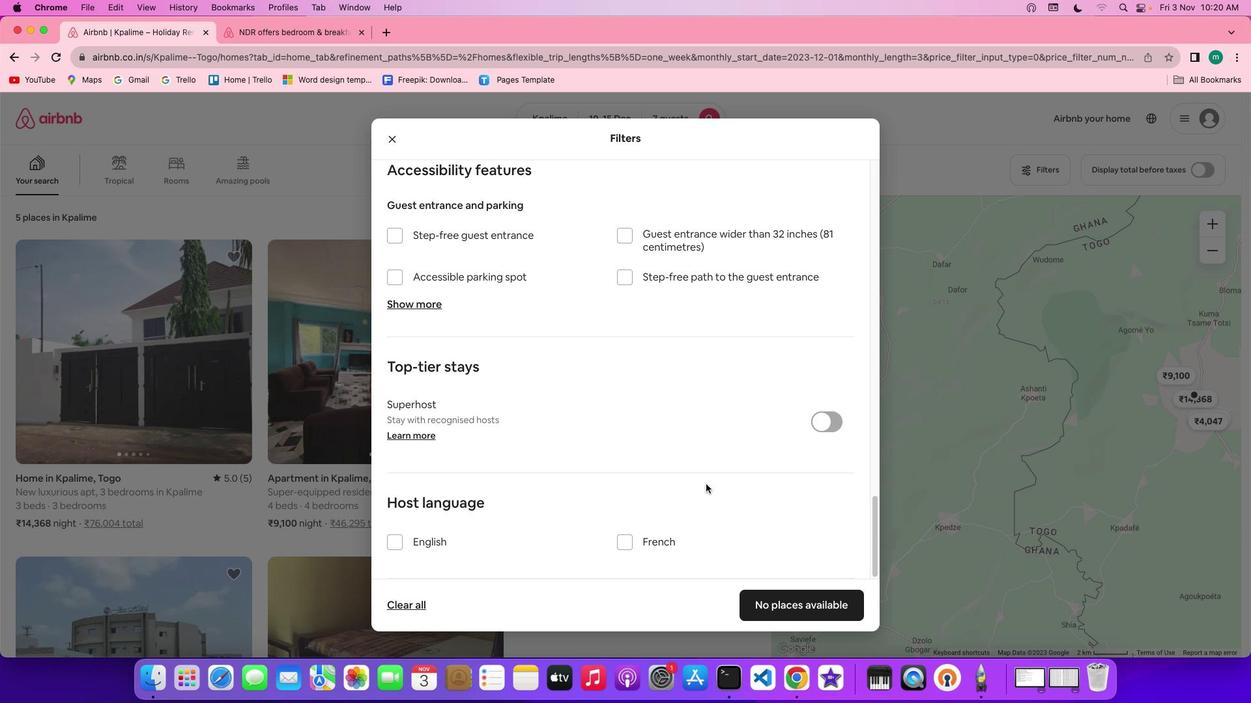 
Action: Mouse scrolled (416, 312) with delta (842, 694)
Screenshot: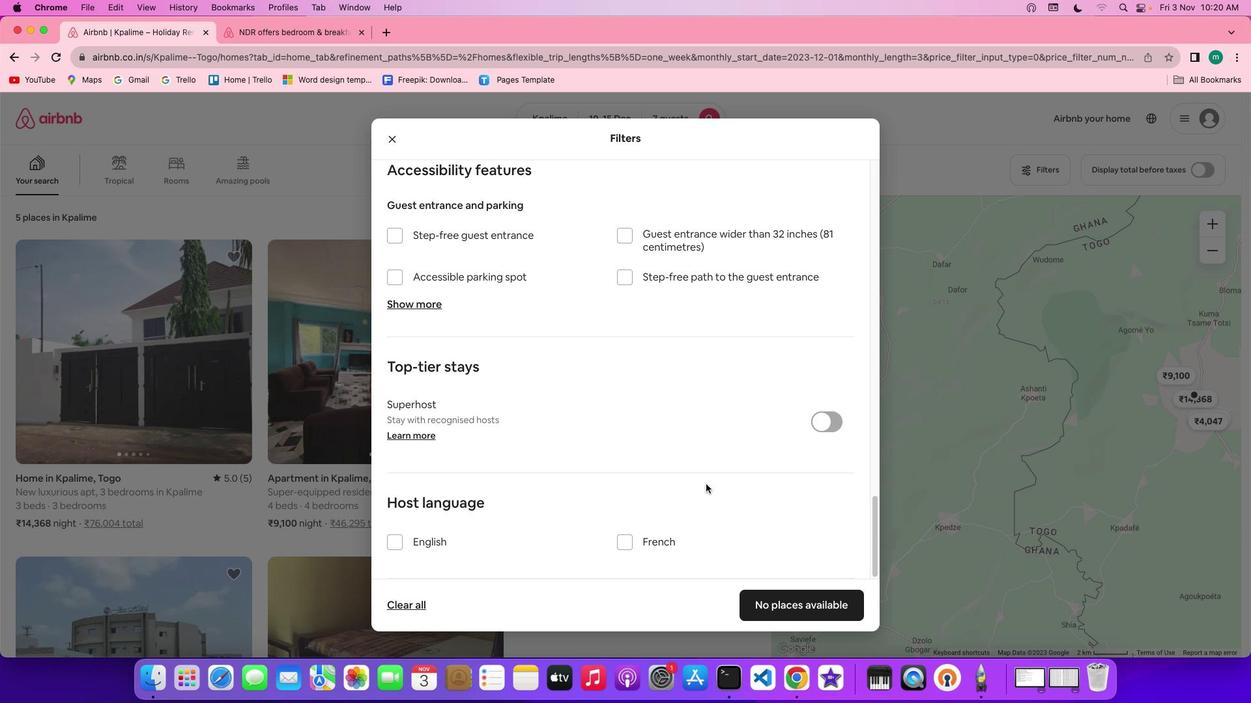 
Action: Mouse scrolled (416, 312) with delta (842, 695)
Screenshot: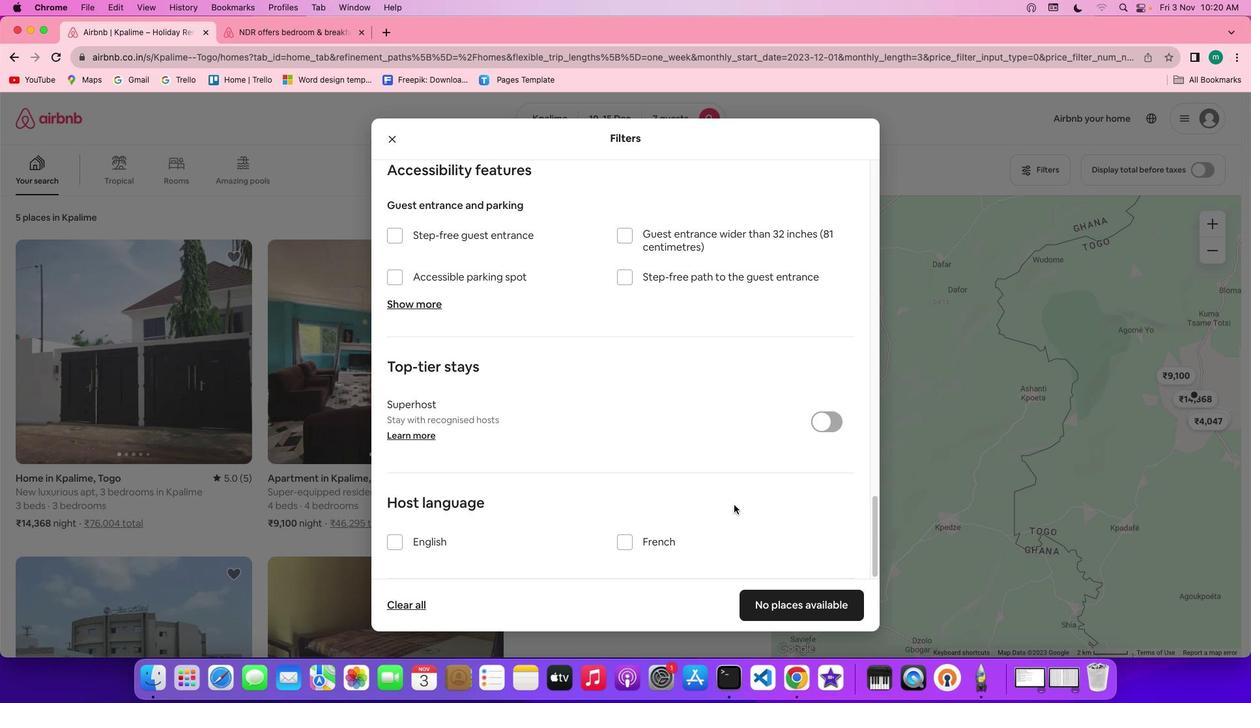 
Action: Mouse scrolled (416, 312) with delta (842, 696)
Screenshot: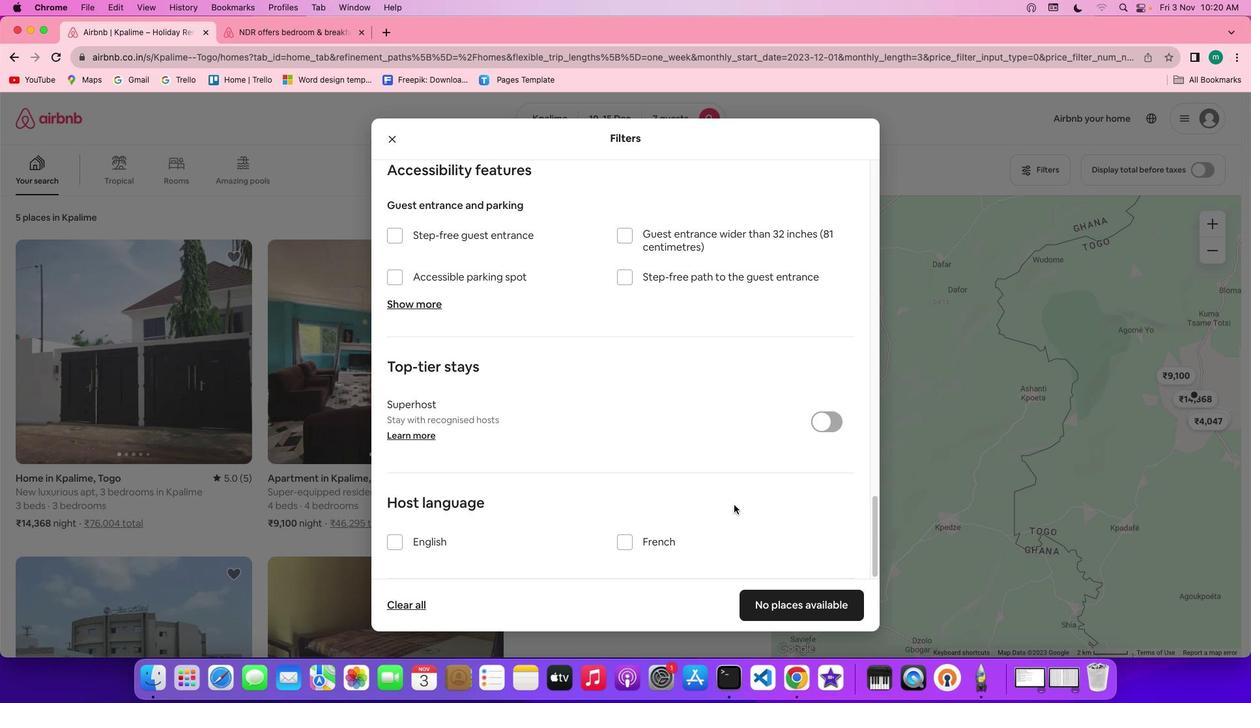 
Action: Mouse scrolled (416, 312) with delta (842, 696)
Screenshot: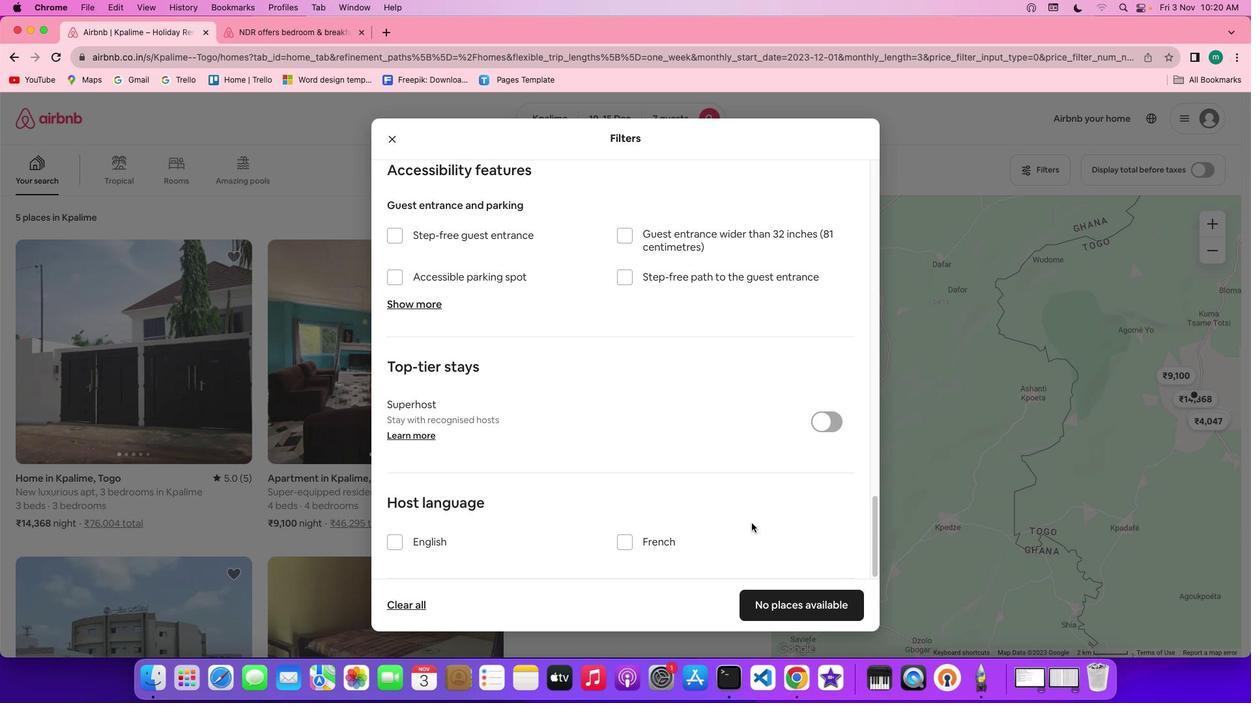 
Action: Mouse moved to (327, 191)
Screenshot: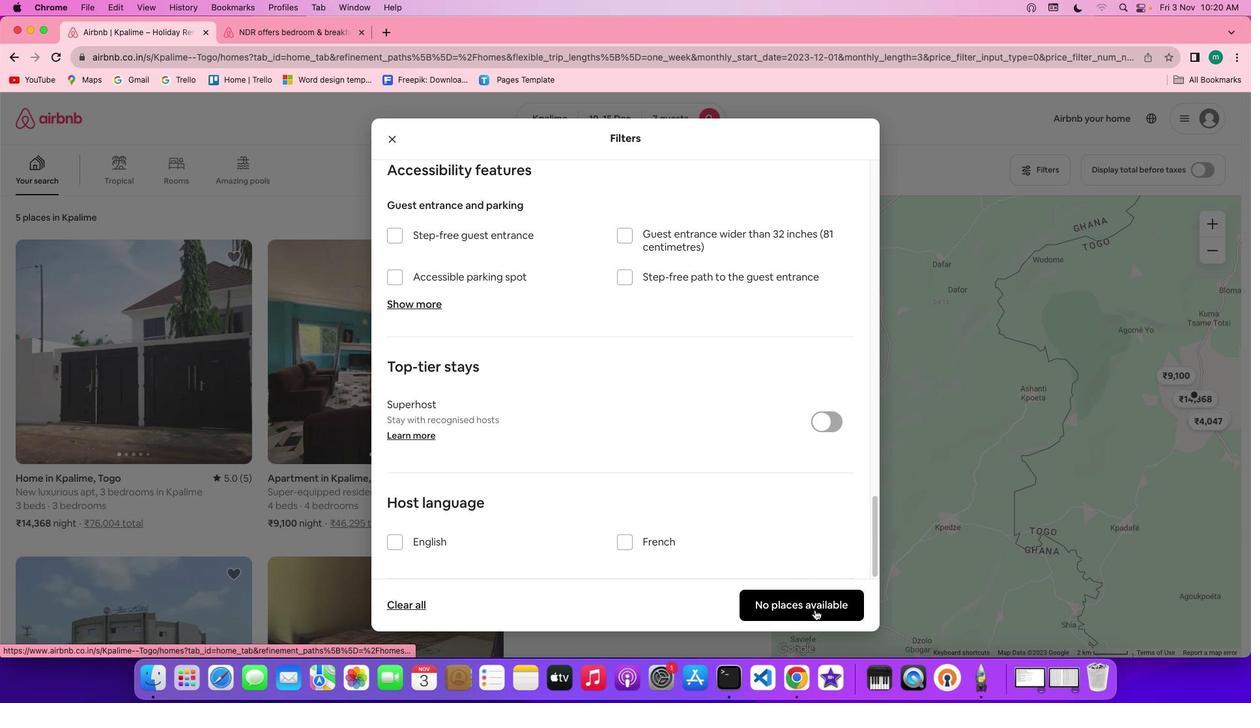 
Action: Mouse pressed left at (327, 191)
Screenshot: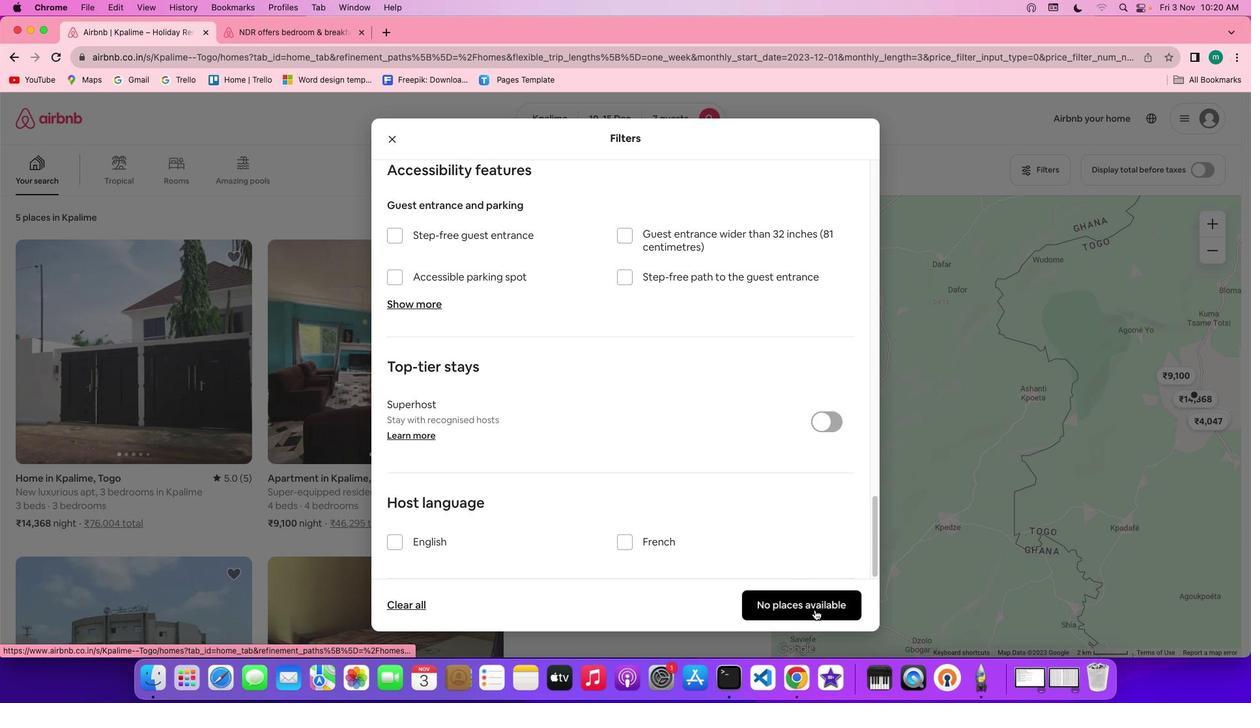 
Action: Mouse moved to (566, 338)
Screenshot: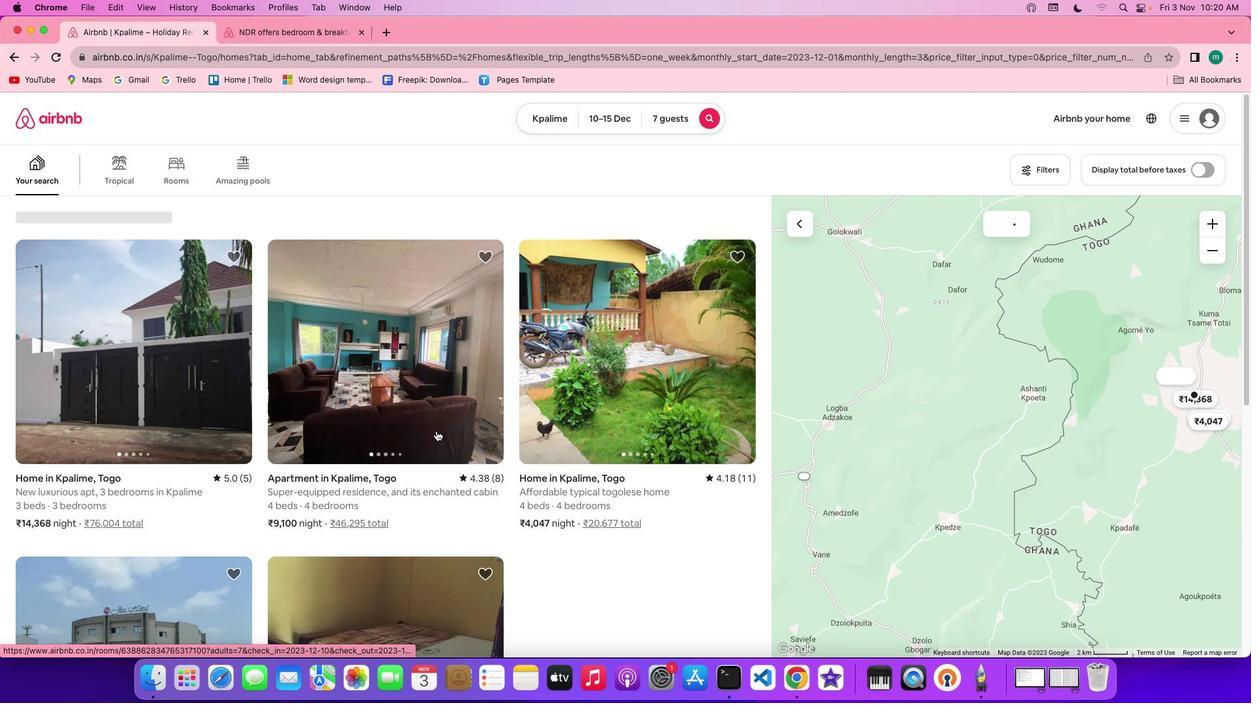 
